 Task: Add detailed classification and care information to each plant card on the Trello board.
Action: Mouse moved to (800, 202)
Screenshot: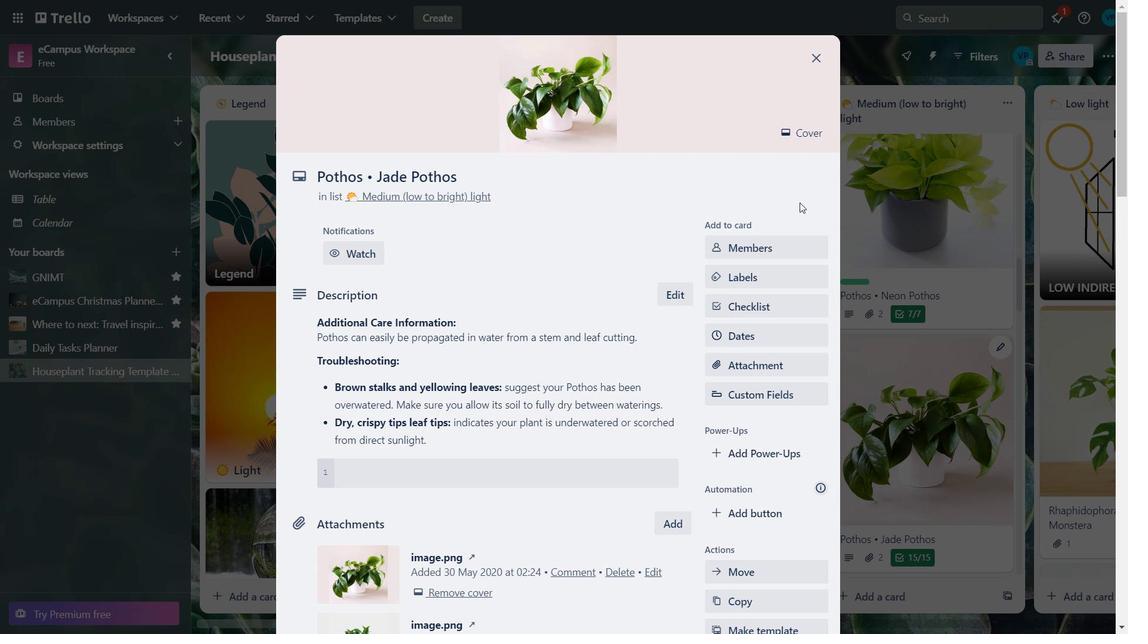 
Action: Mouse pressed left at (800, 202)
Screenshot: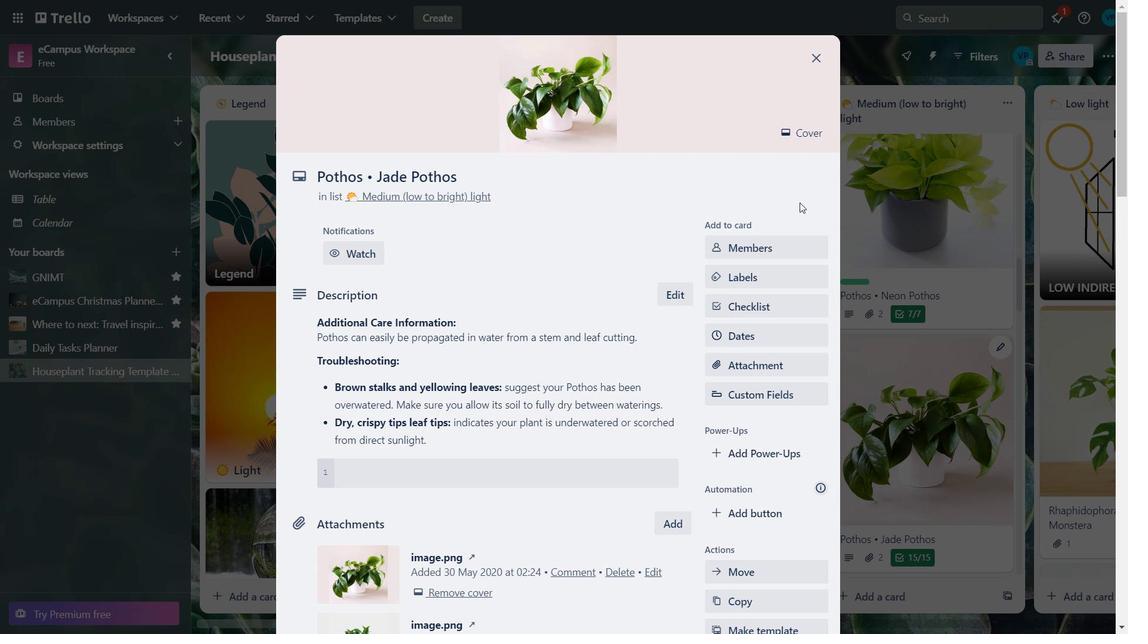 
Action: Key pressed <Key.down><Key.down><Key.down><Key.down><Key.down><Key.down><Key.down><Key.down><Key.down><Key.down><Key.down><Key.down><Key.down><Key.down><Key.down><Key.down><Key.up><Key.up><Key.up><Key.up><Key.up><Key.up><Key.up><Key.up><Key.up><Key.up><Key.up><Key.up><Key.up><Key.up><Key.up><Key.up><Key.up><Key.up><Key.up><Key.up><Key.up><Key.up>
Screenshot: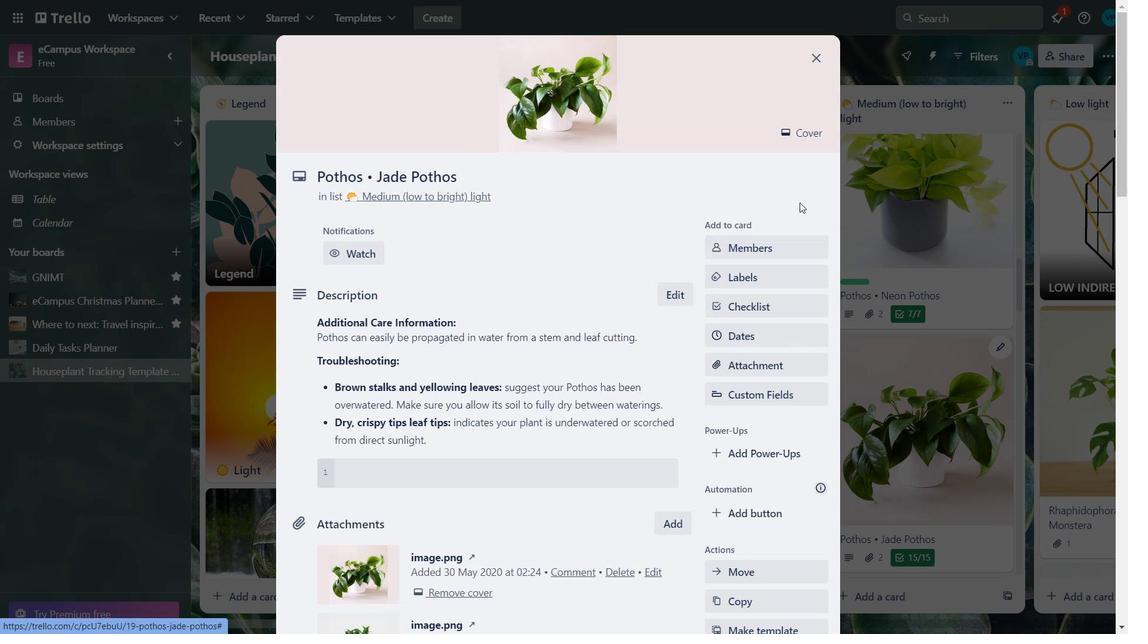 
Action: Mouse moved to (820, 55)
Screenshot: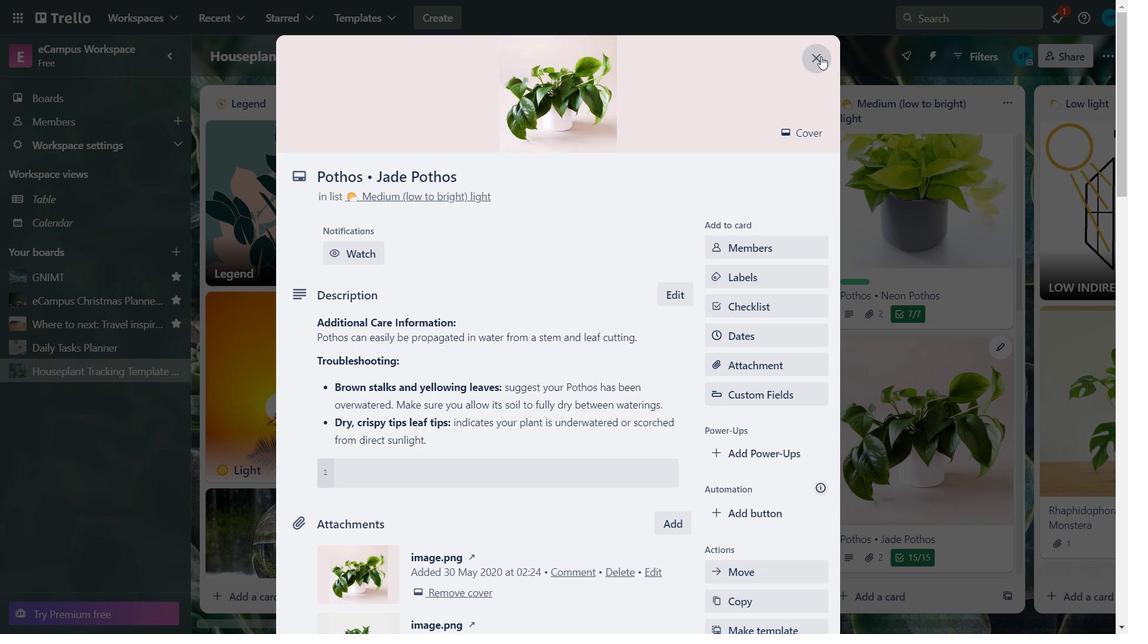 
Action: Mouse pressed left at (820, 55)
Screenshot: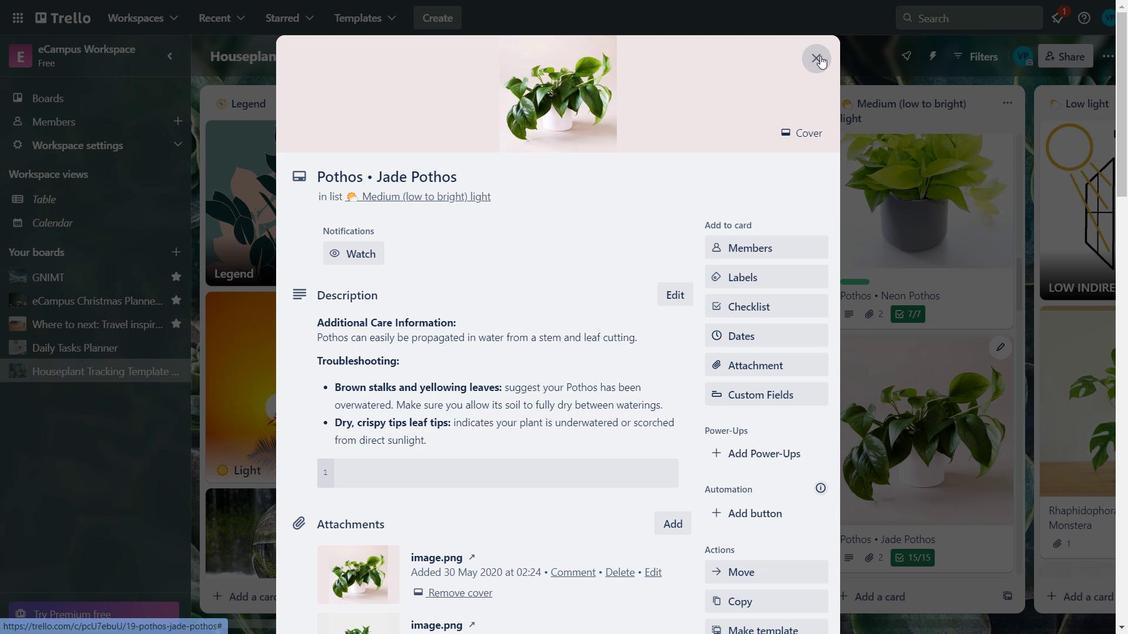 
Action: Mouse moved to (1019, 356)
Screenshot: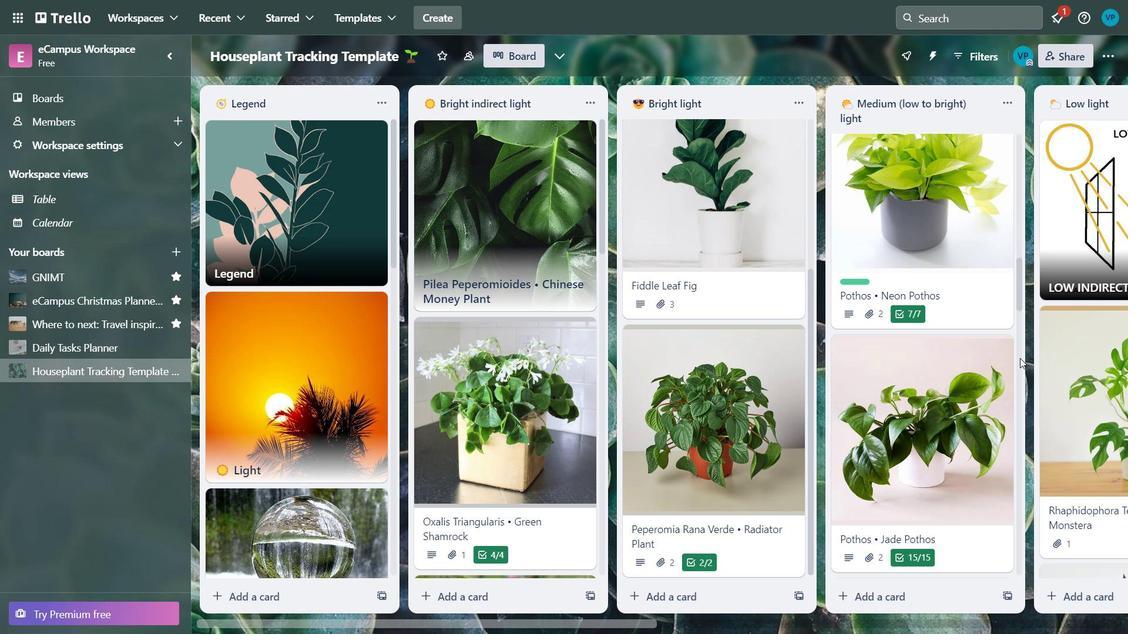 
Action: Mouse pressed left at (1019, 356)
Screenshot: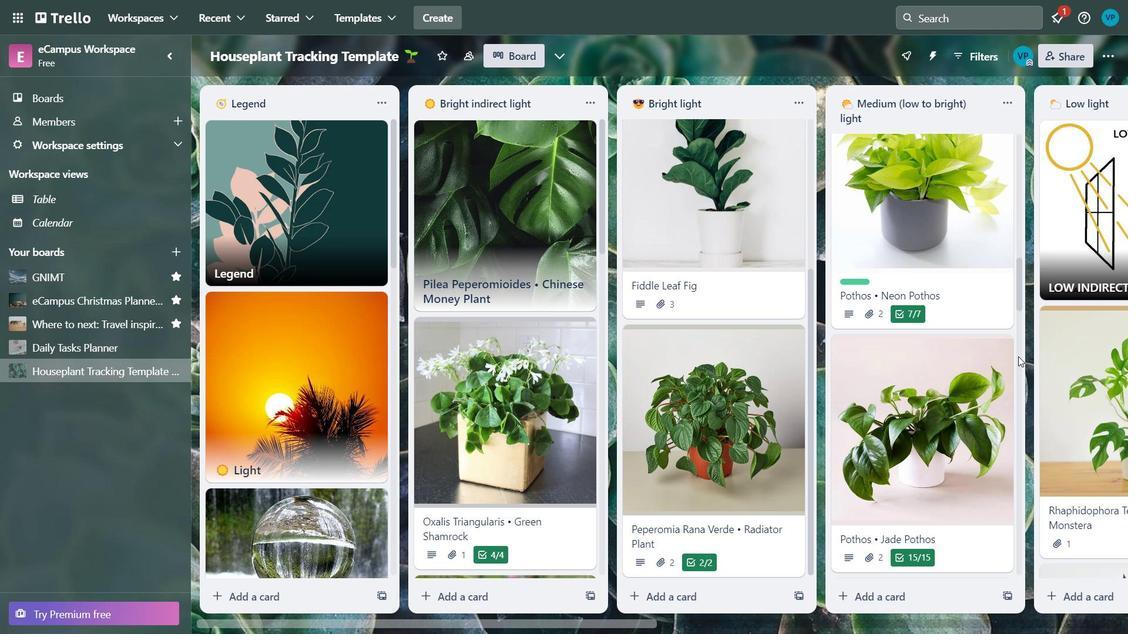 
Action: Mouse moved to (910, 249)
Screenshot: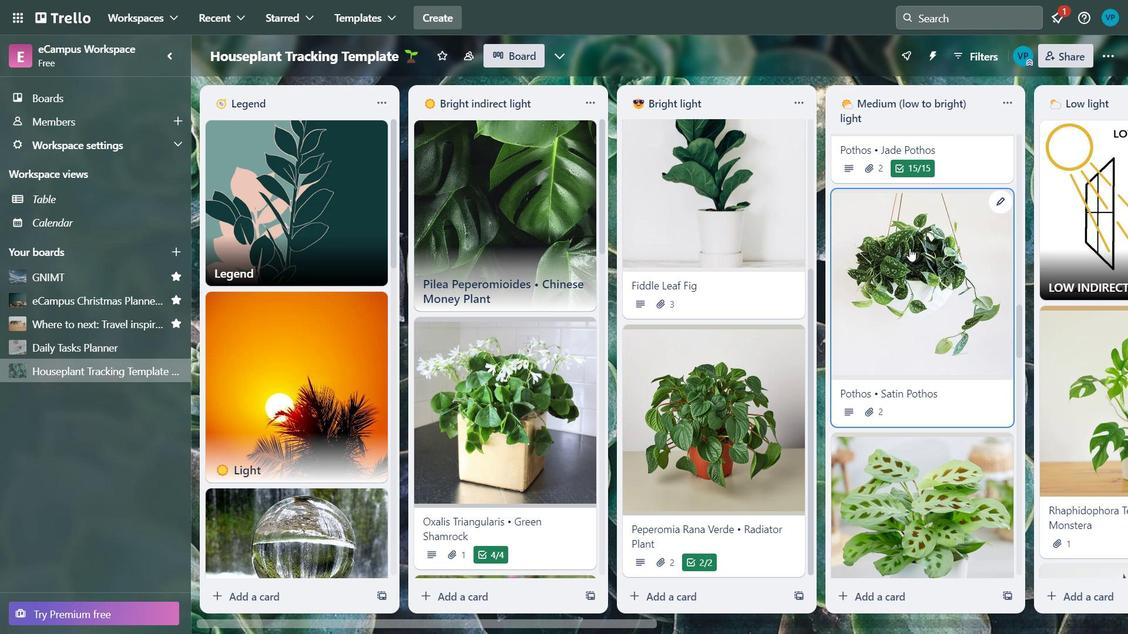 
Action: Mouse pressed left at (910, 249)
Screenshot: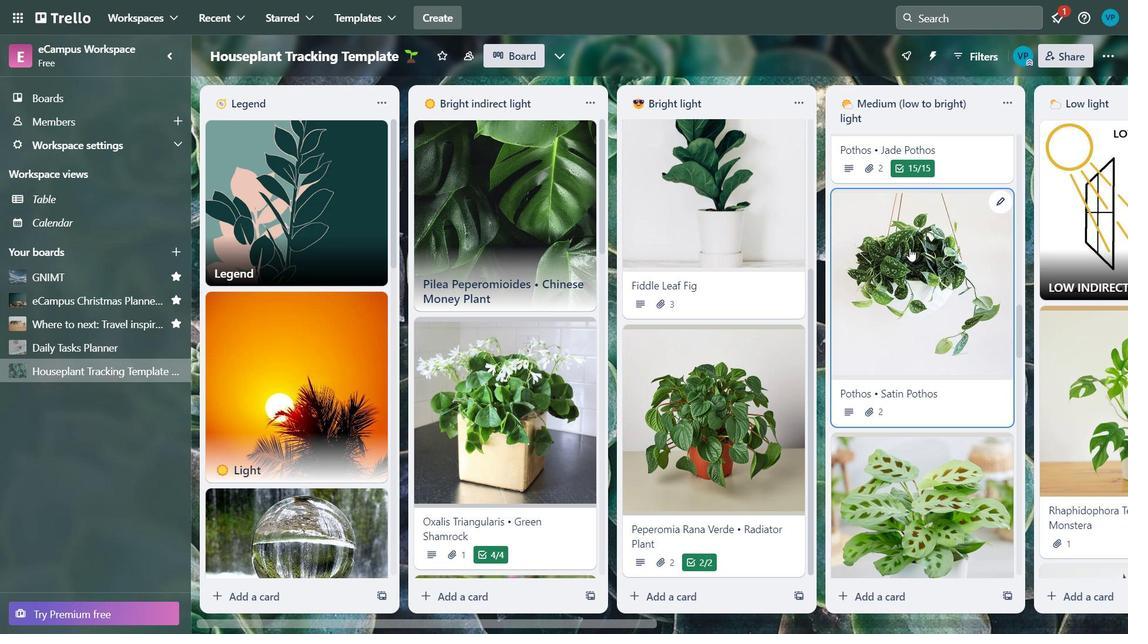 
Action: Mouse moved to (827, 219)
Screenshot: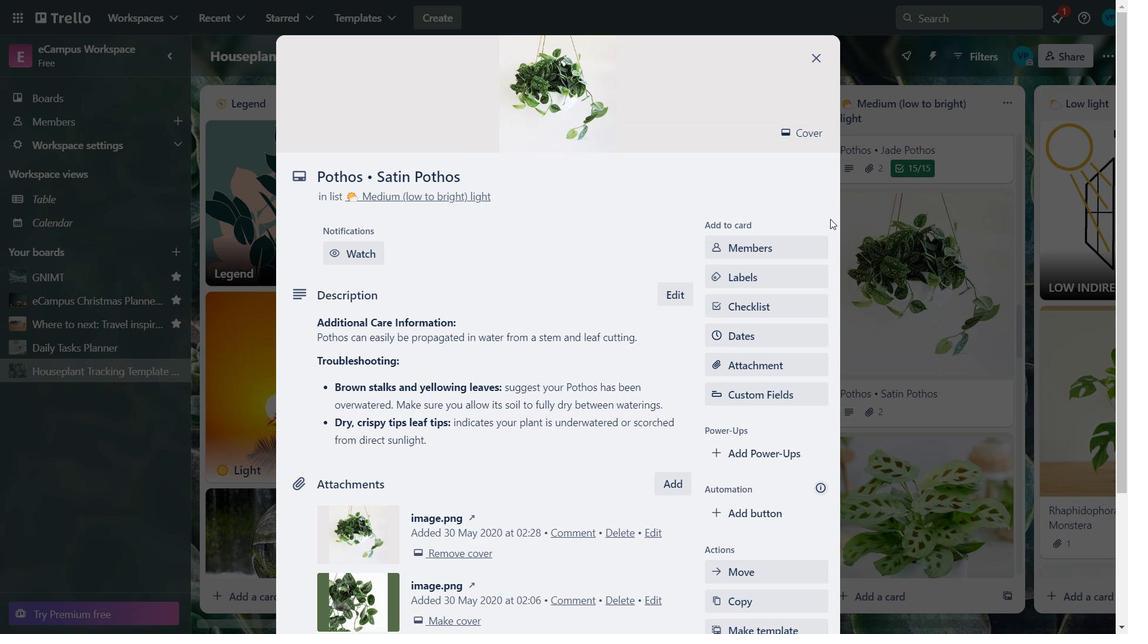 
Action: Mouse pressed left at (827, 219)
Screenshot: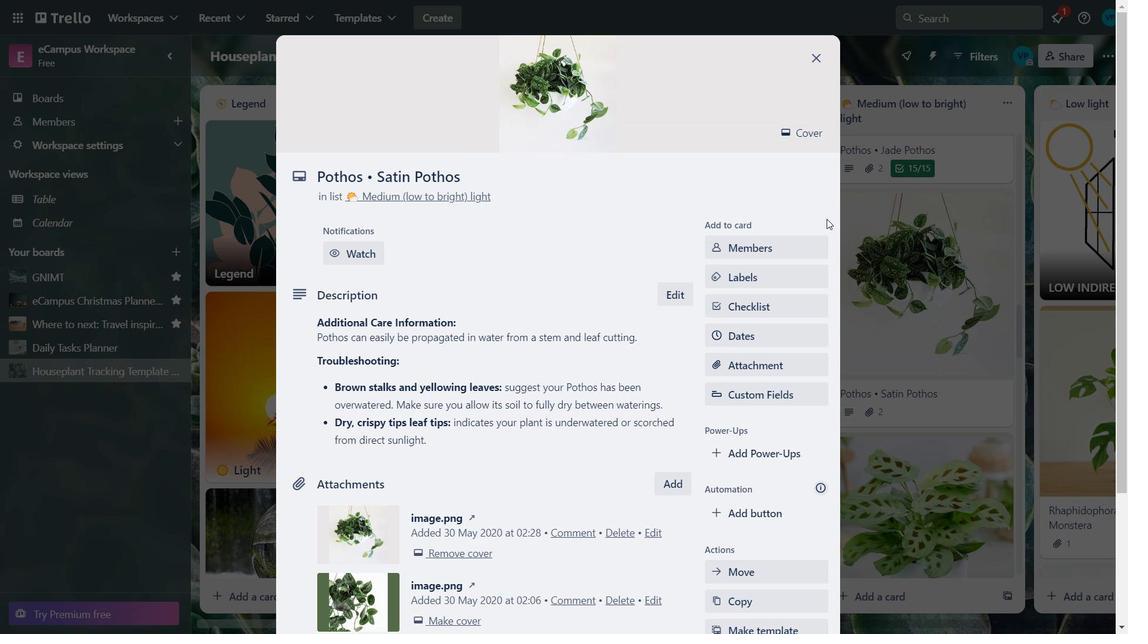 
Action: Mouse moved to (829, 219)
Screenshot: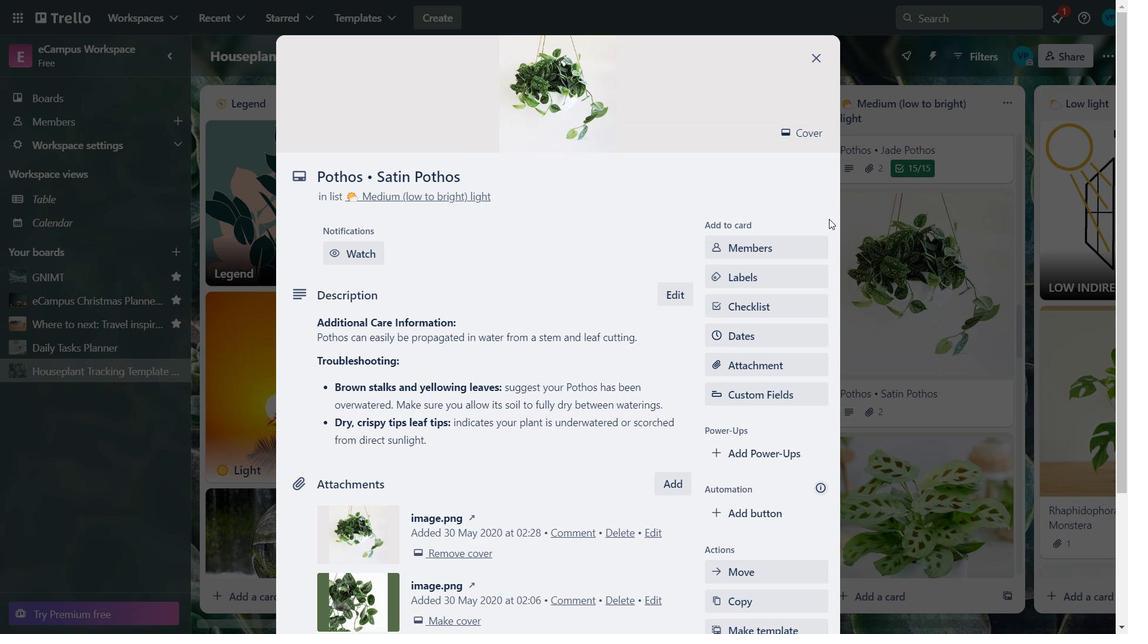 
Action: Mouse pressed left at (829, 219)
Screenshot: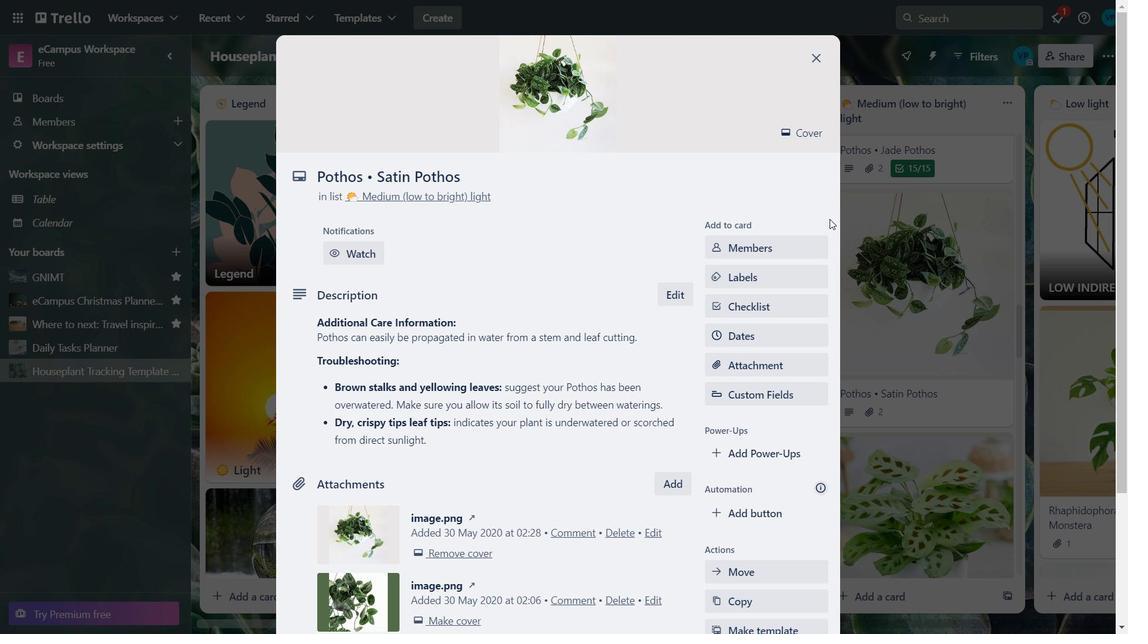 
Action: Key pressed <Key.down><Key.down><Key.down><Key.down><Key.down><Key.down><Key.down><Key.down><Key.down><Key.down><Key.down><Key.up><Key.up><Key.up><Key.up><Key.up><Key.up><Key.up><Key.up><Key.up><Key.up><Key.down><Key.down><Key.down>
Screenshot: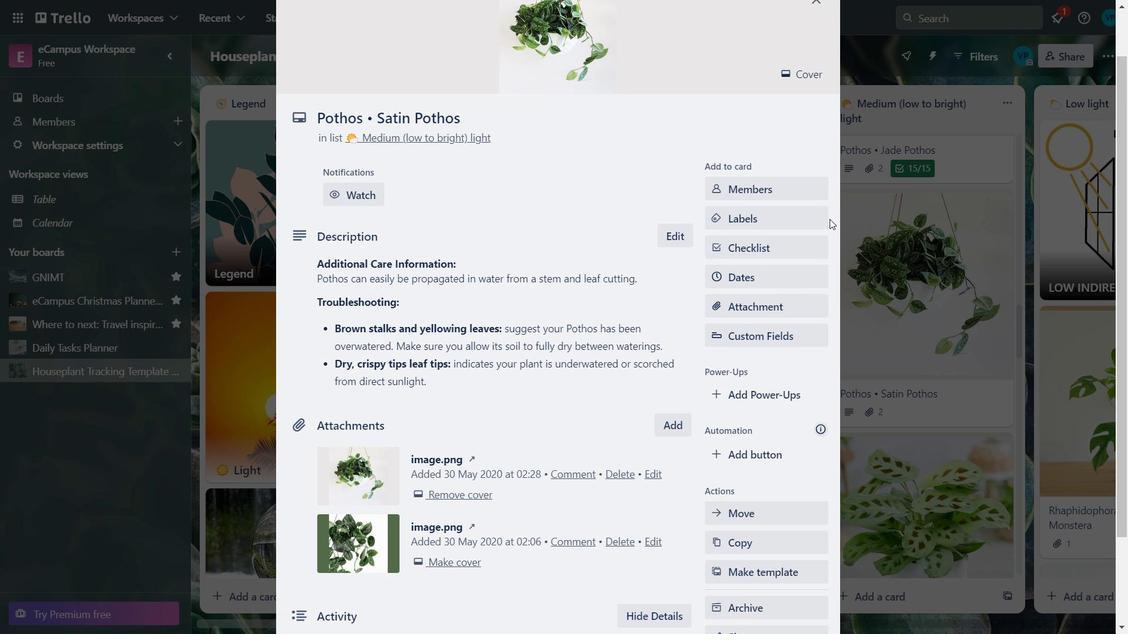 
Action: Mouse moved to (499, 327)
Screenshot: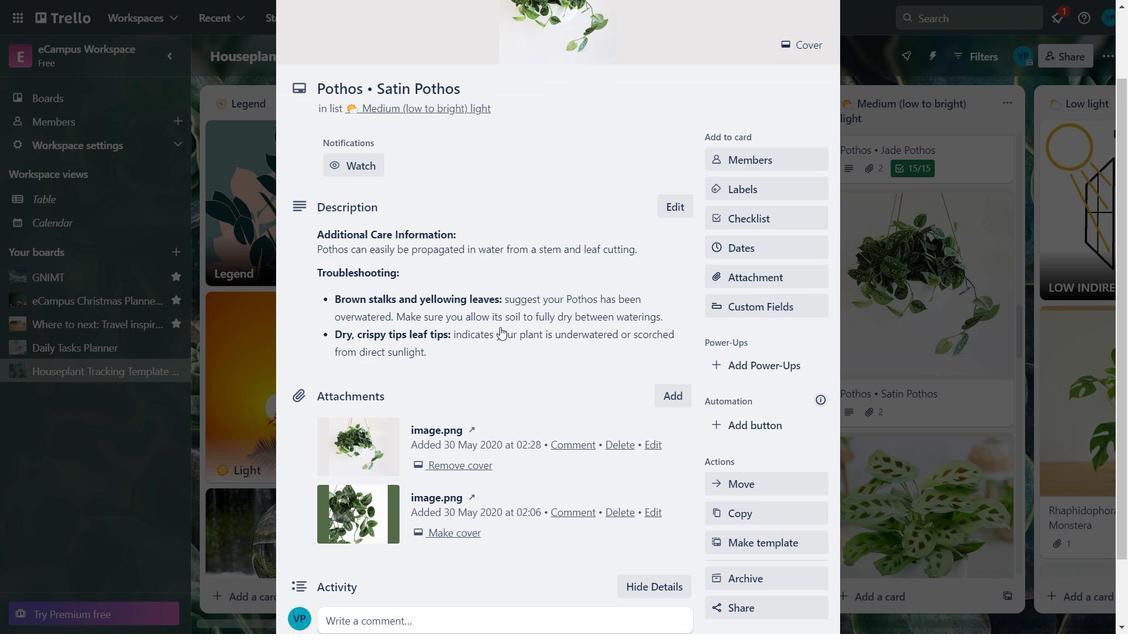 
Action: Mouse pressed left at (499, 327)
Screenshot: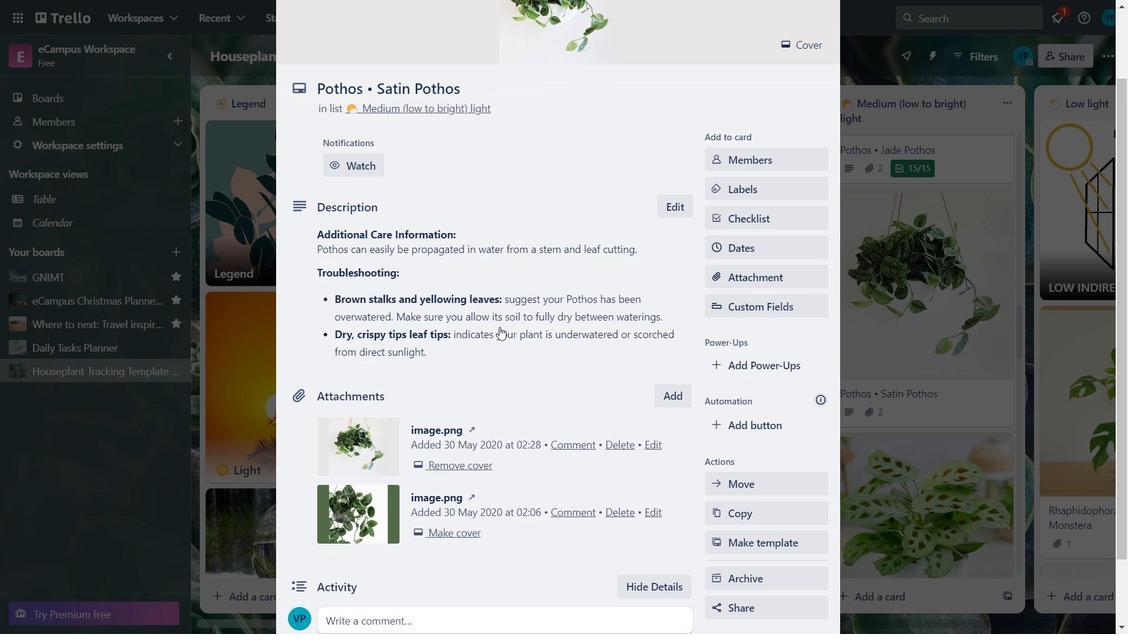 
Action: Mouse moved to (459, 248)
Screenshot: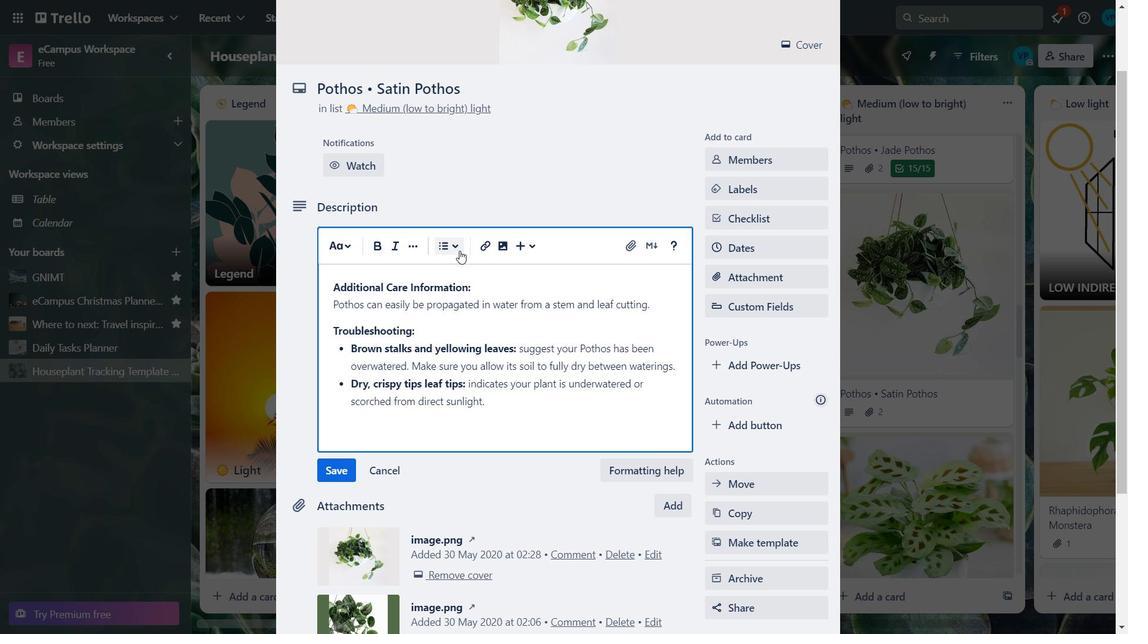 
Action: Mouse pressed left at (459, 248)
Screenshot: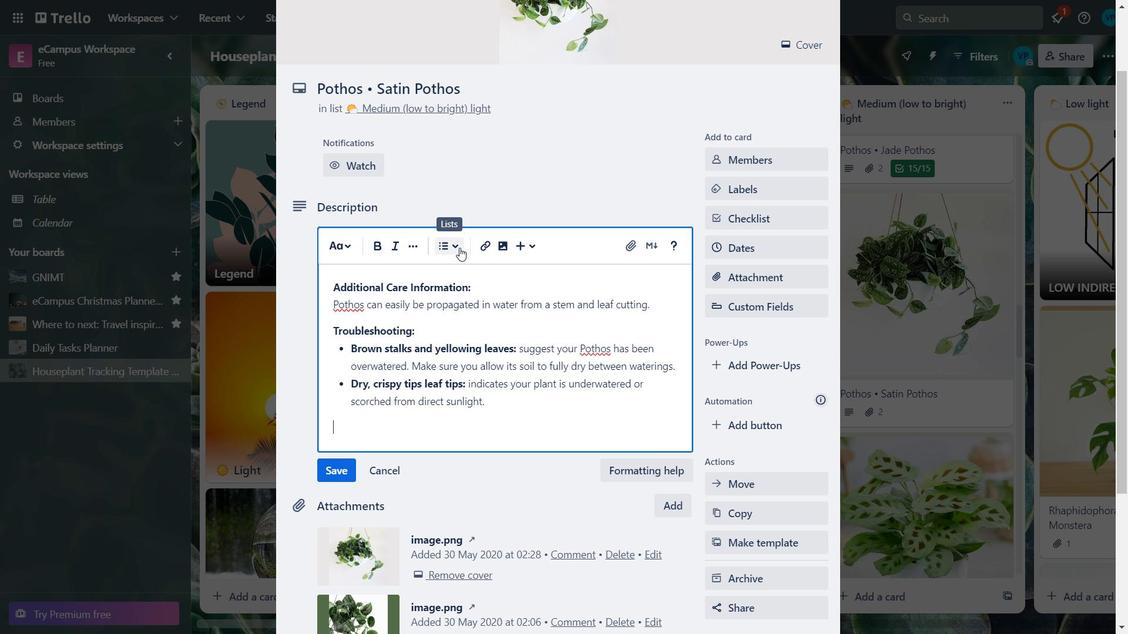 
Action: Mouse moved to (459, 250)
Screenshot: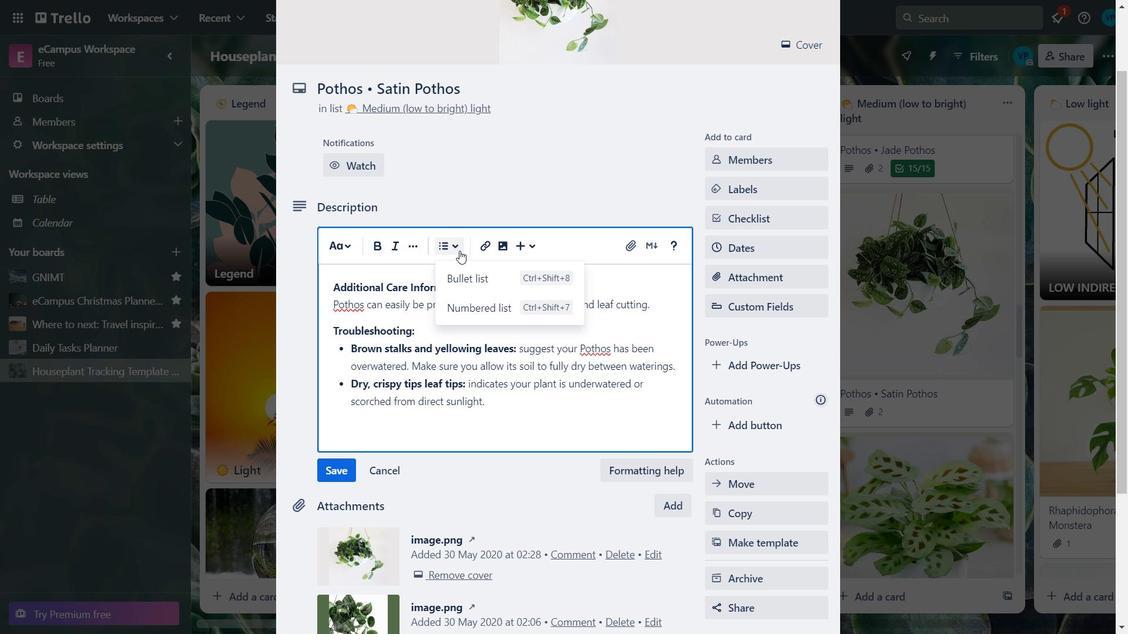 
Action: Mouse pressed left at (459, 250)
Screenshot: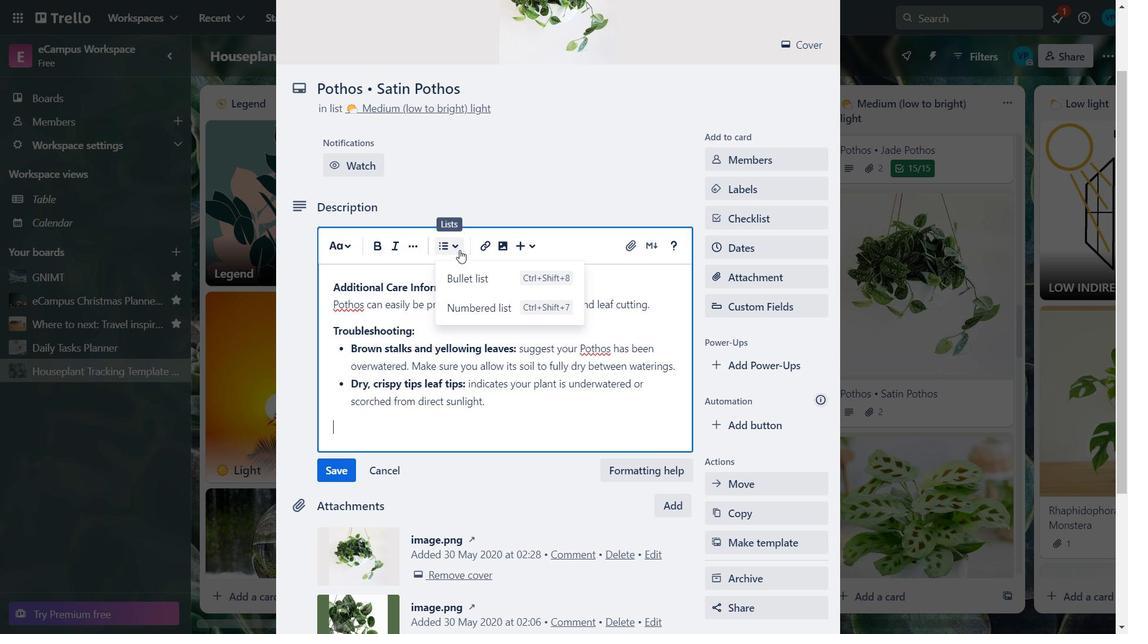 
Action: Mouse pressed left at (459, 250)
Screenshot: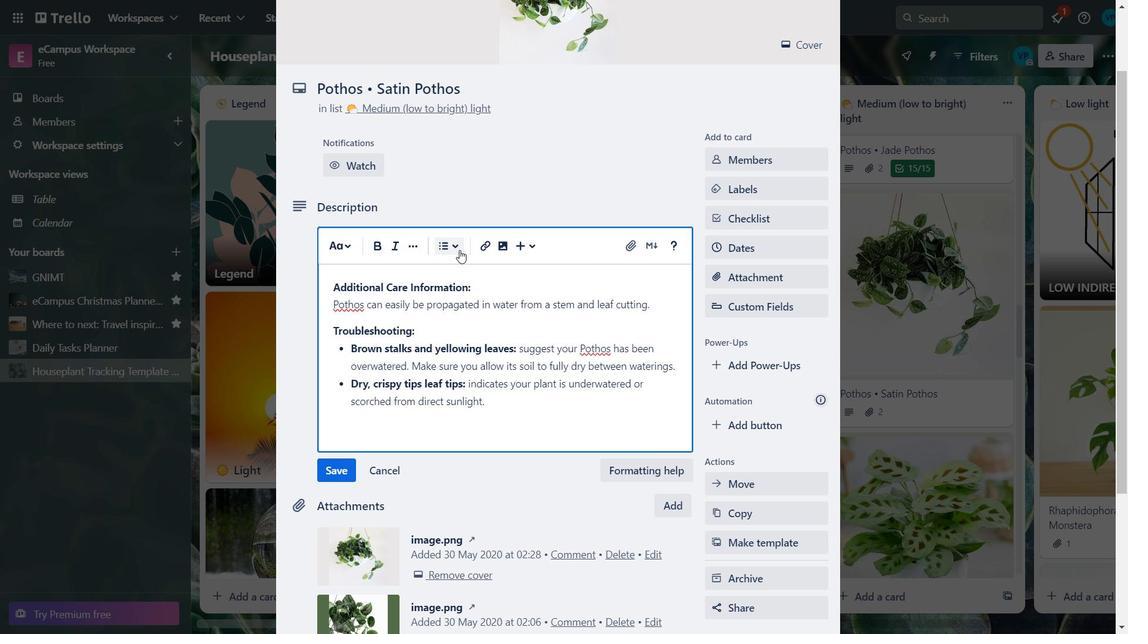 
Action: Mouse moved to (530, 253)
Screenshot: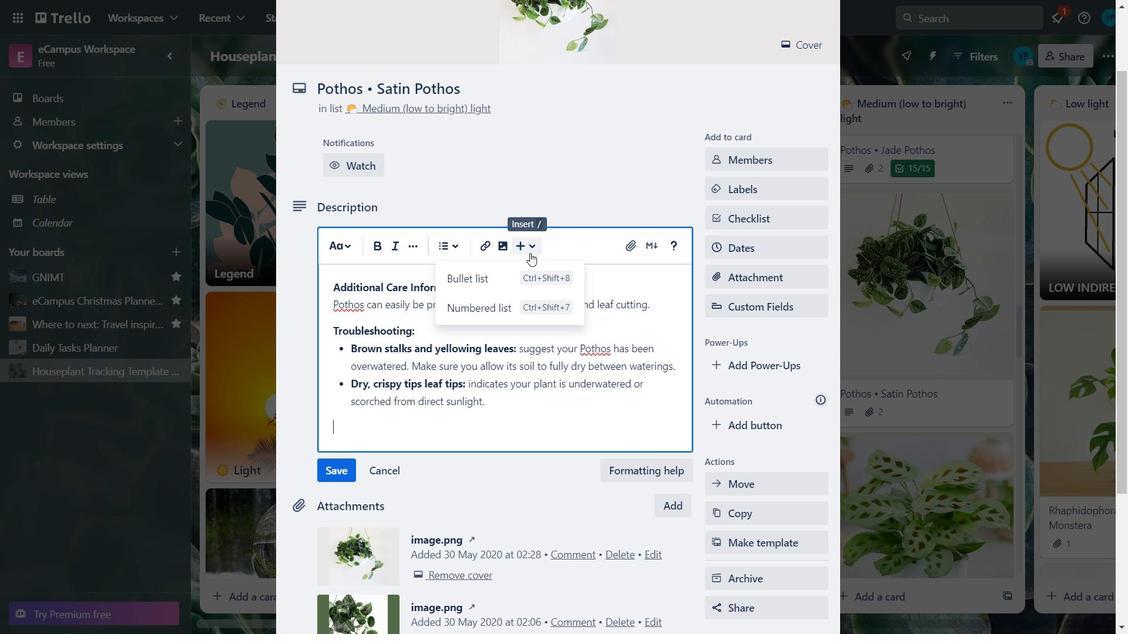
Action: Mouse pressed left at (530, 253)
Screenshot: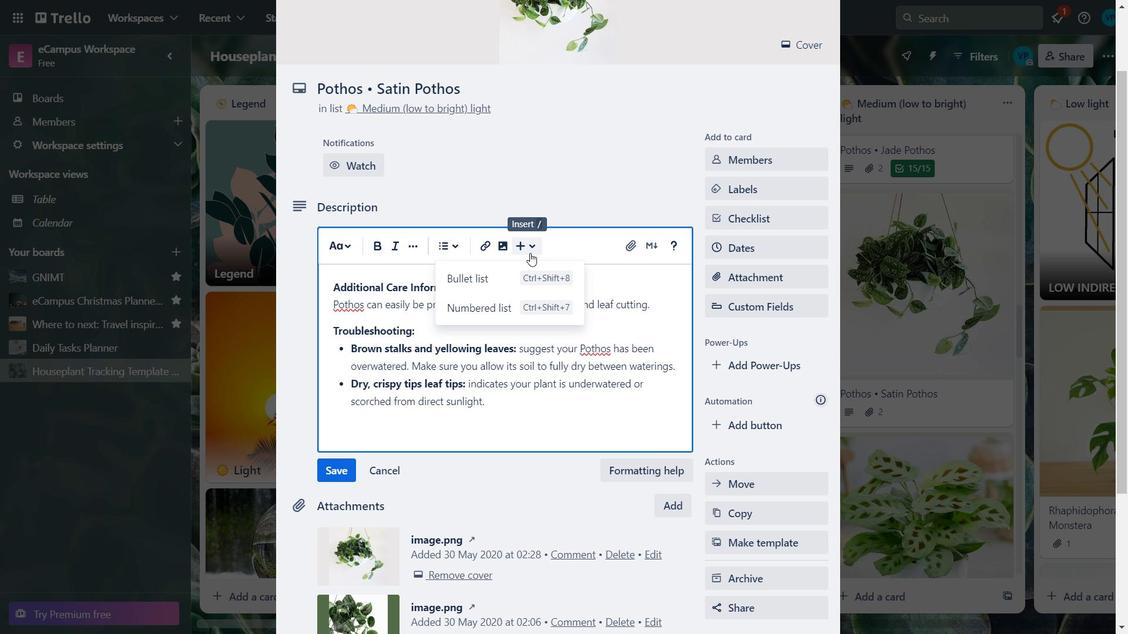 
Action: Mouse moved to (603, 279)
Screenshot: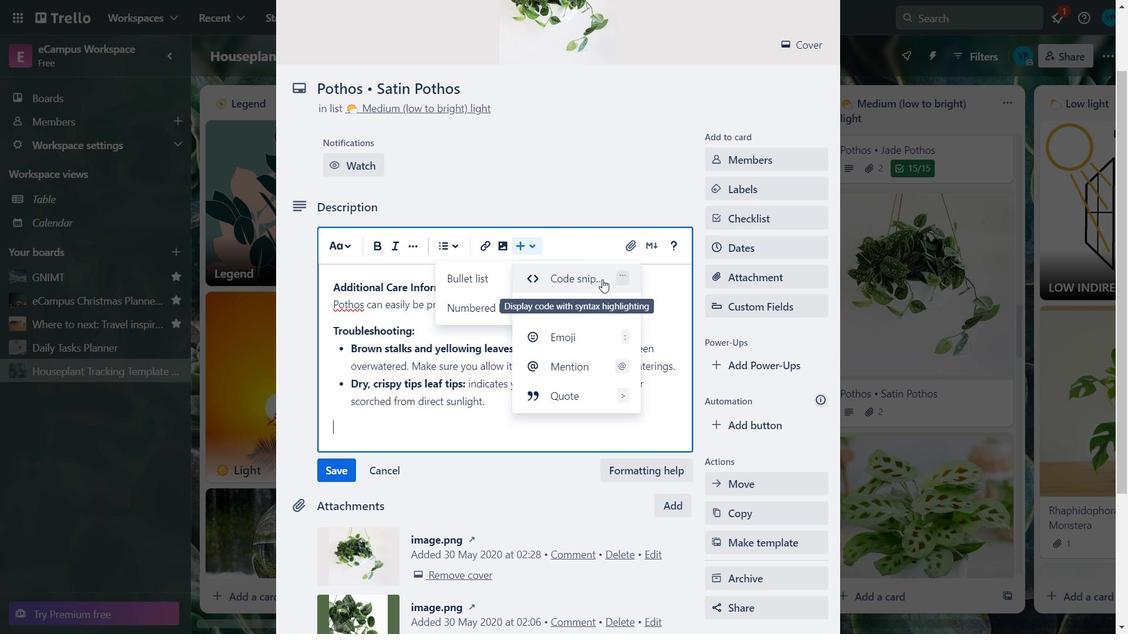 
Action: Mouse pressed left at (603, 279)
Screenshot: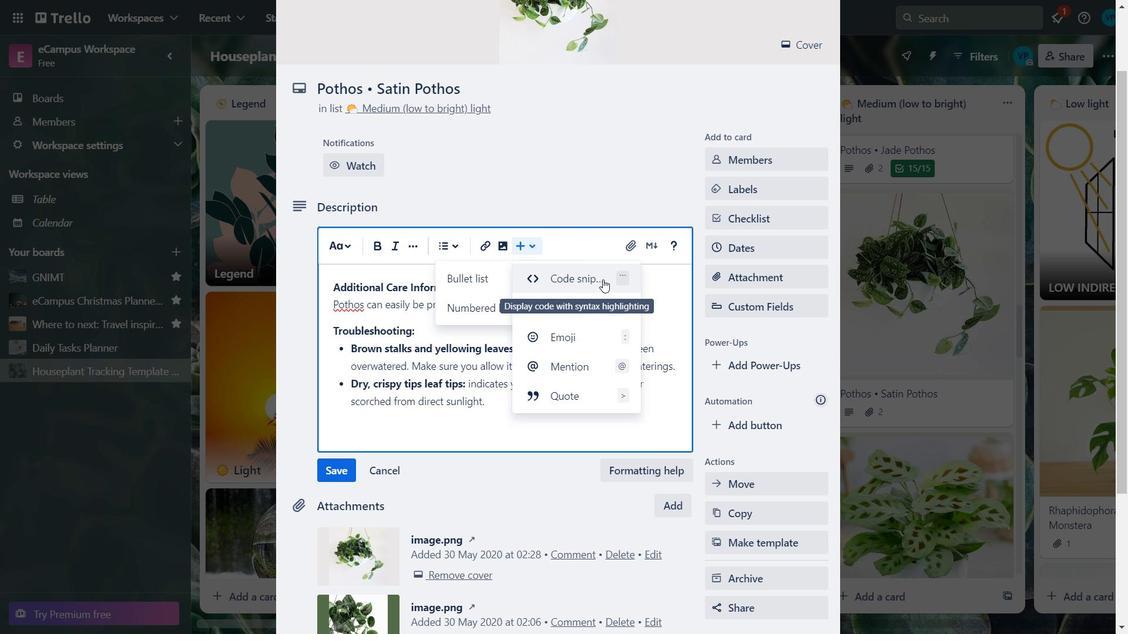 
Action: Mouse moved to (541, 465)
Screenshot: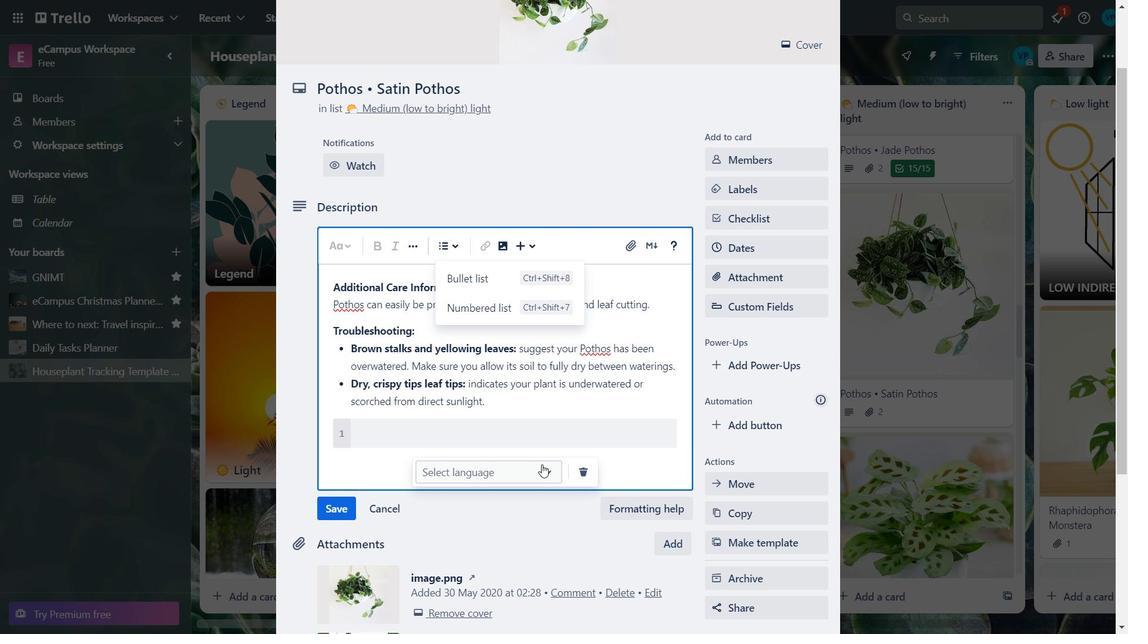 
Action: Mouse pressed left at (541, 465)
Screenshot: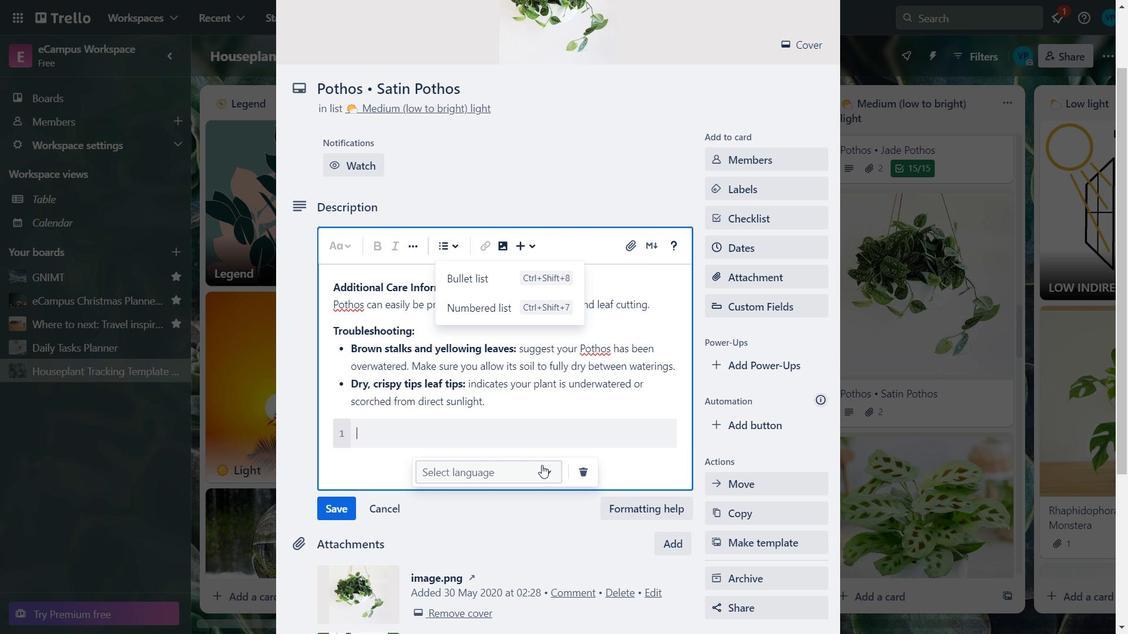 
Action: Mouse pressed left at (541, 465)
Screenshot: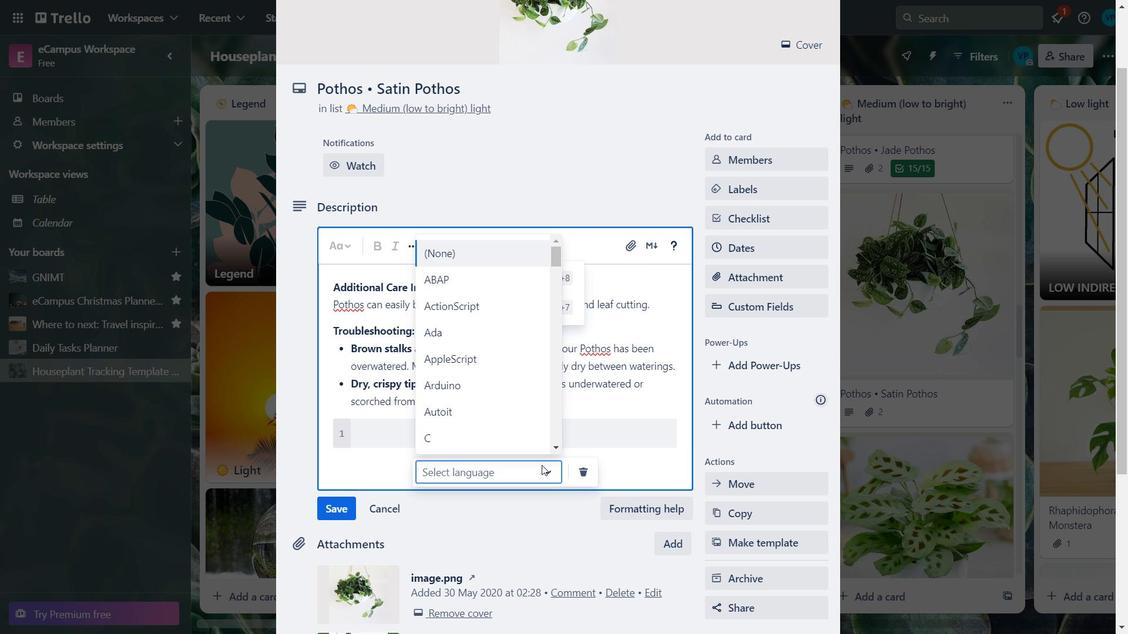 
Action: Mouse pressed left at (541, 465)
Screenshot: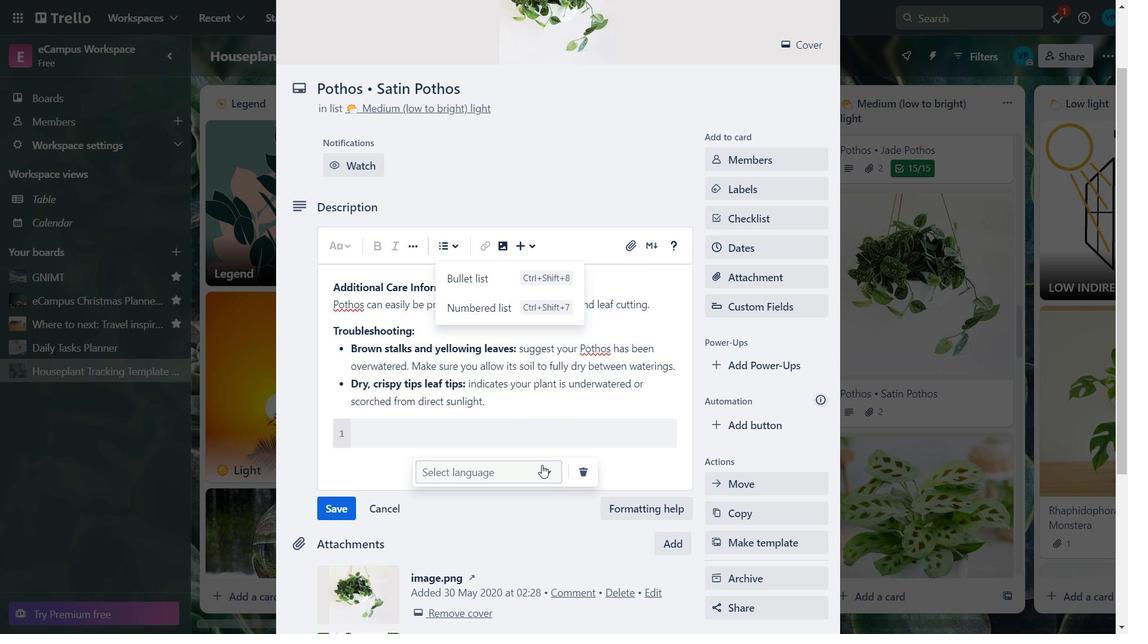 
Action: Mouse moved to (555, 282)
Screenshot: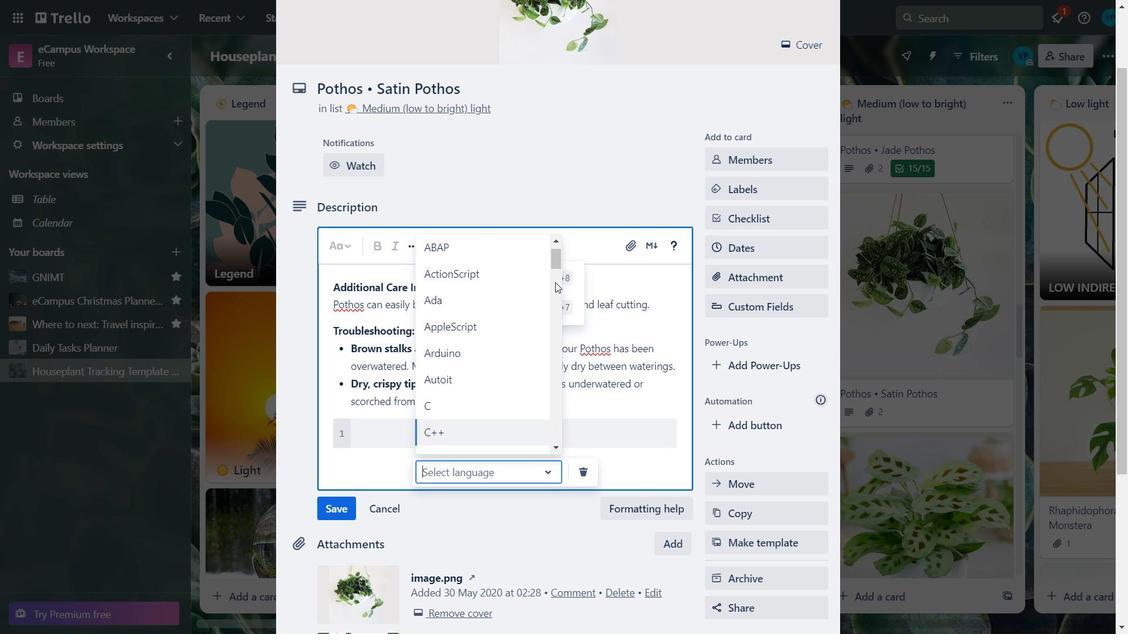 
Action: Mouse pressed left at (555, 282)
Screenshot: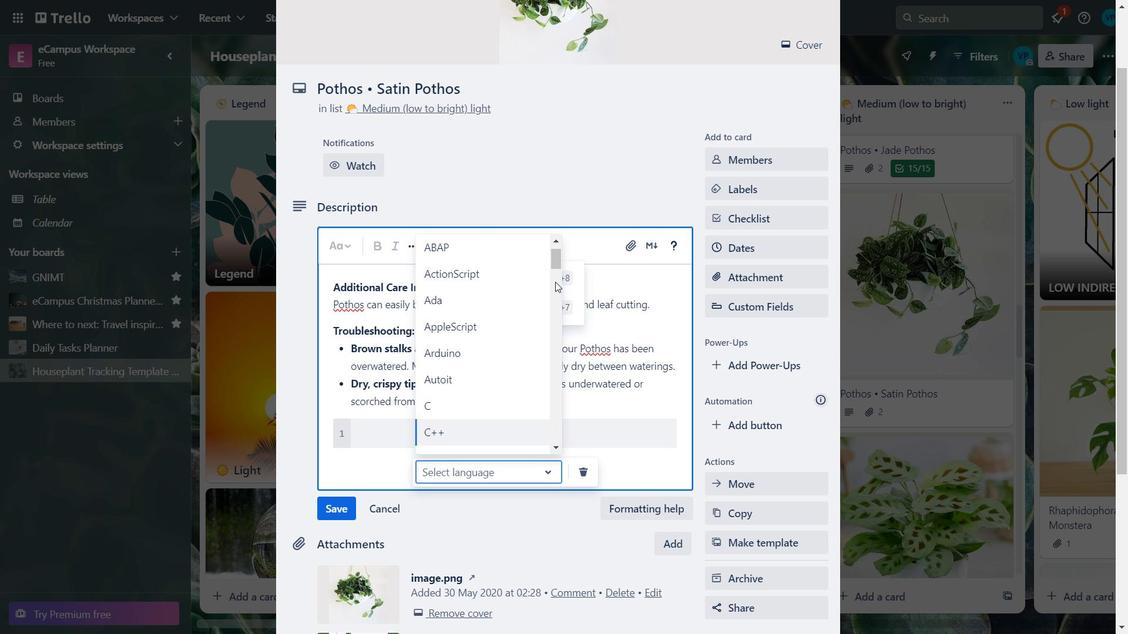 
Action: Mouse moved to (552, 287)
Screenshot: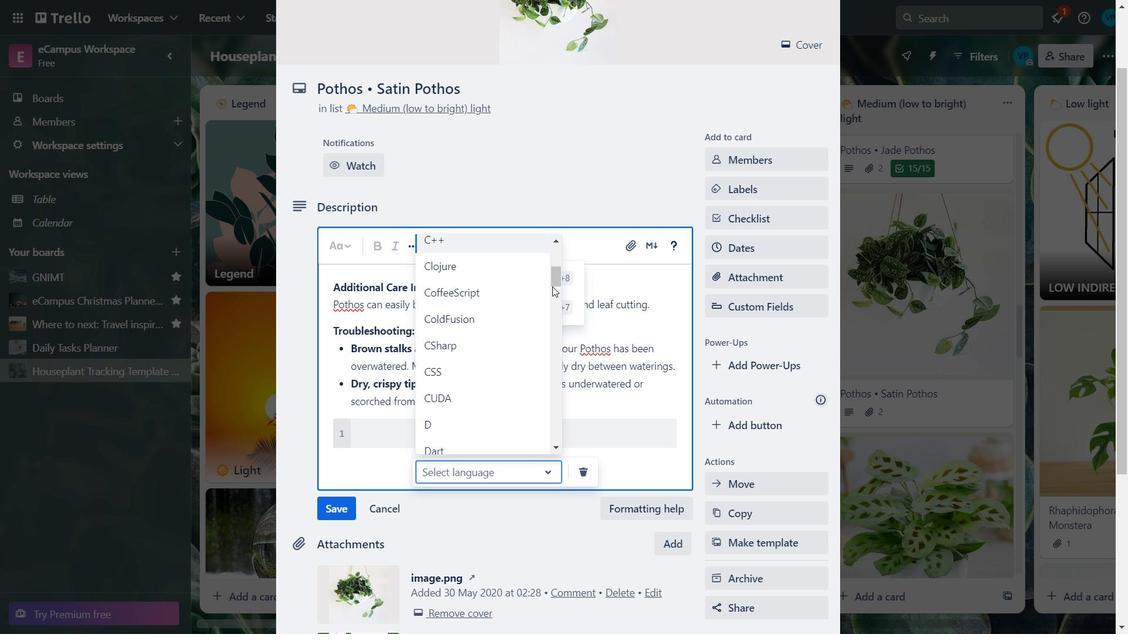 
Action: Mouse pressed left at (552, 287)
Screenshot: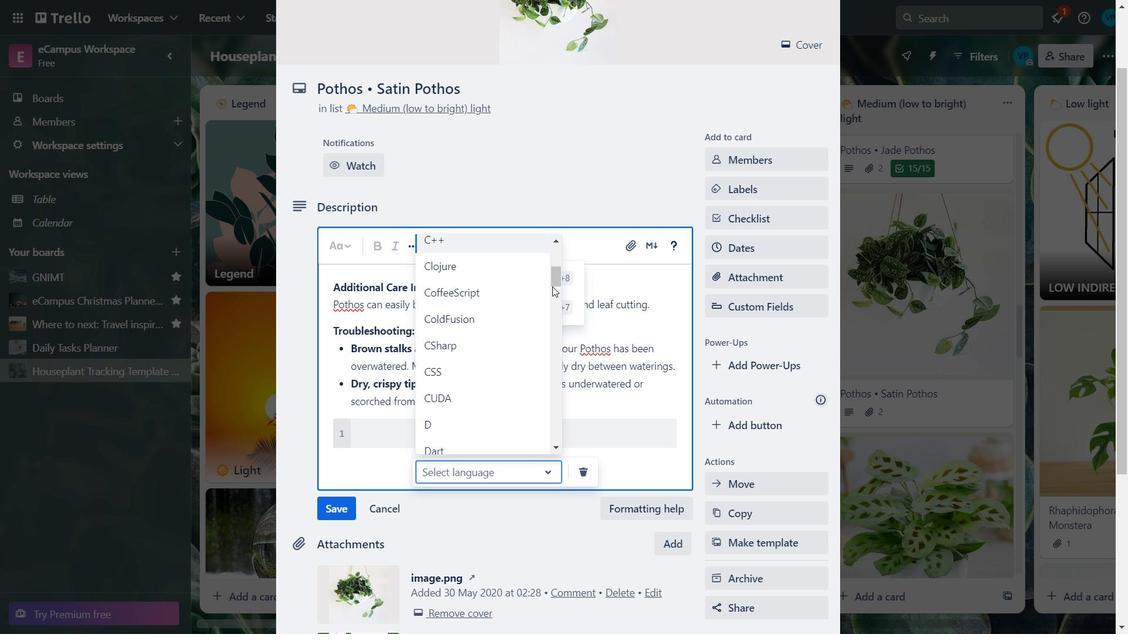 
Action: Mouse pressed left at (552, 287)
Screenshot: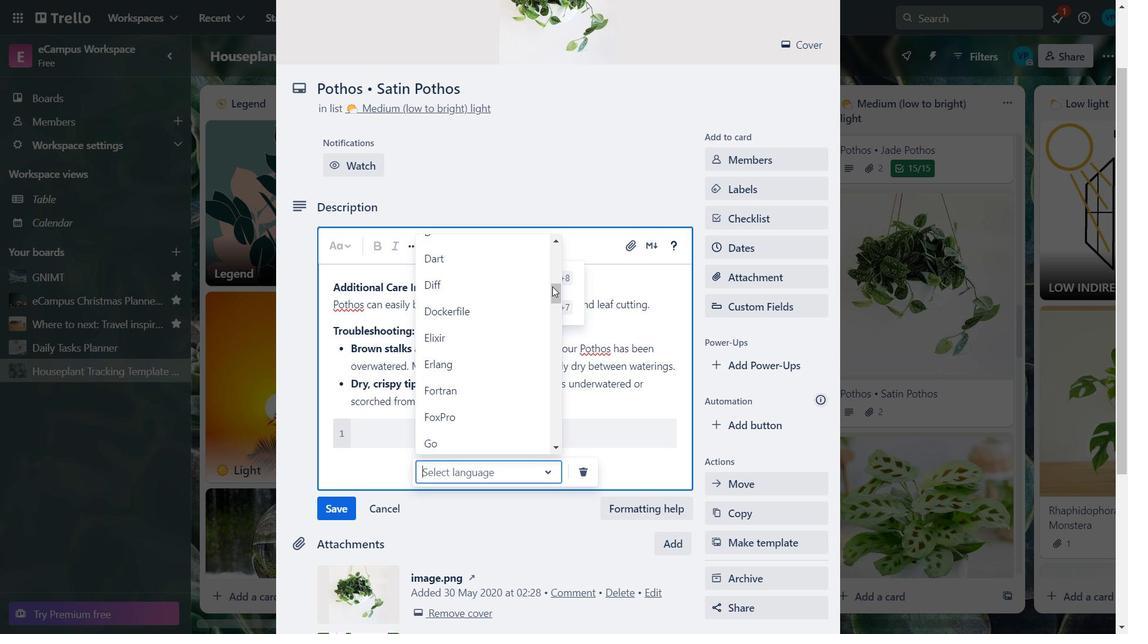 
Action: Mouse pressed left at (552, 287)
Screenshot: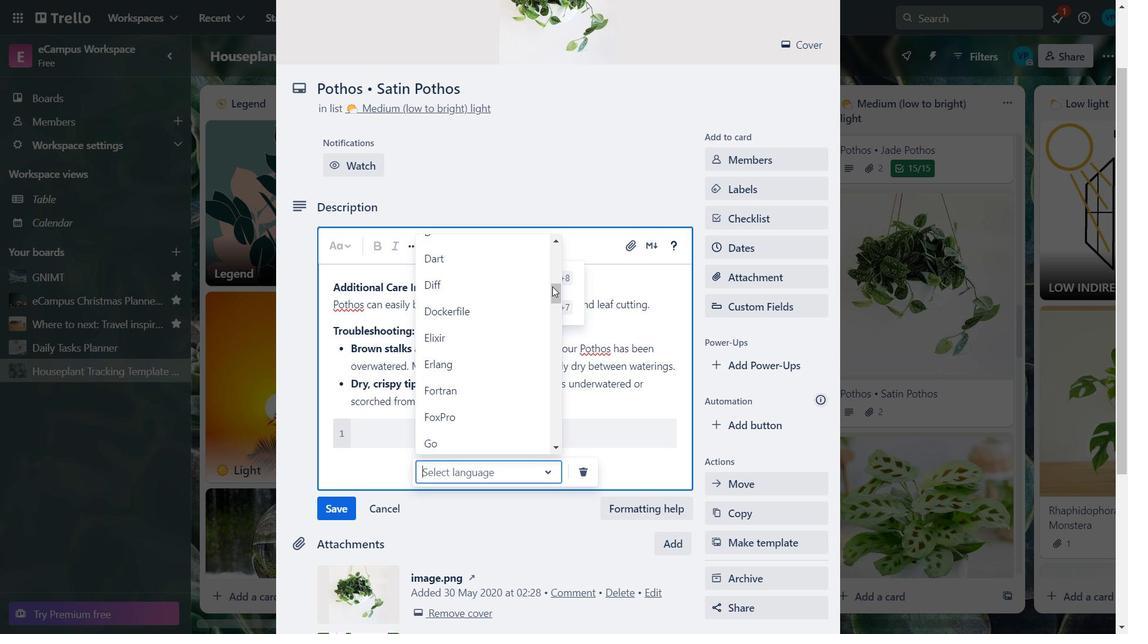 
Action: Mouse pressed left at (552, 287)
Screenshot: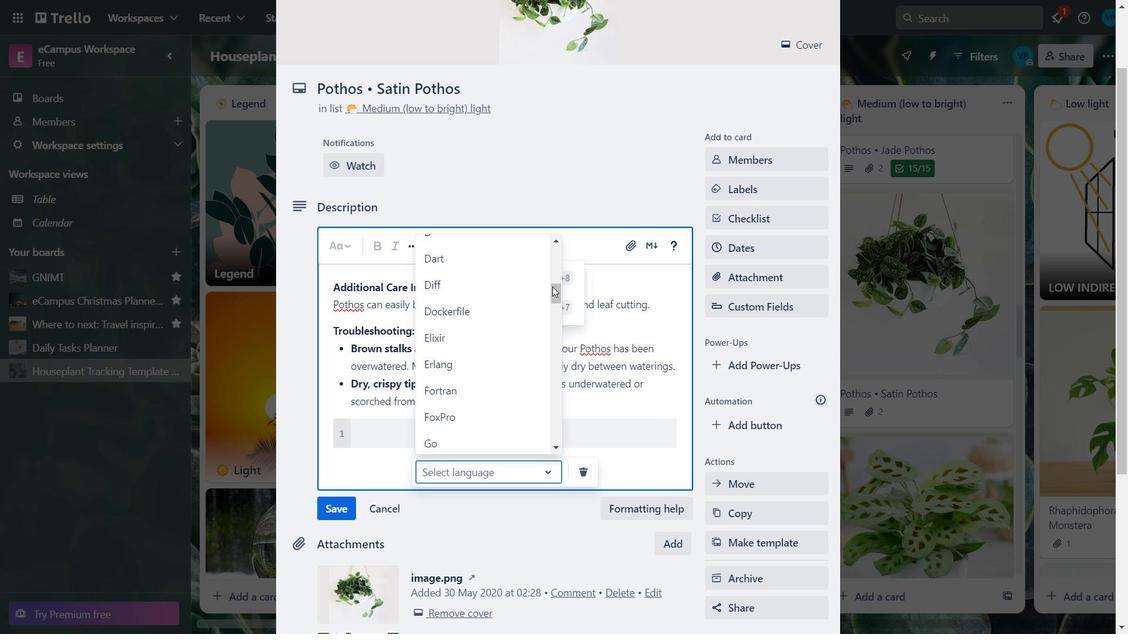 
Action: Mouse moved to (550, 309)
Screenshot: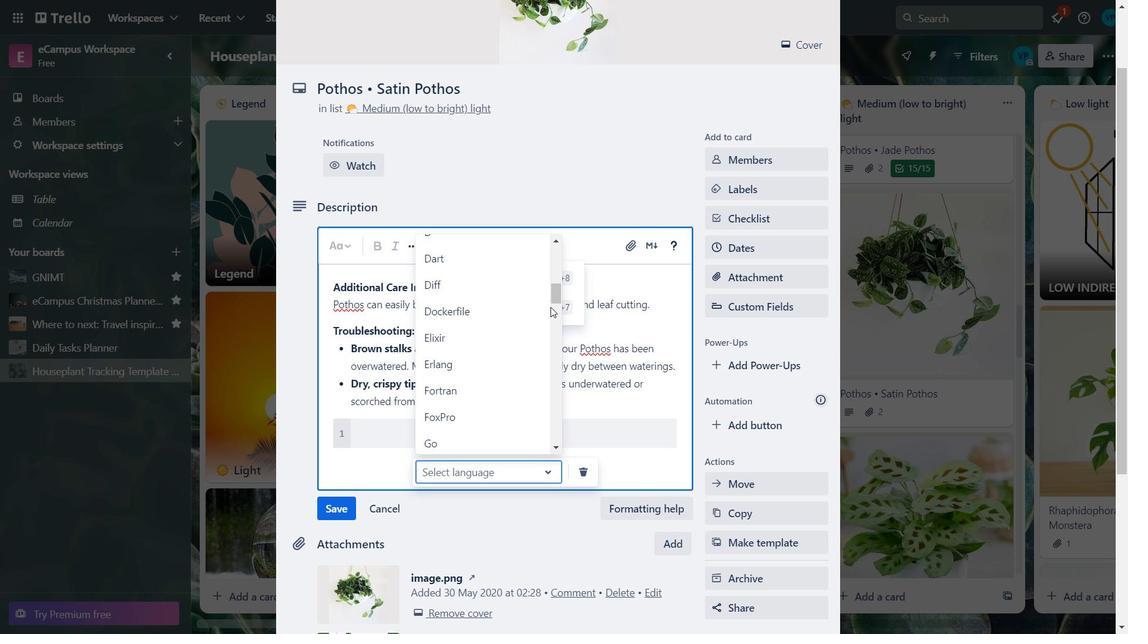 
Action: Mouse pressed left at (550, 309)
Screenshot: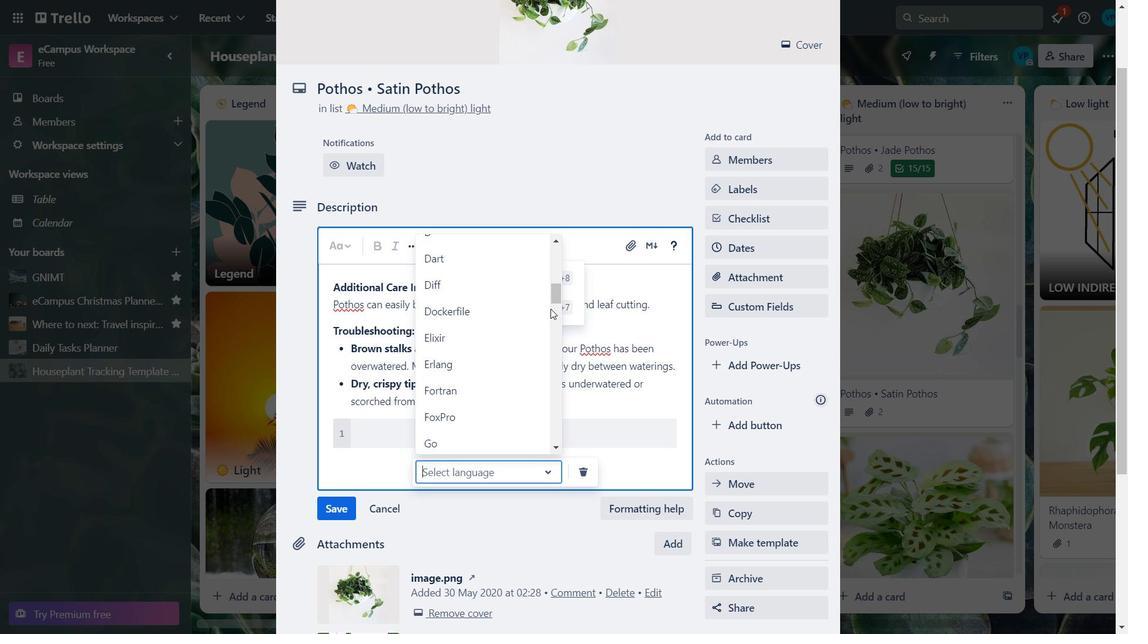 
Action: Mouse moved to (555, 331)
Screenshot: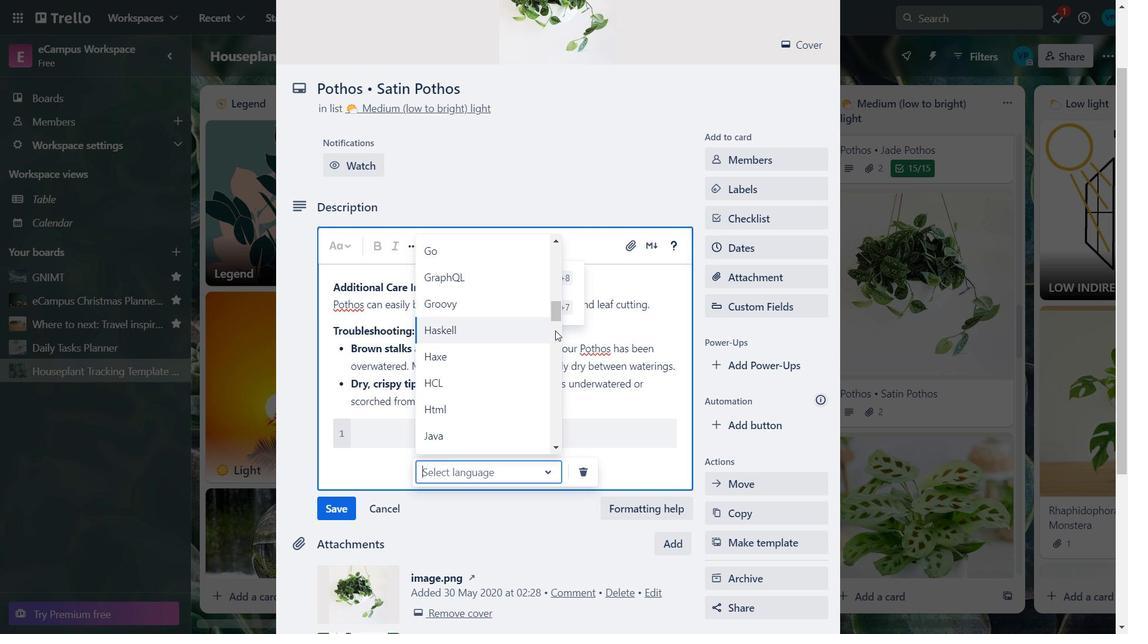 
Action: Mouse pressed left at (555, 331)
Screenshot: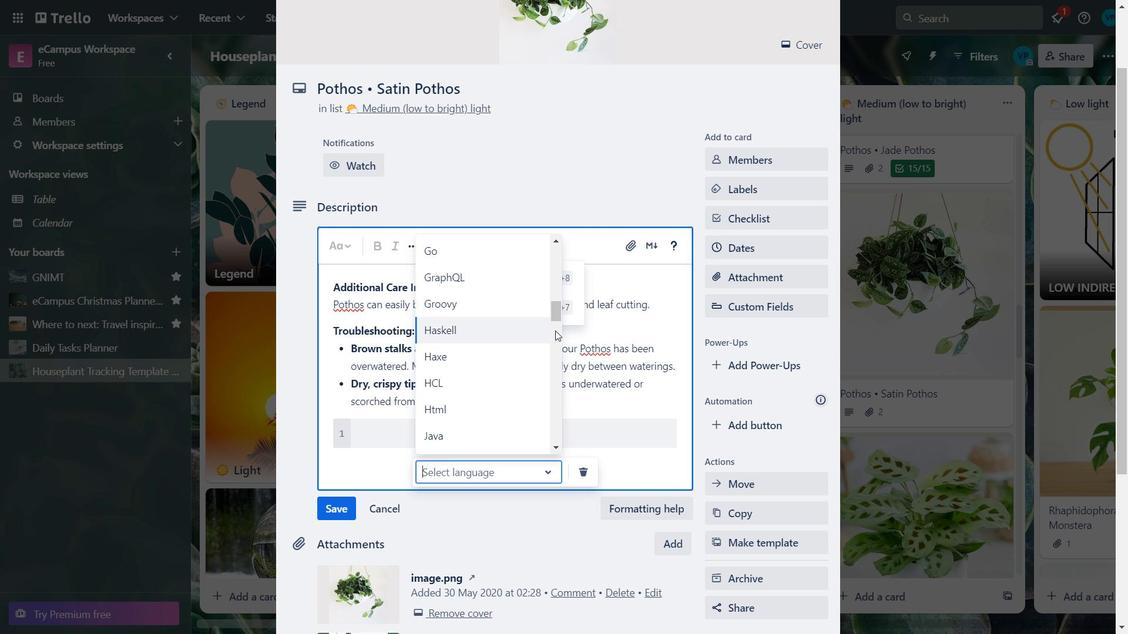 
Action: Mouse pressed left at (555, 331)
Screenshot: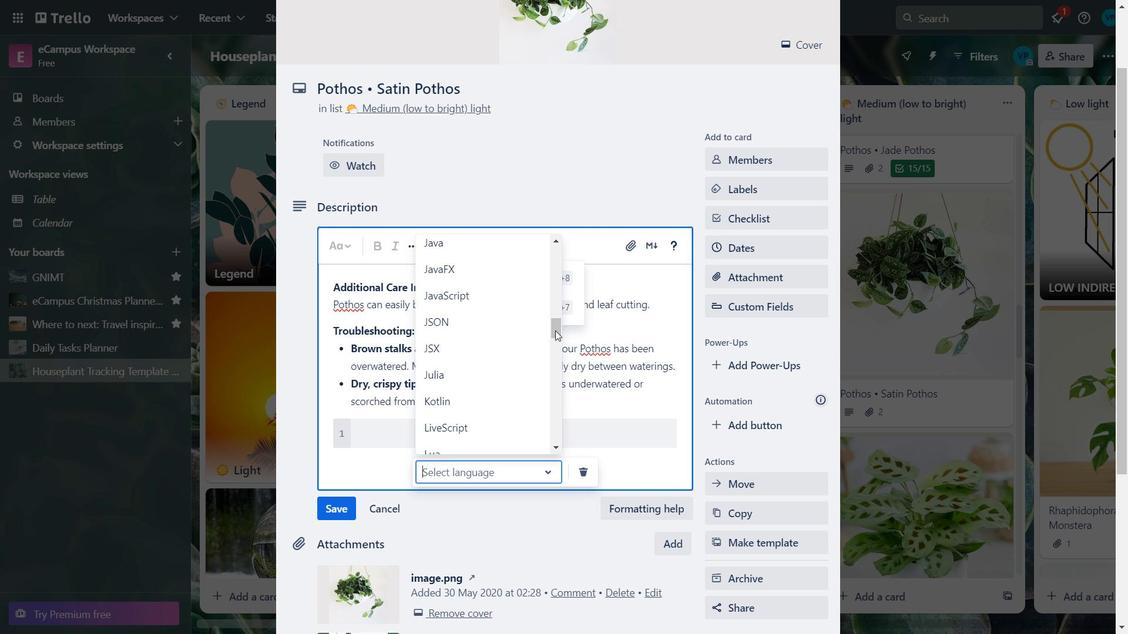 
Action: Mouse pressed left at (555, 331)
Screenshot: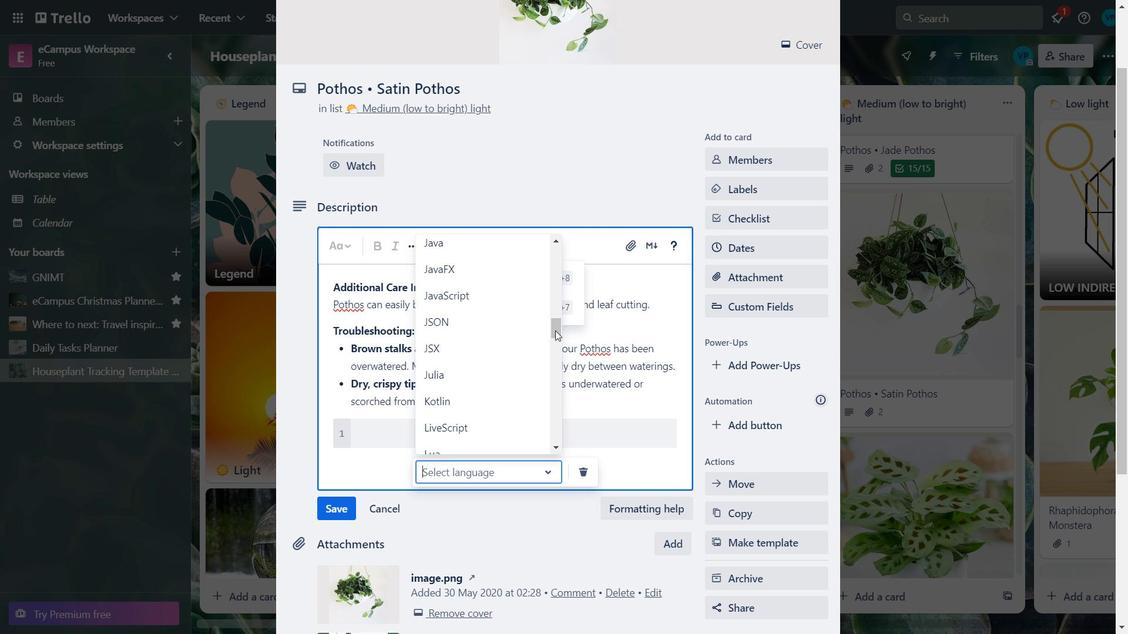 
Action: Mouse moved to (552, 342)
Screenshot: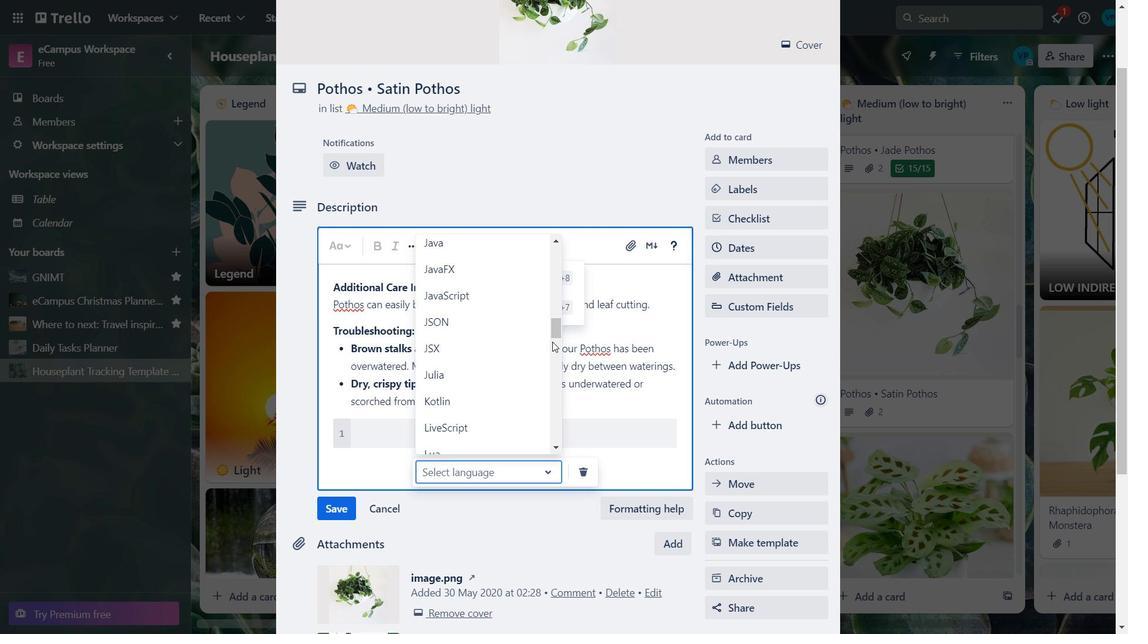 
Action: Mouse pressed left at (552, 342)
Screenshot: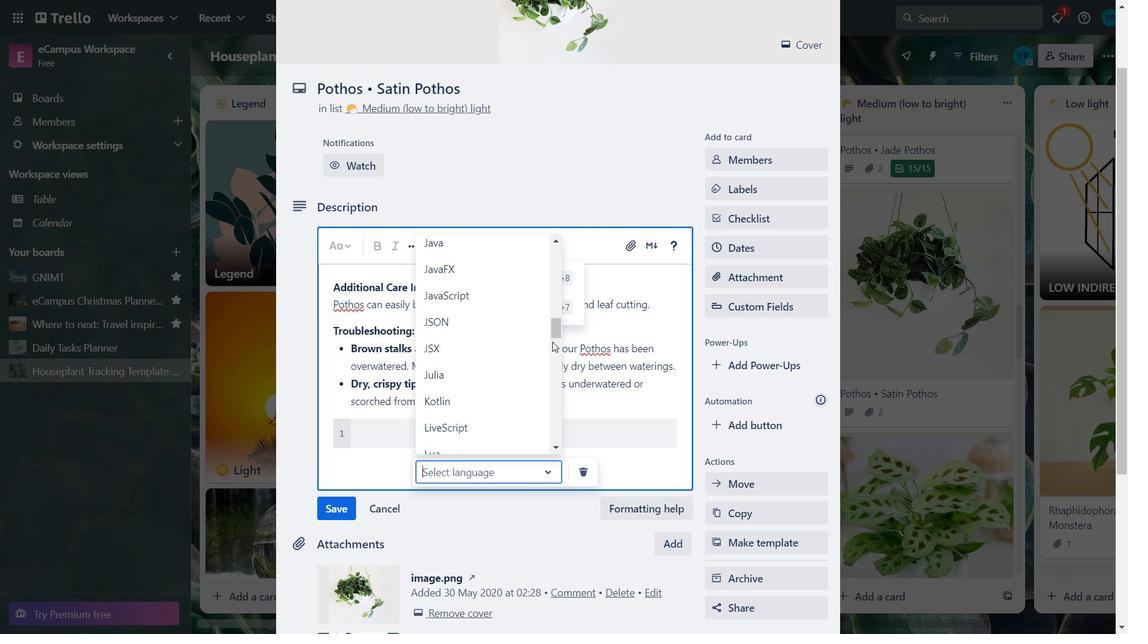 
Action: Mouse moved to (552, 343)
Screenshot: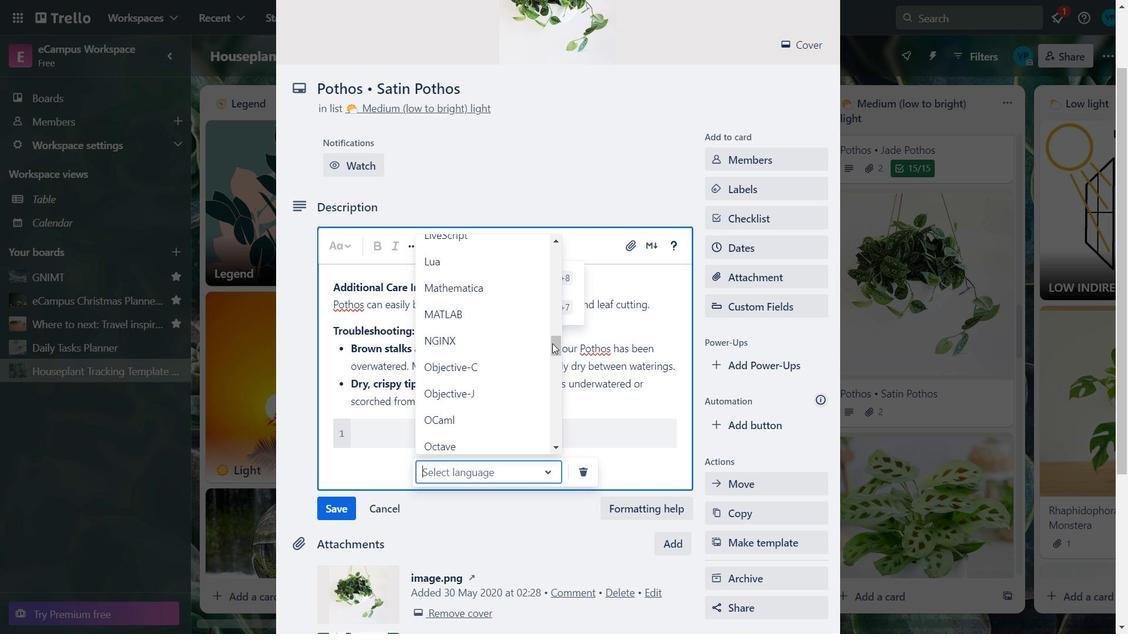 
Action: Mouse pressed left at (552, 343)
Screenshot: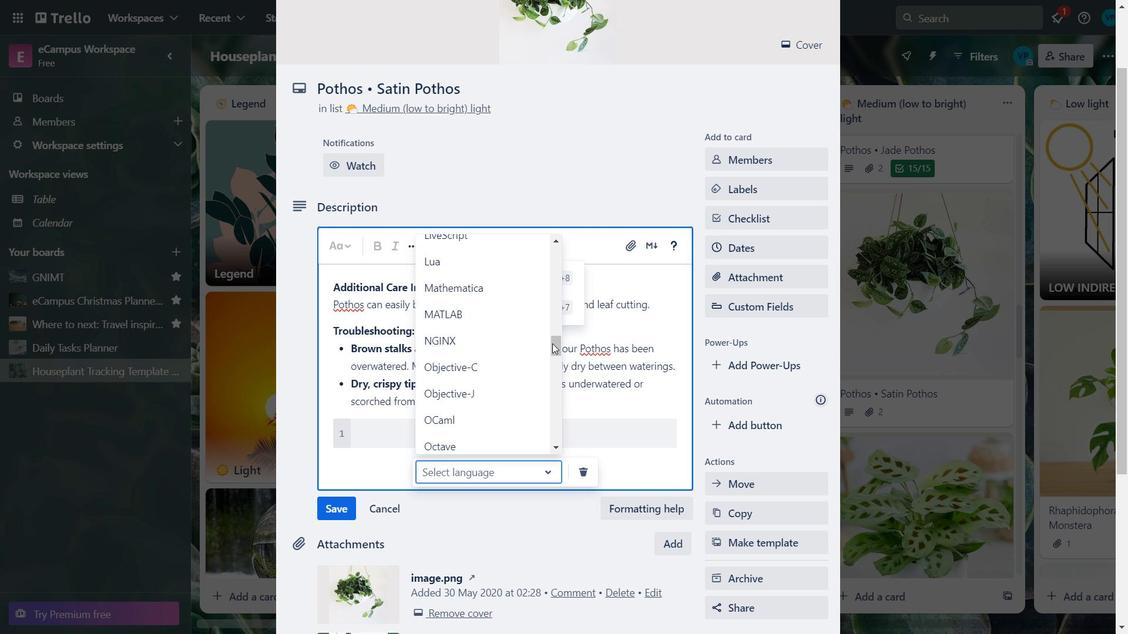 
Action: Mouse moved to (588, 141)
Screenshot: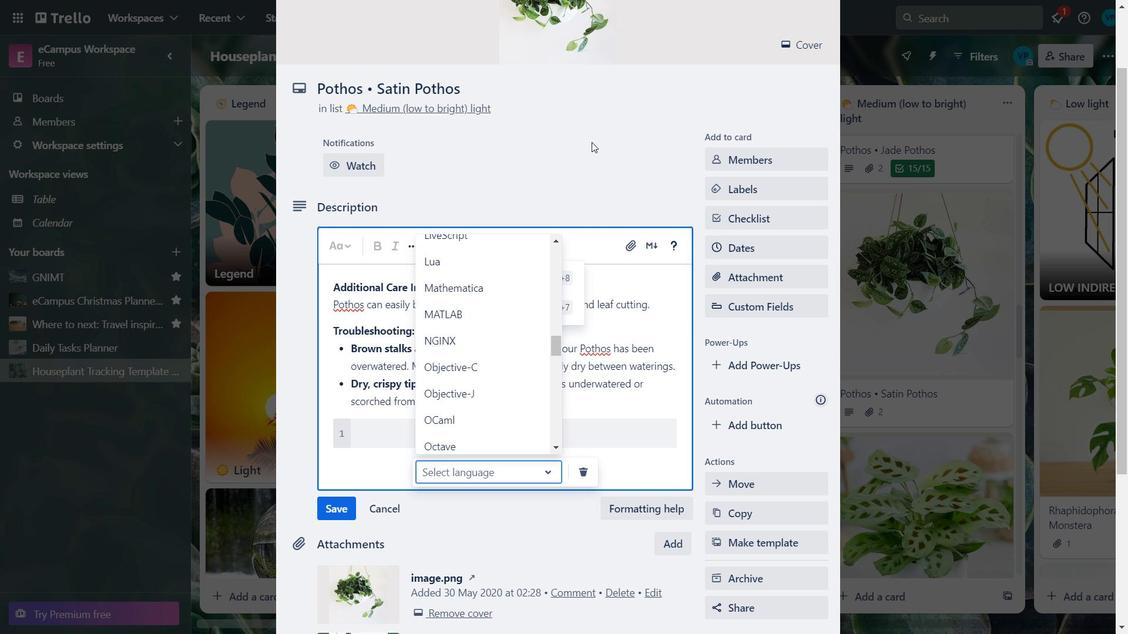 
Action: Mouse pressed left at (588, 141)
Screenshot: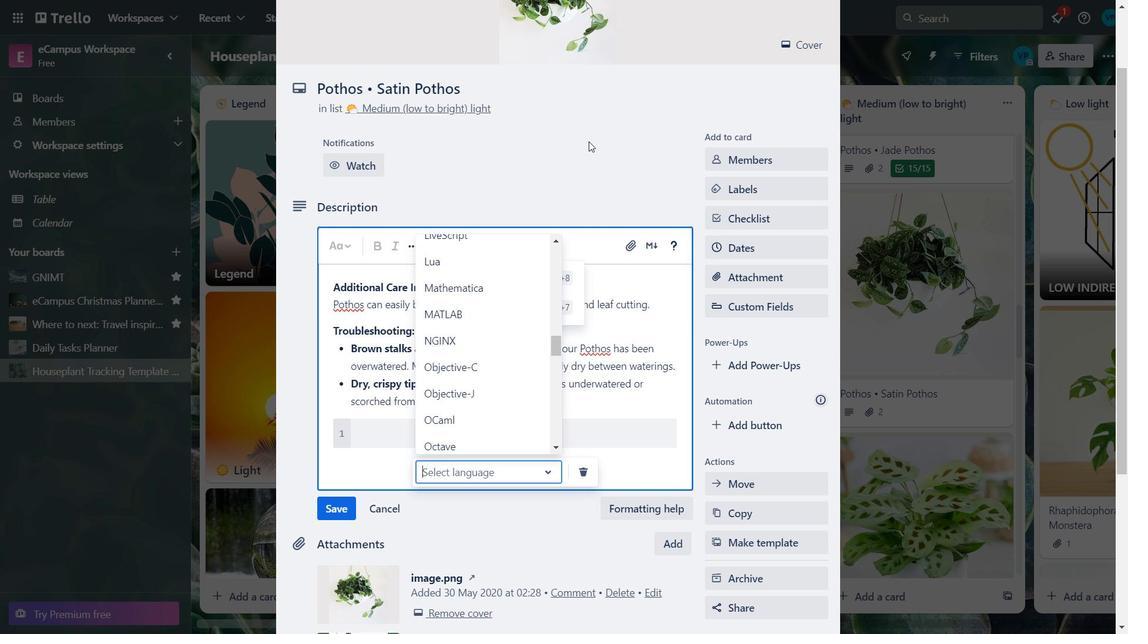 
Action: Mouse moved to (832, 317)
Screenshot: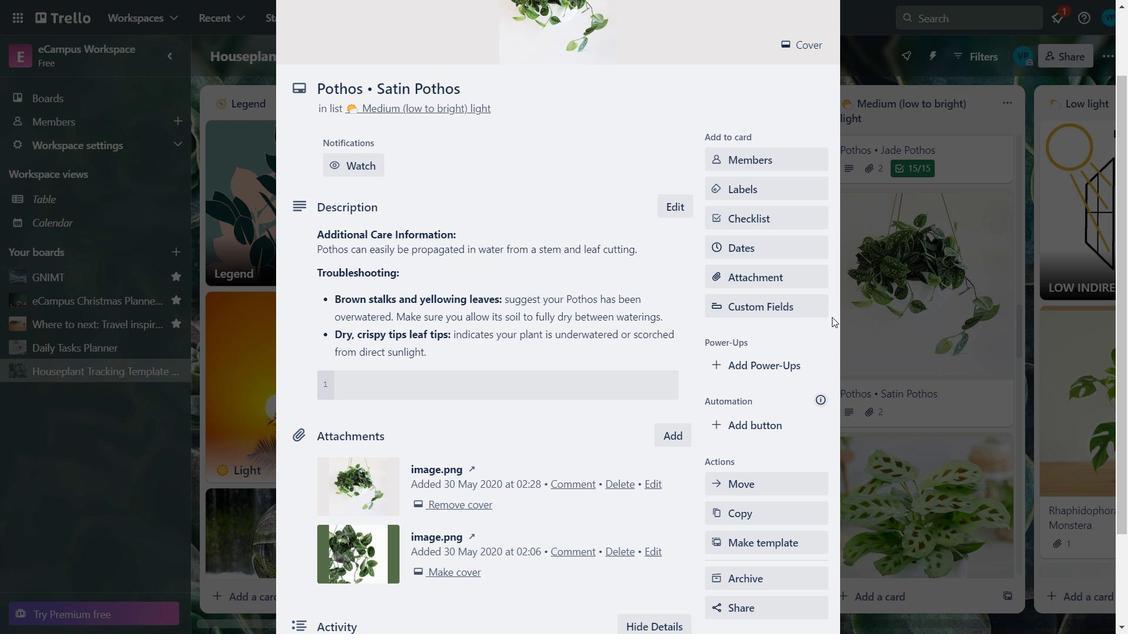 
Action: Mouse pressed left at (832, 317)
Screenshot: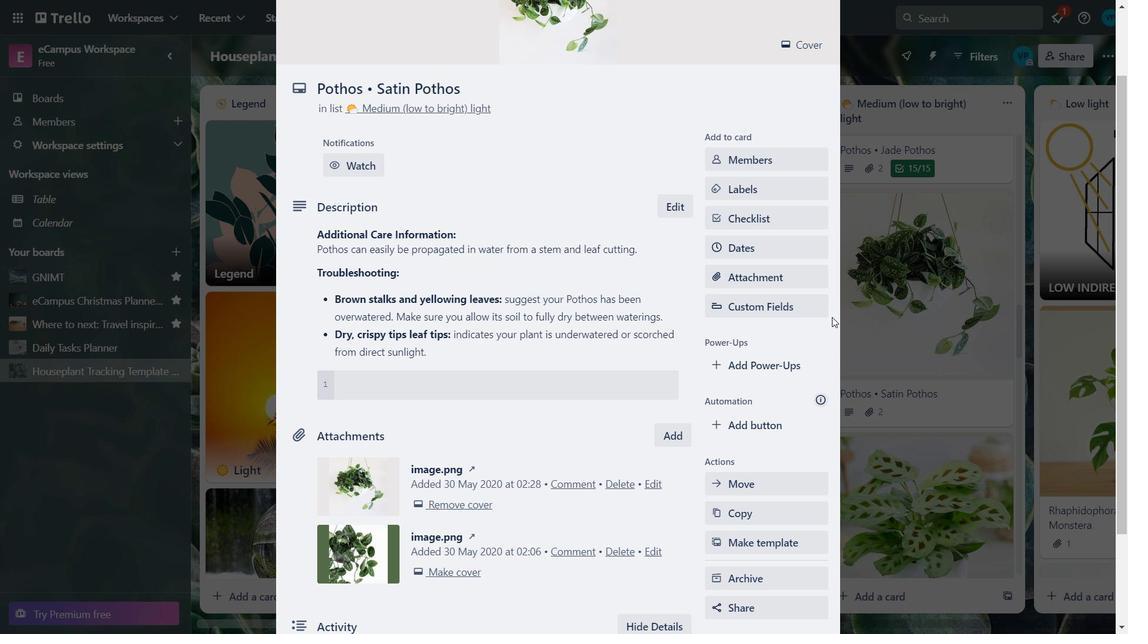 
Action: Mouse moved to (832, 336)
Screenshot: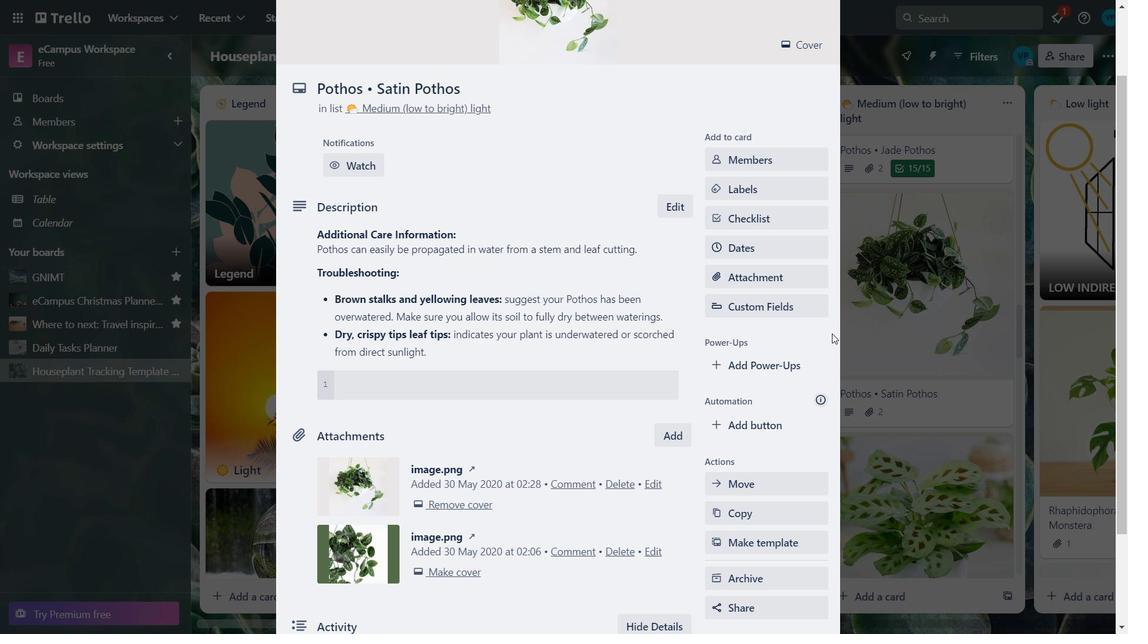 
Action: Mouse pressed left at (832, 336)
Screenshot: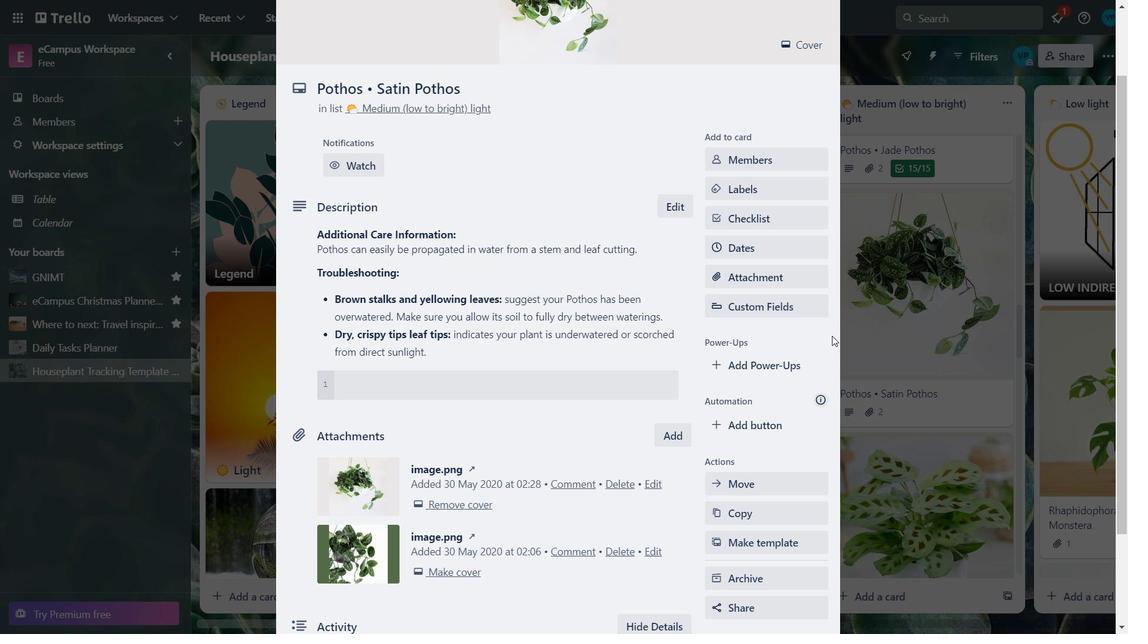 
Action: Mouse pressed left at (832, 336)
Screenshot: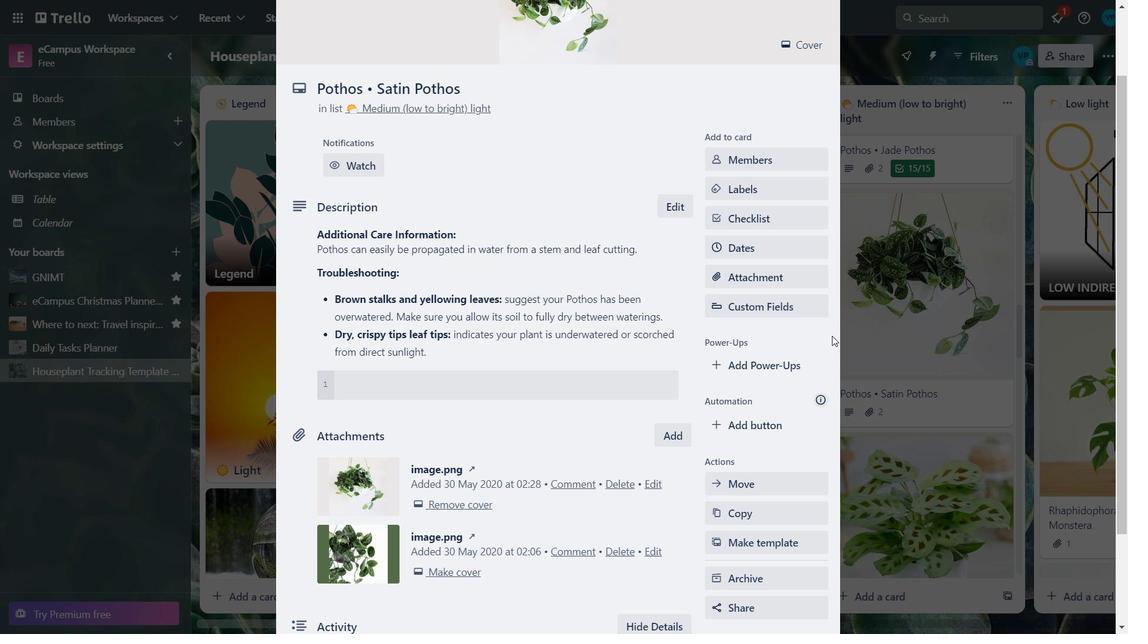 
Action: Mouse pressed left at (832, 336)
Screenshot: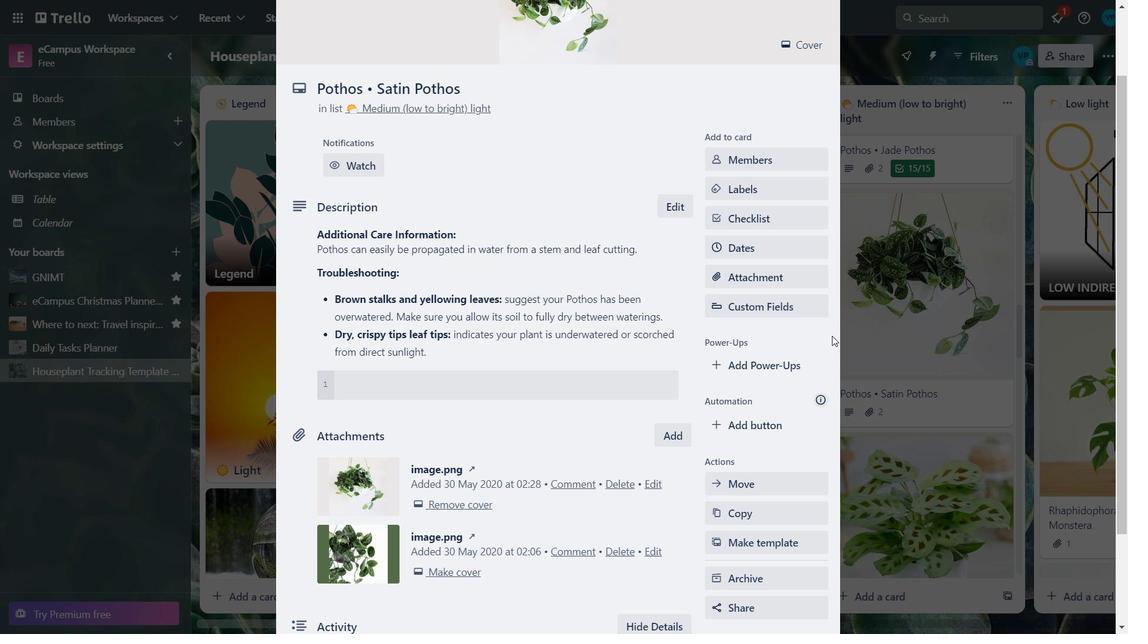 
Action: Mouse moved to (840, 336)
Screenshot: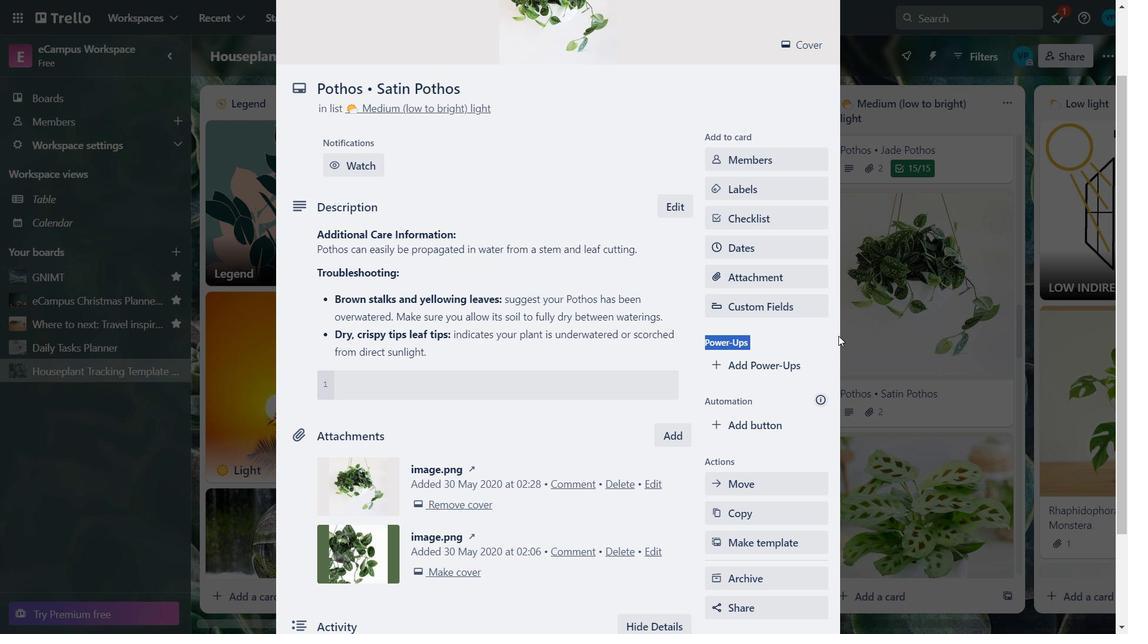 
Action: Mouse pressed left at (840, 336)
Screenshot: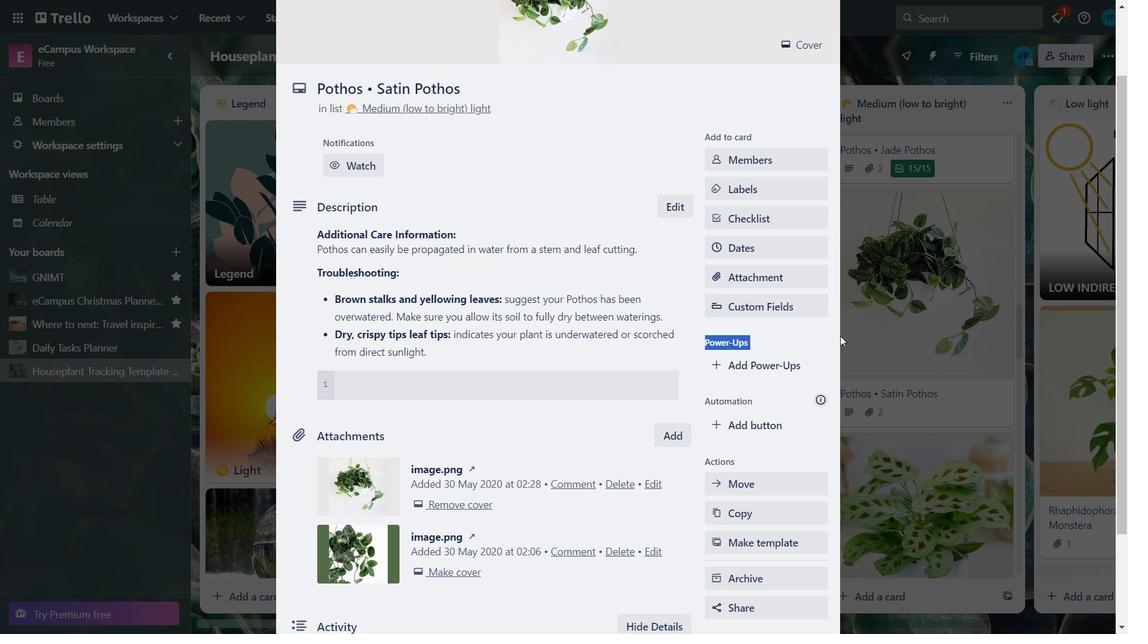 
Action: Mouse pressed left at (840, 336)
Screenshot: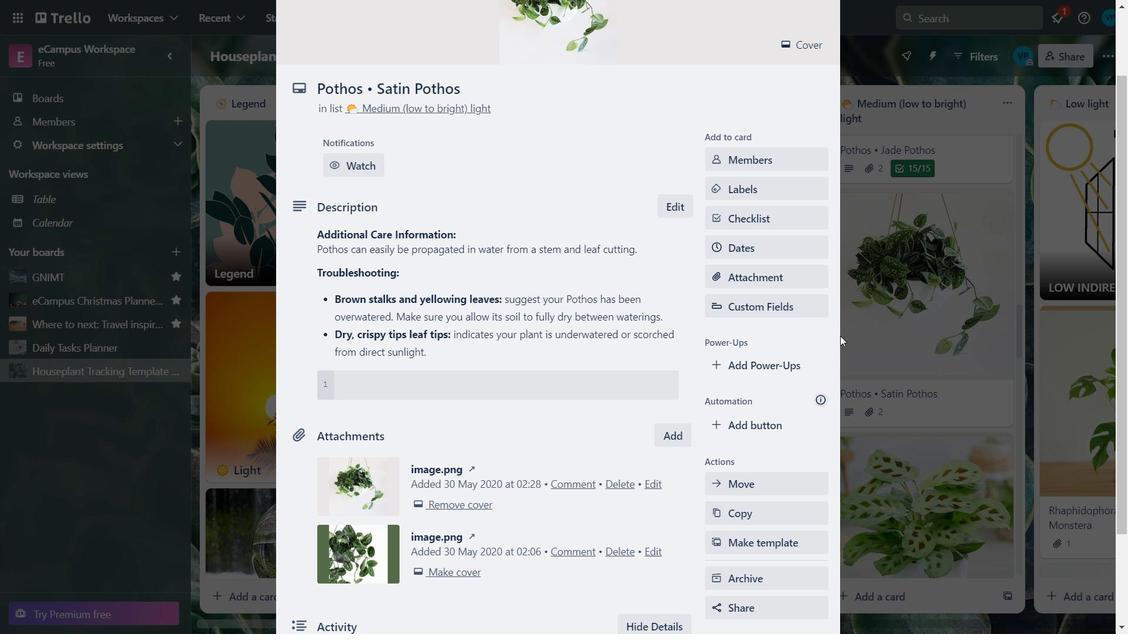 
Action: Mouse moved to (848, 336)
Screenshot: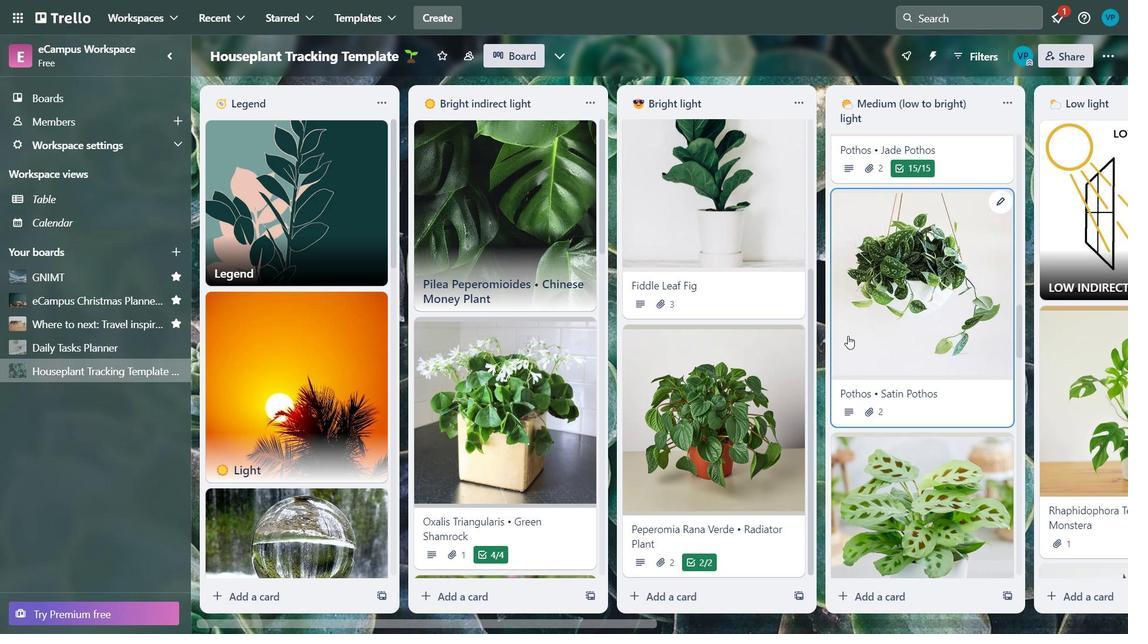 
Action: Mouse pressed left at (848, 336)
Screenshot: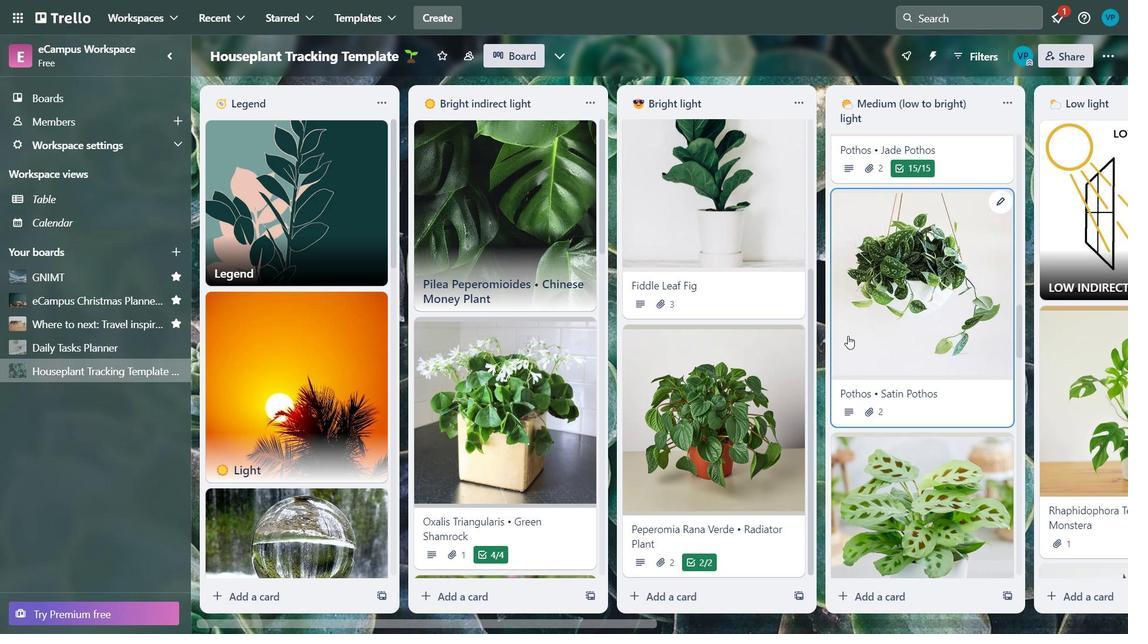 
Action: Mouse pressed left at (848, 336)
Screenshot: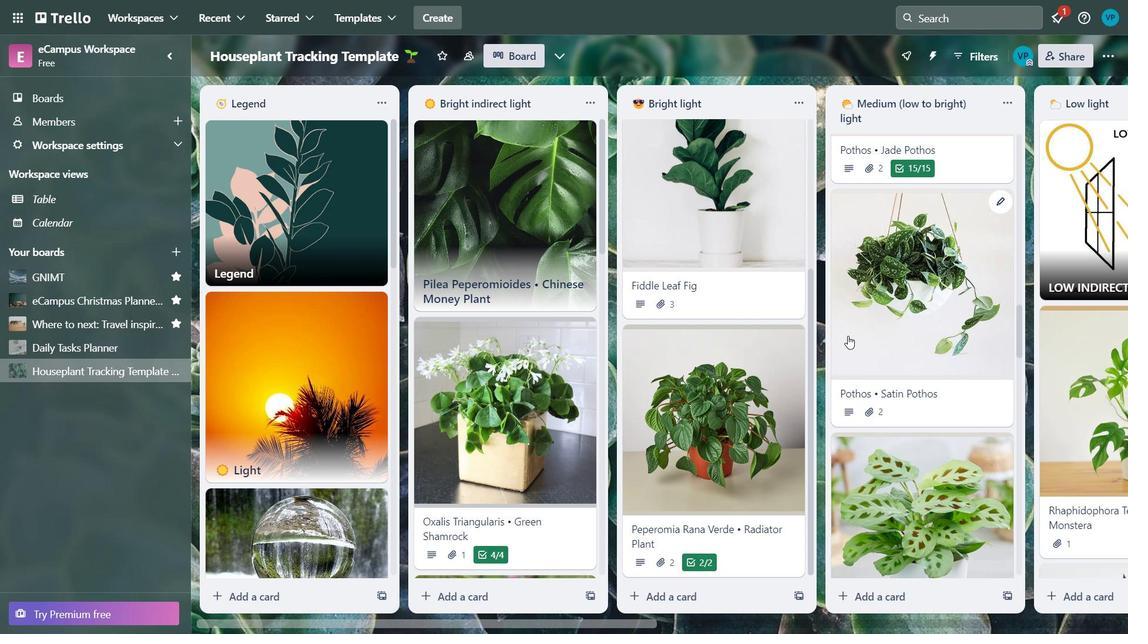 
Action: Mouse moved to (832, 355)
Screenshot: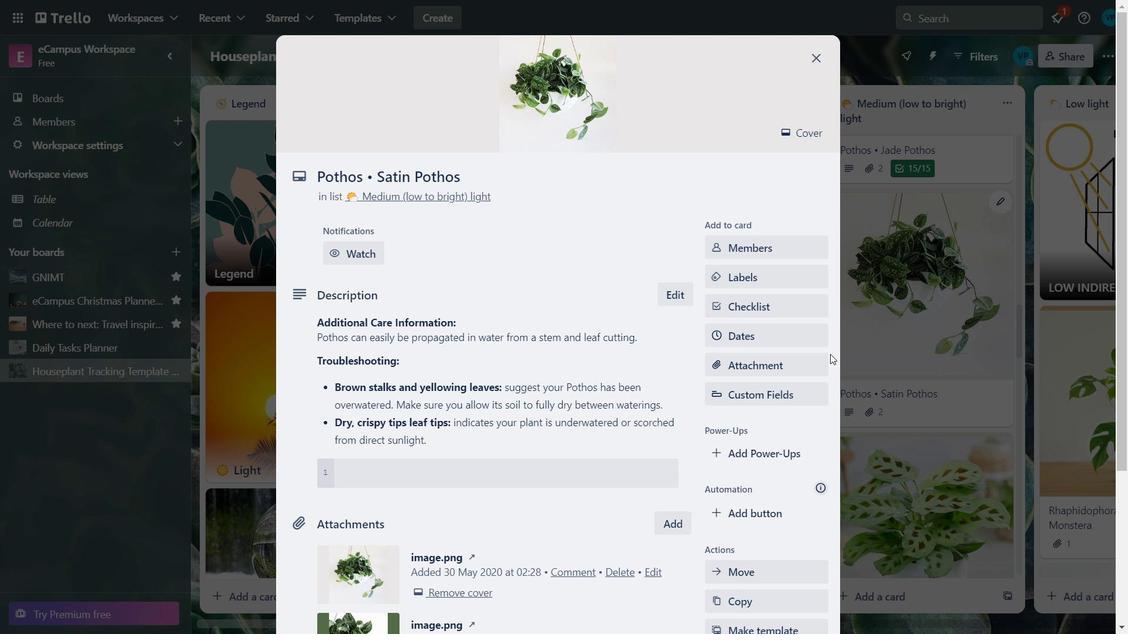 
Action: Mouse pressed left at (832, 355)
Screenshot: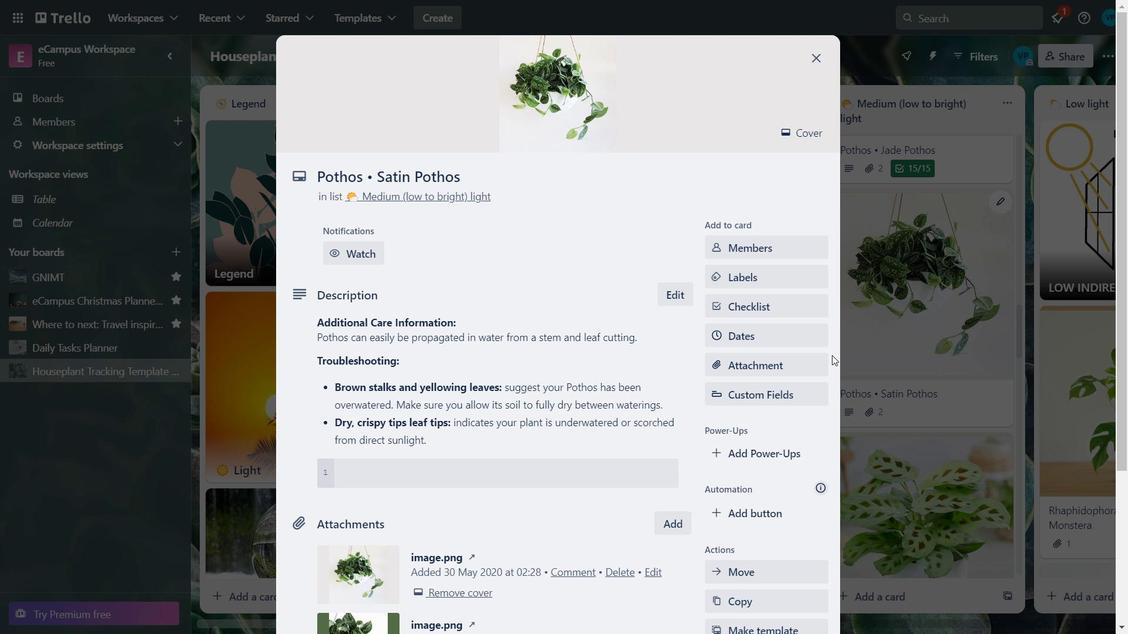 
Action: Mouse pressed left at (832, 355)
Screenshot: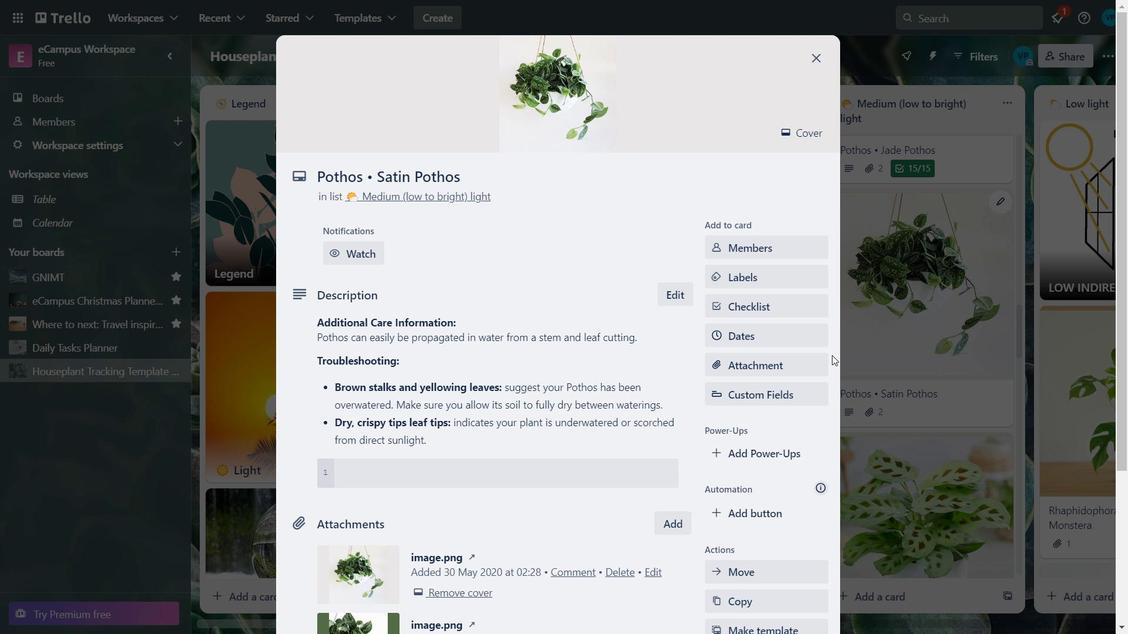 
Action: Mouse pressed left at (832, 355)
Screenshot: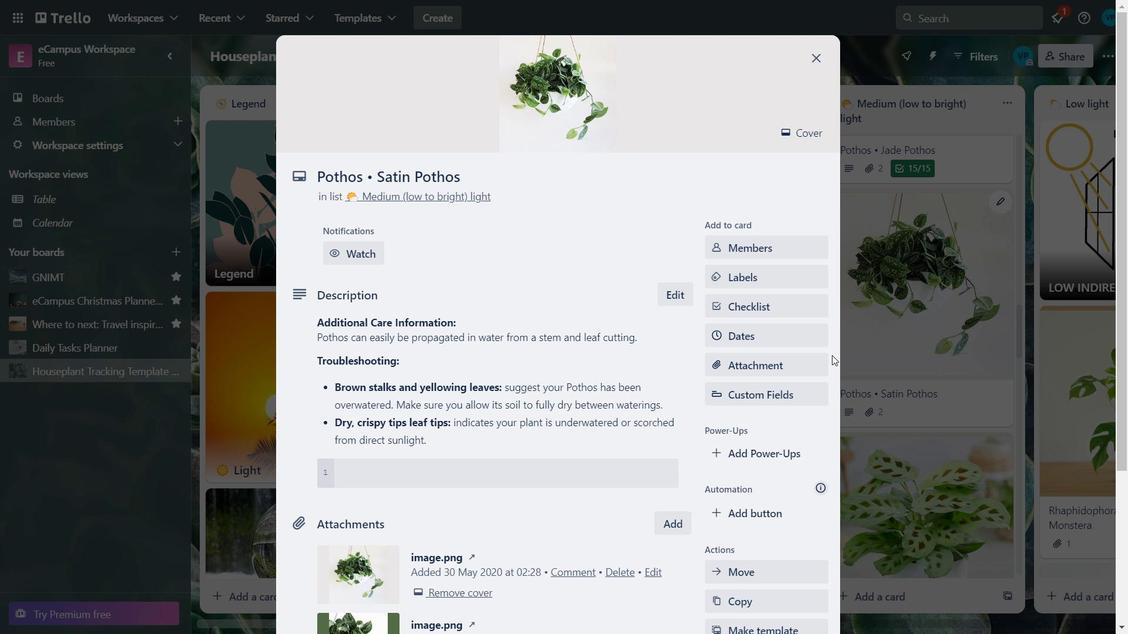 
Action: Mouse moved to (832, 406)
Screenshot: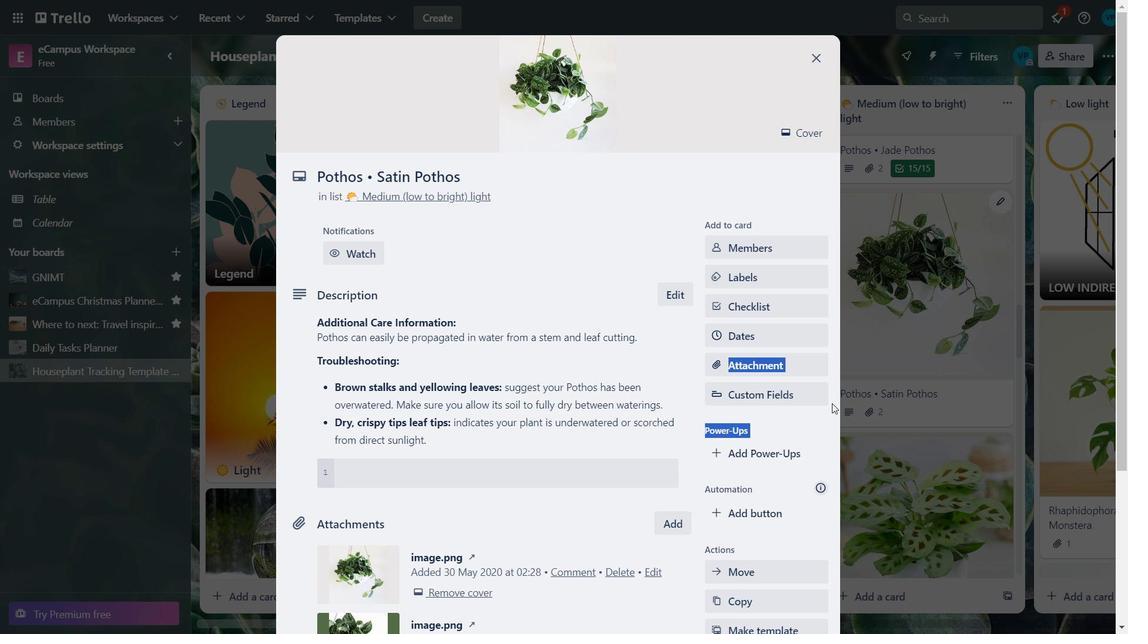 
Action: Mouse pressed left at (832, 406)
Screenshot: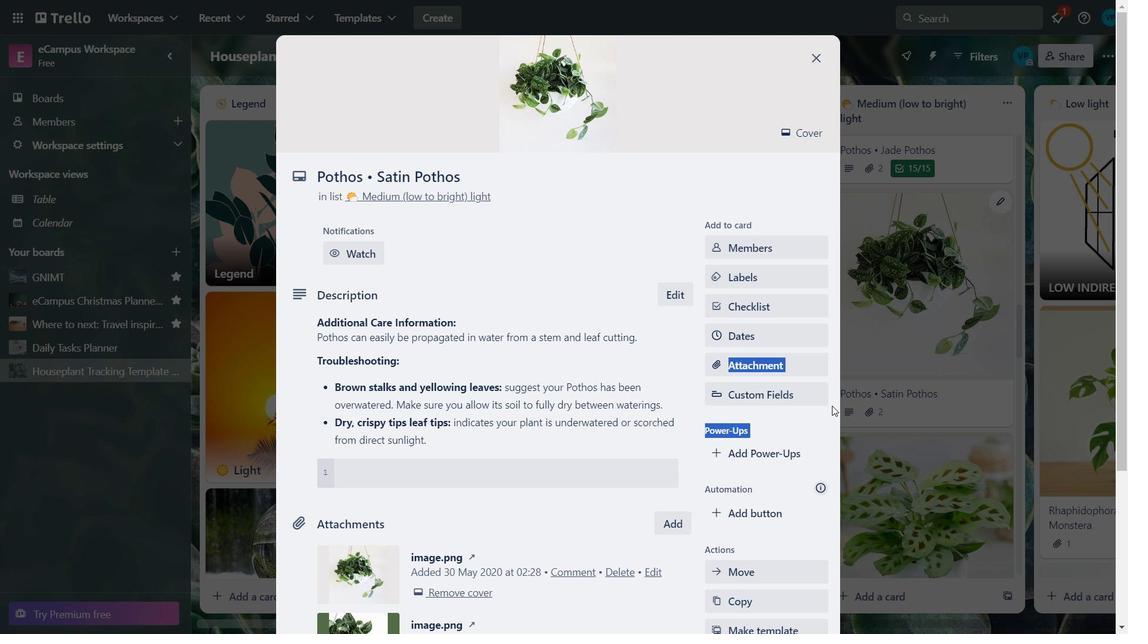 
Action: Key pressed <Key.down><Key.down><Key.down><Key.down><Key.down><Key.down><Key.down><Key.down><Key.down><Key.down><Key.down><Key.down><Key.down><Key.down><Key.down><Key.down><Key.down><Key.down><Key.down><Key.down><Key.down><Key.down><Key.down><Key.down><Key.down><Key.up><Key.up><Key.up><Key.up><Key.up><Key.up><Key.up><Key.up>
Screenshot: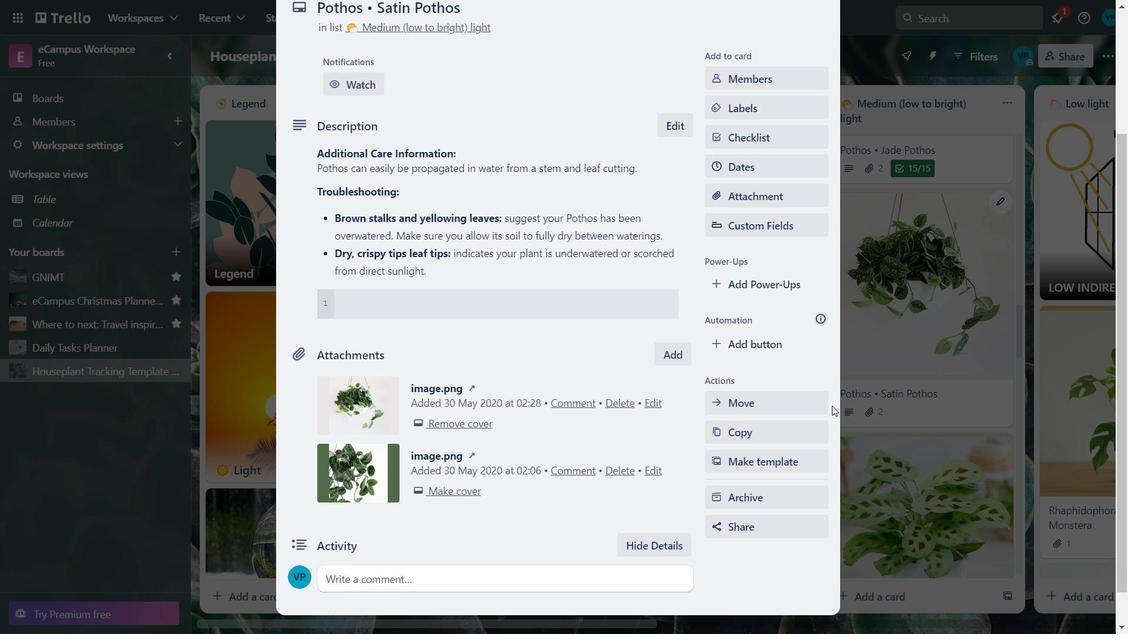 
Action: Mouse moved to (459, 385)
Screenshot: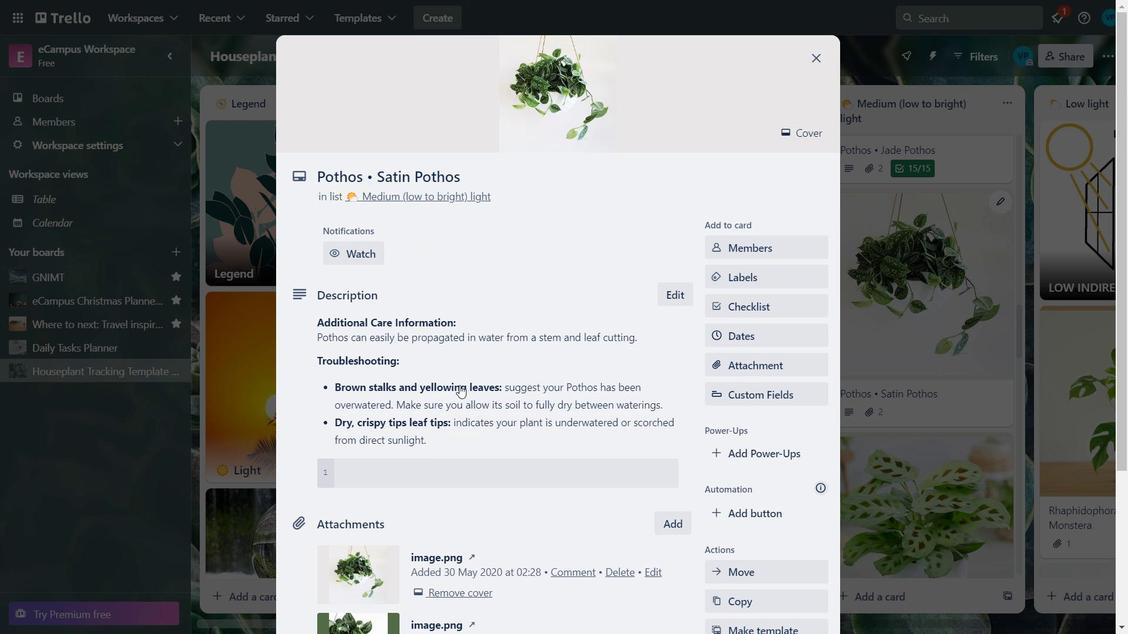 
Action: Mouse pressed left at (459, 385)
Screenshot: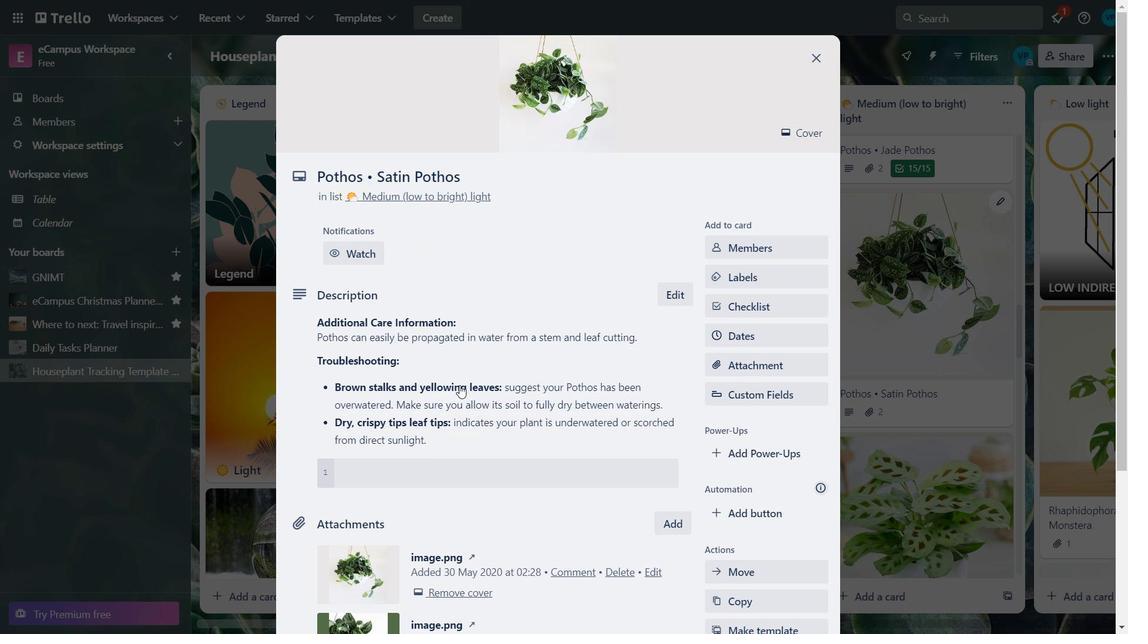 
Action: Mouse moved to (454, 332)
Screenshot: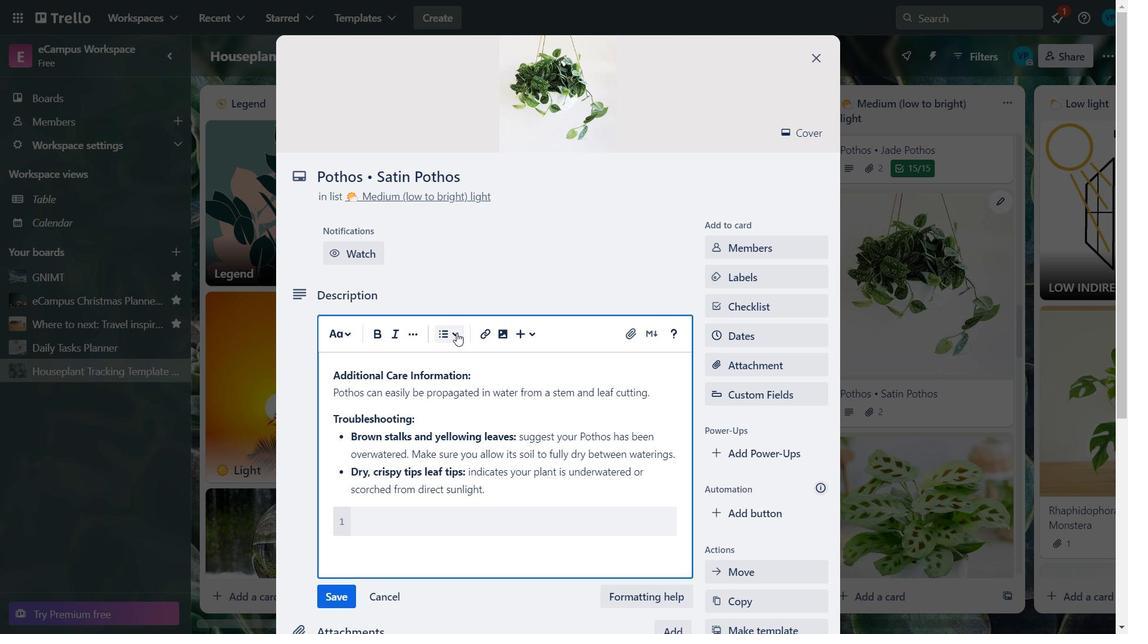 
Action: Mouse pressed left at (454, 332)
Screenshot: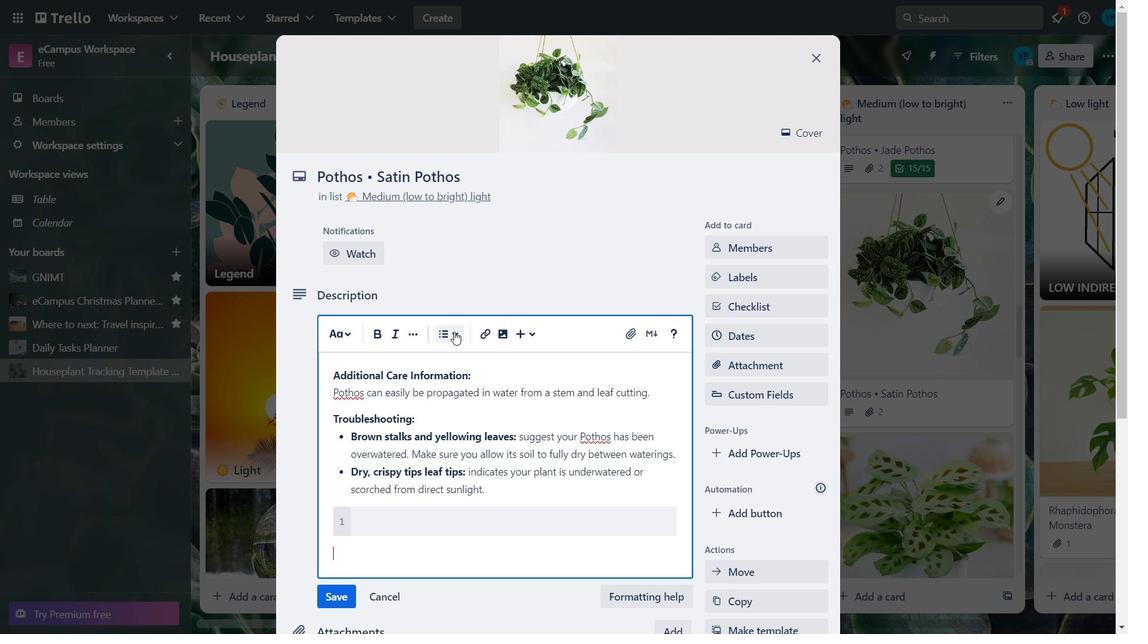 
Action: Mouse moved to (531, 335)
Screenshot: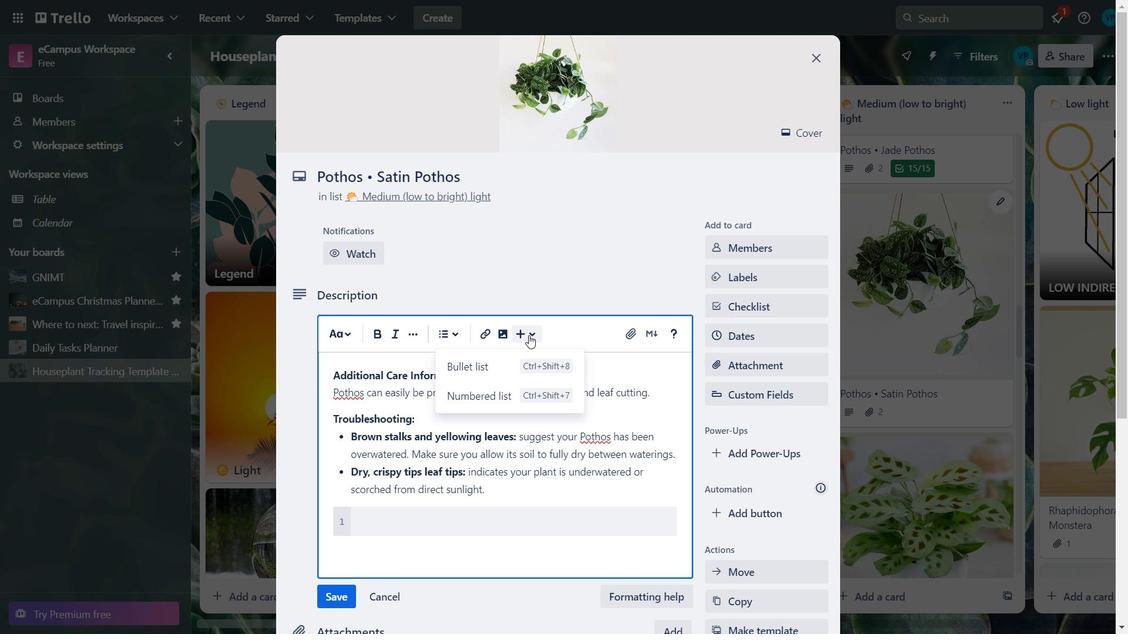 
Action: Mouse pressed left at (531, 335)
Screenshot: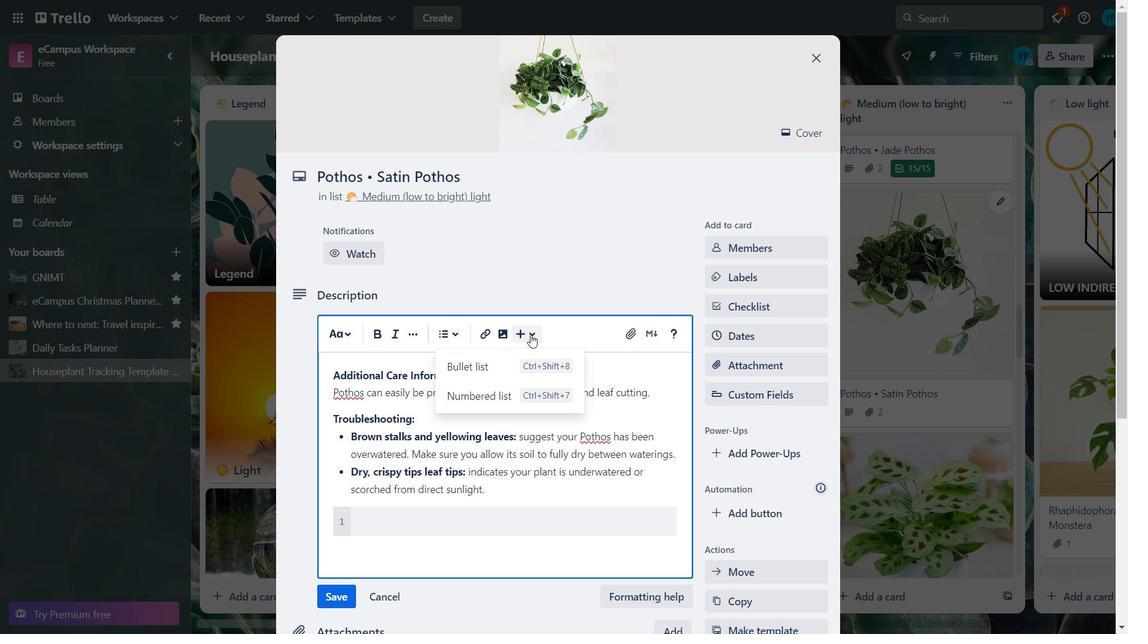 
Action: Mouse moved to (579, 369)
Screenshot: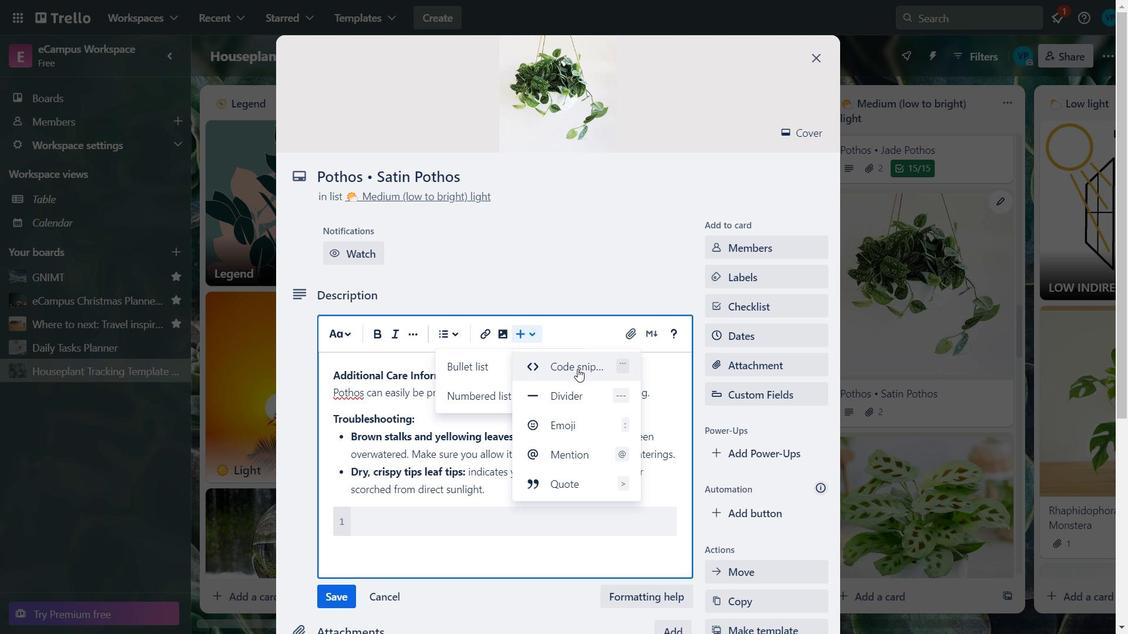 
Action: Mouse pressed left at (579, 369)
Screenshot: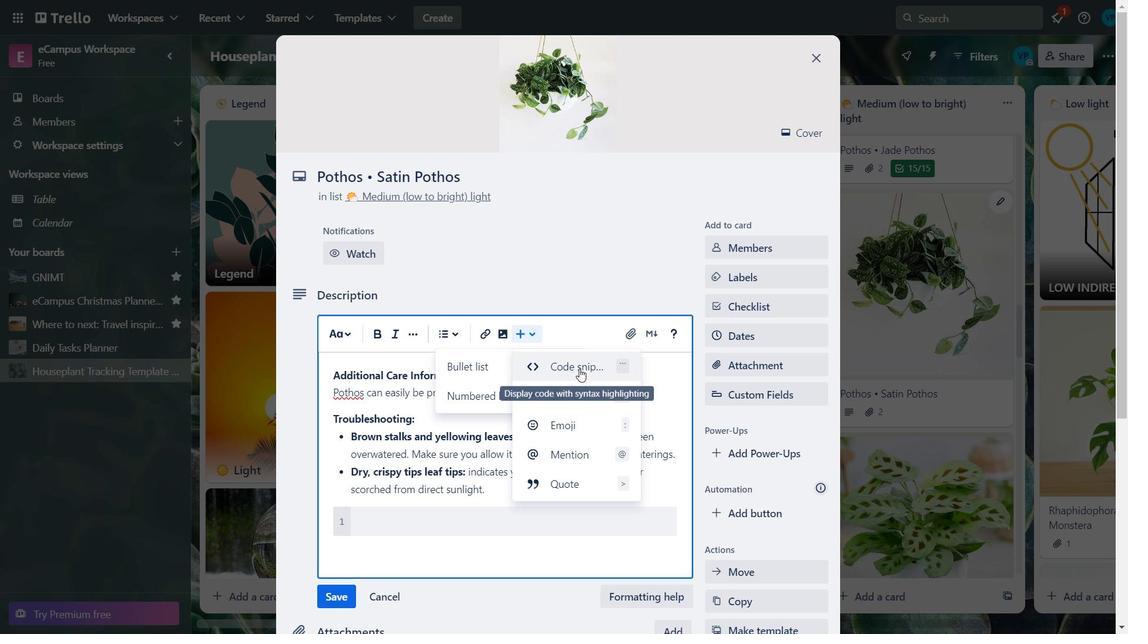 
Action: Mouse moved to (551, 596)
Screenshot: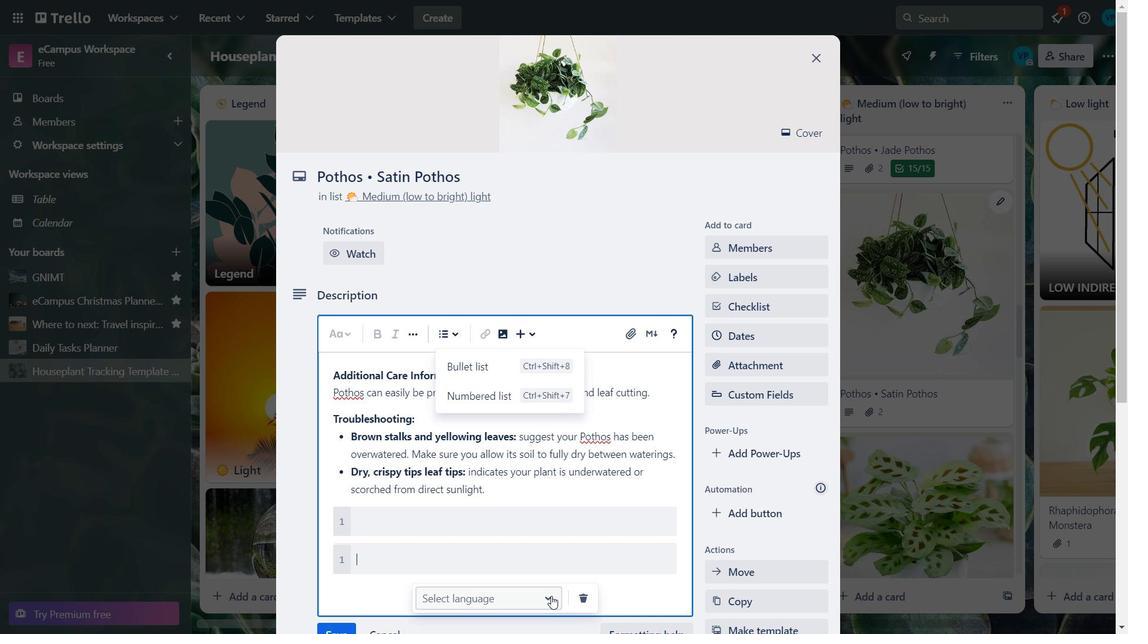
Action: Mouse pressed left at (551, 596)
Screenshot: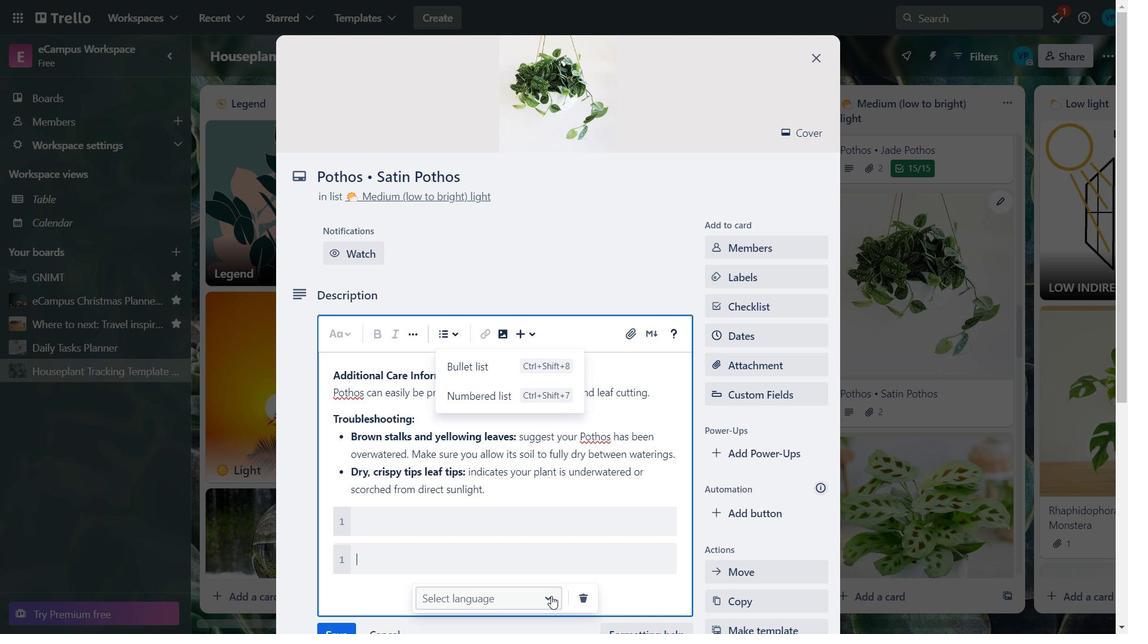 
Action: Mouse pressed left at (551, 596)
Screenshot: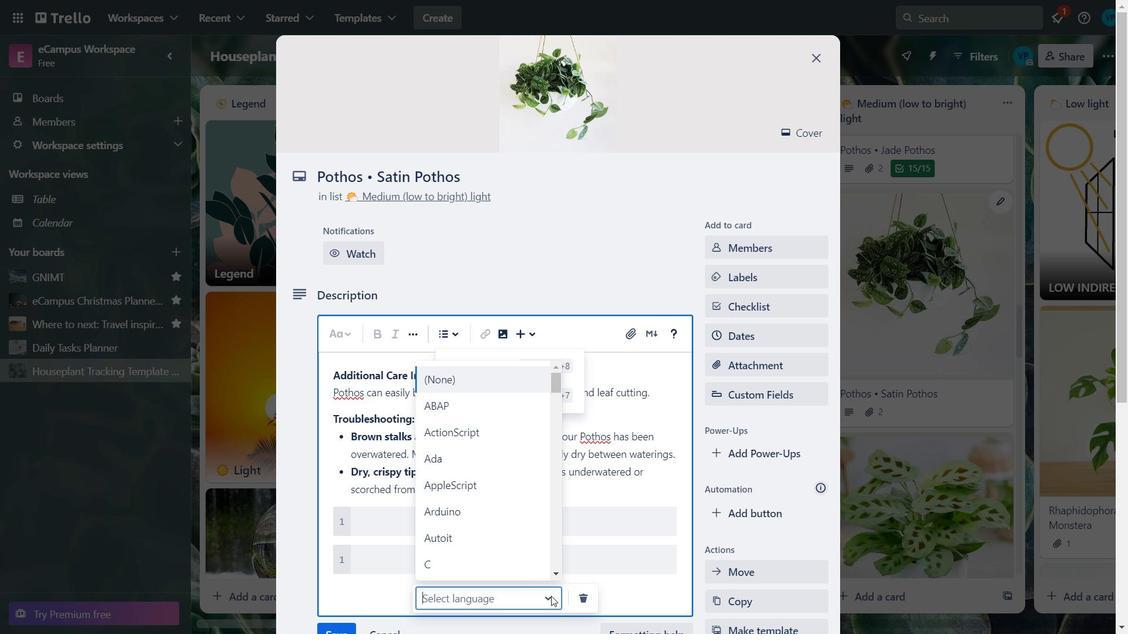 
Action: Mouse pressed left at (551, 596)
Screenshot: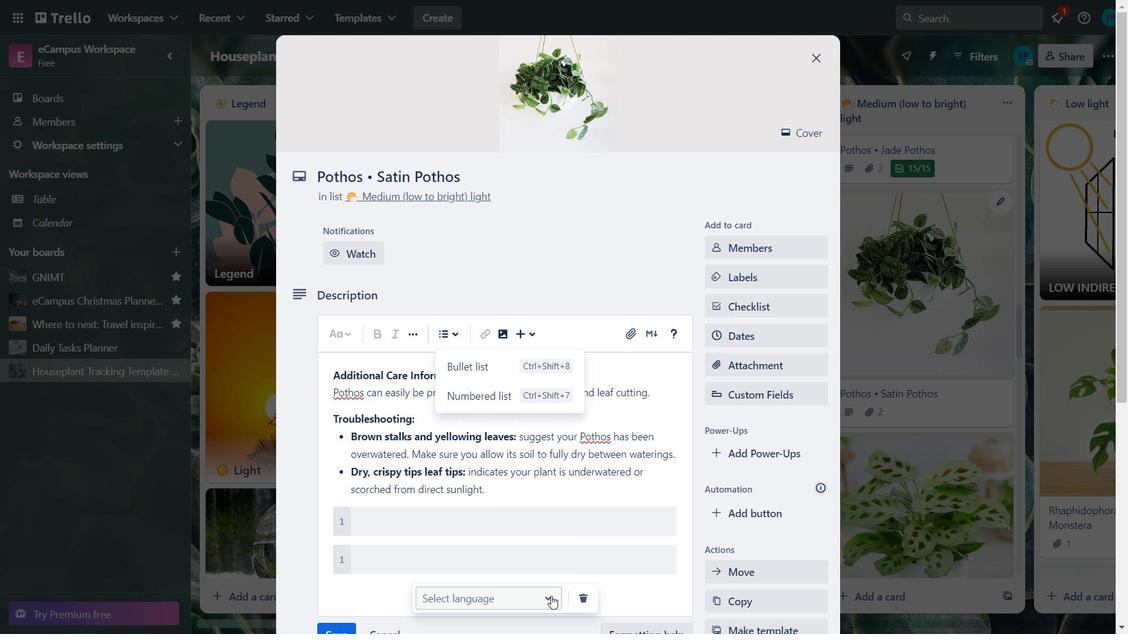 
Action: Mouse moved to (558, 575)
Screenshot: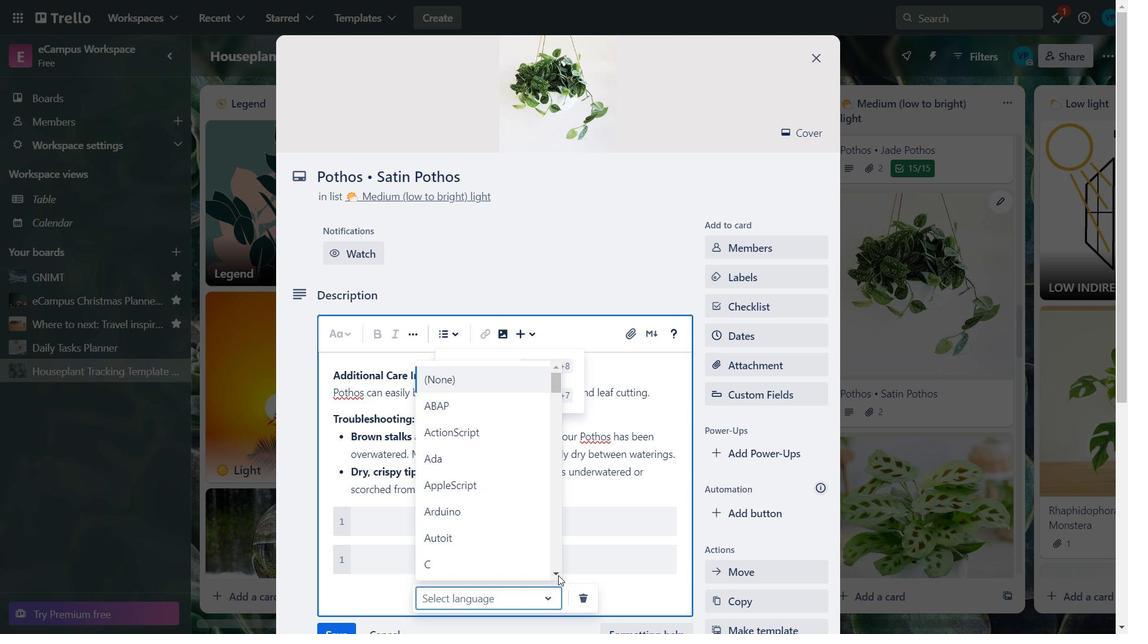 
Action: Mouse pressed left at (558, 575)
Screenshot: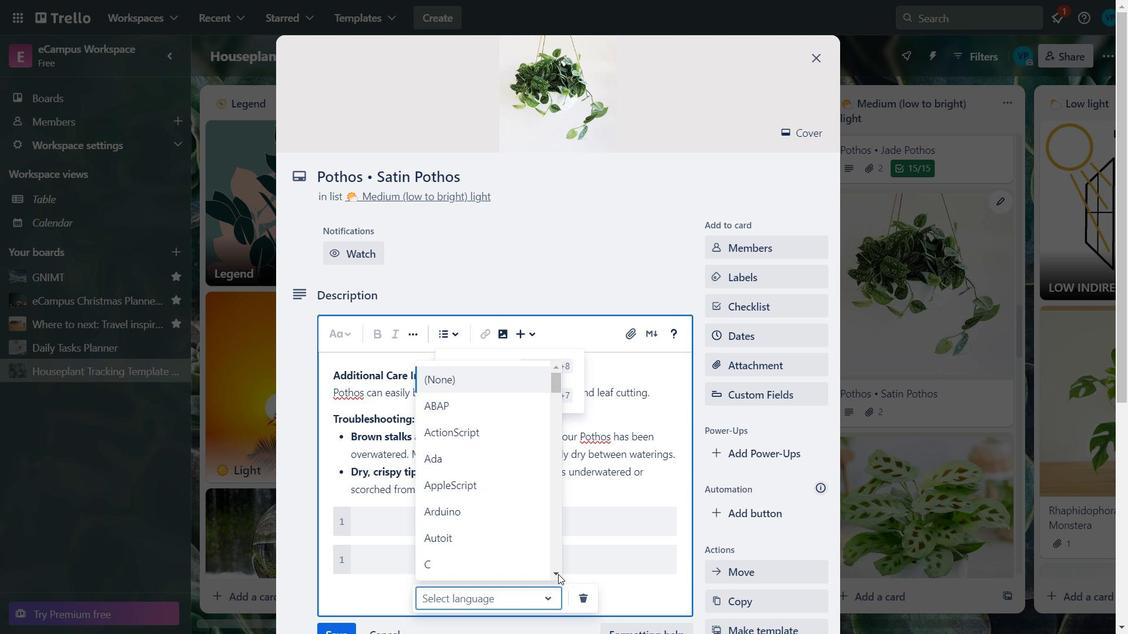 
Action: Mouse pressed left at (558, 575)
Screenshot: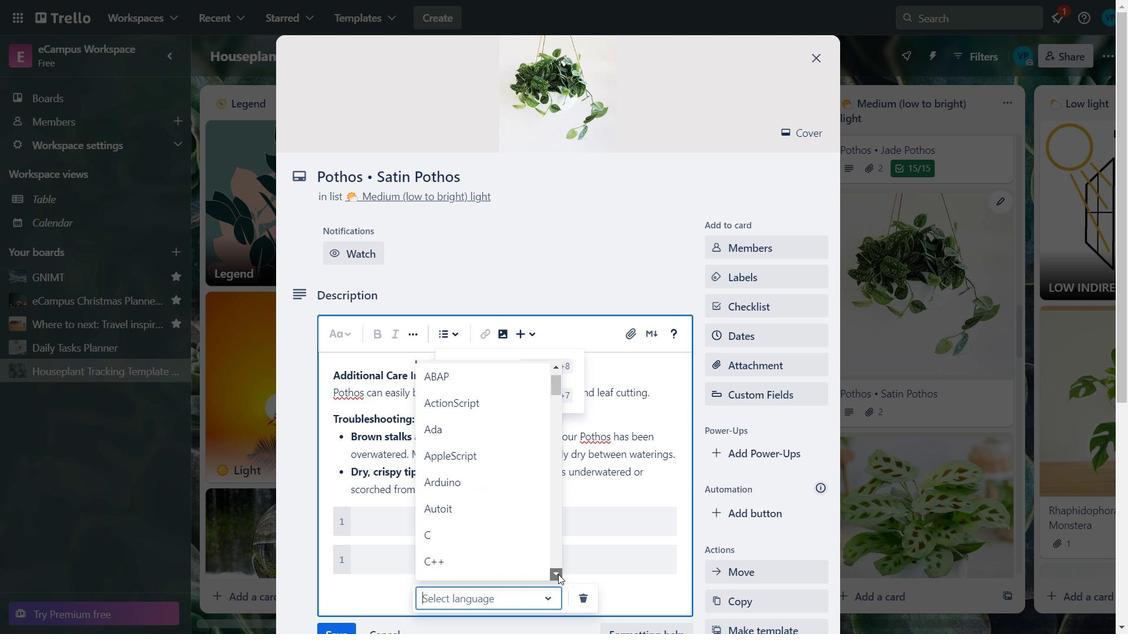 
Action: Mouse pressed left at (558, 575)
Screenshot: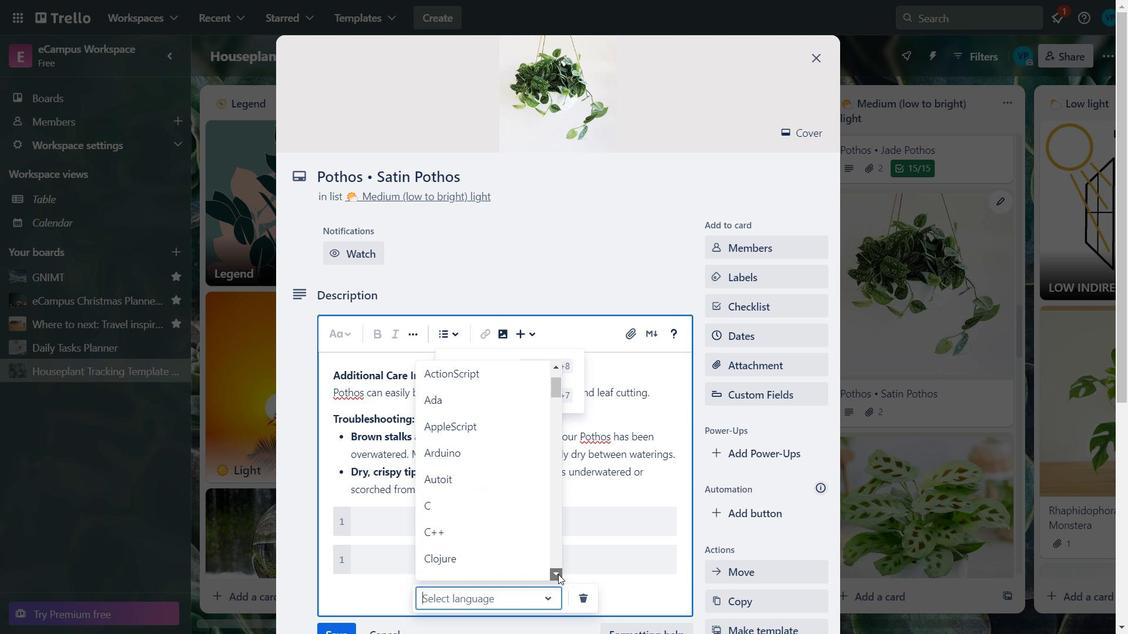 
Action: Mouse pressed left at (558, 575)
Screenshot: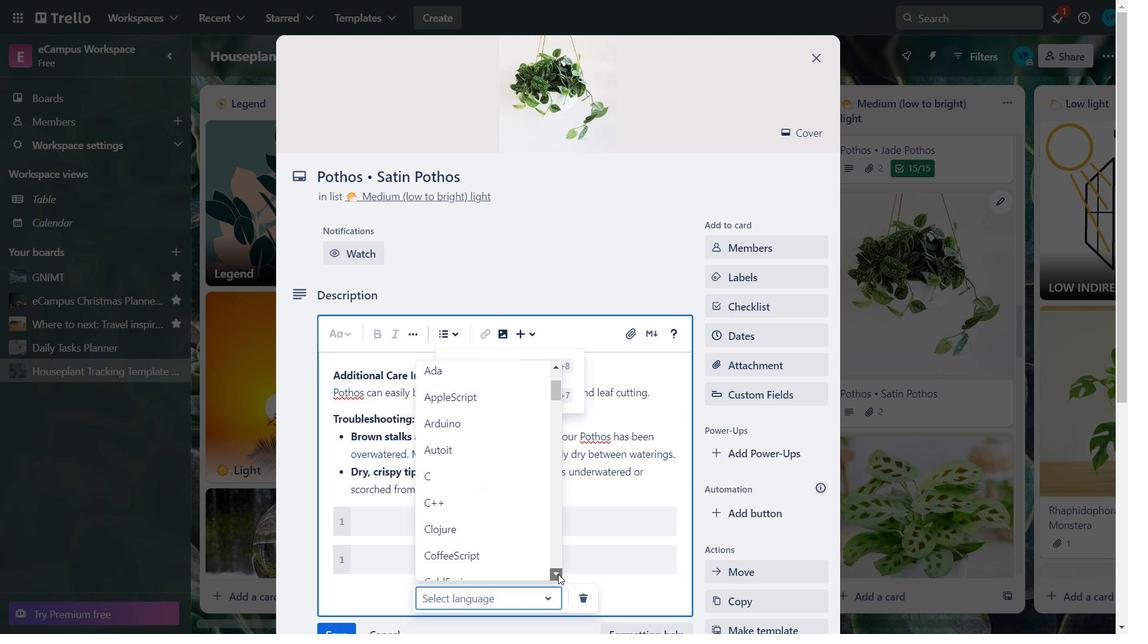 
Action: Mouse pressed left at (558, 575)
Screenshot: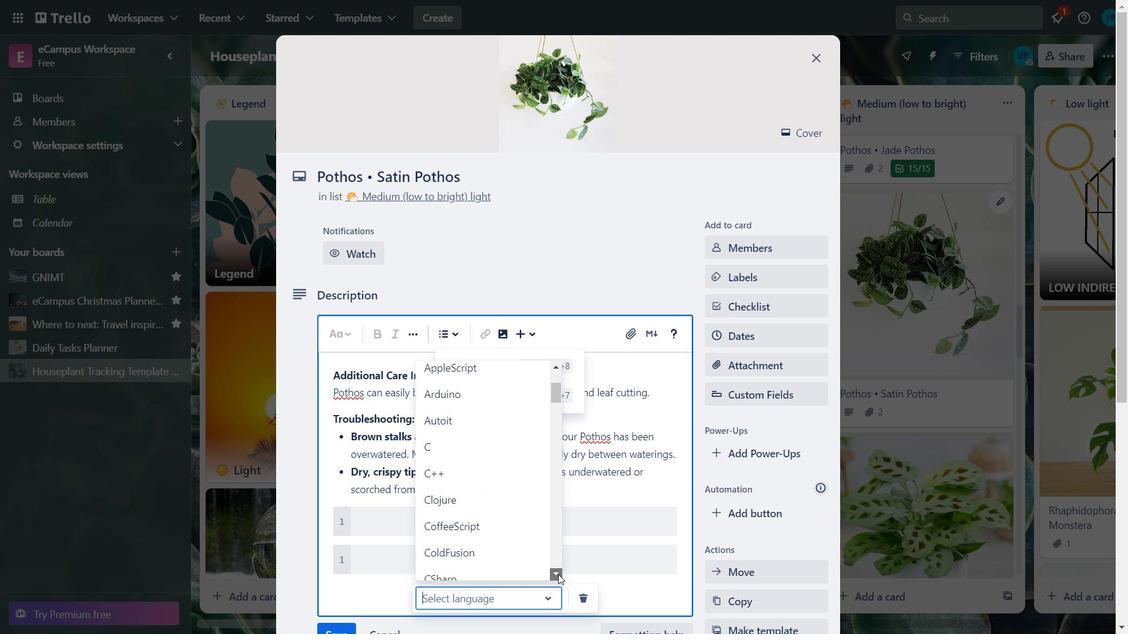 
Action: Mouse pressed left at (558, 575)
Screenshot: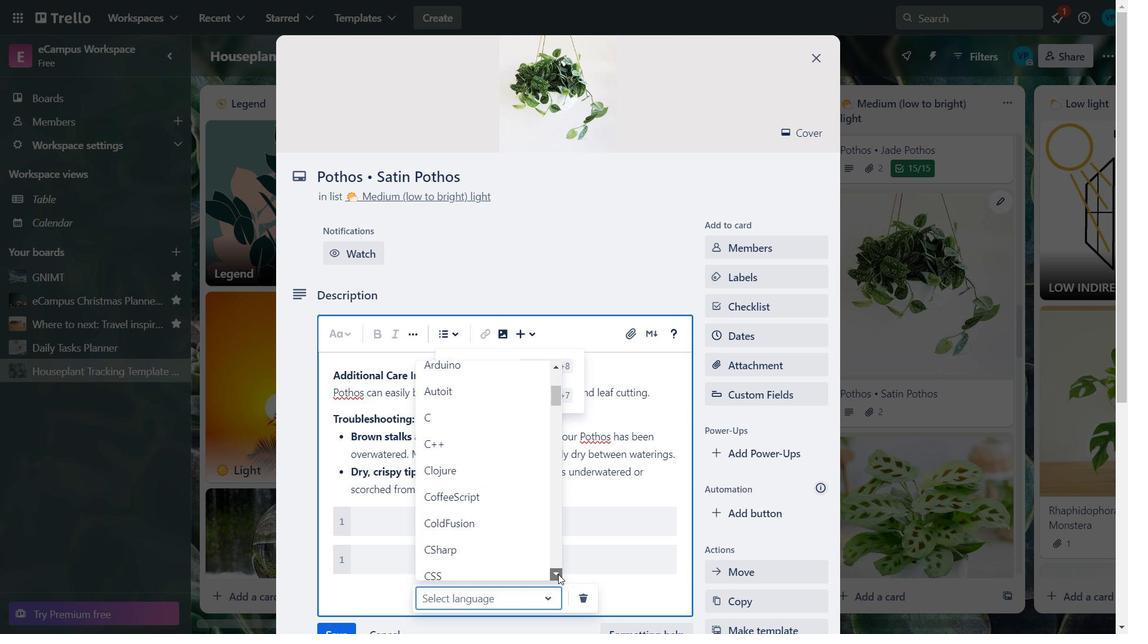 
Action: Mouse pressed left at (558, 575)
Screenshot: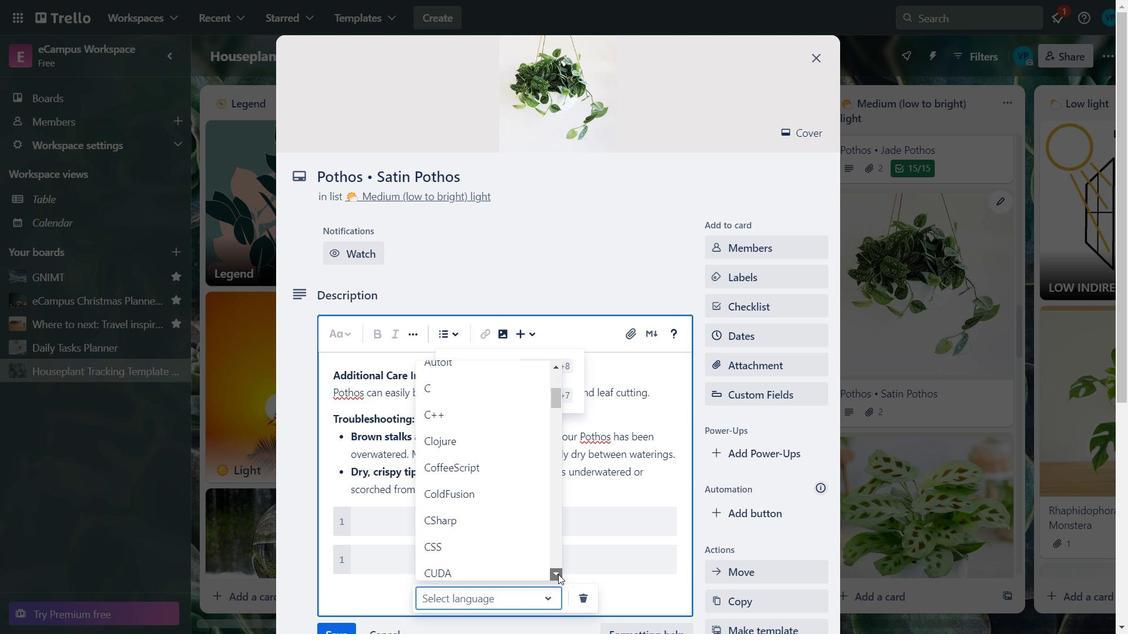 
Action: Mouse pressed left at (558, 575)
Screenshot: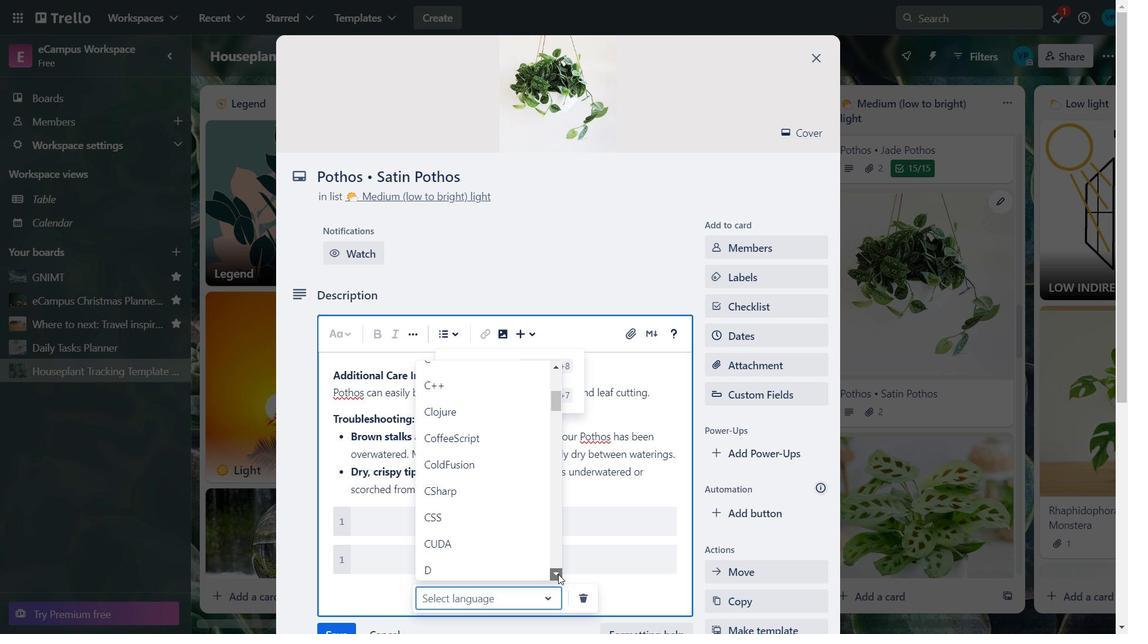 
Action: Mouse pressed left at (558, 575)
Screenshot: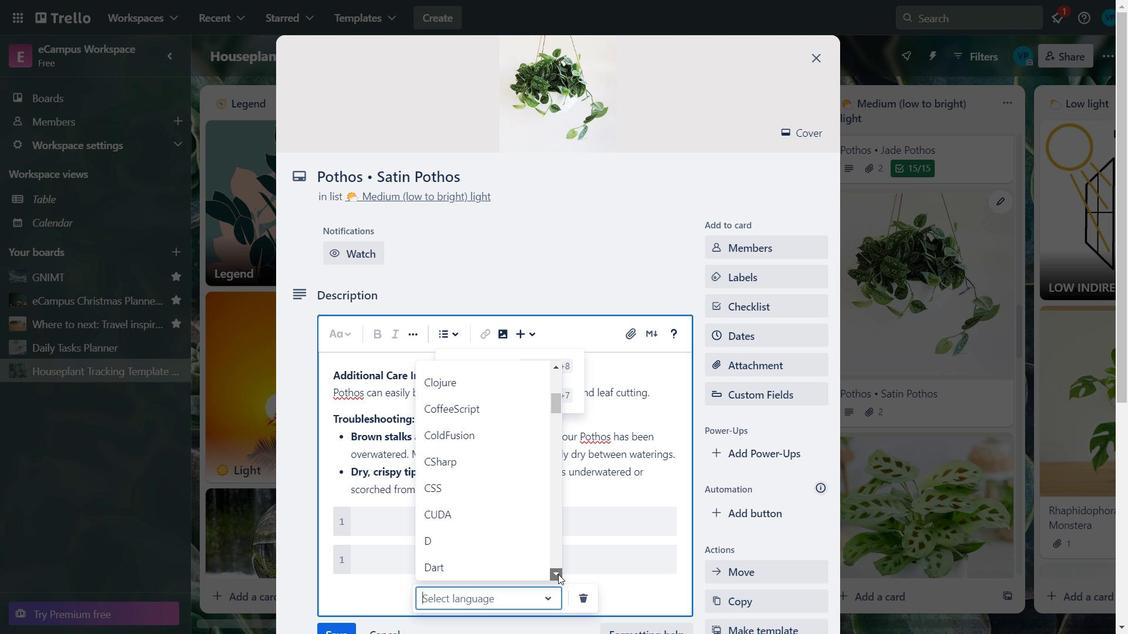 
Action: Mouse pressed left at (558, 575)
Screenshot: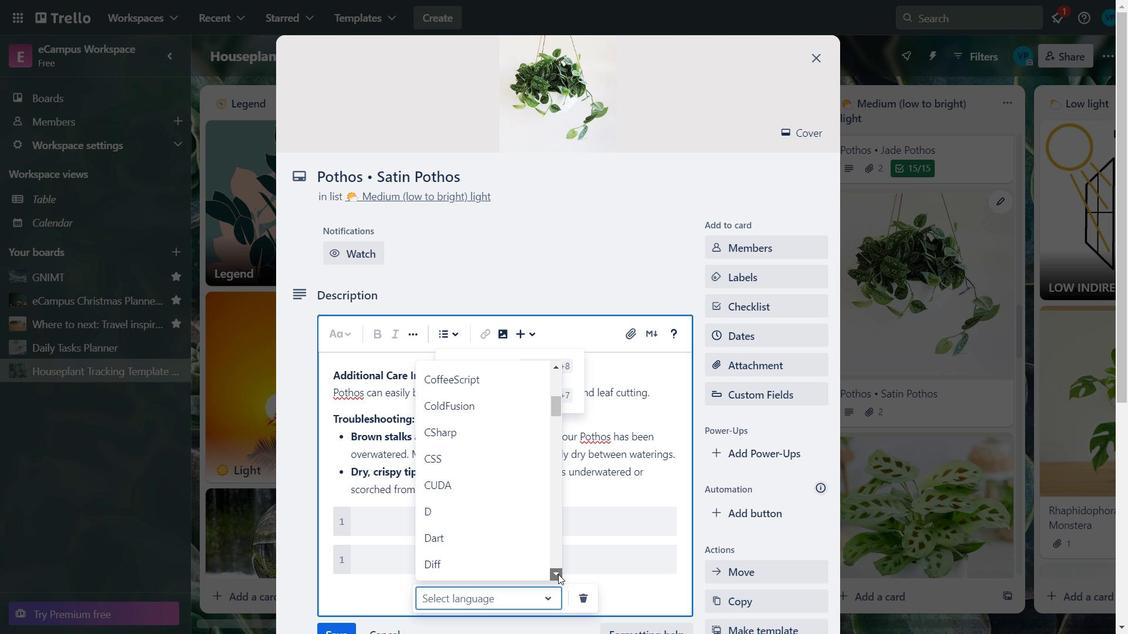 
Action: Mouse pressed left at (558, 575)
Screenshot: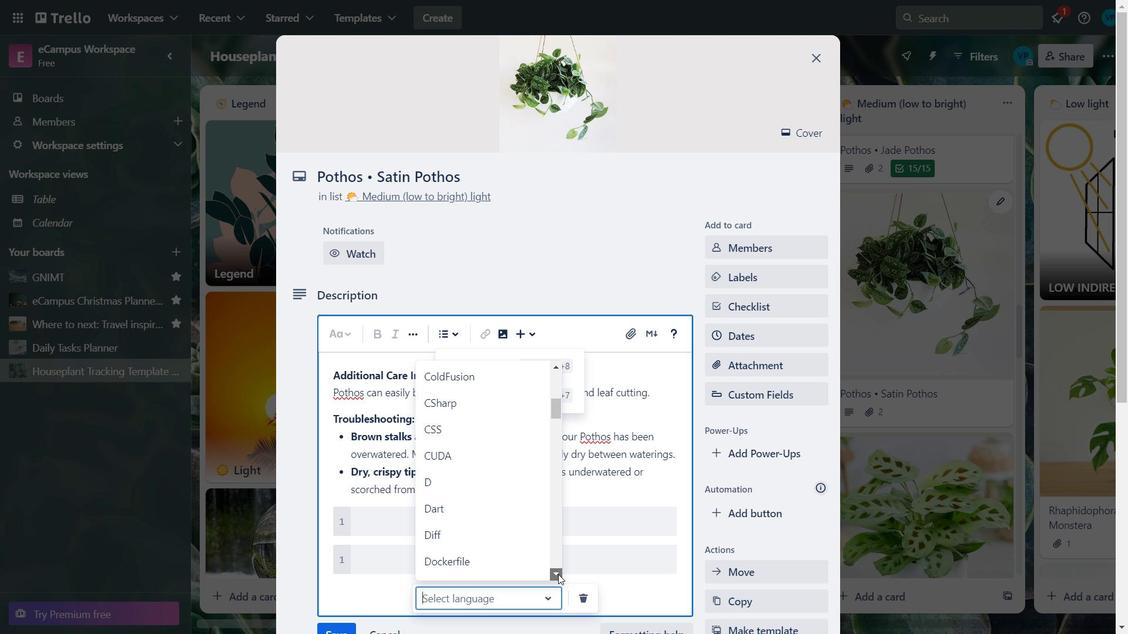 
Action: Mouse pressed left at (558, 575)
Screenshot: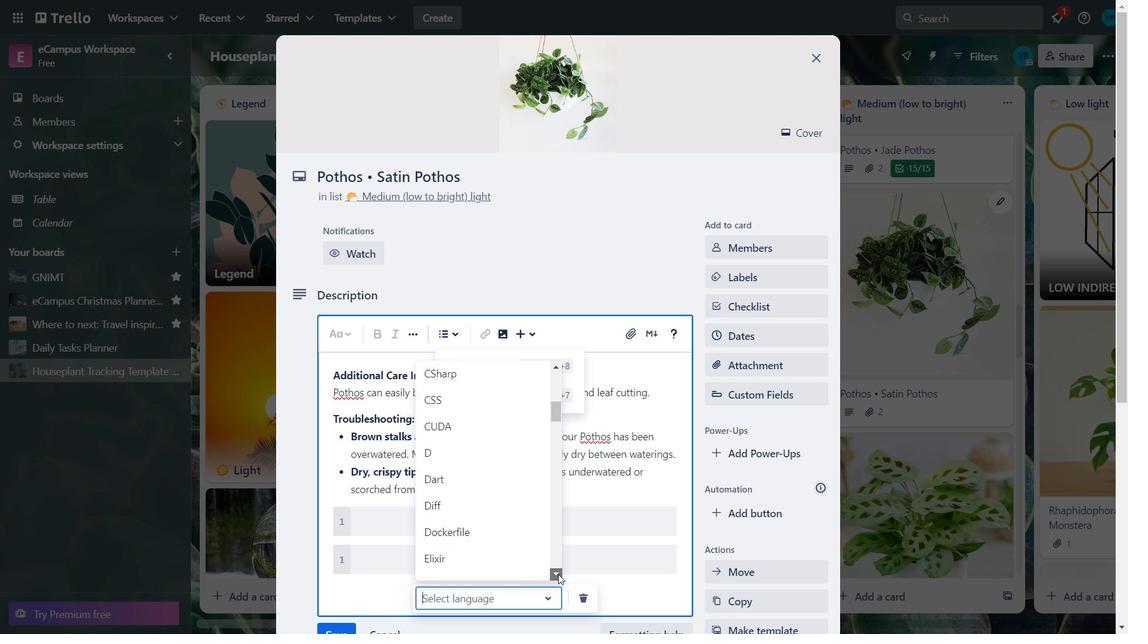 
Action: Mouse pressed left at (558, 575)
Screenshot: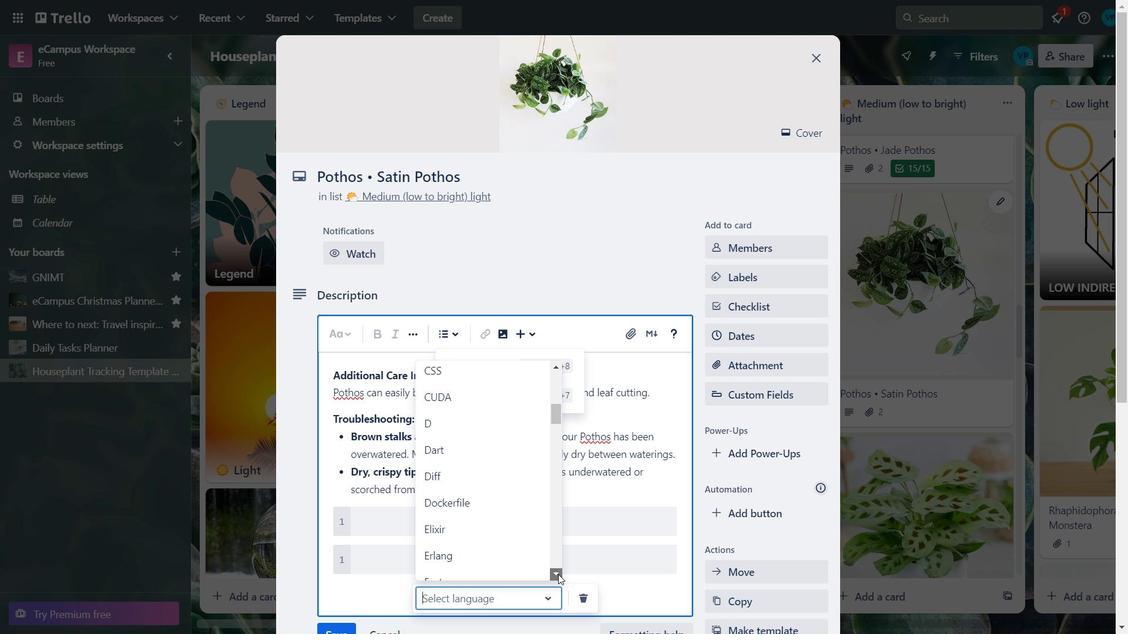 
Action: Mouse pressed left at (558, 575)
Screenshot: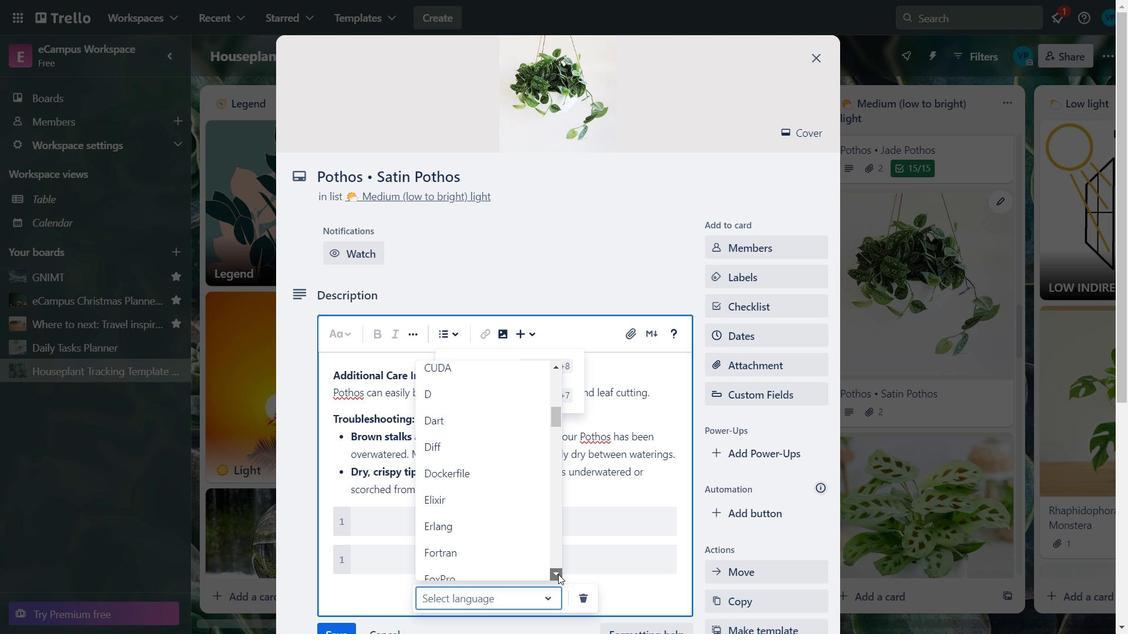
Action: Mouse pressed left at (558, 575)
Screenshot: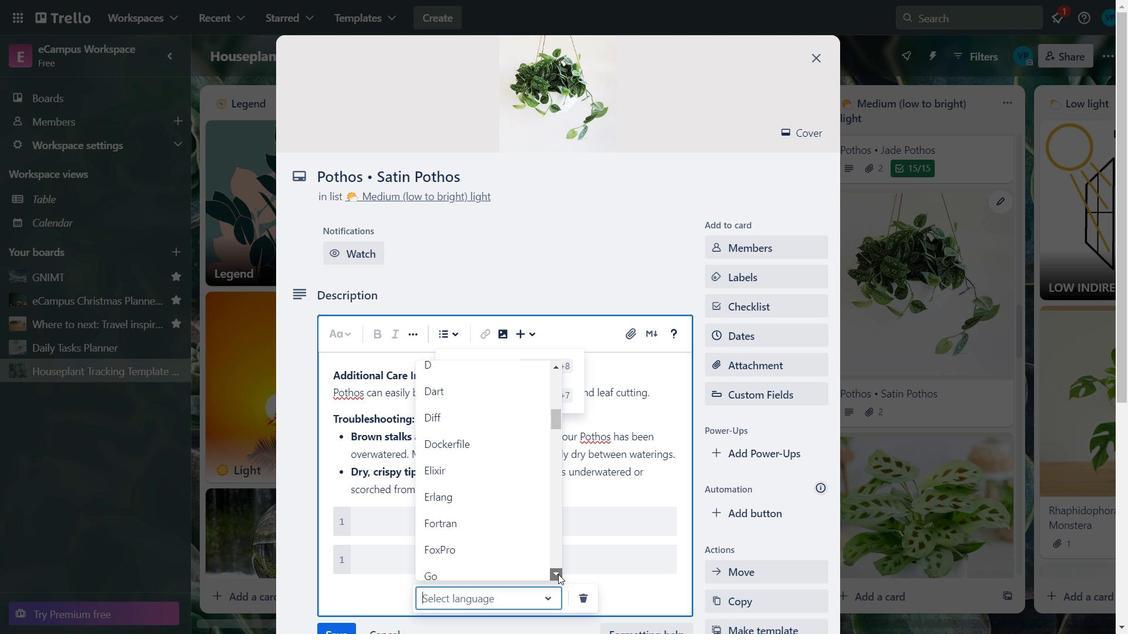 
Action: Mouse pressed left at (558, 575)
Screenshot: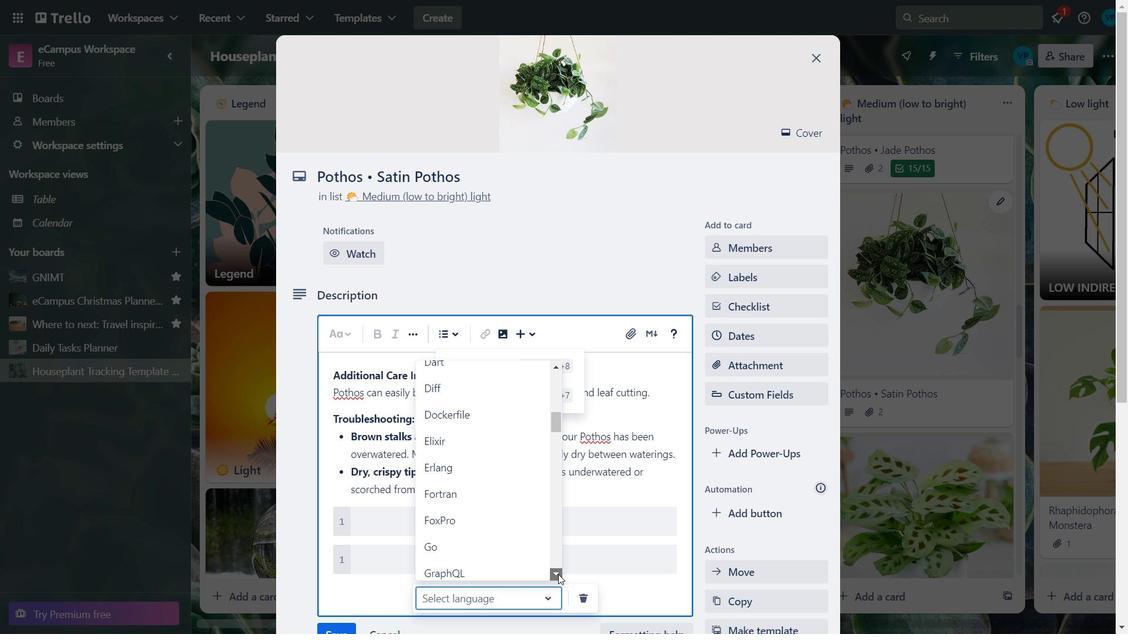 
Action: Mouse pressed left at (558, 575)
Screenshot: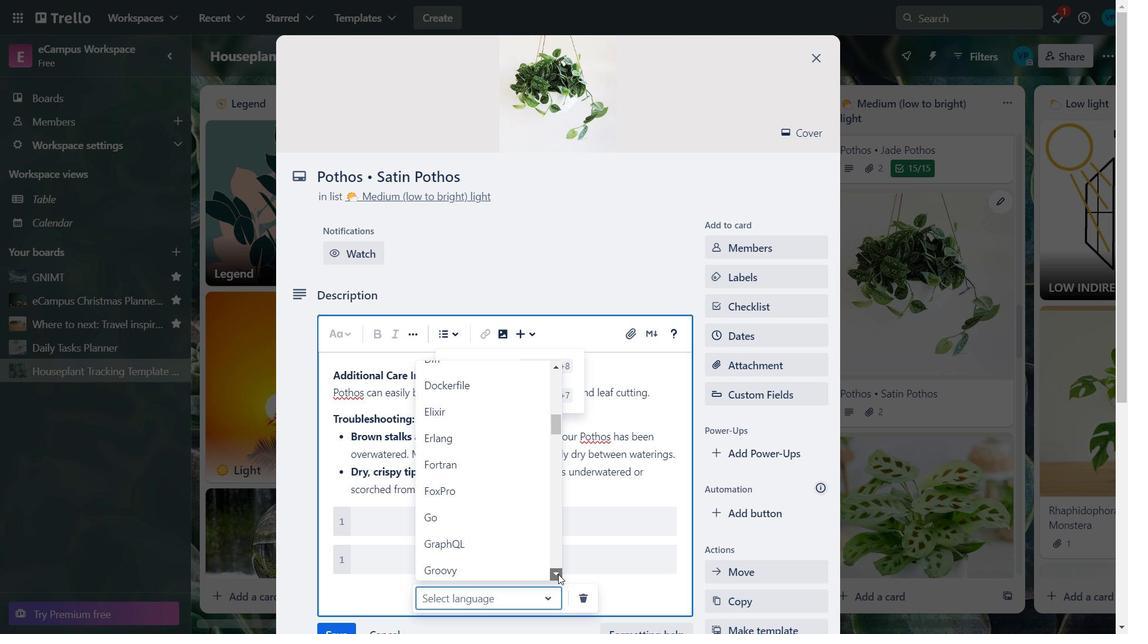 
Action: Mouse pressed left at (558, 575)
Screenshot: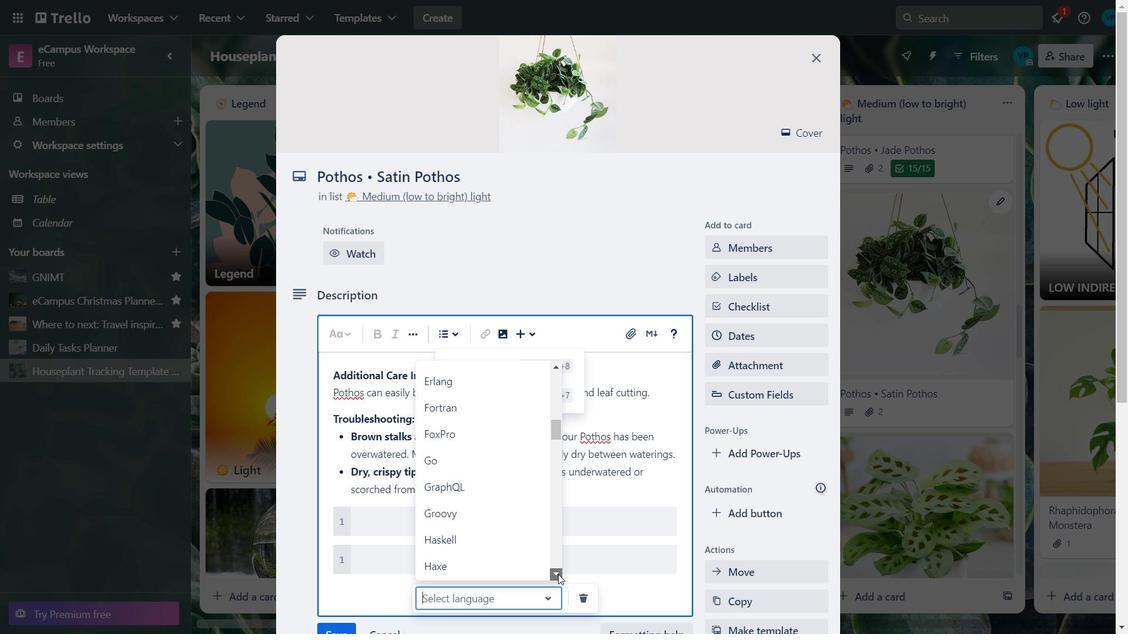 
Action: Mouse pressed left at (558, 575)
Screenshot: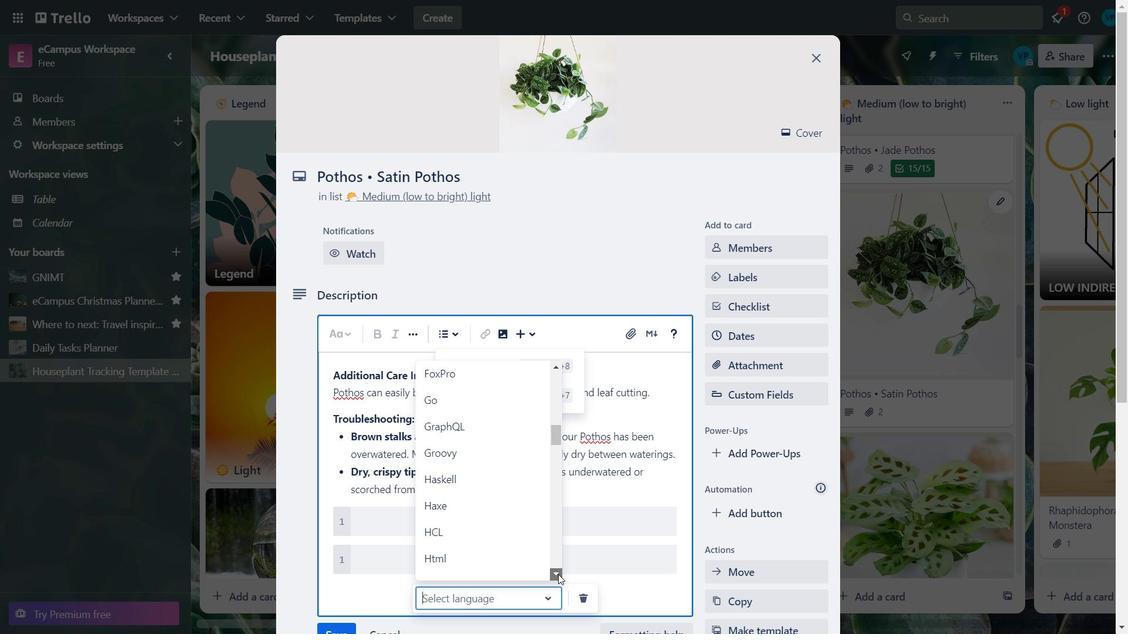 
Action: Mouse pressed left at (558, 575)
Screenshot: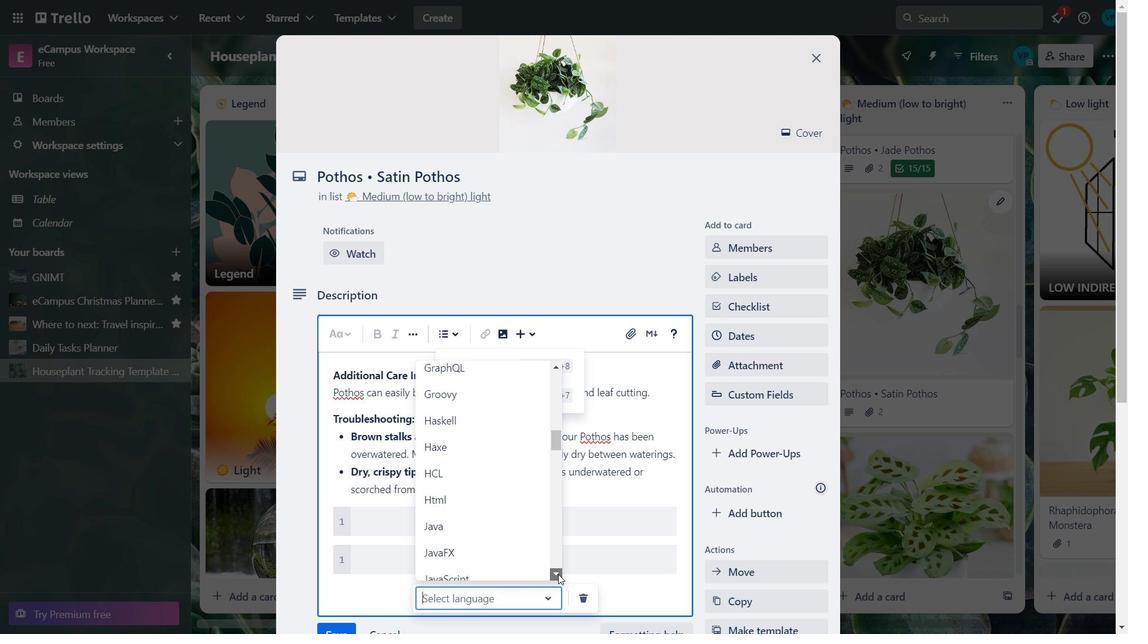 
Action: Mouse pressed left at (558, 575)
Screenshot: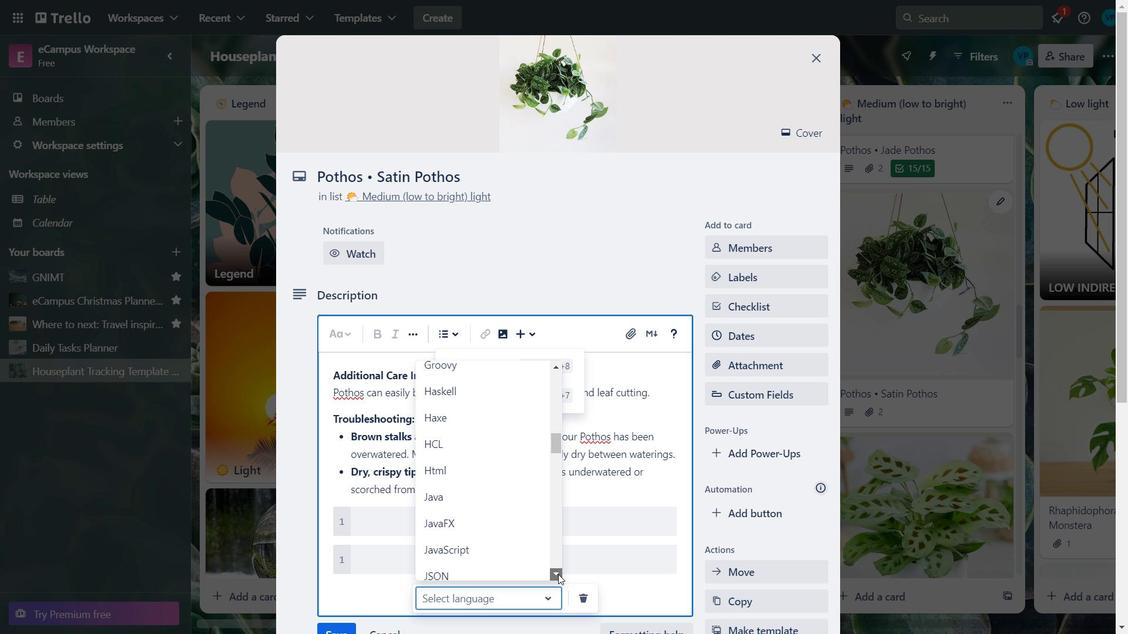 
Action: Mouse pressed left at (558, 575)
Screenshot: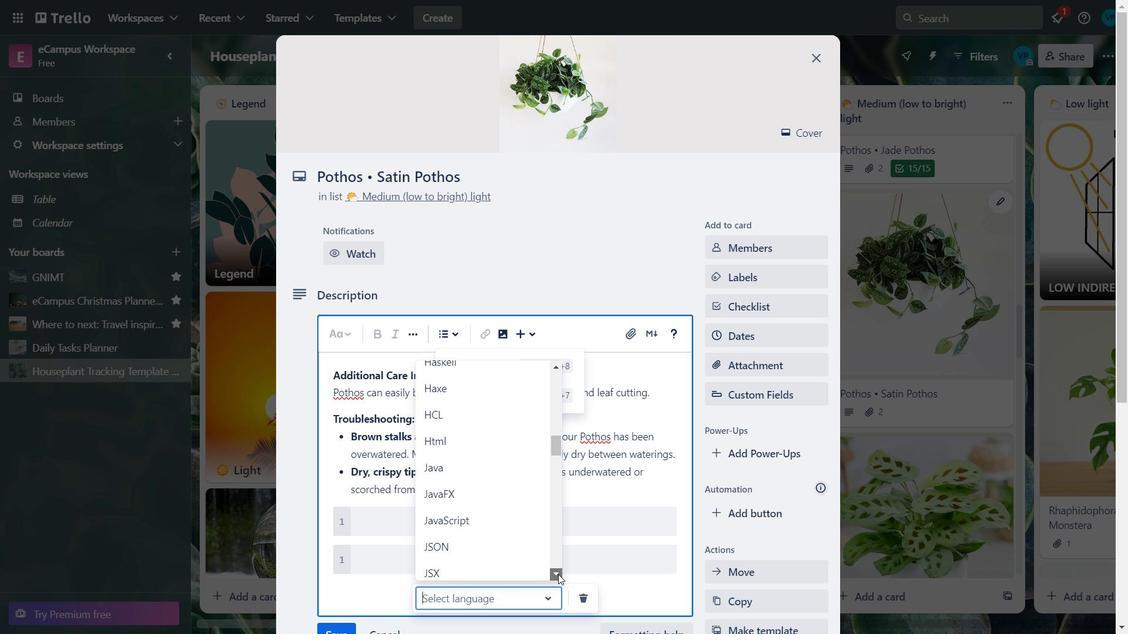 
Action: Mouse pressed left at (558, 575)
Screenshot: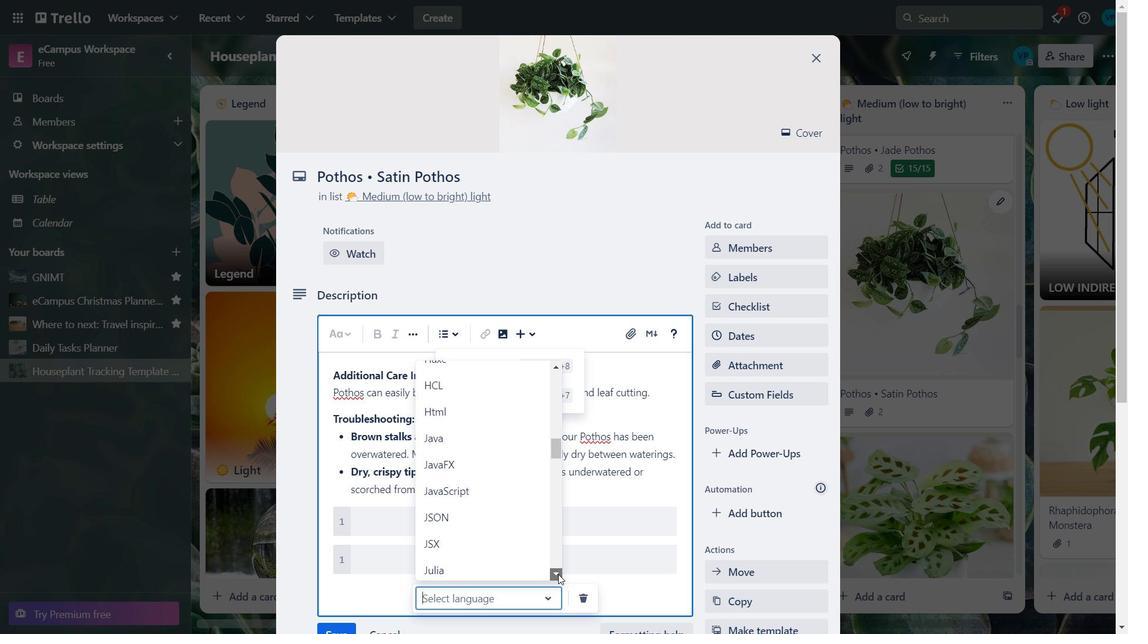 
Action: Mouse pressed left at (558, 575)
Screenshot: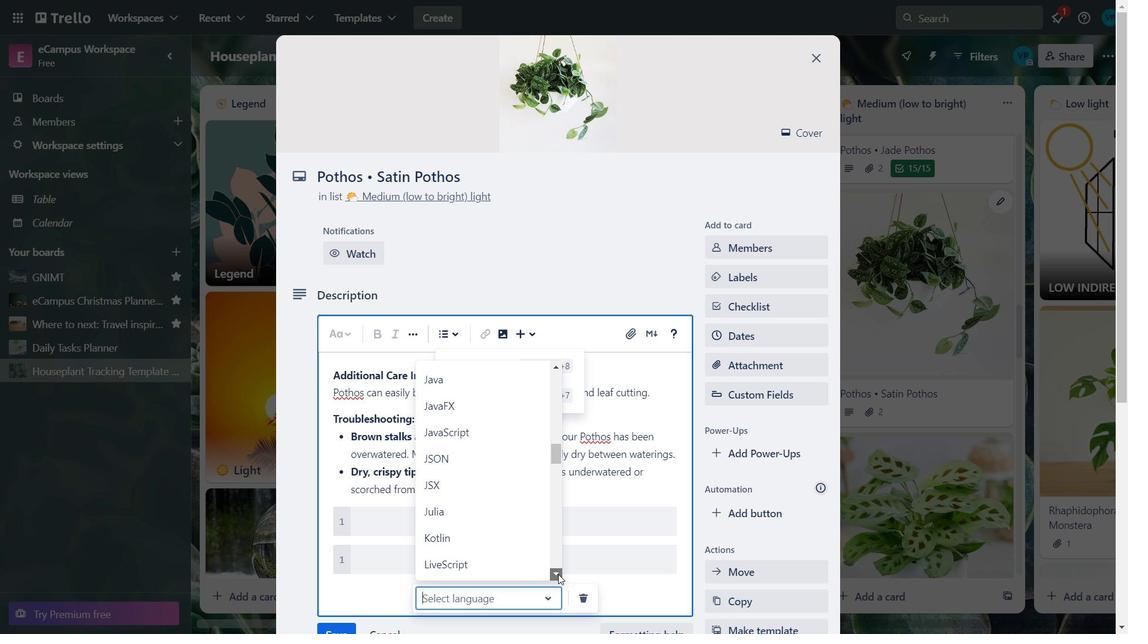 
Action: Mouse pressed left at (558, 575)
Screenshot: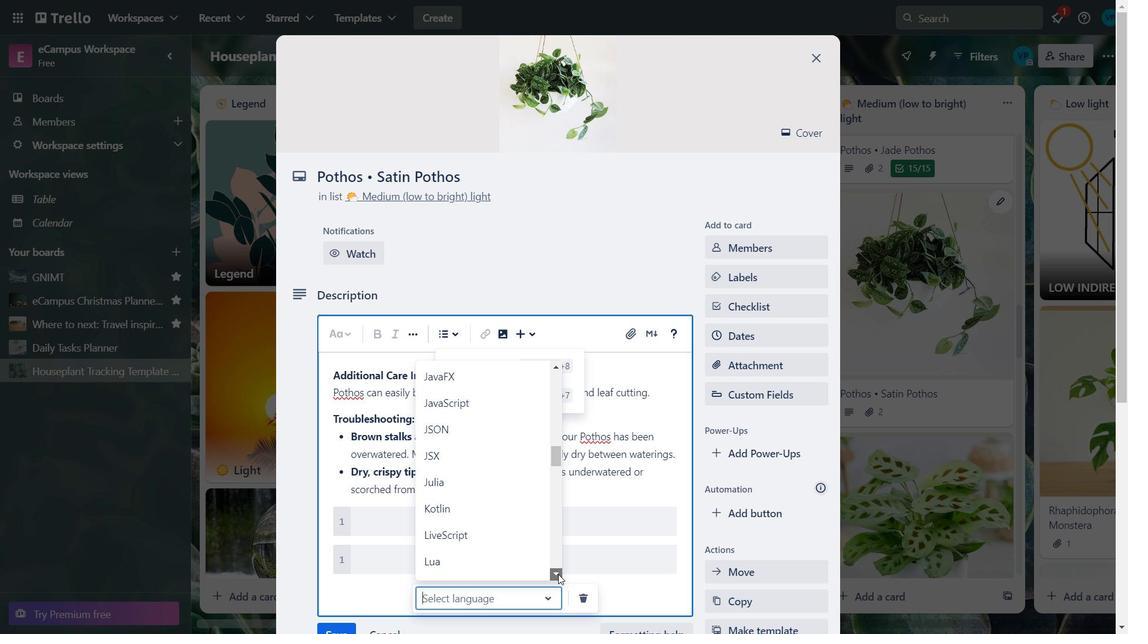 
Action: Mouse pressed left at (558, 575)
Screenshot: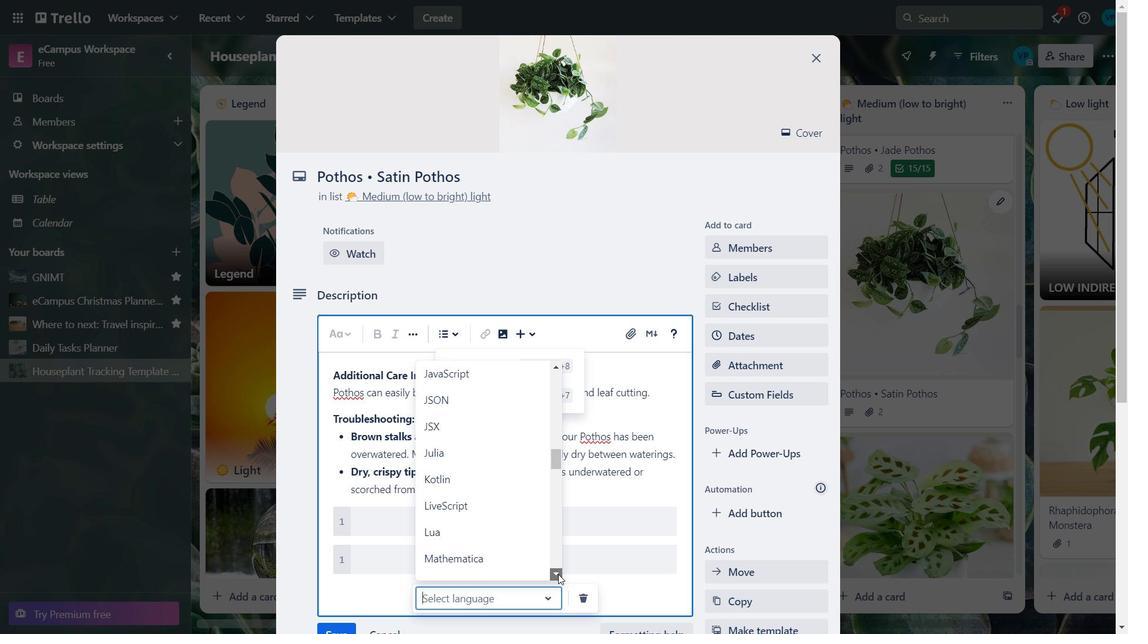 
Action: Mouse pressed left at (558, 575)
Screenshot: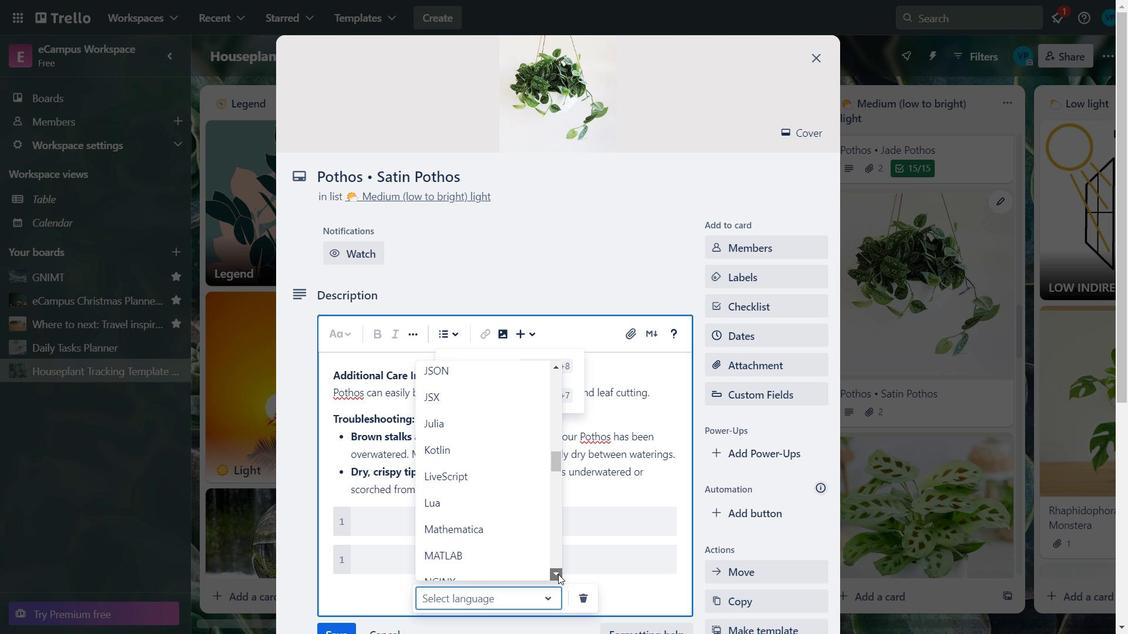 
Action: Mouse pressed left at (558, 575)
Screenshot: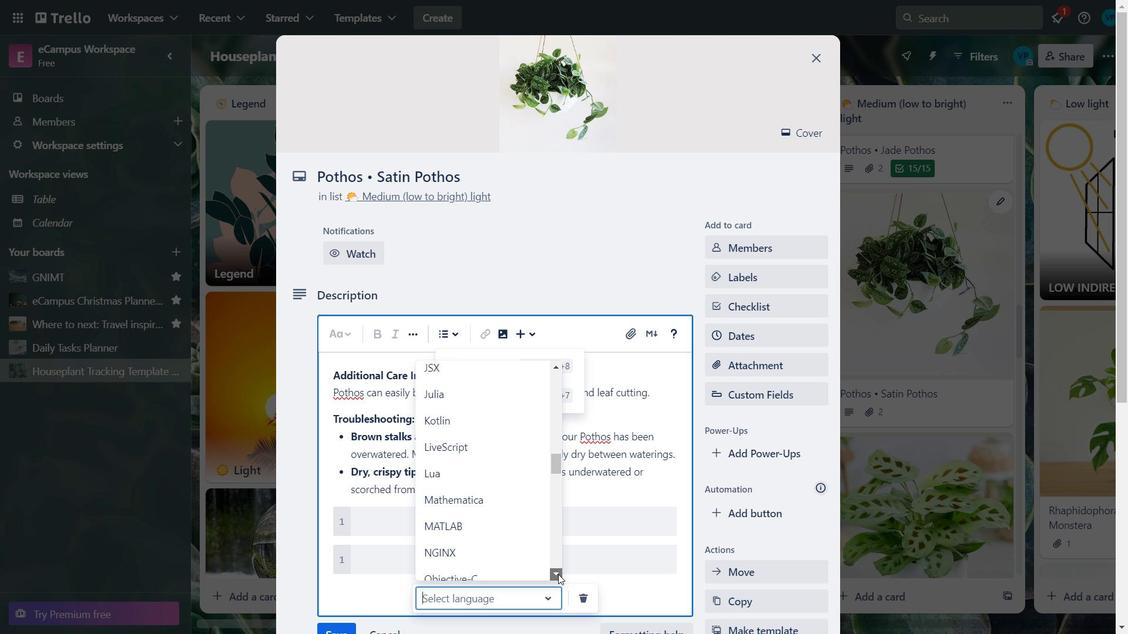 
Action: Mouse pressed left at (558, 575)
Screenshot: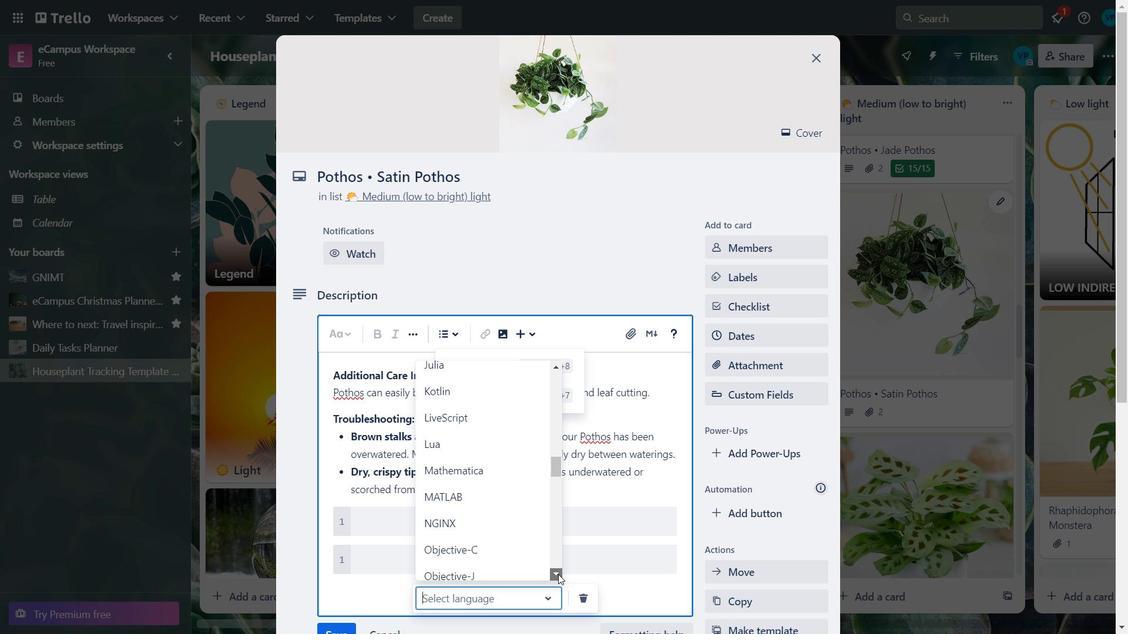 
Action: Mouse pressed left at (558, 575)
Screenshot: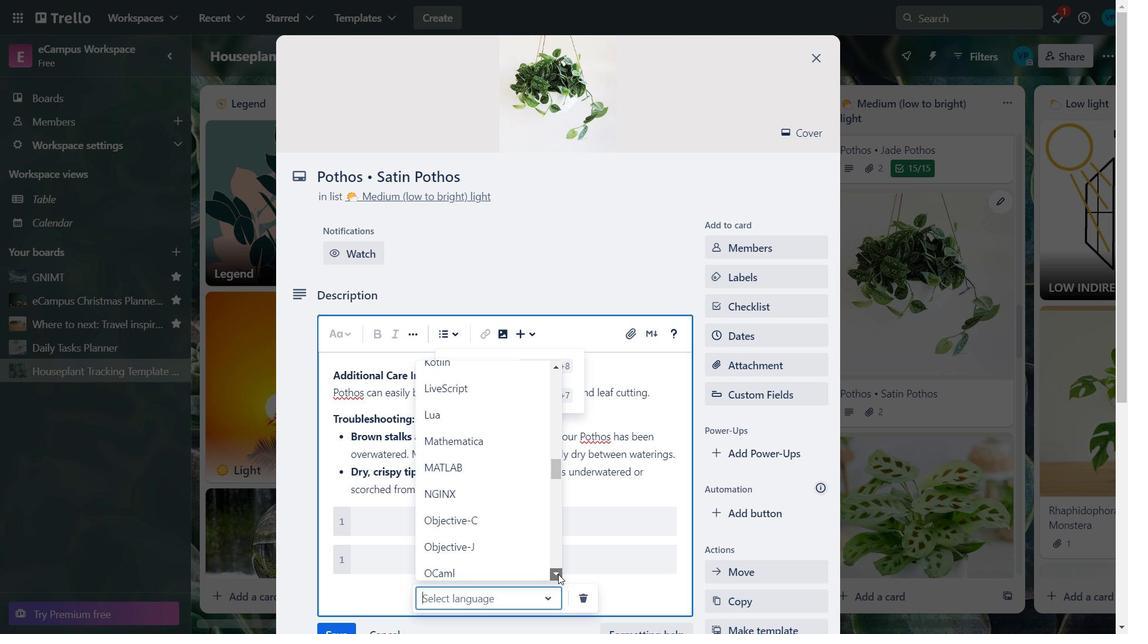 
Action: Mouse pressed left at (558, 575)
Screenshot: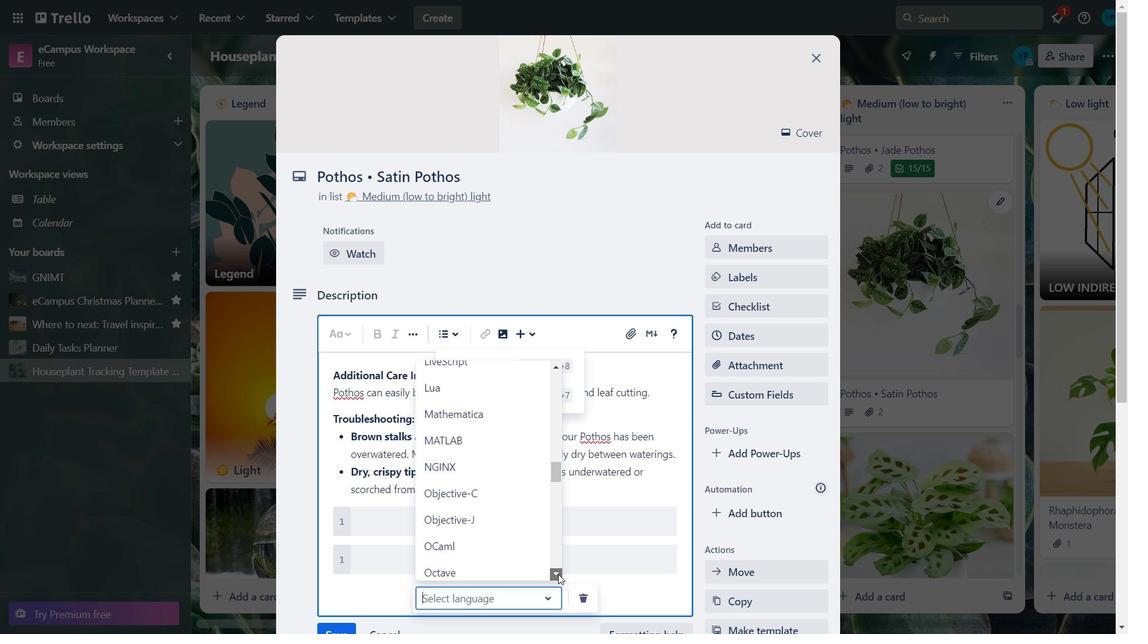 
Action: Mouse pressed left at (558, 575)
Screenshot: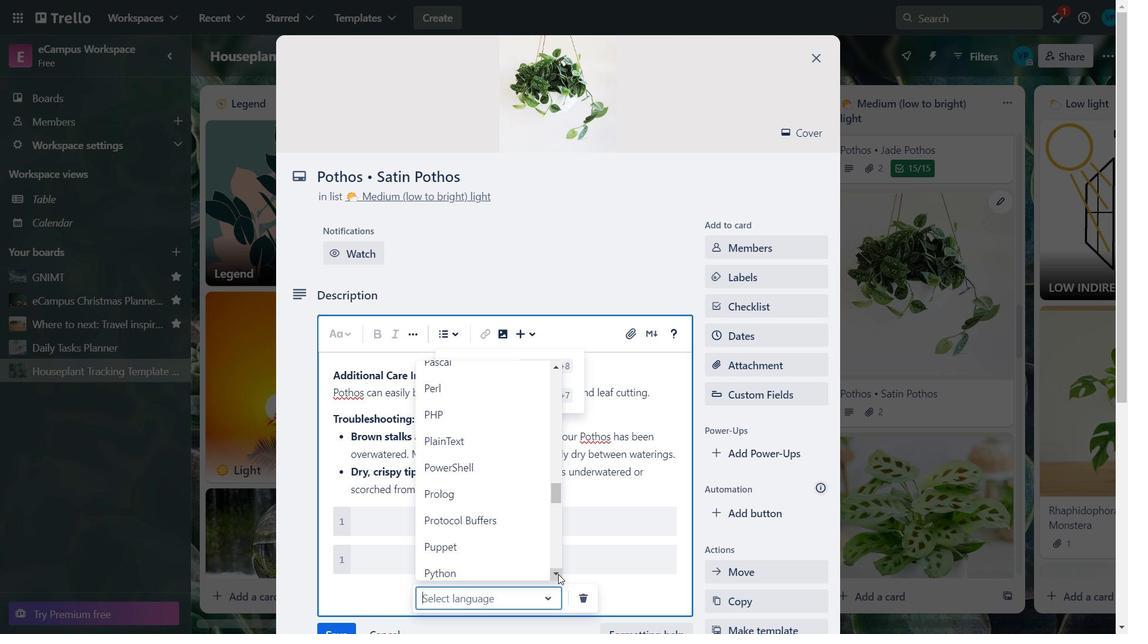 
Action: Mouse moved to (637, 256)
Screenshot: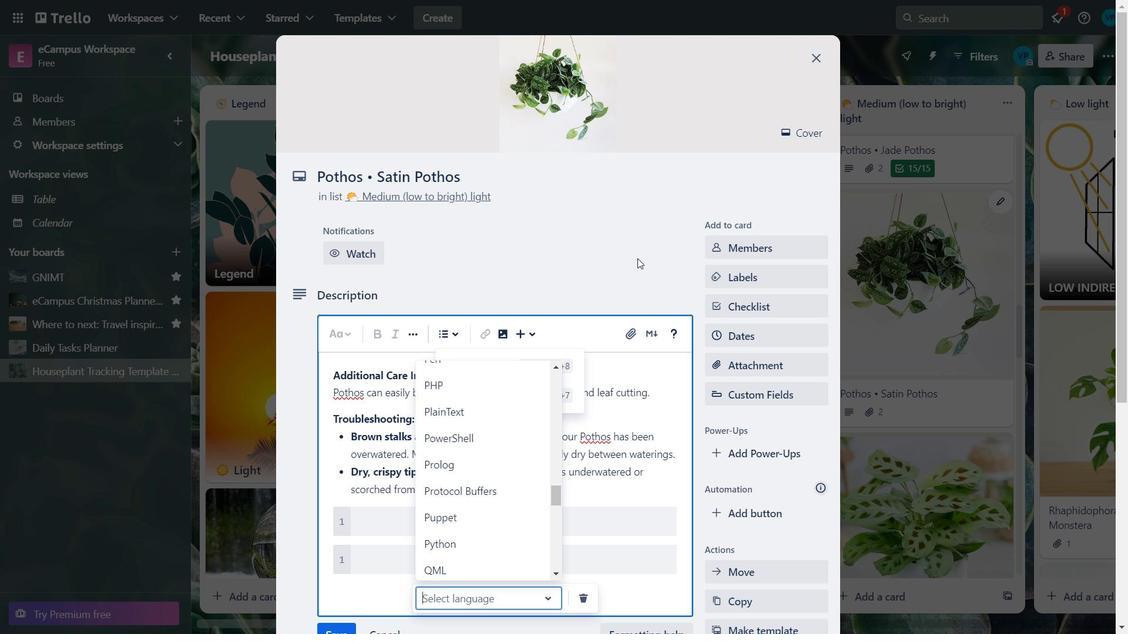 
Action: Mouse pressed left at (637, 256)
Screenshot: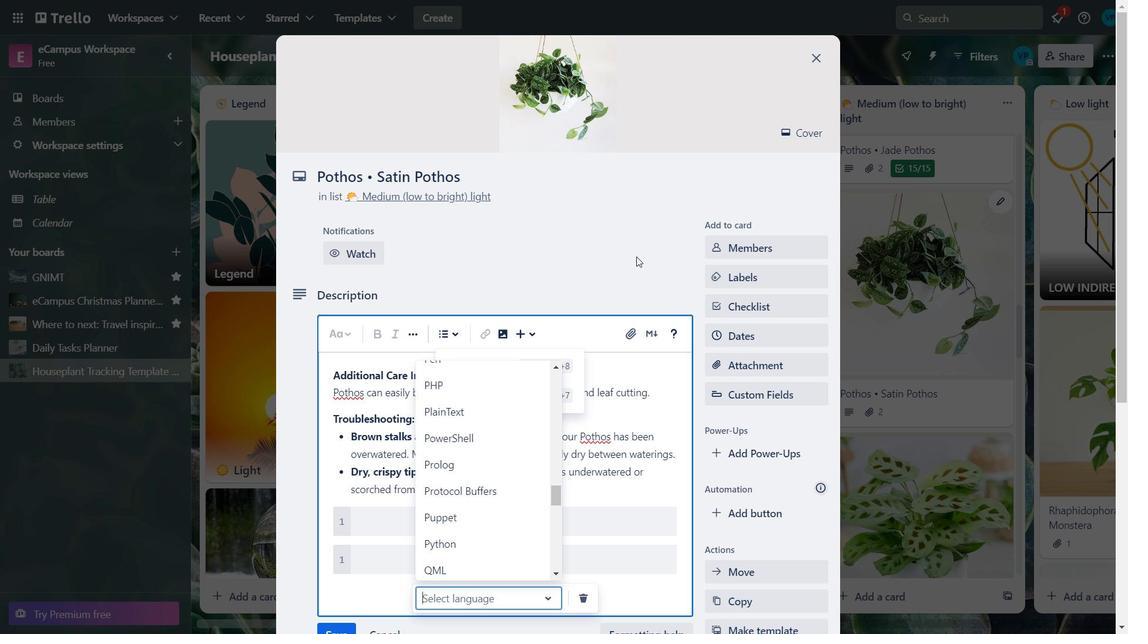 
Action: Mouse moved to (557, 476)
Screenshot: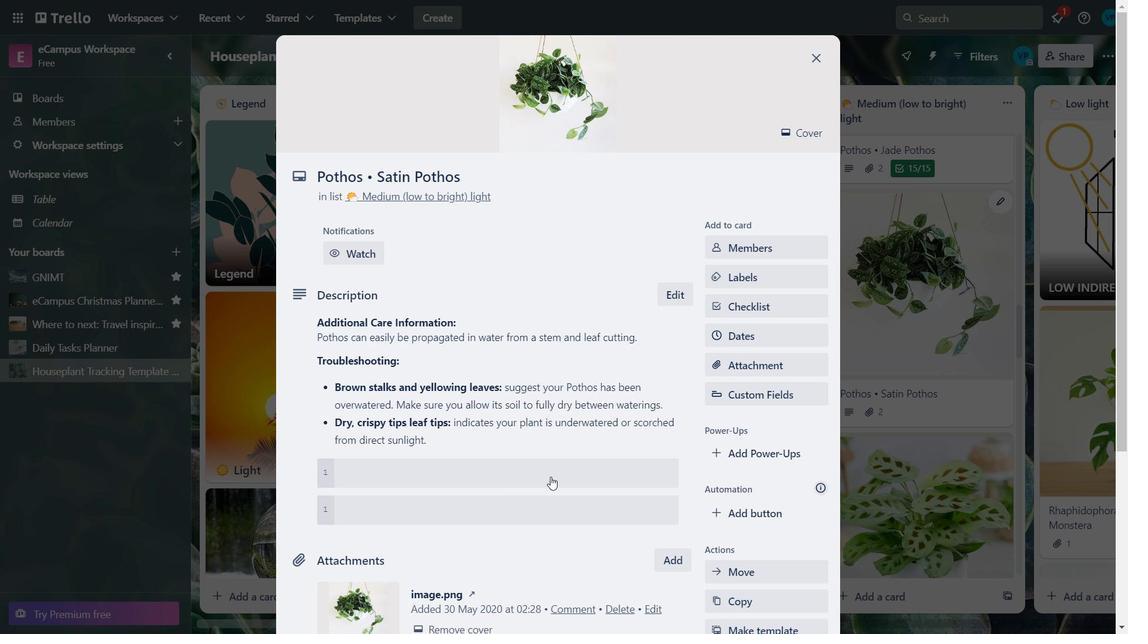 
Action: Mouse pressed left at (557, 476)
Screenshot: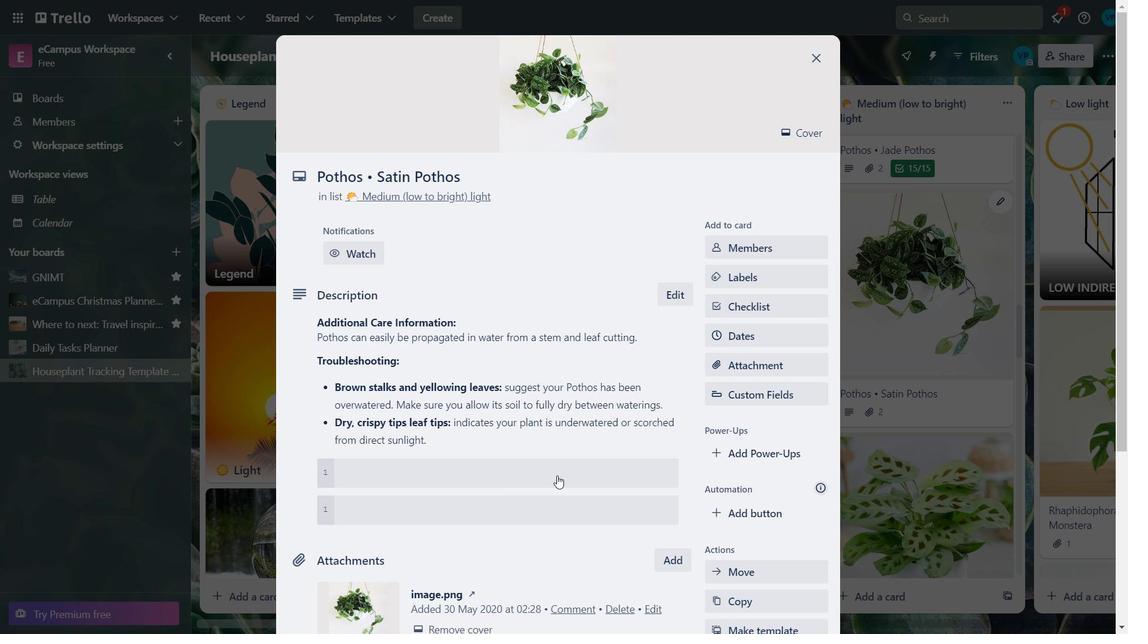 
Action: Mouse moved to (543, 567)
Screenshot: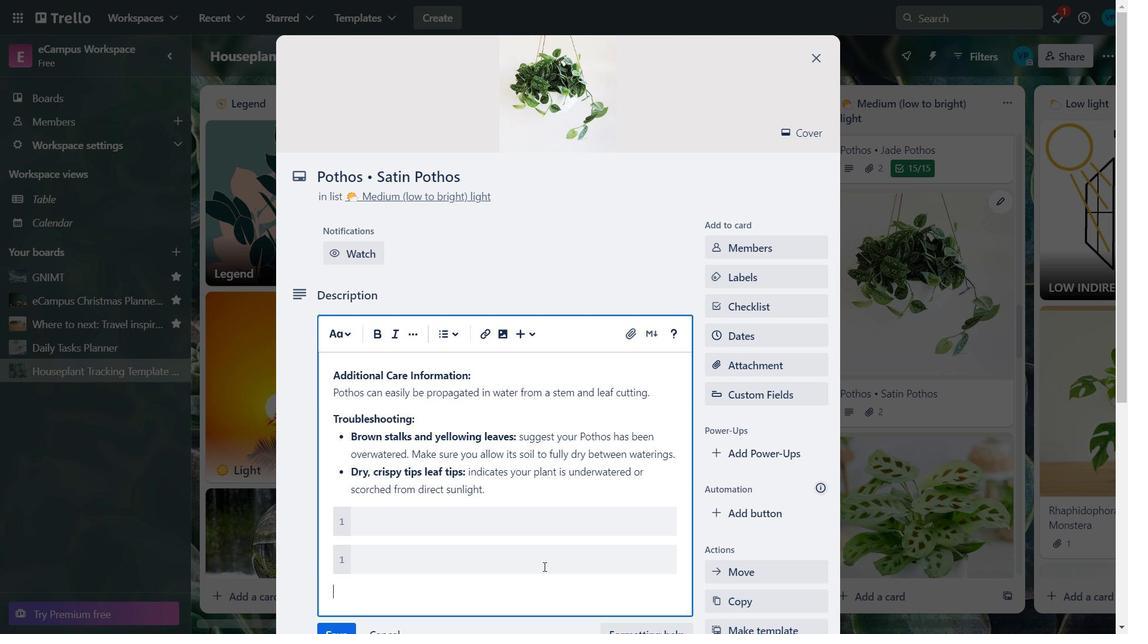 
Action: Mouse pressed left at (543, 567)
Screenshot: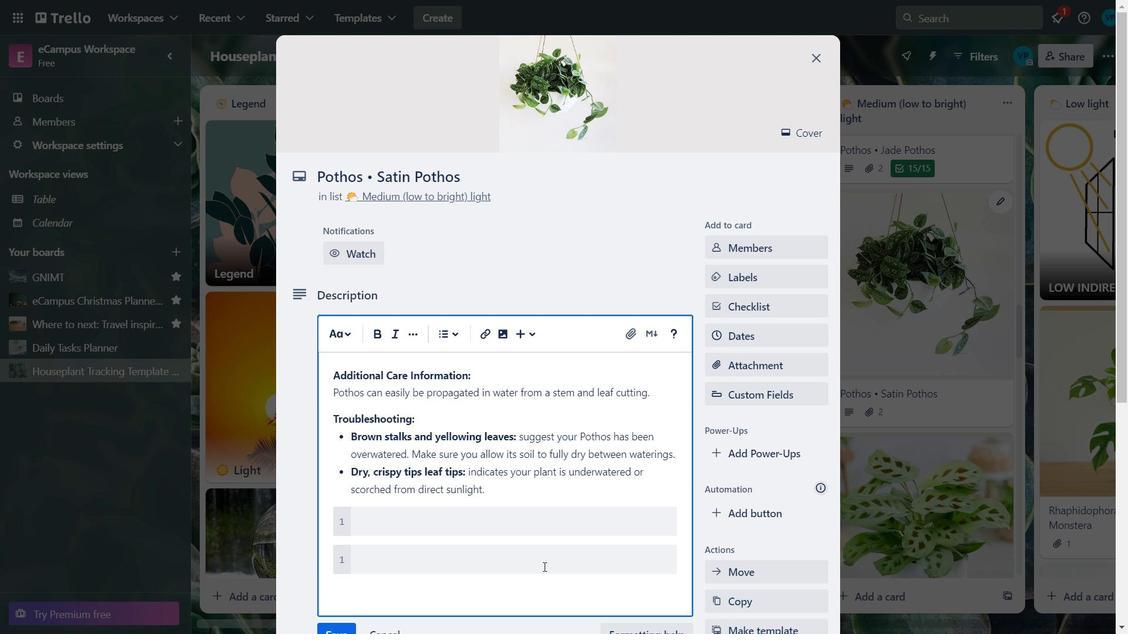 
Action: Key pressed <Key.backspace>
Screenshot: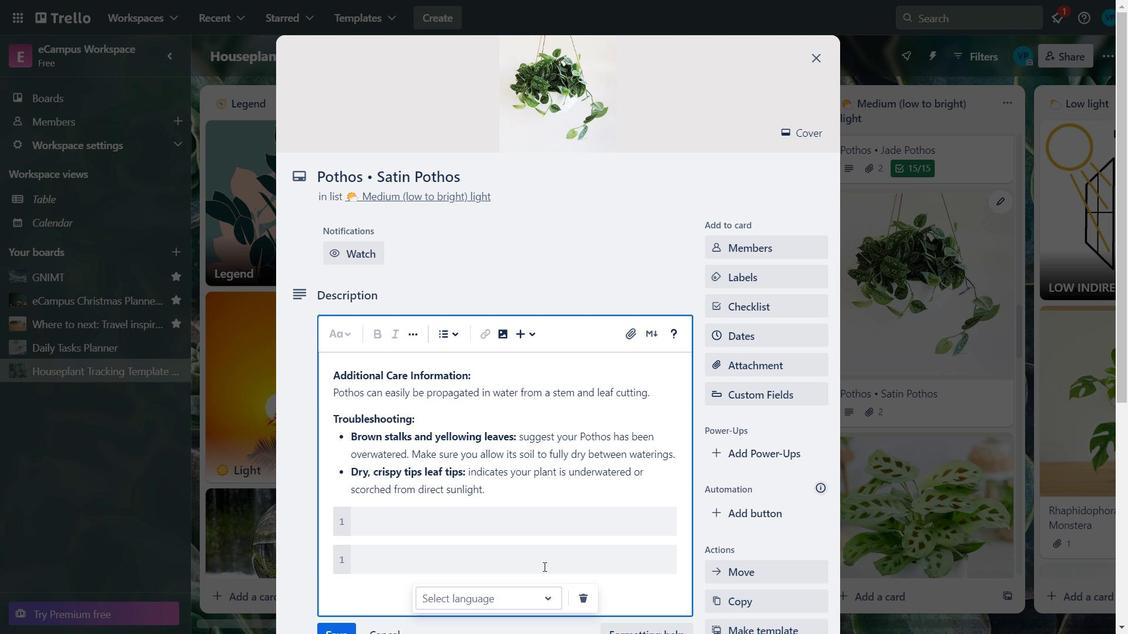 
Action: Mouse moved to (582, 606)
Screenshot: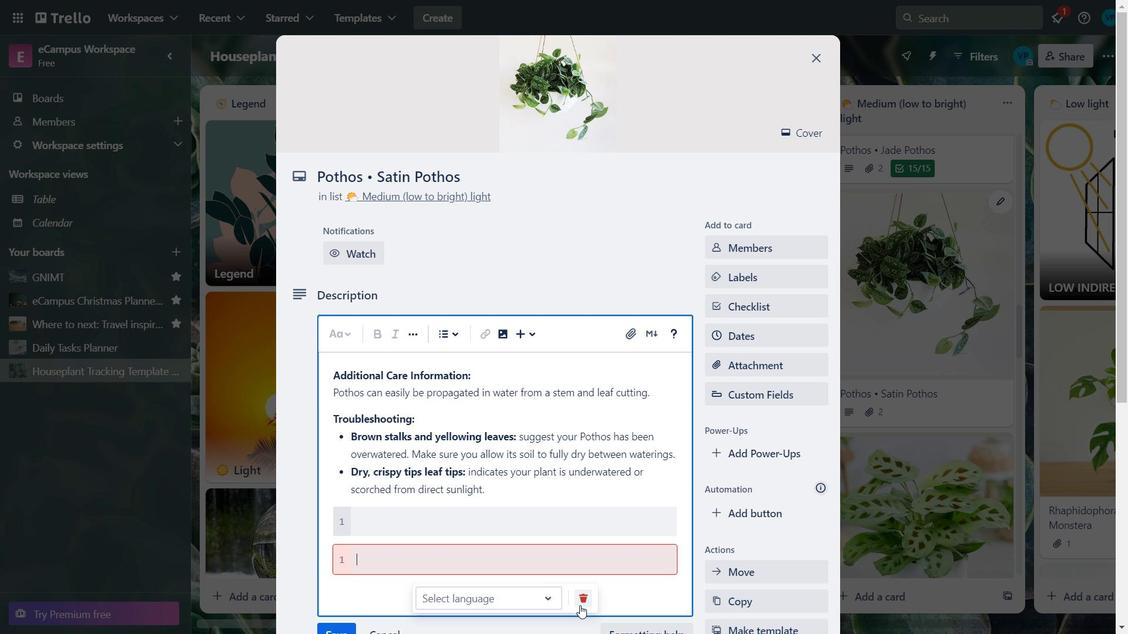 
Action: Mouse pressed left at (582, 606)
Screenshot: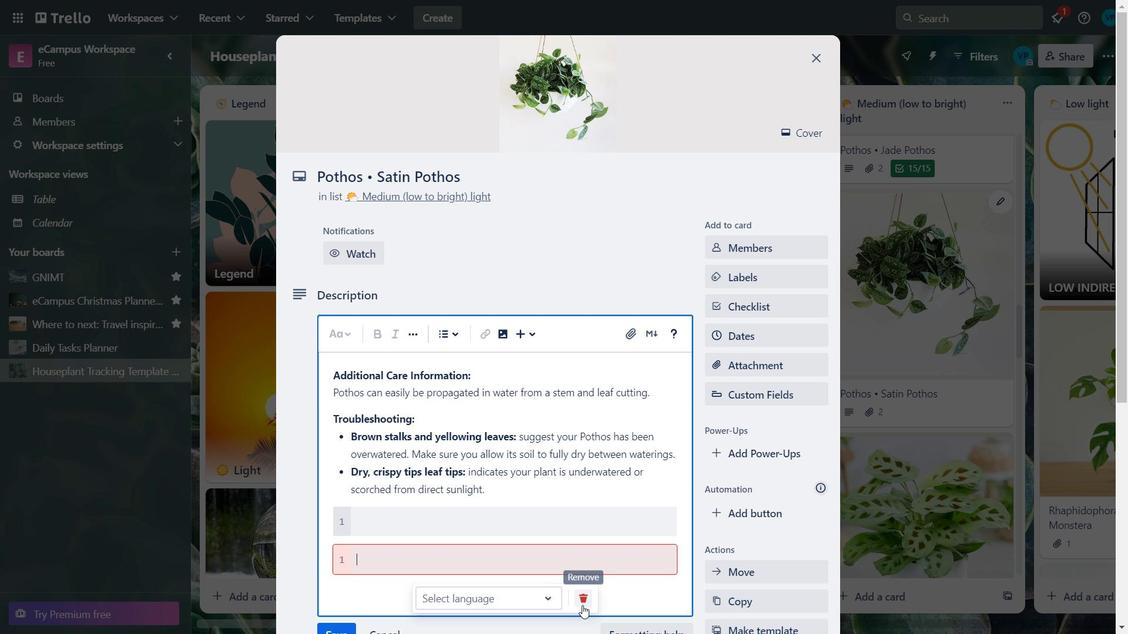 
Action: Mouse moved to (576, 527)
Screenshot: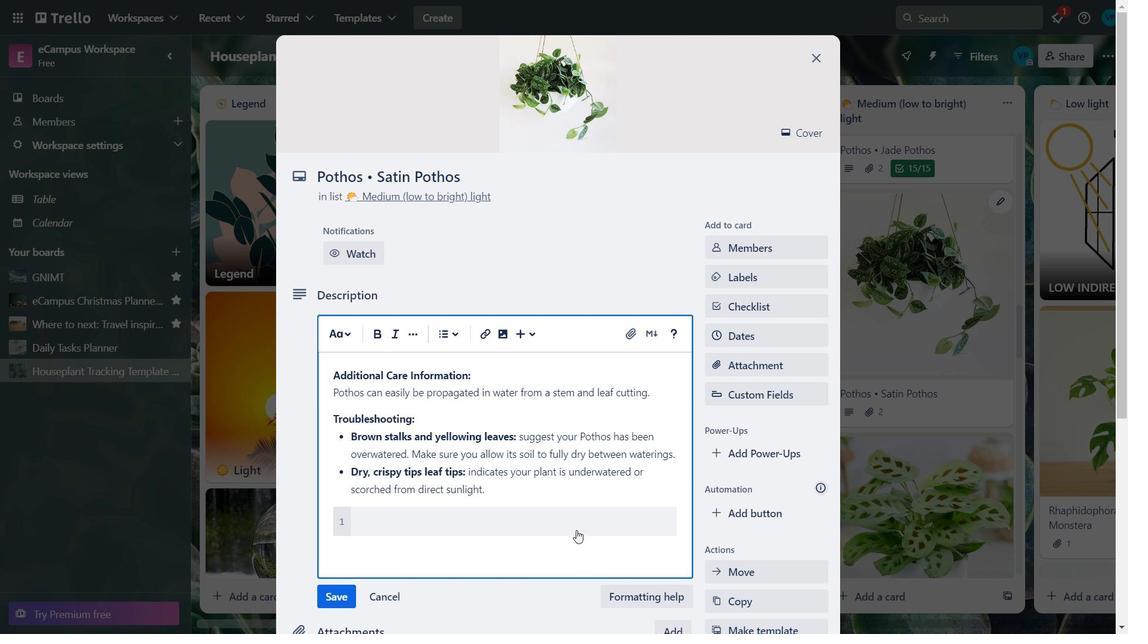 
Action: Mouse pressed left at (576, 527)
Screenshot: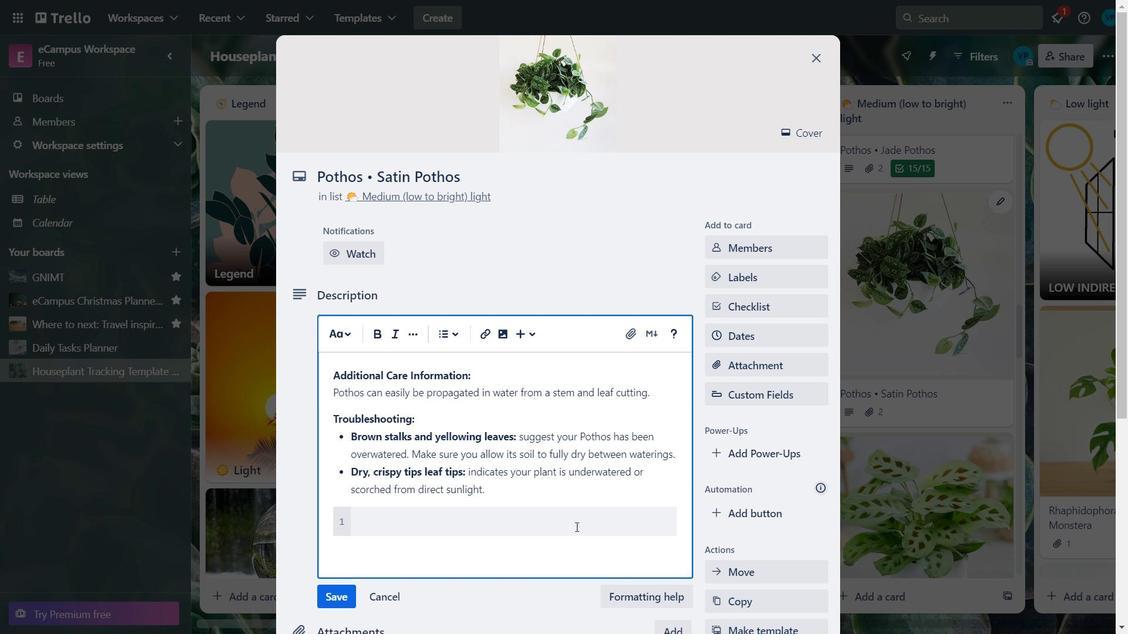 
Action: Mouse moved to (586, 559)
Screenshot: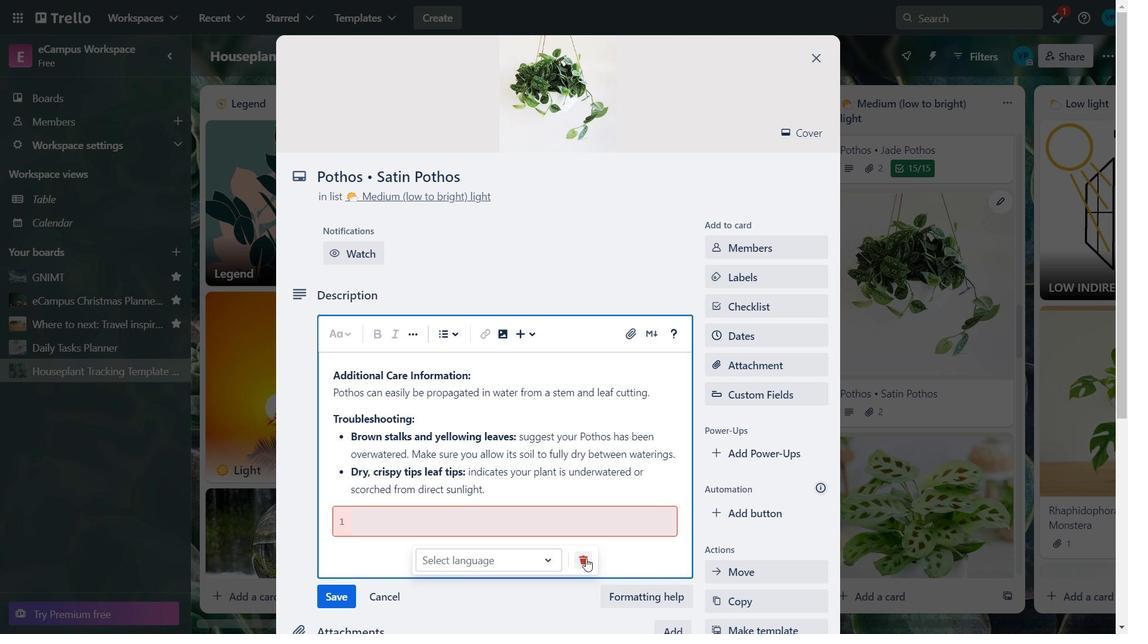 
Action: Mouse pressed left at (586, 559)
Screenshot: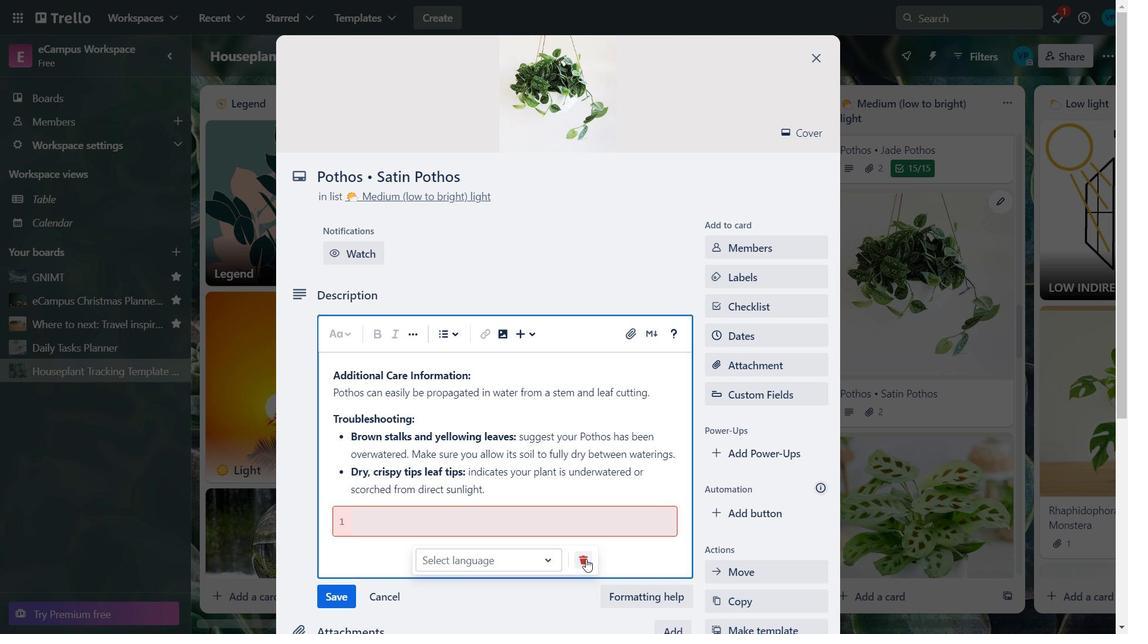 
Action: Mouse moved to (641, 234)
Screenshot: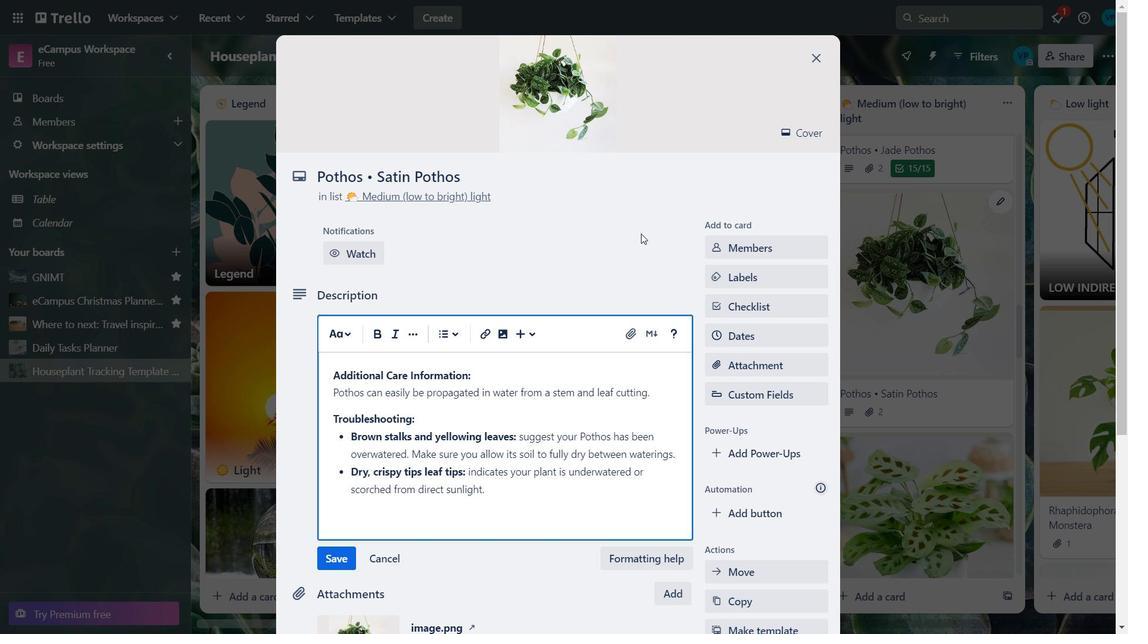 
Action: Mouse pressed left at (641, 234)
Screenshot: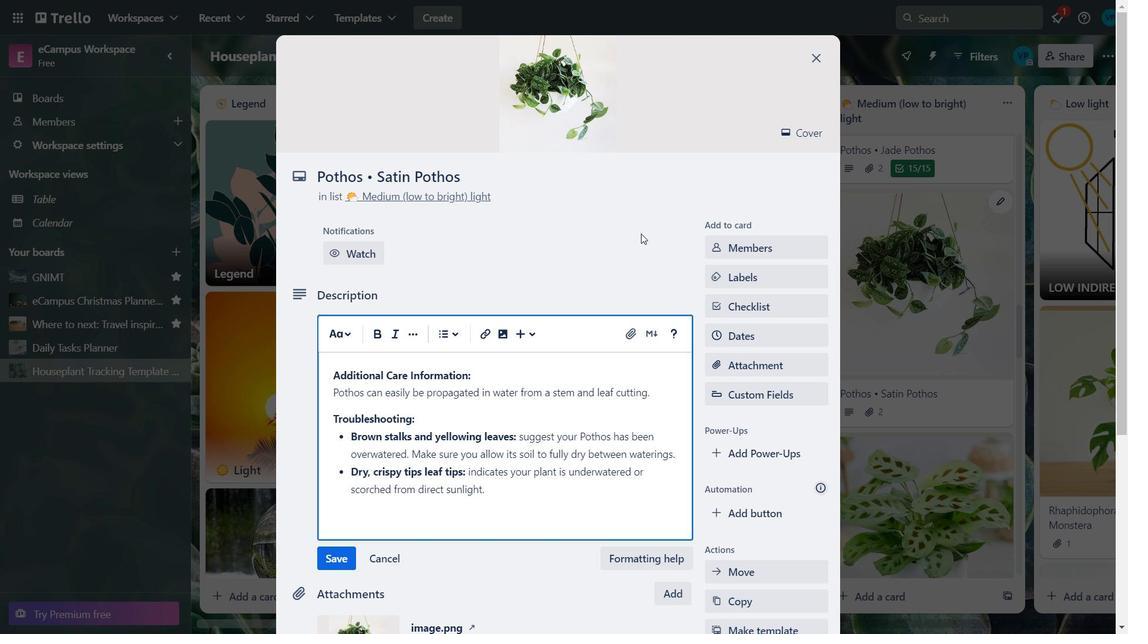 
Action: Mouse moved to (554, 491)
Screenshot: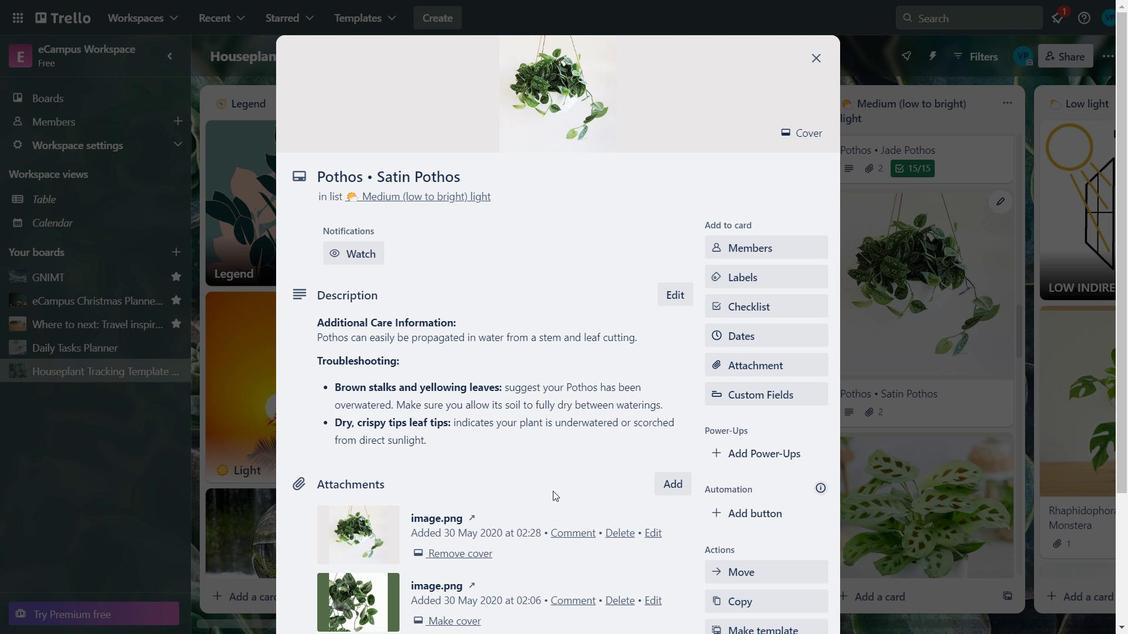 
Action: Mouse pressed left at (554, 491)
Screenshot: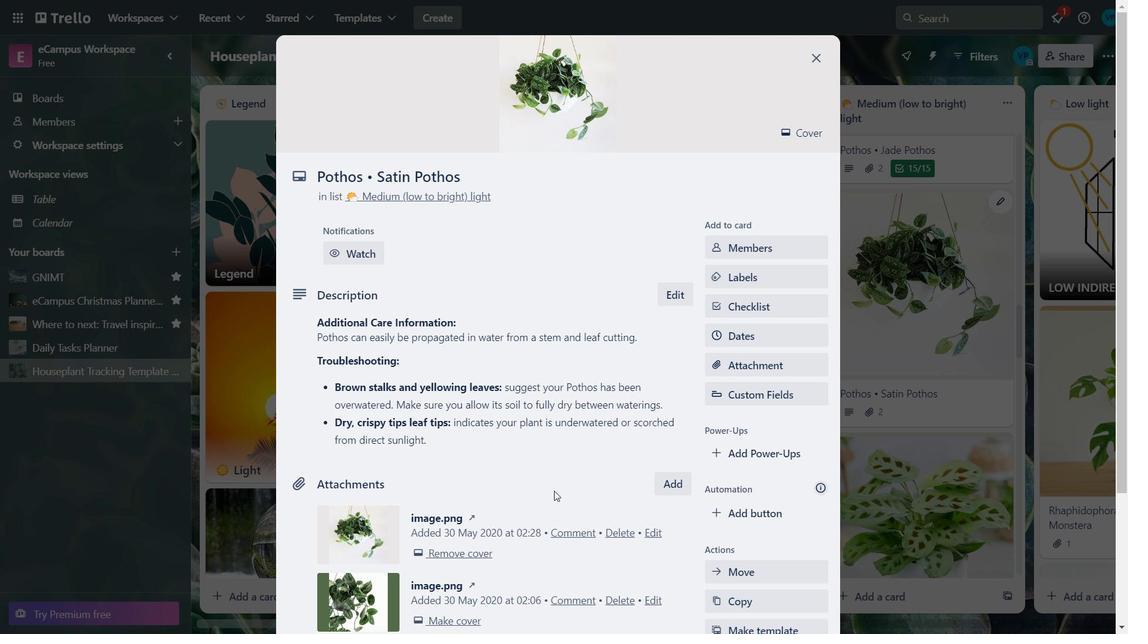 
Action: Mouse moved to (835, 402)
Screenshot: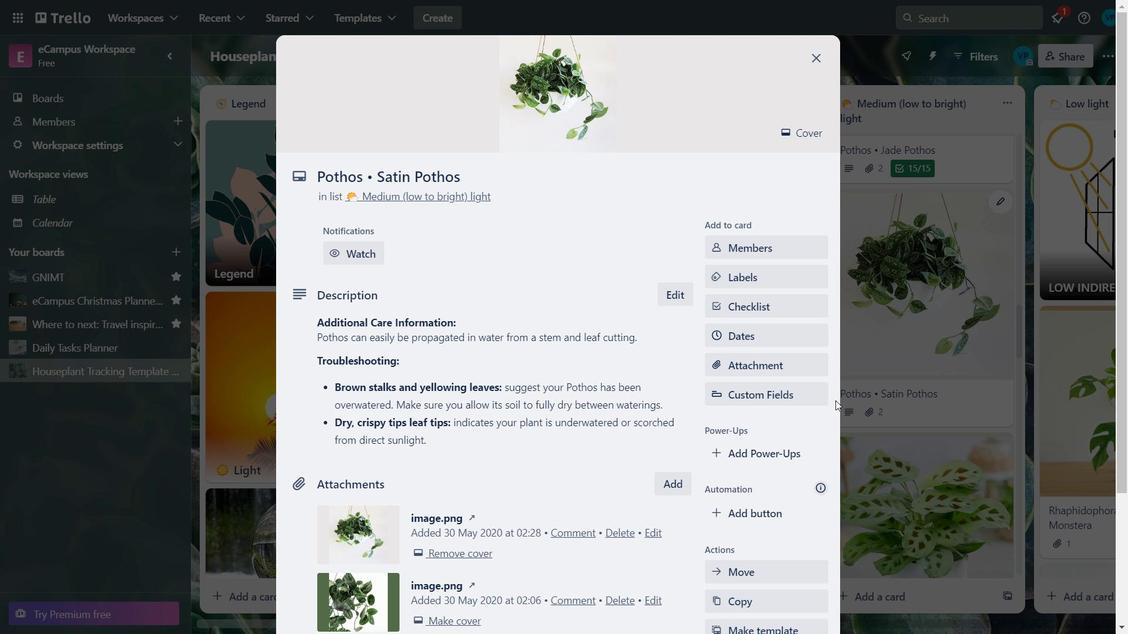 
Action: Mouse pressed left at (835, 402)
Screenshot: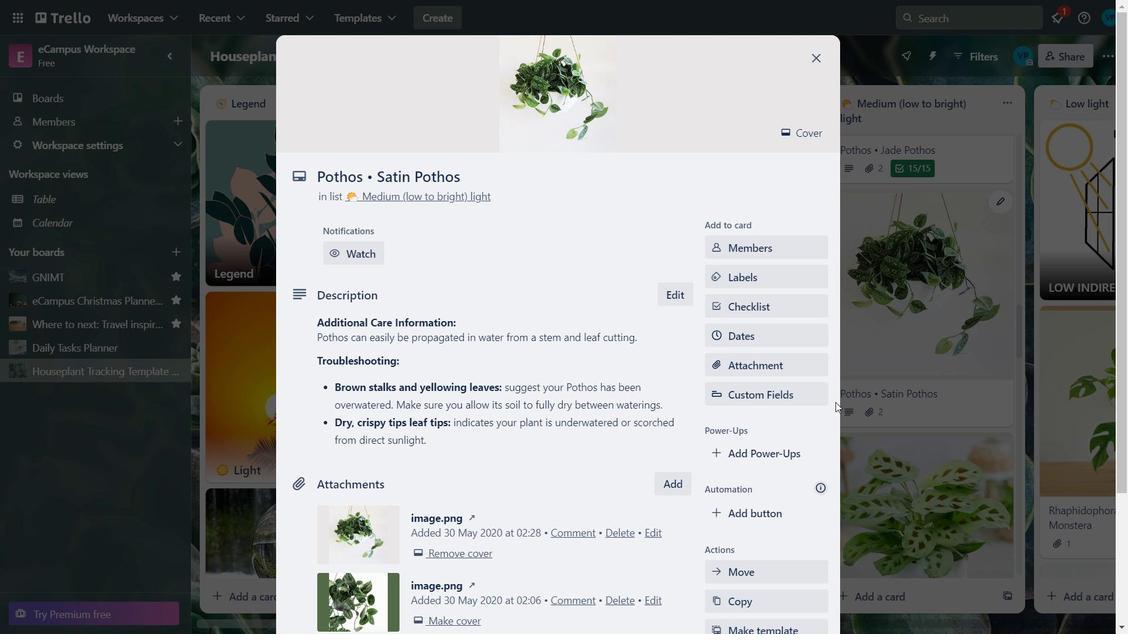 
Action: Mouse moved to (820, 412)
Screenshot: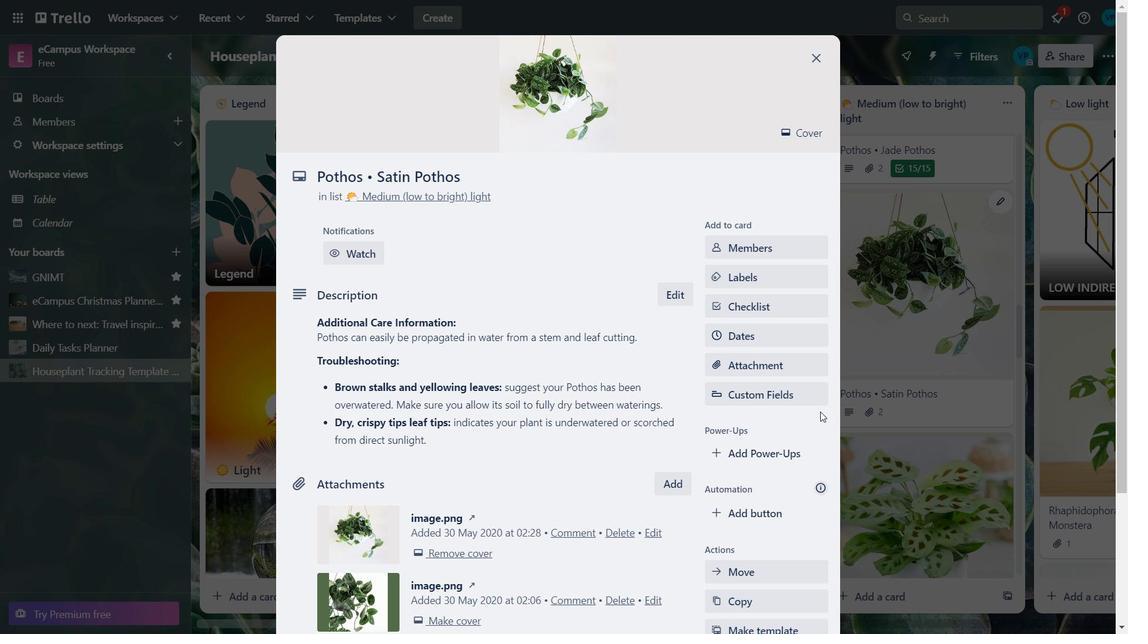 
Action: Mouse pressed left at (820, 412)
Screenshot: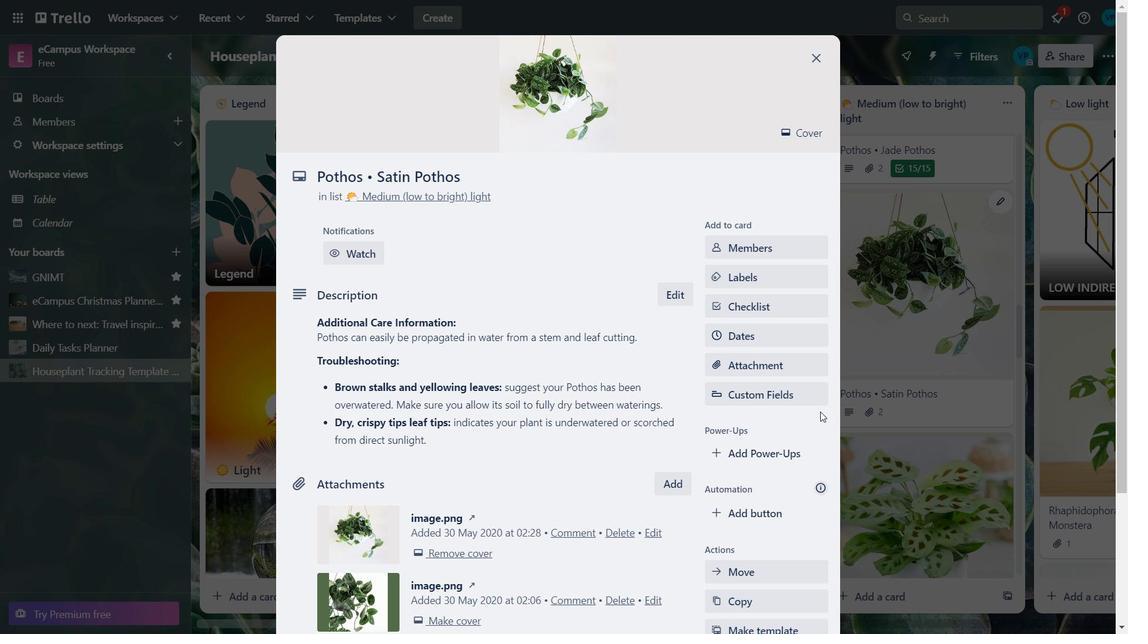 
Action: Key pressed <Key.down><Key.down><Key.down><Key.down><Key.down><Key.down><Key.down><Key.down><Key.down><Key.down><Key.down><Key.down><Key.down><Key.down><Key.down><Key.down><Key.down><Key.down>
Screenshot: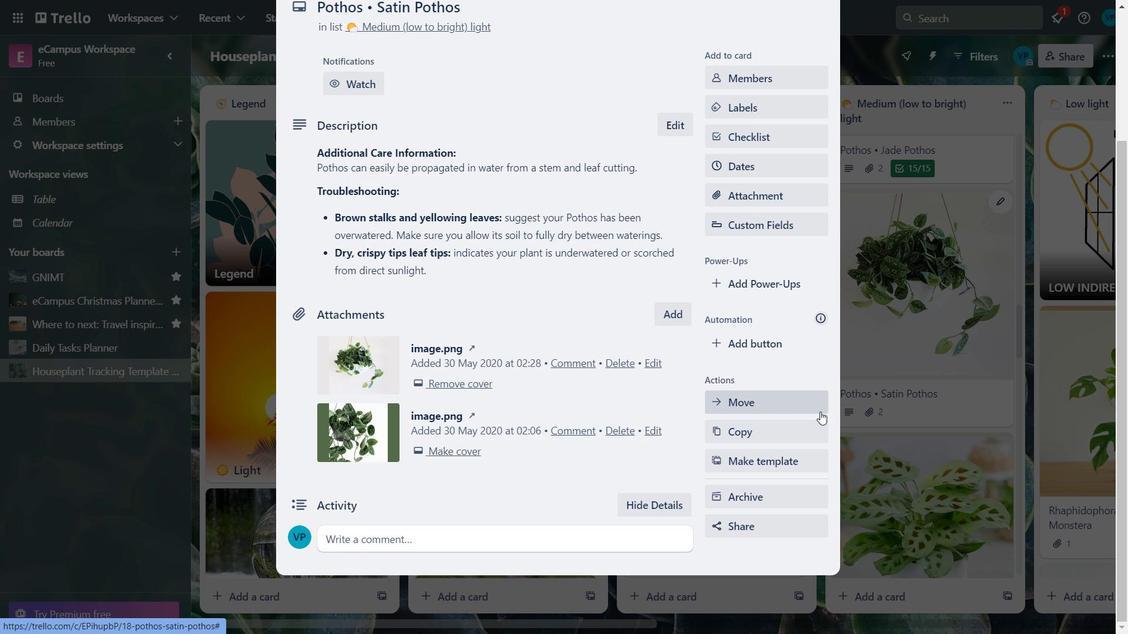 
Action: Mouse moved to (315, 7)
Screenshot: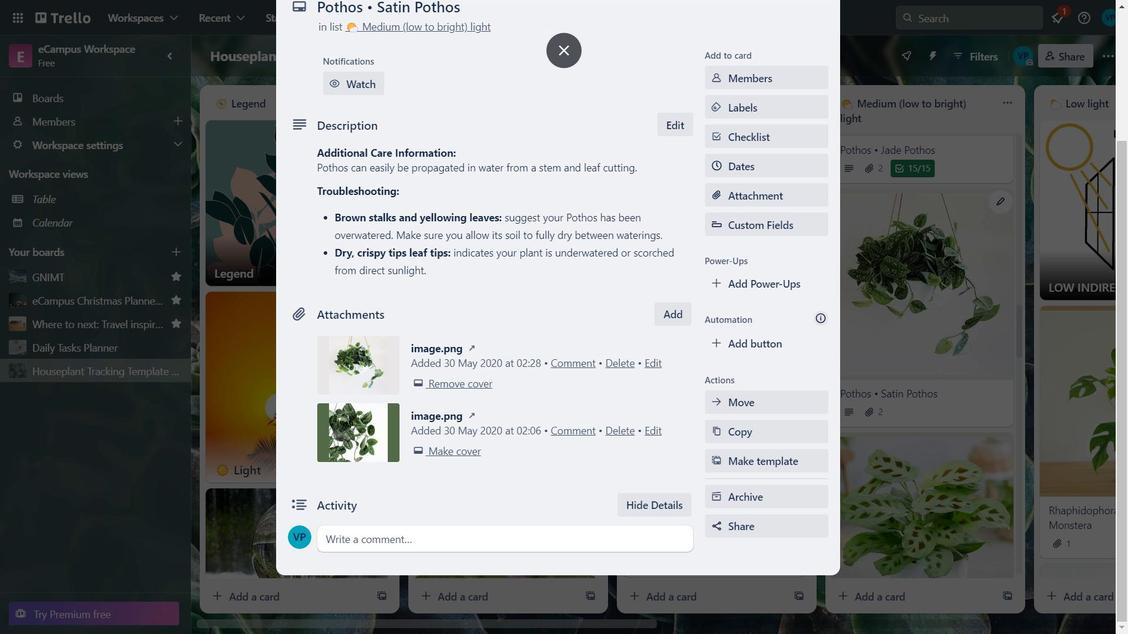 
Action: Mouse pressed left at (315, 7)
Screenshot: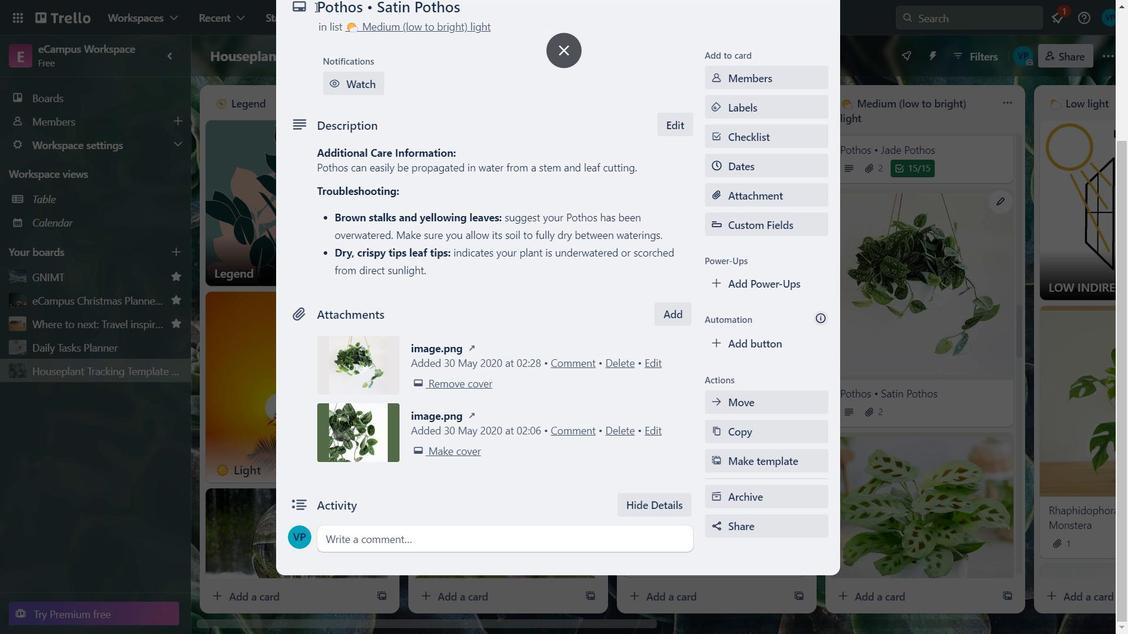 
Action: Mouse moved to (504, 95)
Screenshot: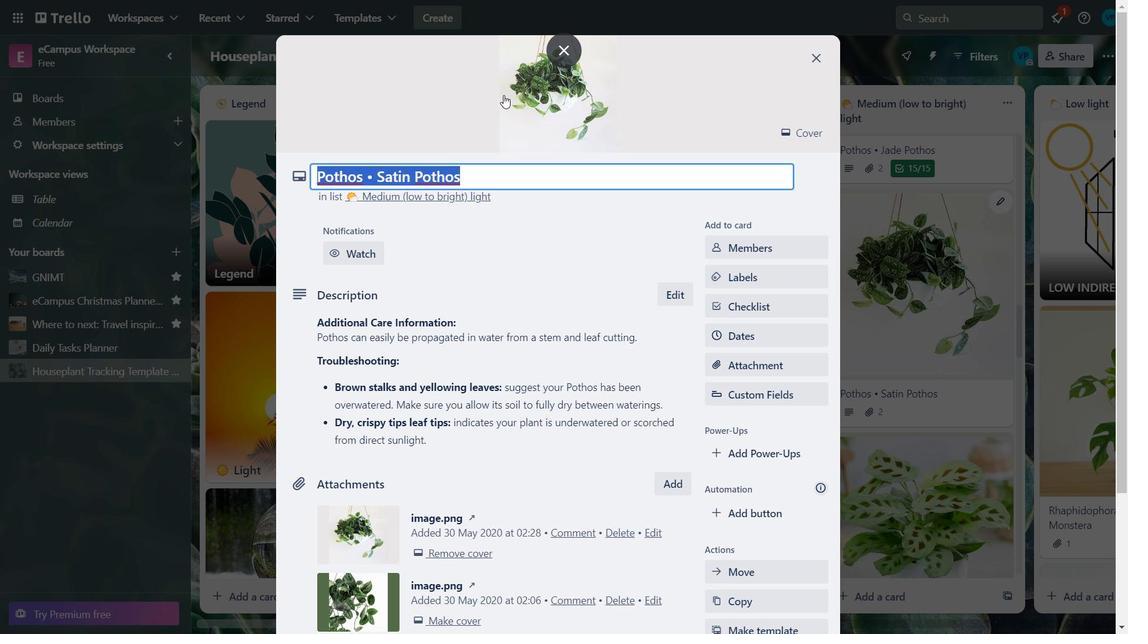 
Action: Key pressed ctrl+C
Screenshot: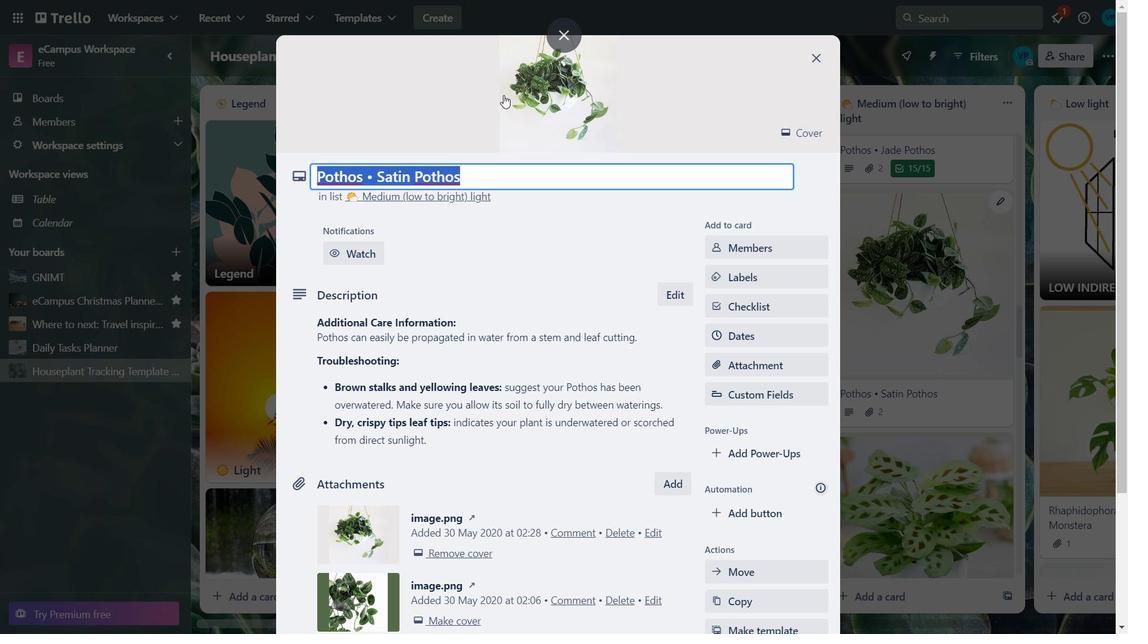 
Action: Mouse moved to (744, 305)
Screenshot: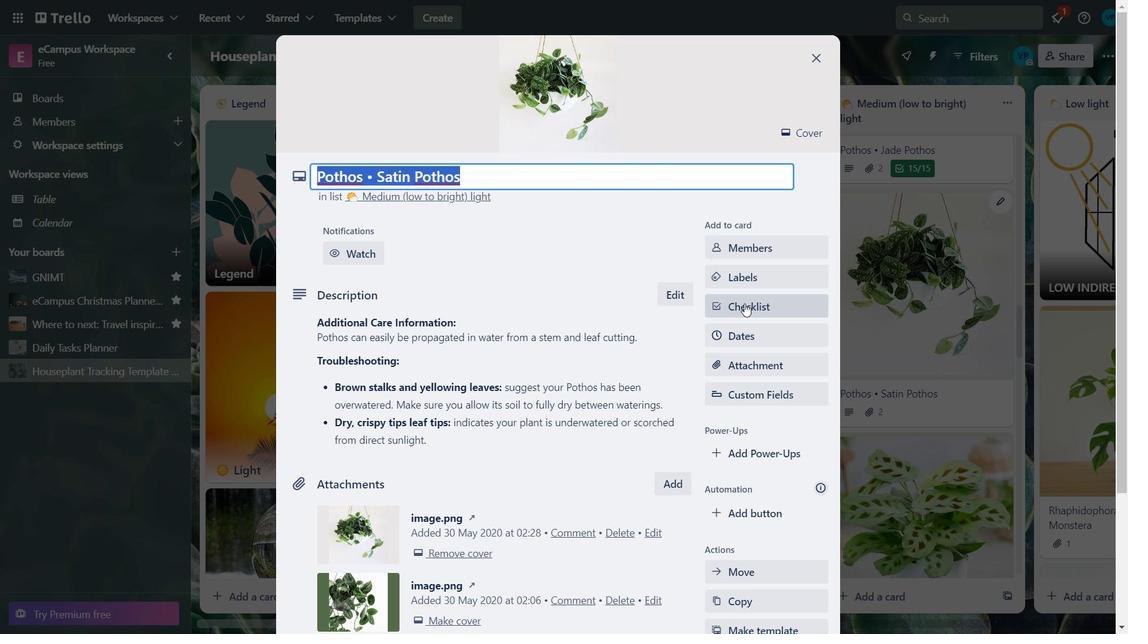
Action: Mouse pressed left at (744, 305)
Screenshot: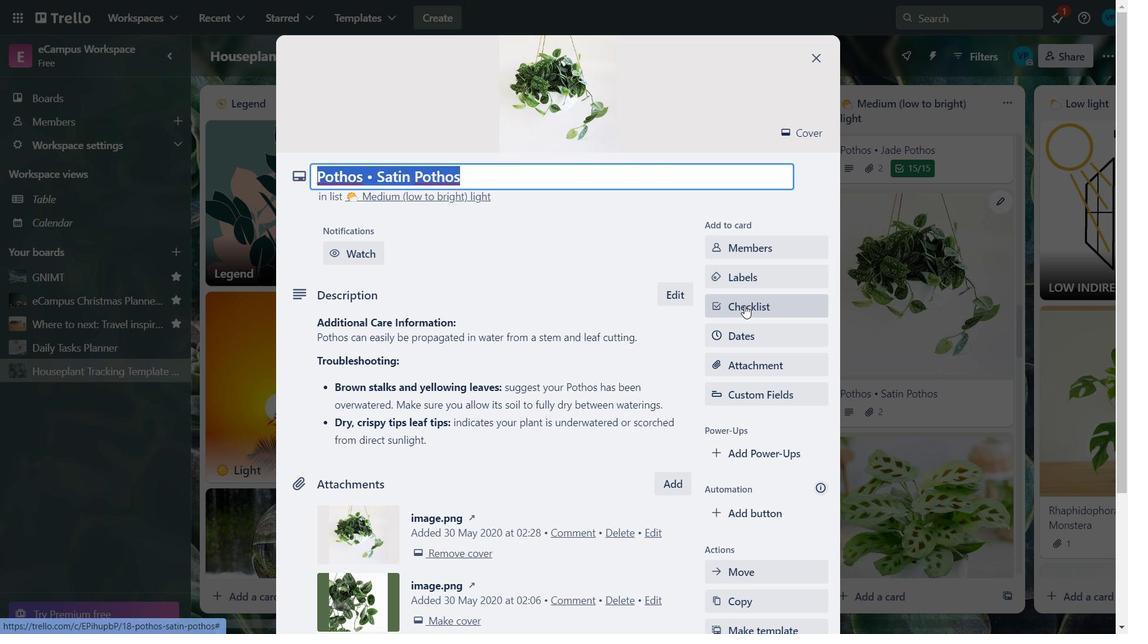 
Action: Key pressed <Key.backspace>ctrl+V
Screenshot: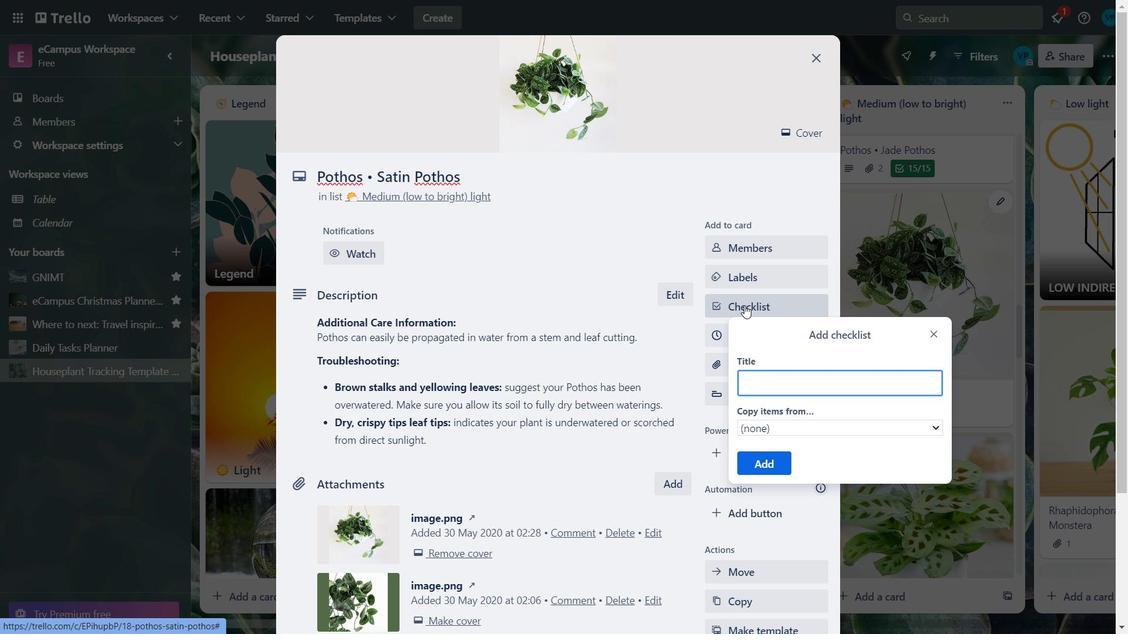 
Action: Mouse moved to (774, 461)
Screenshot: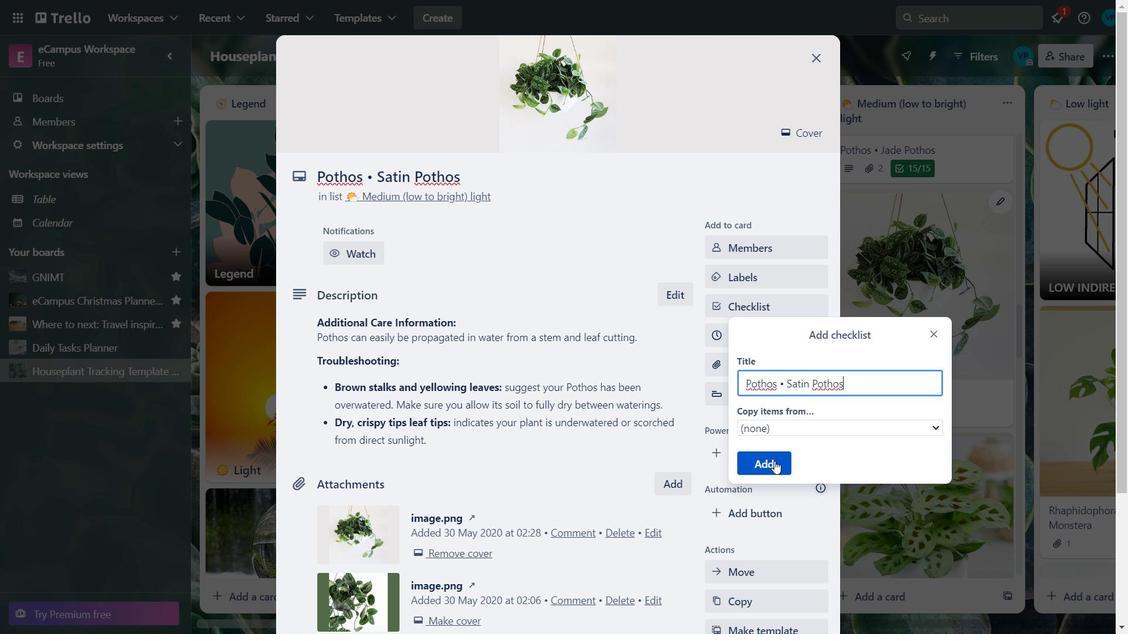 
Action: Mouse pressed left at (774, 461)
Screenshot: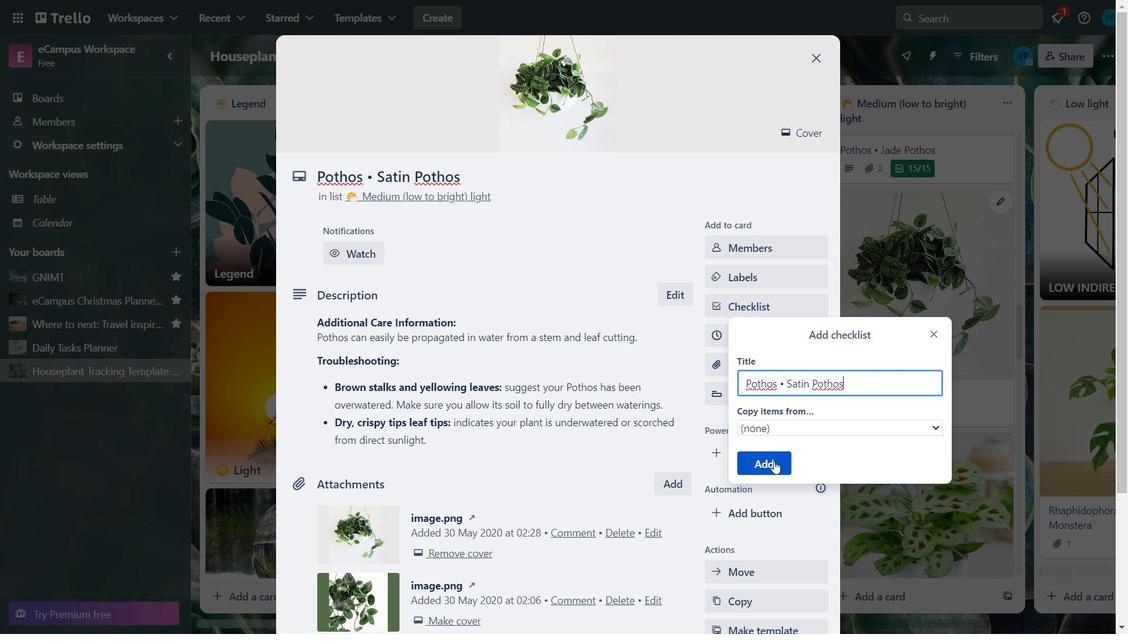 
Action: Mouse moved to (436, 408)
Screenshot: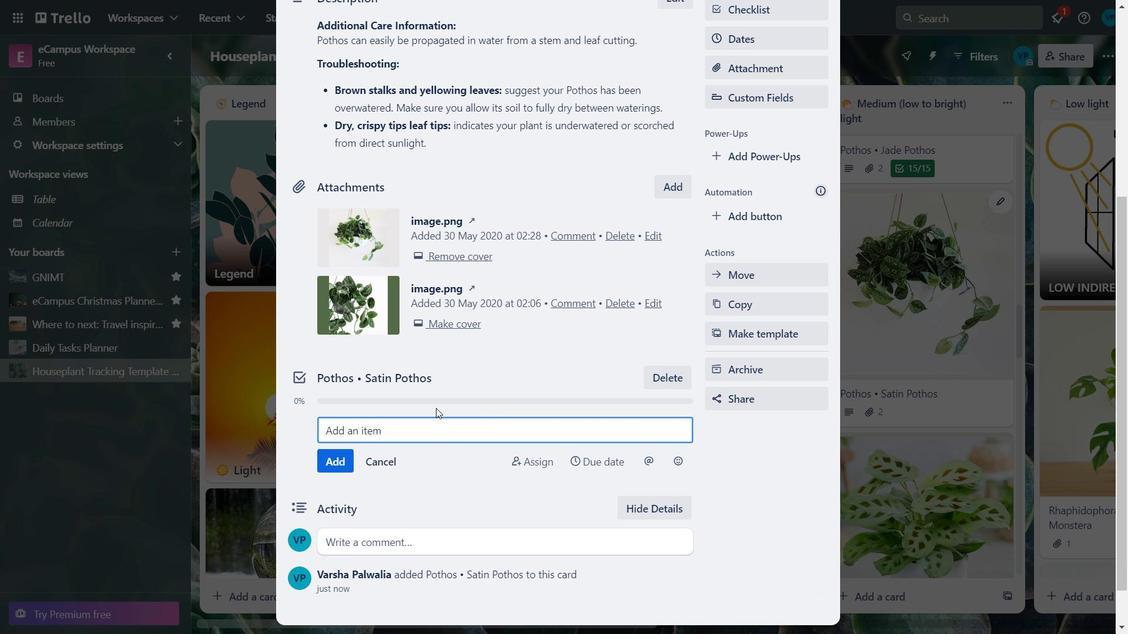 
Action: Key pressed <Key.caps_lock>ctrl+S<Key.caps_lock>cindapsus<Key.space>pictus<Key.backspace>s,<Key.space>or<Key.space>silver<Key.space>vine<Key.space>is<Key.space>a<Key.space>species<Key.space>of<Key.space>floweing<Key.space><Key.left><Key.left><Key.left><Key.left>r
Screenshot: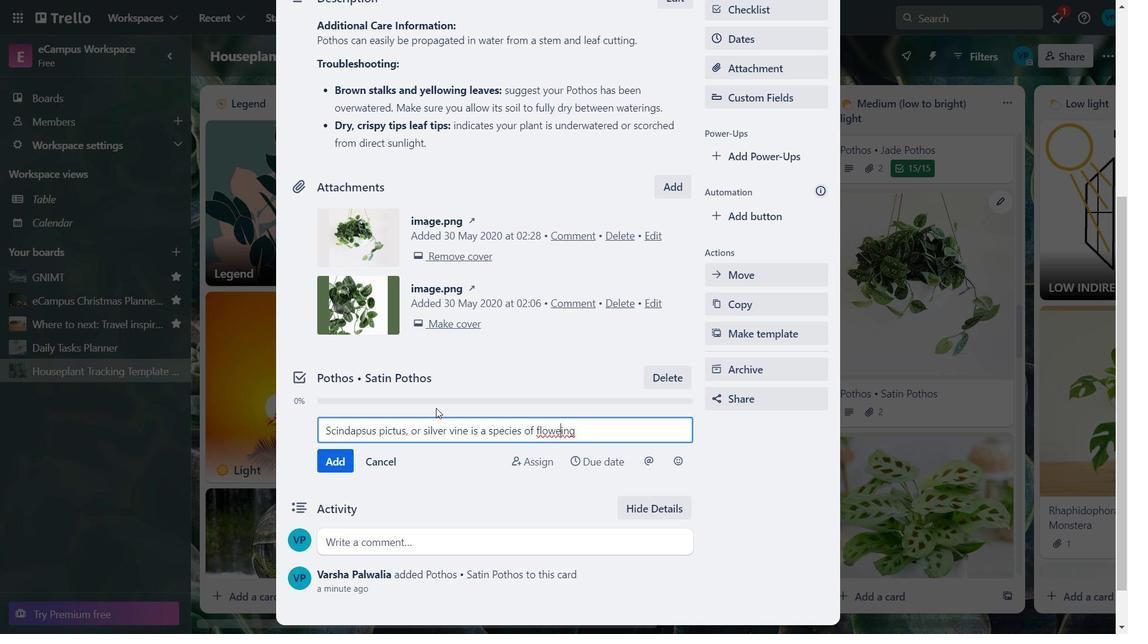 
Action: Mouse moved to (607, 433)
Screenshot: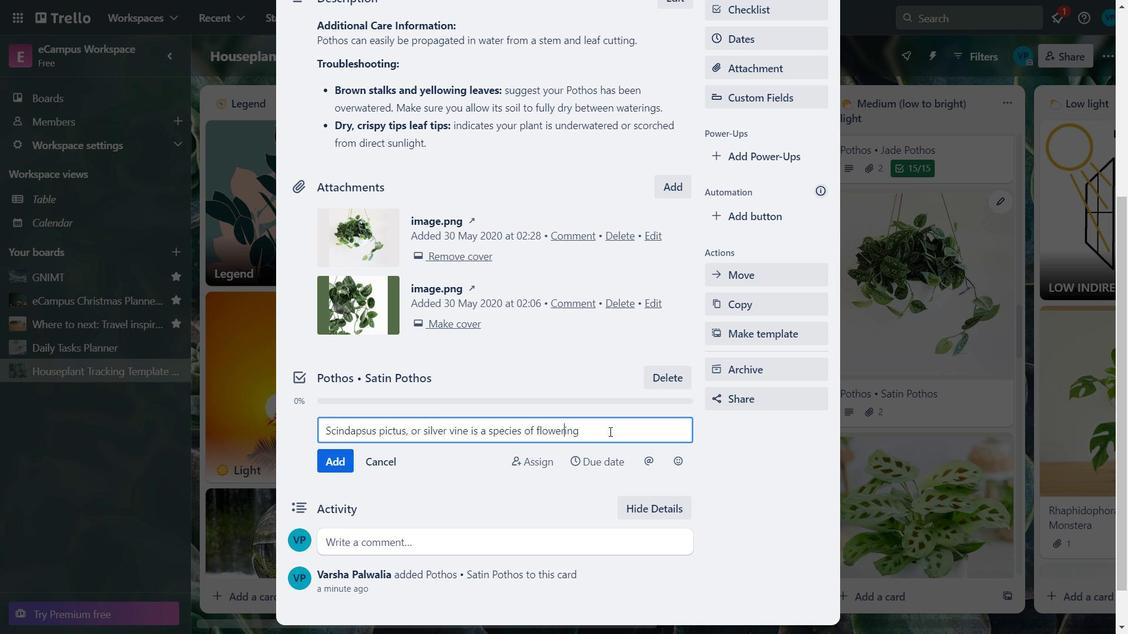 
Action: Mouse pressed left at (607, 433)
Screenshot: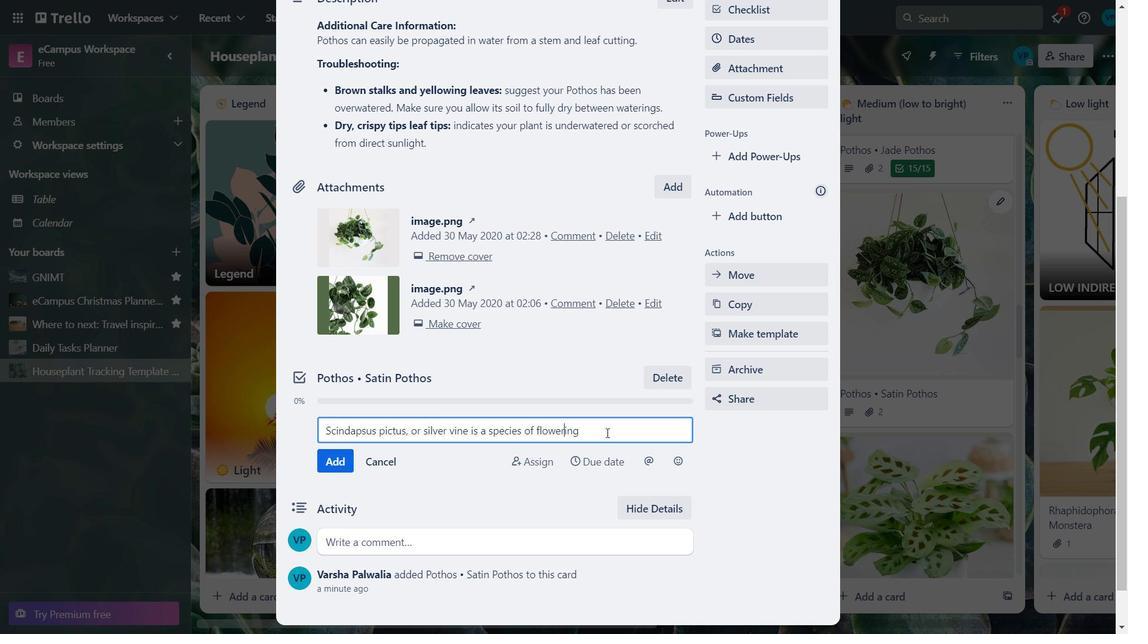 
Action: Key pressed plant<Key.space>in<Key.space>the<Key.space>arum<Key.space>of<Key.space>the<Key.space>plant<Key.space>pj<Key.backspace>hotos<Key.space>
Screenshot: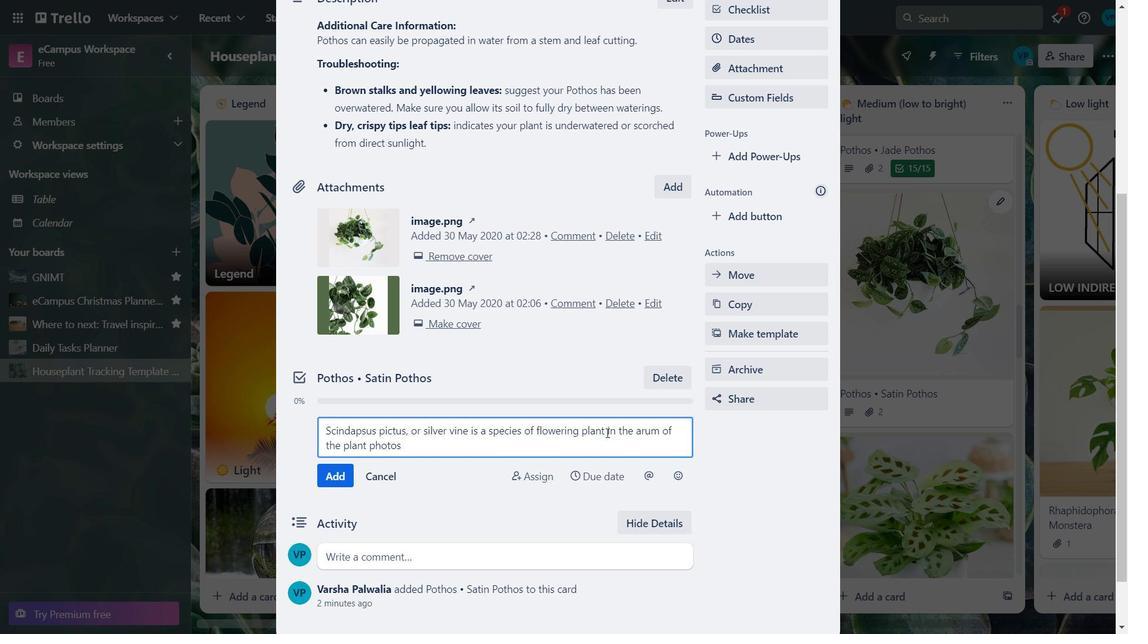 
Action: Mouse moved to (341, 474)
Screenshot: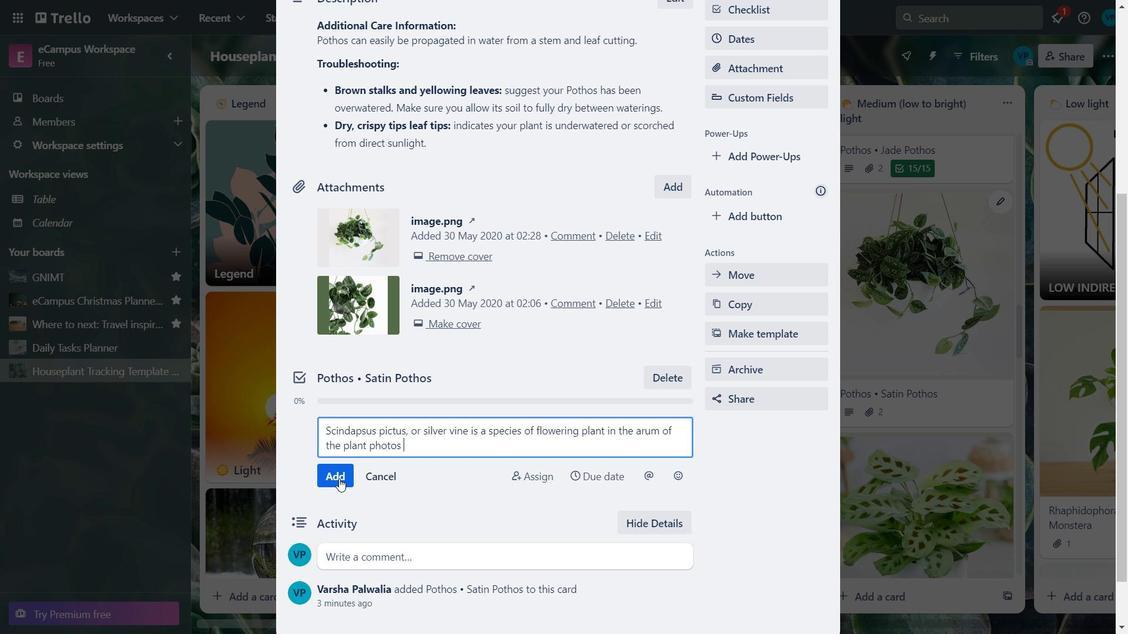 
Action: Mouse pressed left at (341, 474)
Screenshot: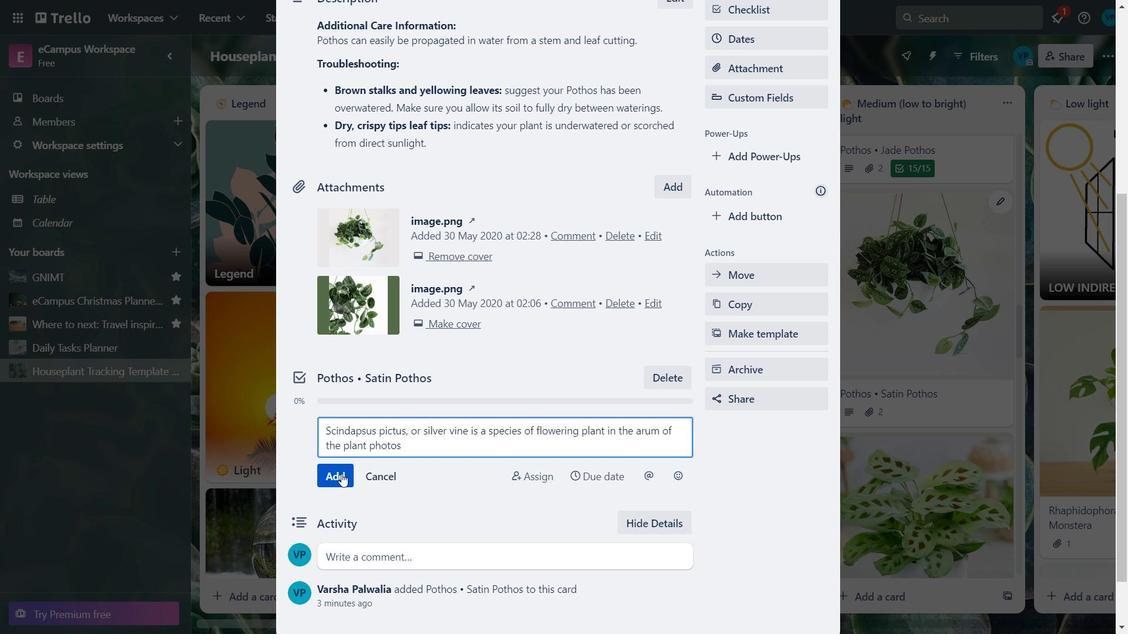 
Action: Key pressed <Key.caps_lock>K<Key.caps_lock>ngdi<Key.backspace>om<Key.left><Key.left><Key.left><Key.left><Key.left>i<Key.right><Key.right><Key.right><Key.right><Key.right><Key.right><Key.right><Key.right>-<Key.space><Key.caps_lock>P<Key.caps_lock>lantae
Screenshot: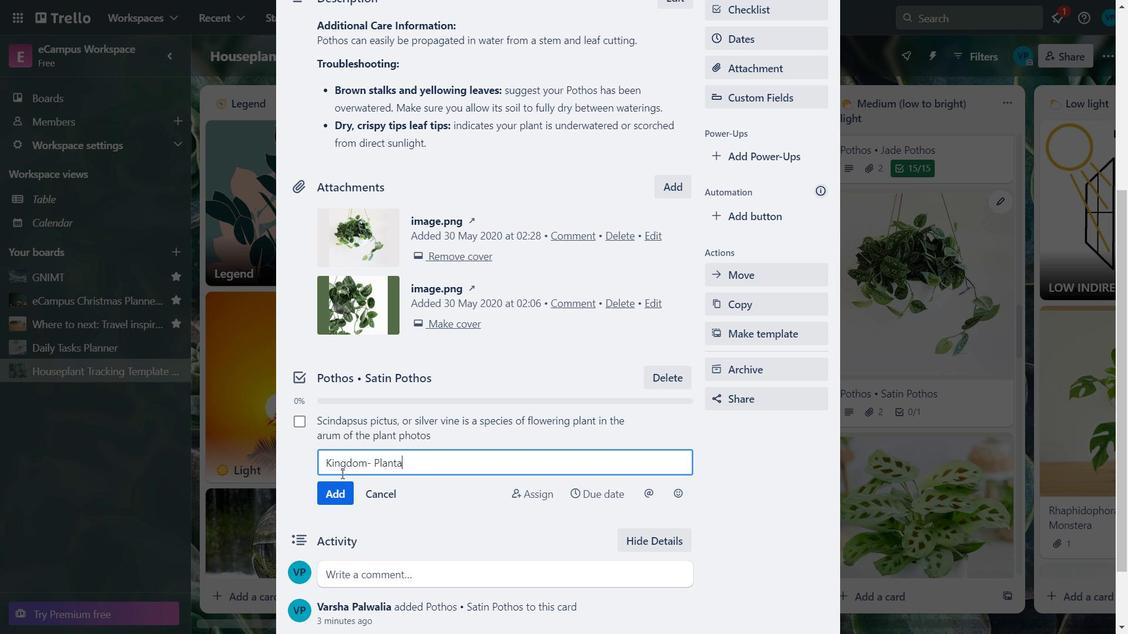 
Action: Mouse moved to (342, 497)
Screenshot: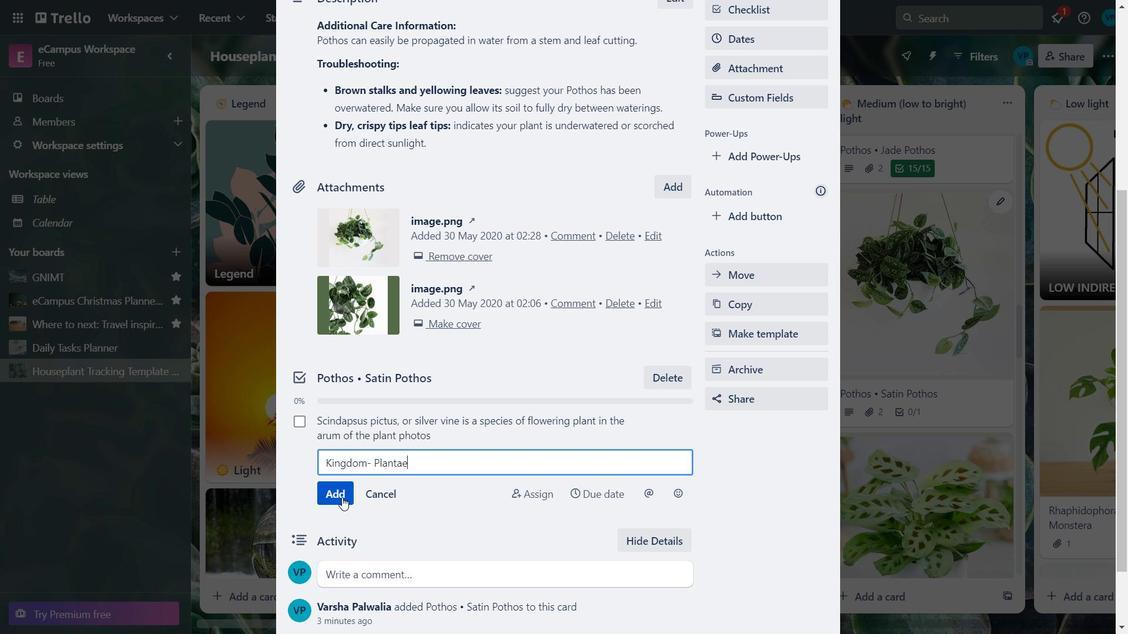 
Action: Mouse pressed left at (342, 497)
Screenshot: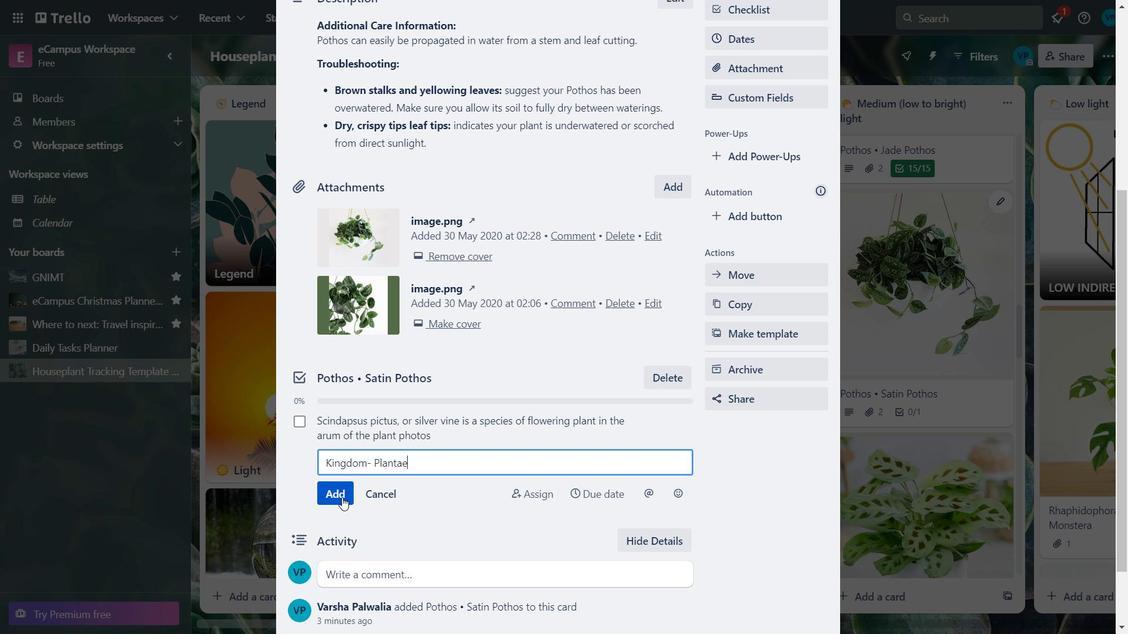 
Action: Key pressed c<Key.backspace><Key.caps_lock>C<Key.caps_lock>lade-<Key.space><Key.shift><Key.shift><Key.caps_lock>T<Key.caps_lock>racheophytes
Screenshot: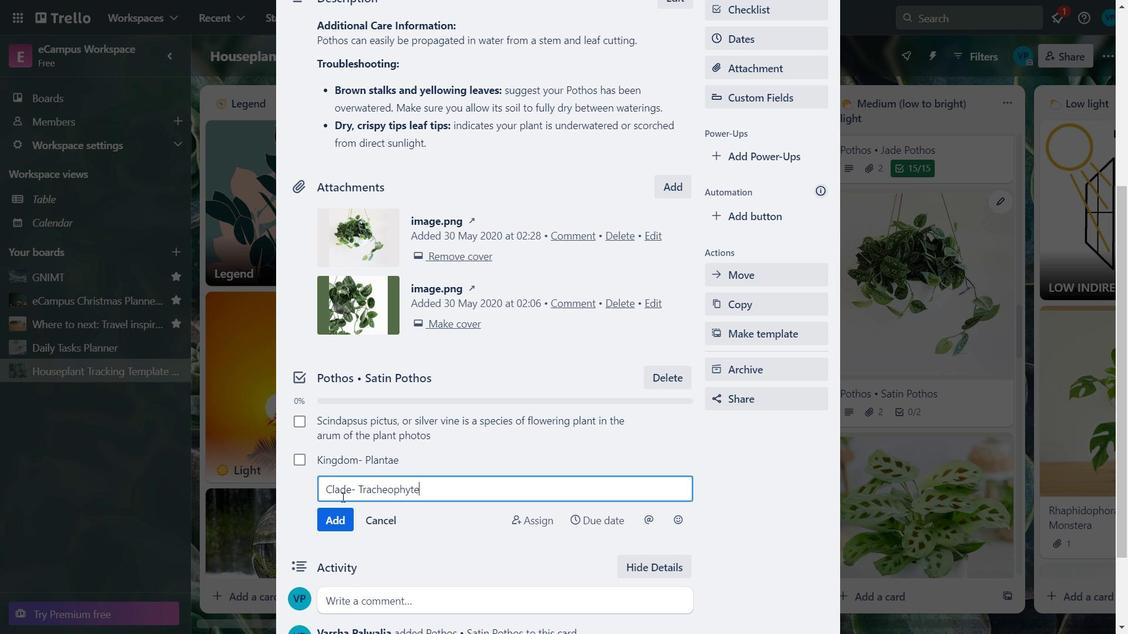 
Action: Mouse moved to (345, 525)
Screenshot: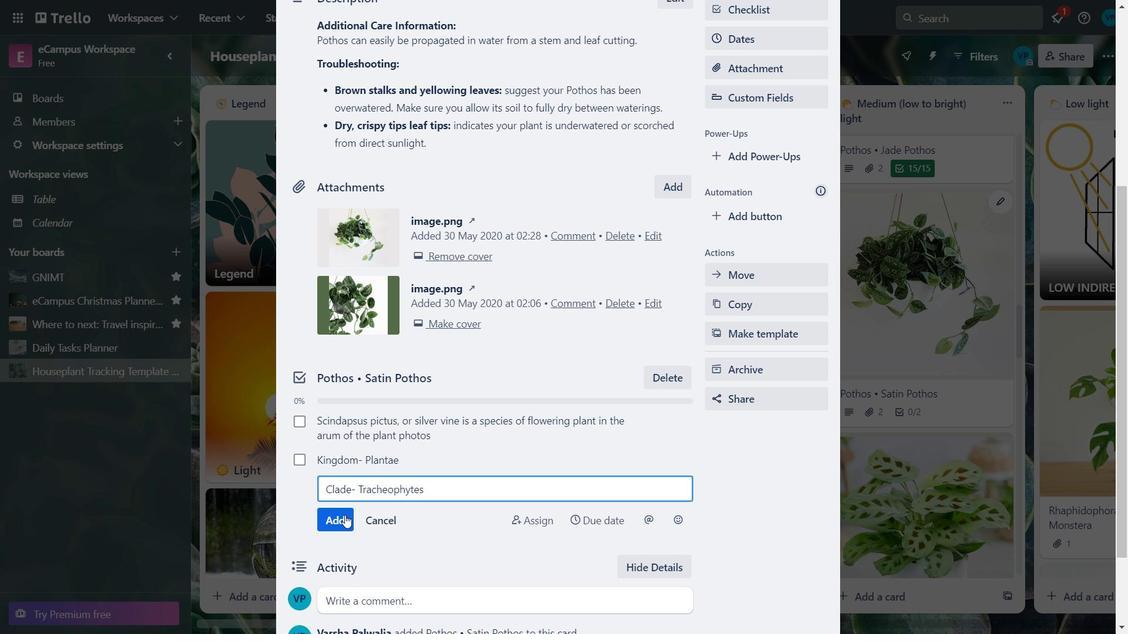 
Action: Mouse pressed left at (345, 525)
Screenshot: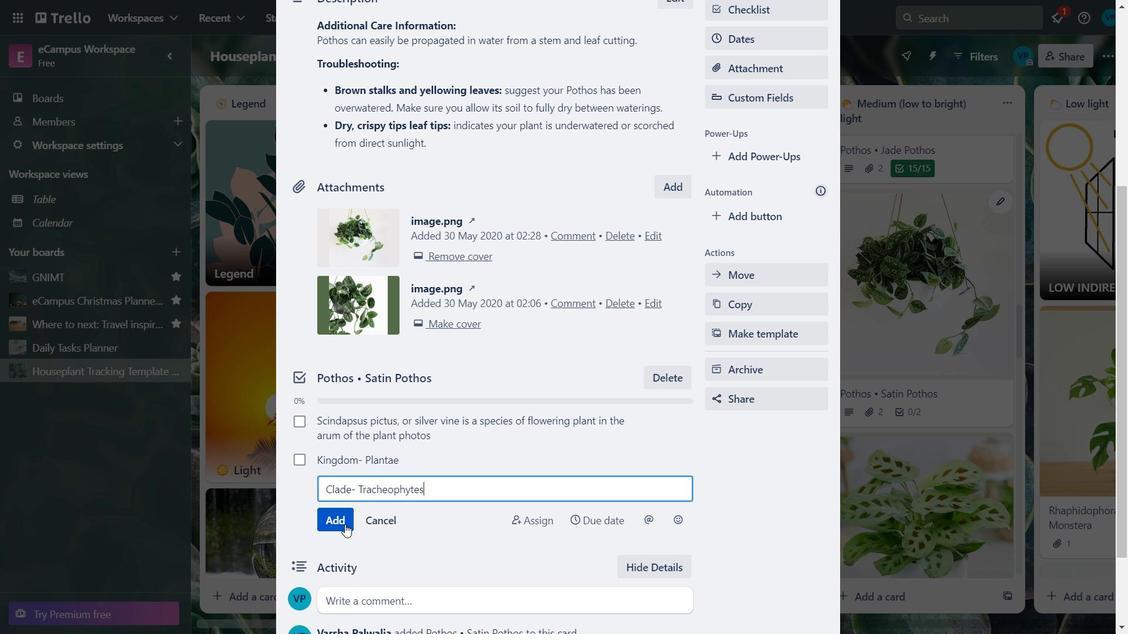 
Action: Key pressed <Key.caps_lock>C<Key.caps_lock>lade<Key.space>-<Key.space><Key.caps_lock>A<Key.caps_lock>ngiosperms
Screenshot: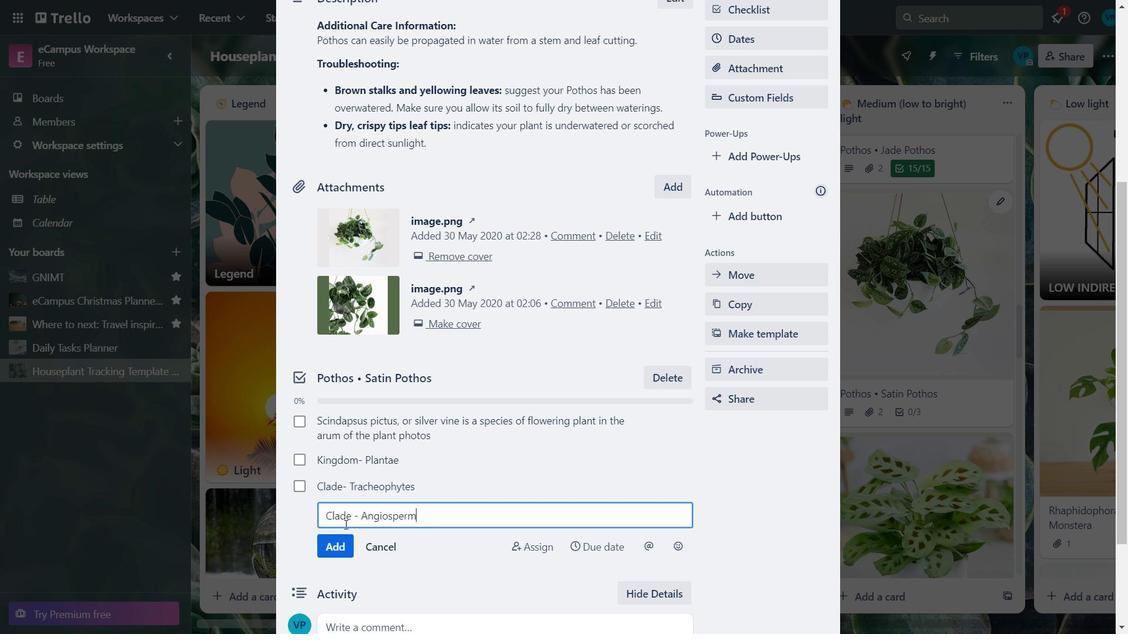 
Action: Mouse moved to (346, 554)
Screenshot: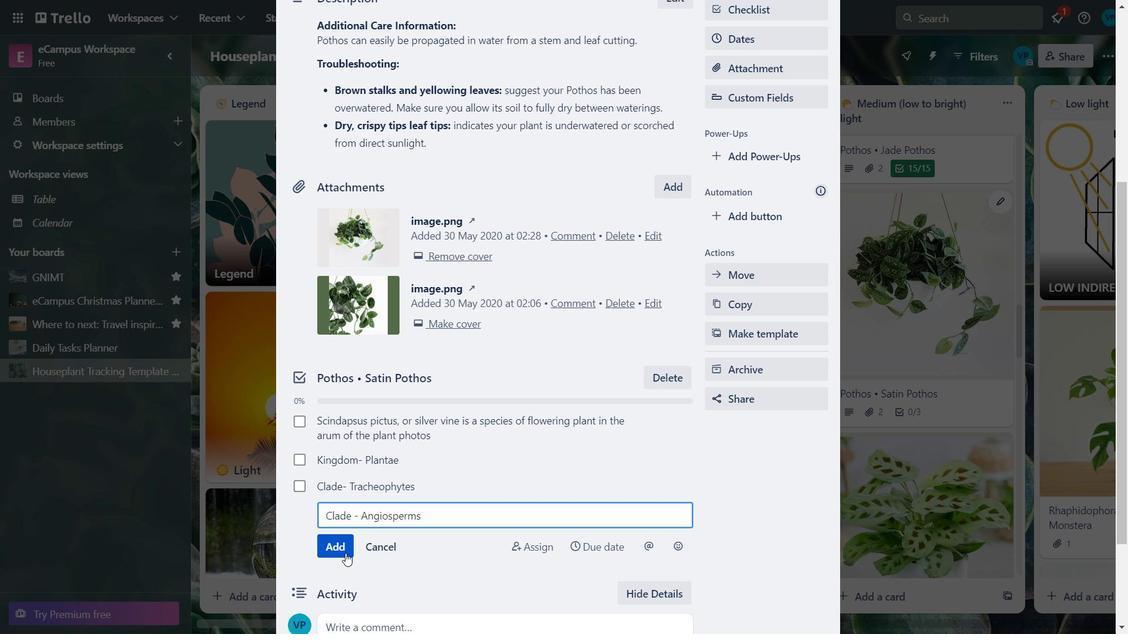 
Action: Mouse pressed left at (346, 554)
Screenshot: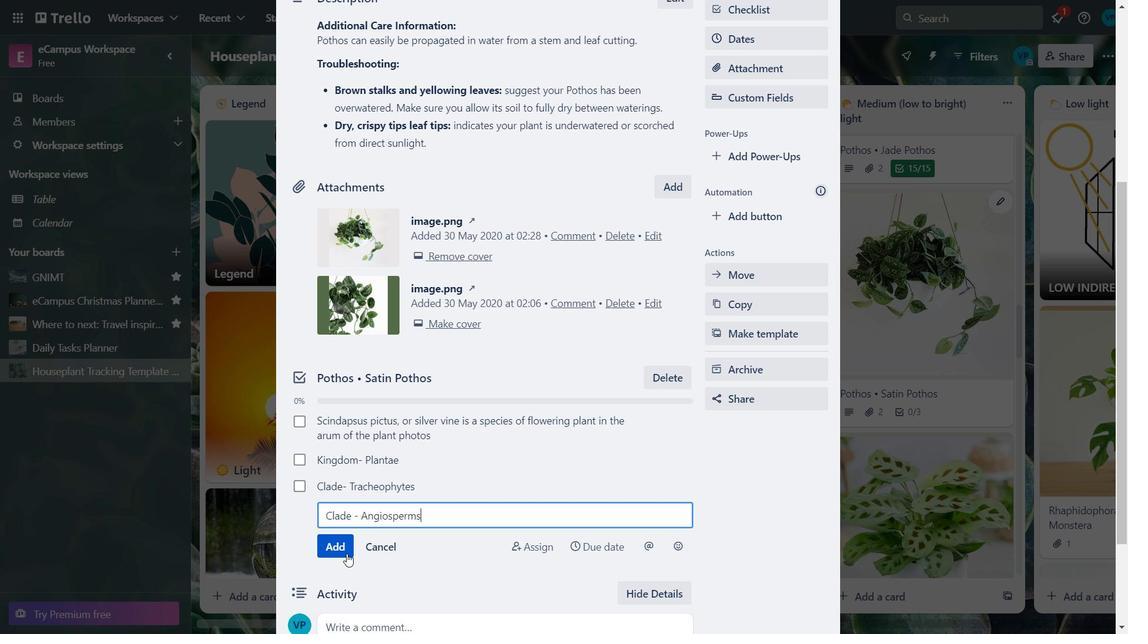 
Action: Key pressed <Key.caps_lock>C<Key.caps_lock>lade<Key.space>-<Key.space><Key.caps_lock>M<Key.caps_lock>onocots
Screenshot: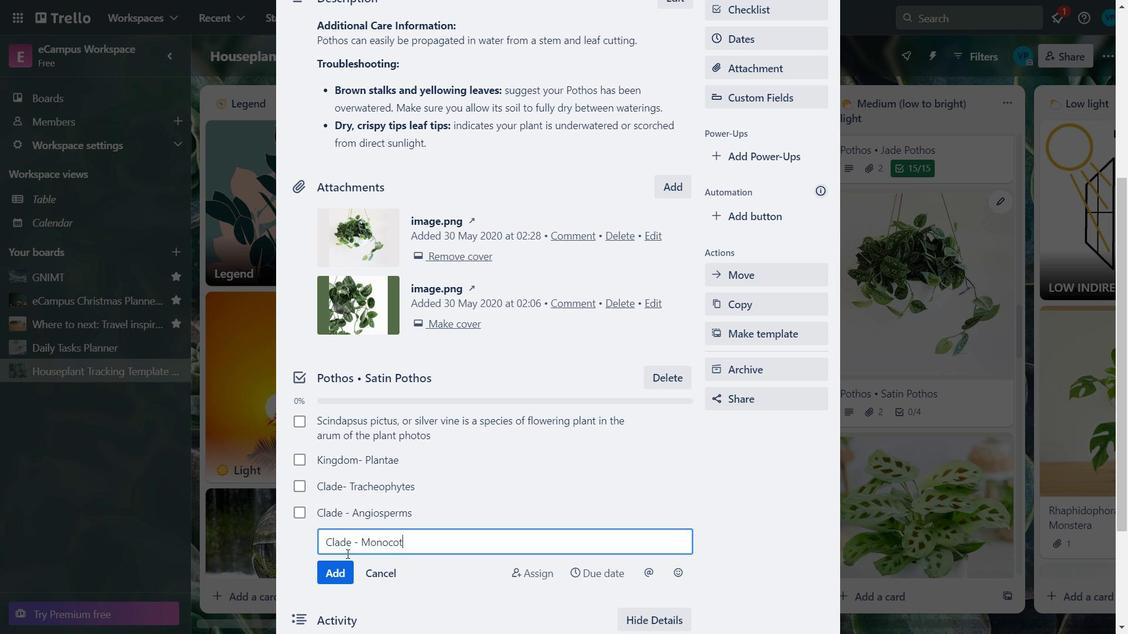 
Action: Mouse moved to (340, 576)
Screenshot: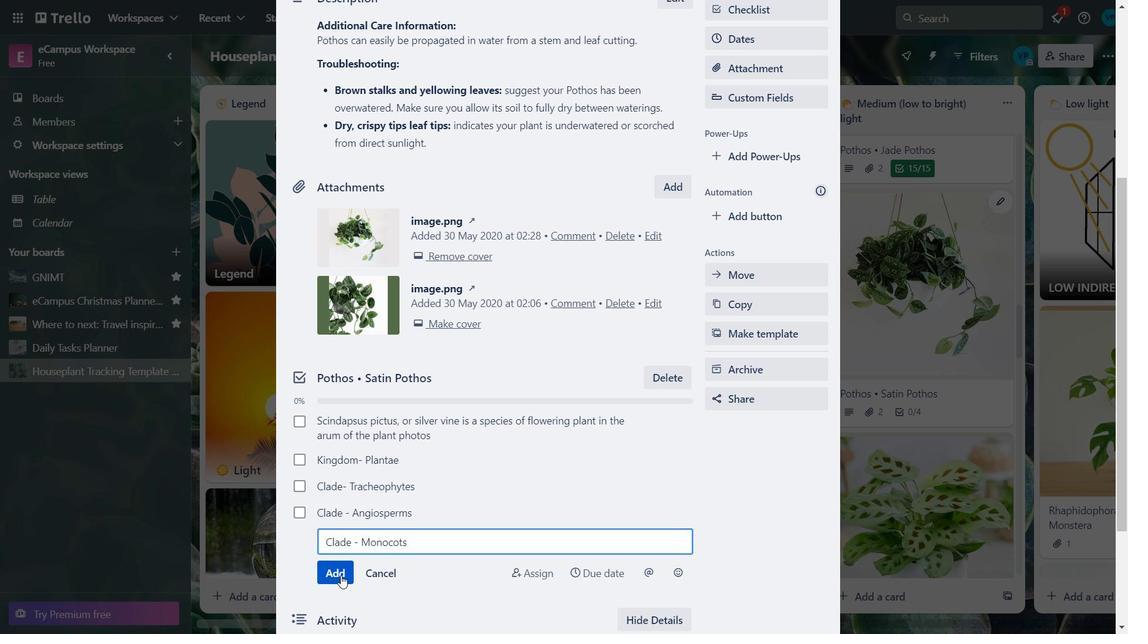 
Action: Mouse pressed left at (340, 576)
Screenshot: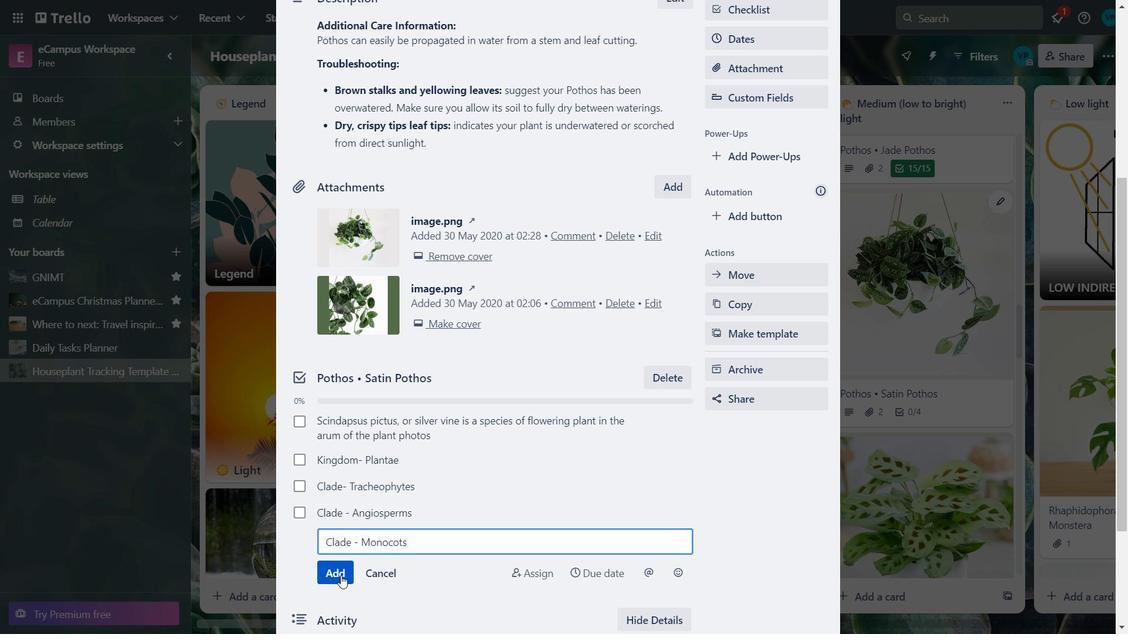 
Action: Key pressed <Key.caps_lock>O<Key.caps_lock>rder-<Key.space><Key.caps_lock>A<Key.caps_lock>lismatales
Screenshot: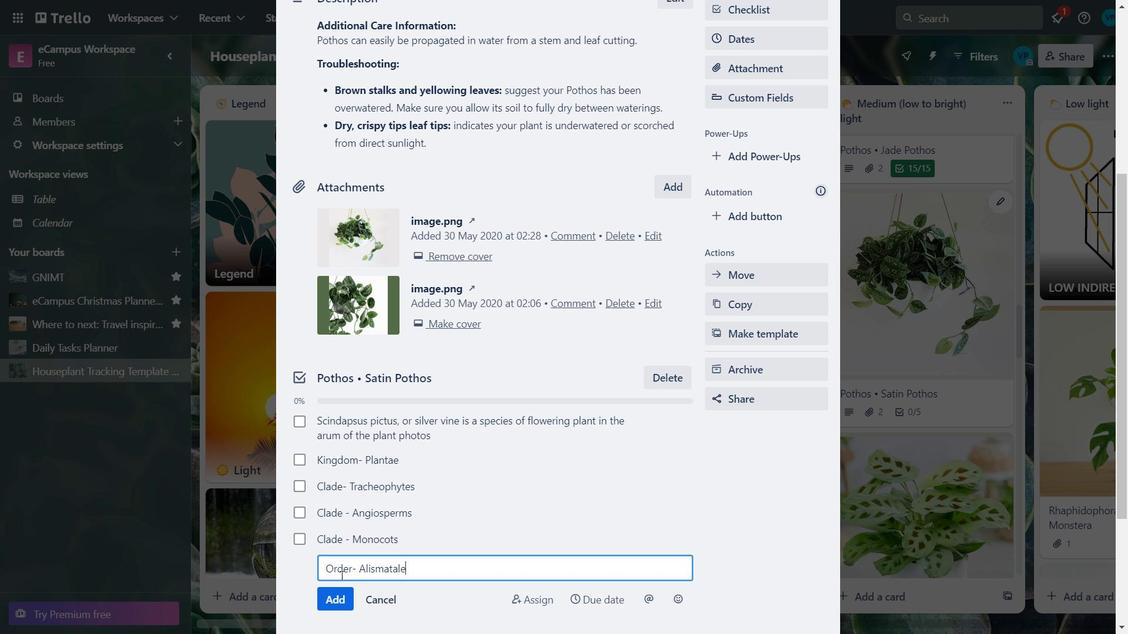 
Action: Mouse moved to (340, 595)
Screenshot: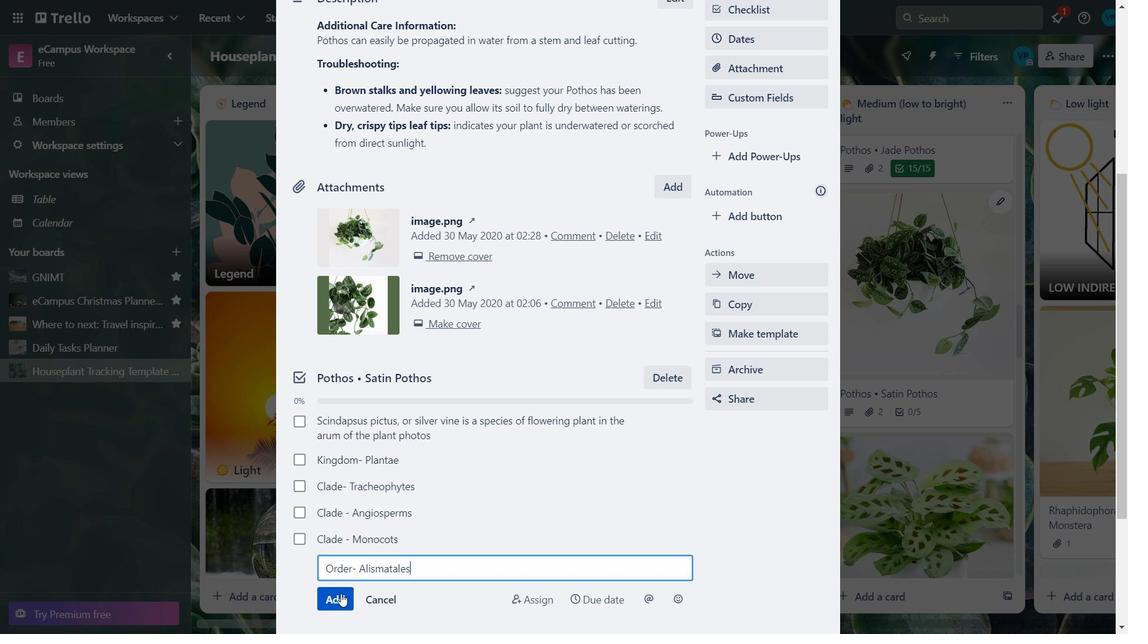 
Action: Mouse pressed left at (340, 595)
Screenshot: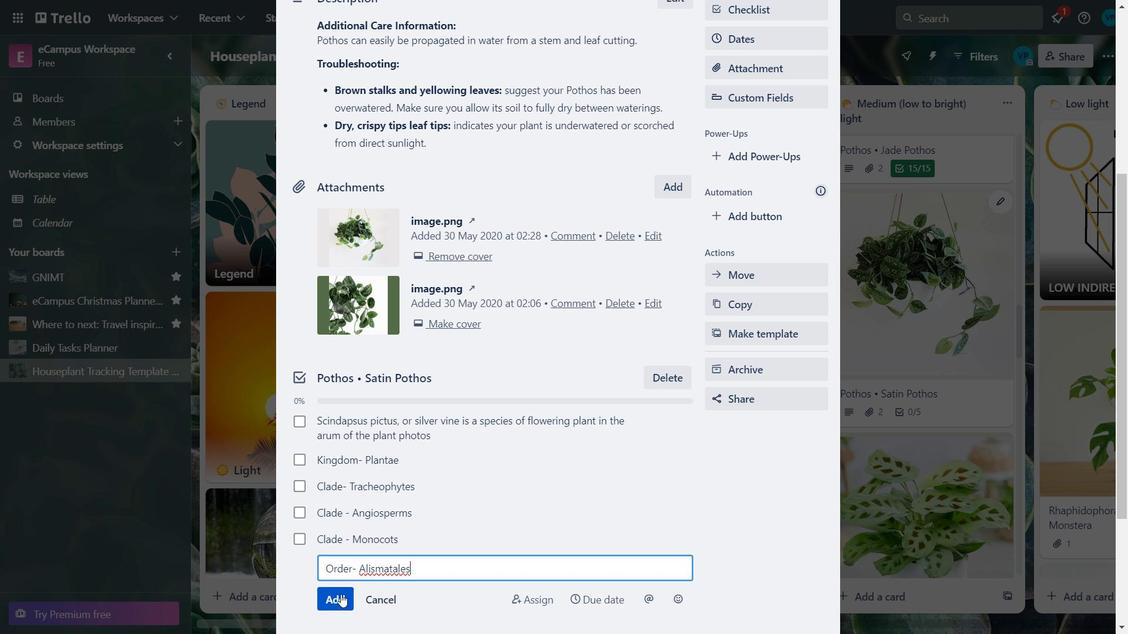 
Action: Mouse moved to (836, 484)
Screenshot: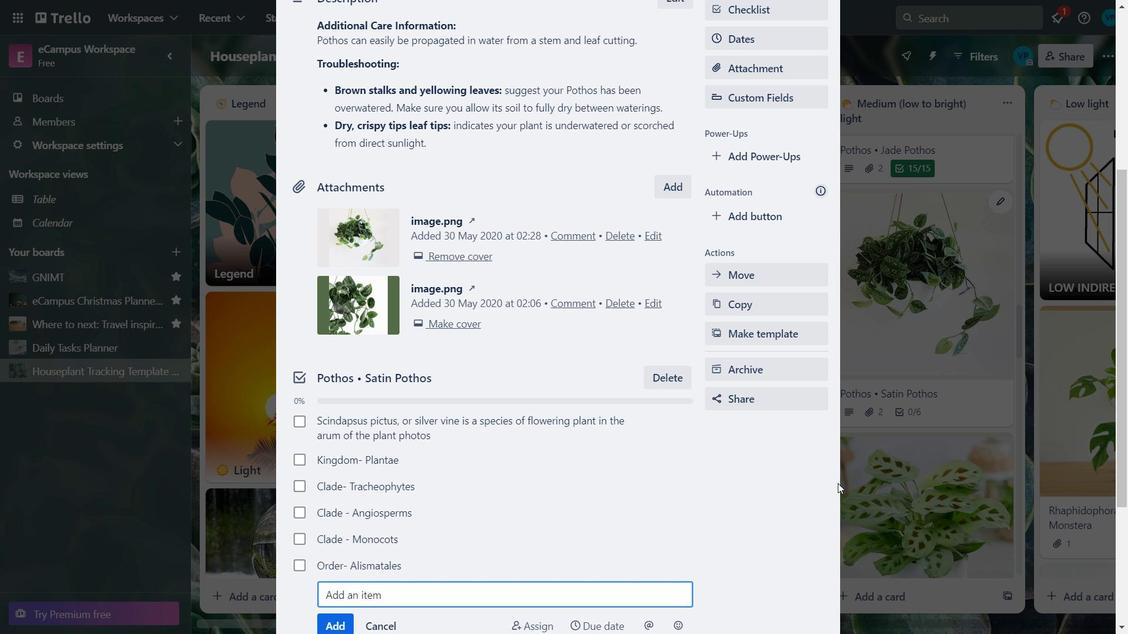 
Action: Mouse pressed left at (836, 484)
Screenshot: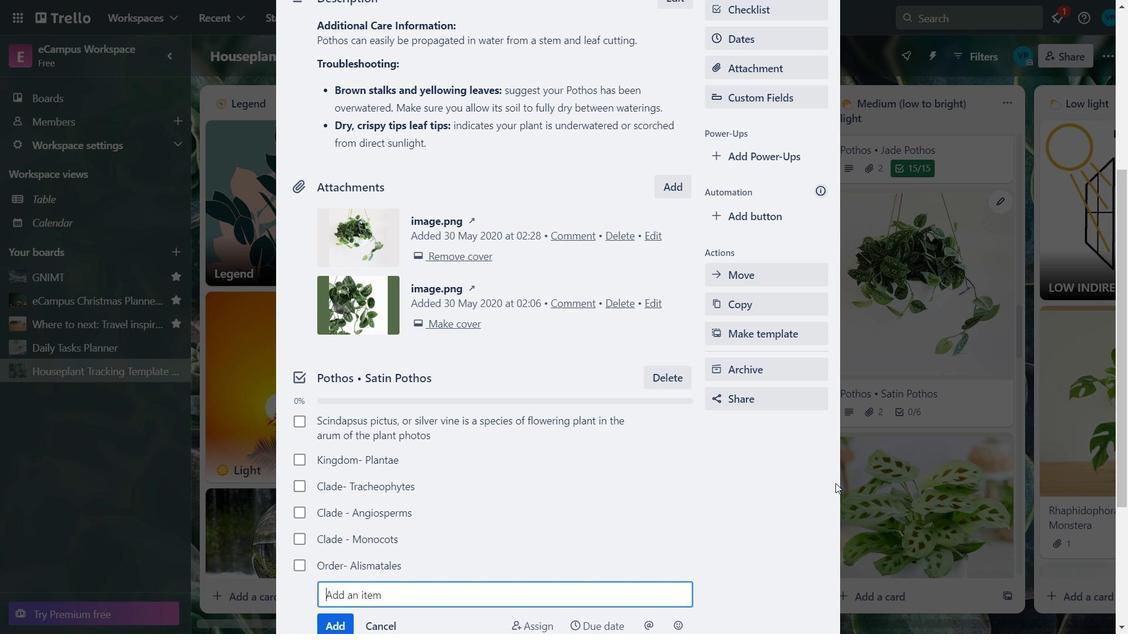 
Action: Mouse moved to (828, 456)
Screenshot: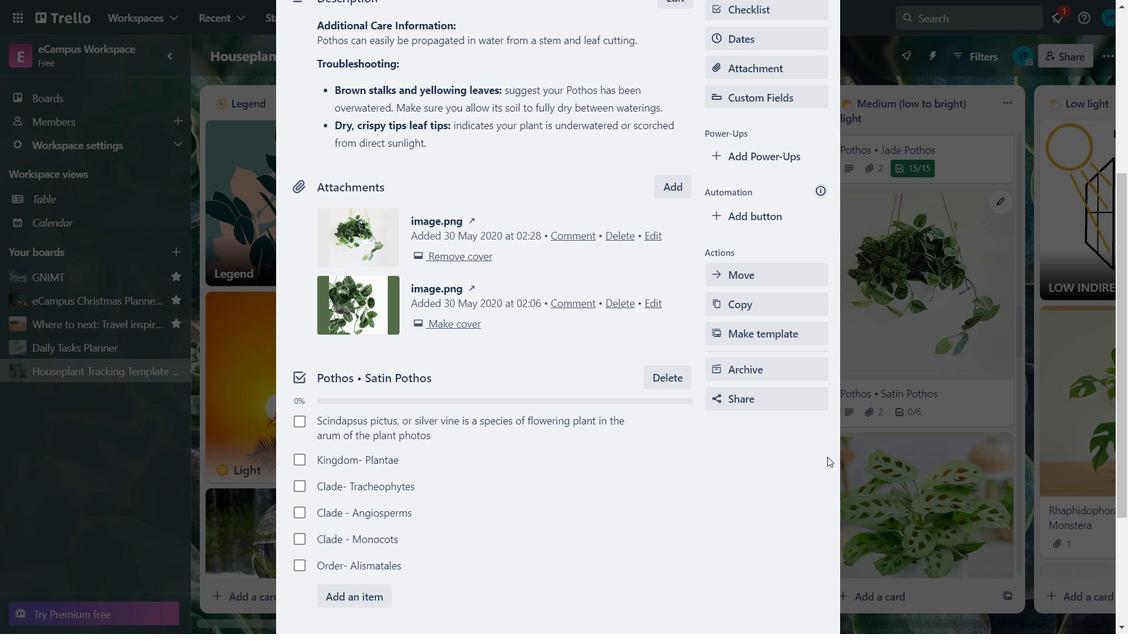 
Action: Mouse pressed left at (828, 456)
Screenshot: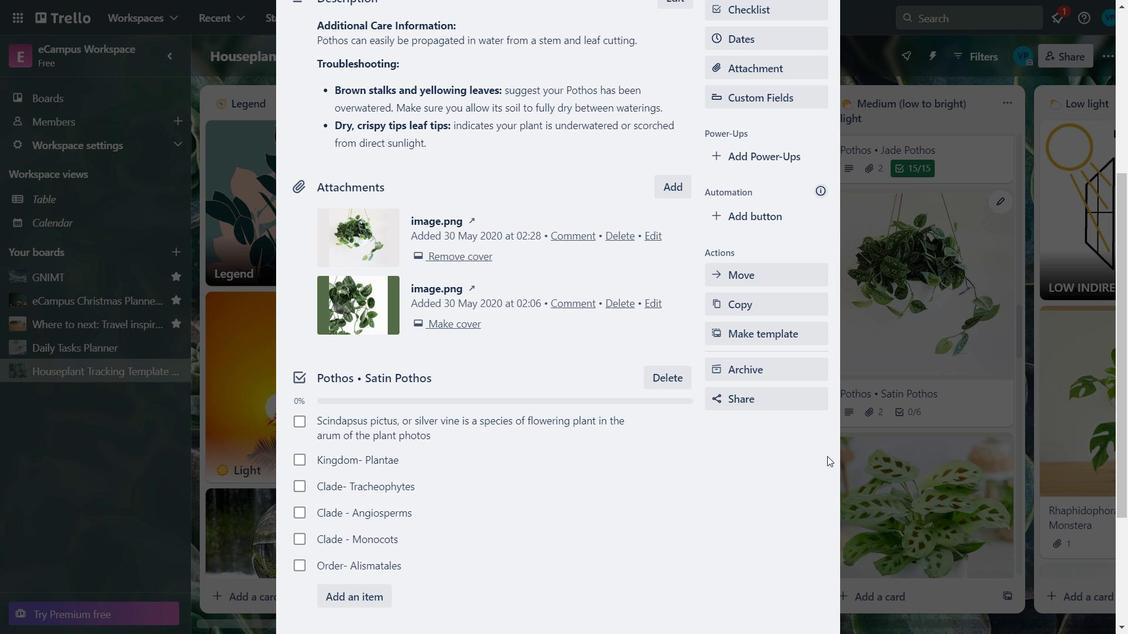 
Action: Key pressed <Key.down><Key.down><Key.down><Key.down><Key.down><Key.down><Key.down>
Screenshot: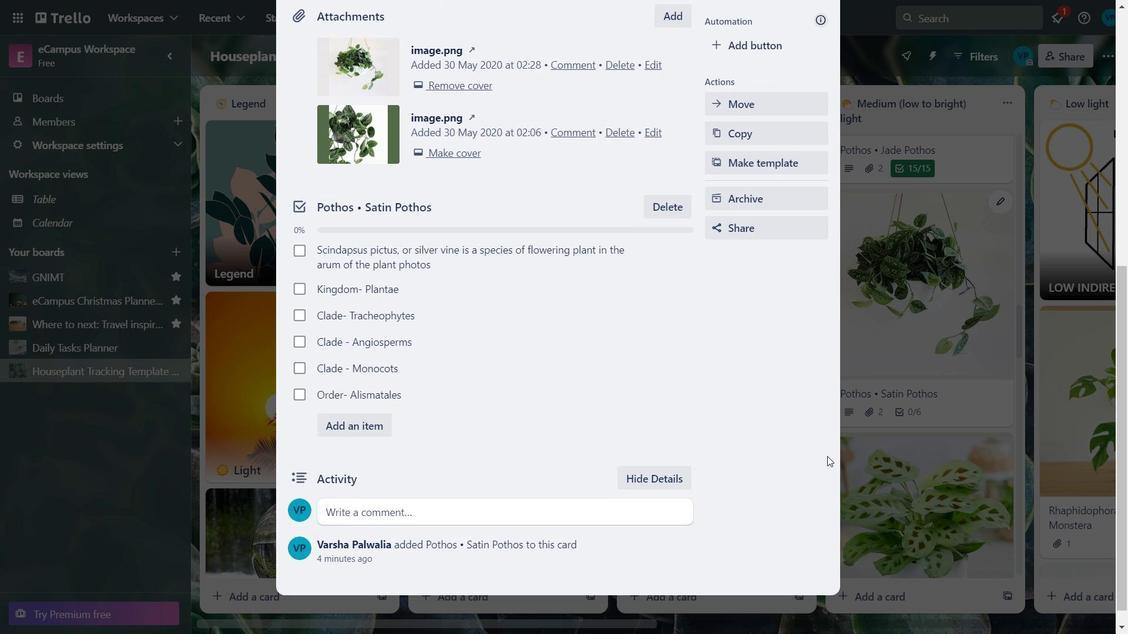 
Action: Mouse moved to (372, 409)
Screenshot: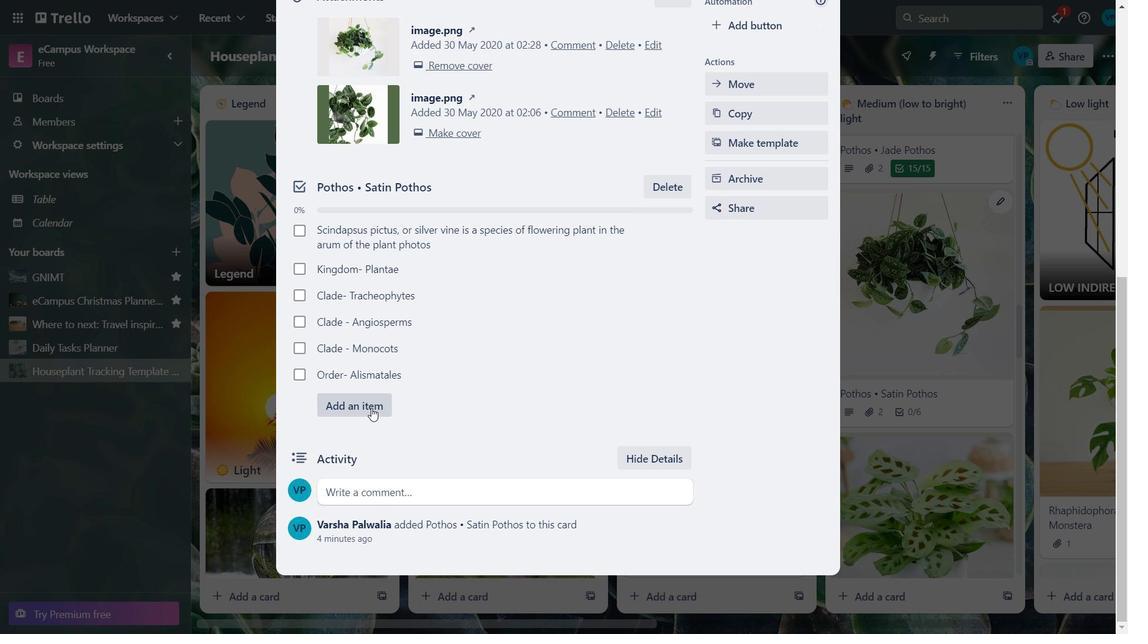 
Action: Mouse pressed left at (372, 409)
Screenshot: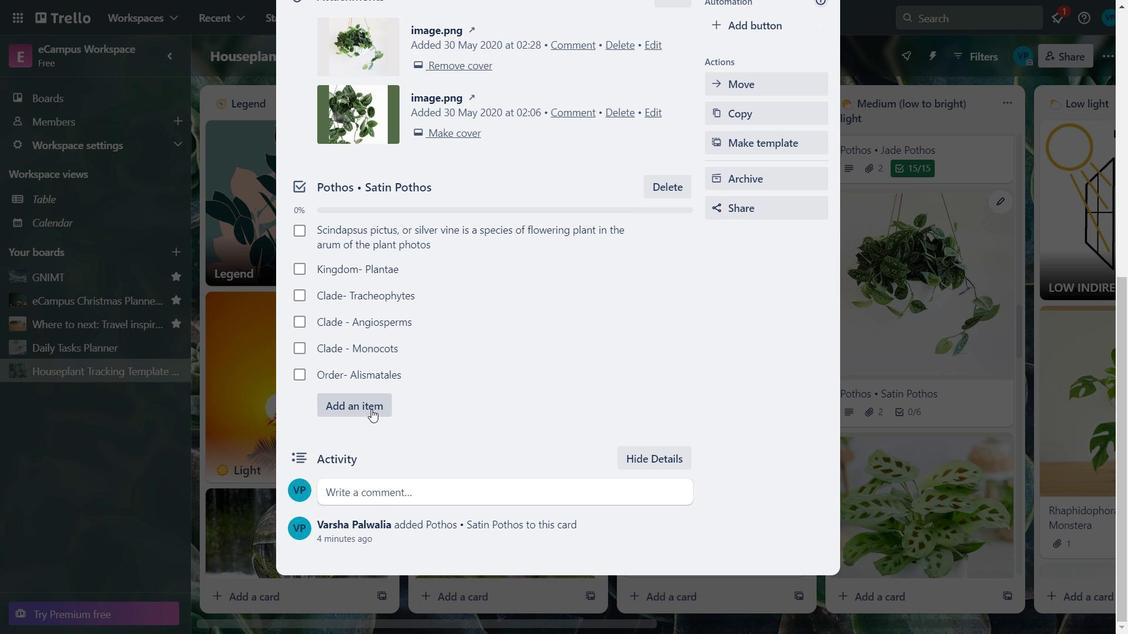 
Action: Key pressed <Key.caps_lock>F<Key.caps_lock>amily<Key.space>-<Key.space><Key.caps_lock>A<Key.caps_lock>raceae
Screenshot: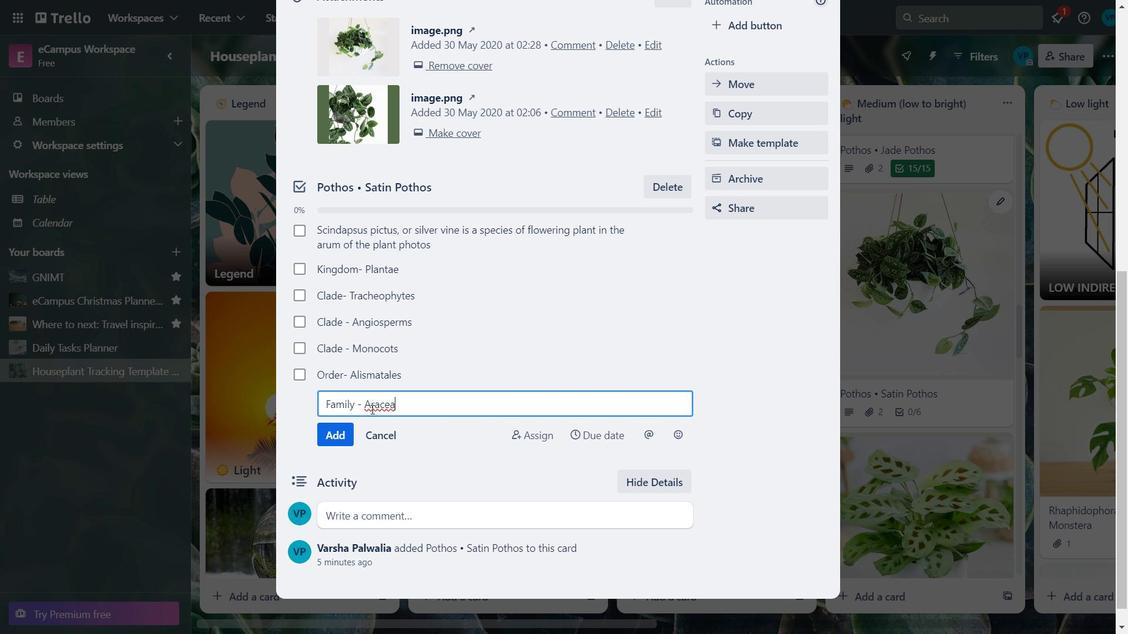 
Action: Mouse moved to (325, 437)
Screenshot: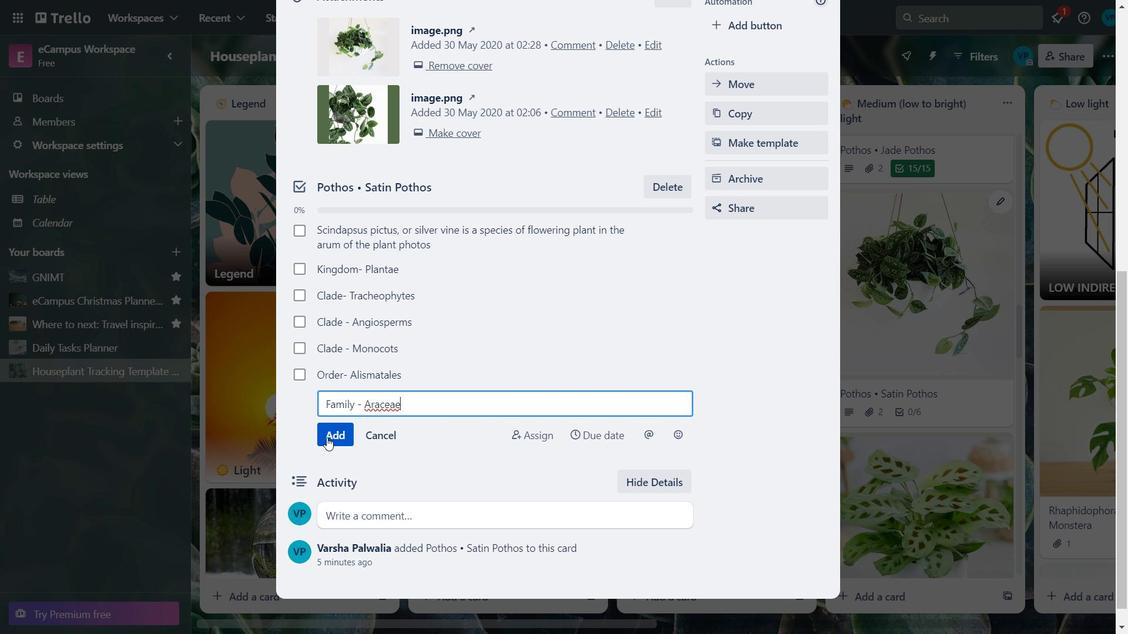 
Action: Mouse pressed left at (325, 437)
Screenshot: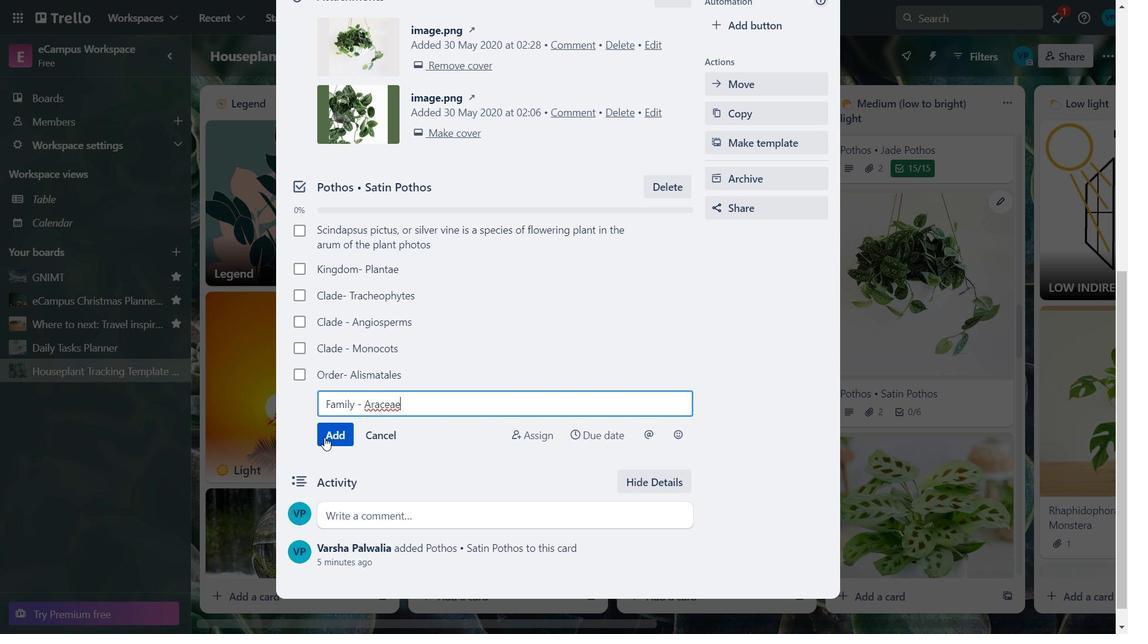 
Action: Key pressed <Key.caps_lock>G<Key.caps_lock>enus<Key.space>-<Key.caps_lock>S<Key.caps_lock>cindapsus
Screenshot: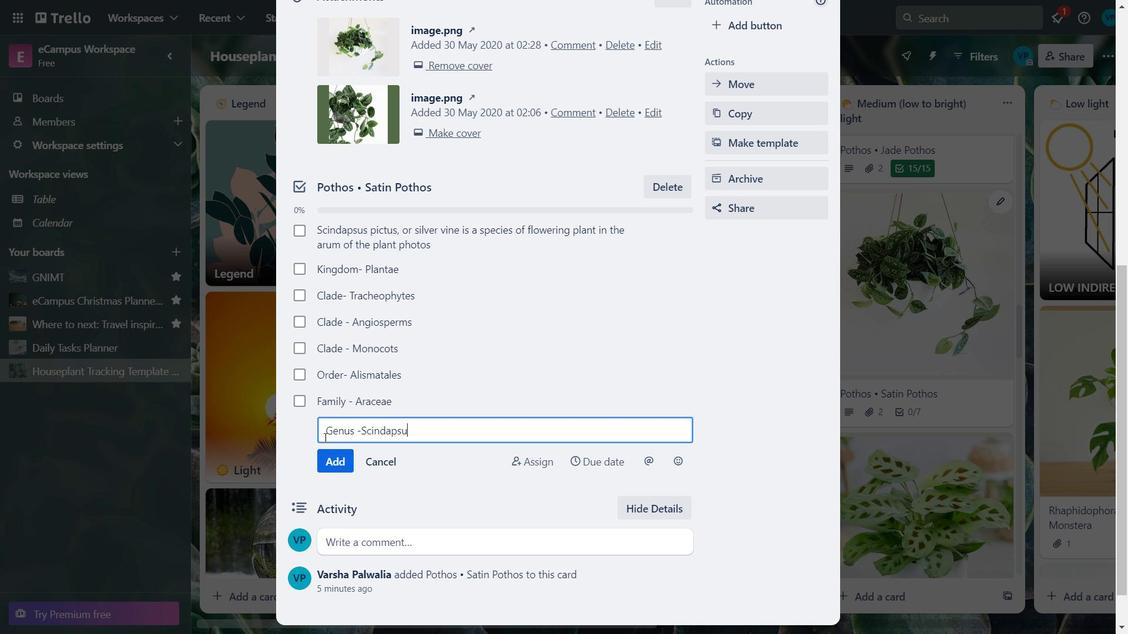 
Action: Mouse moved to (335, 464)
Screenshot: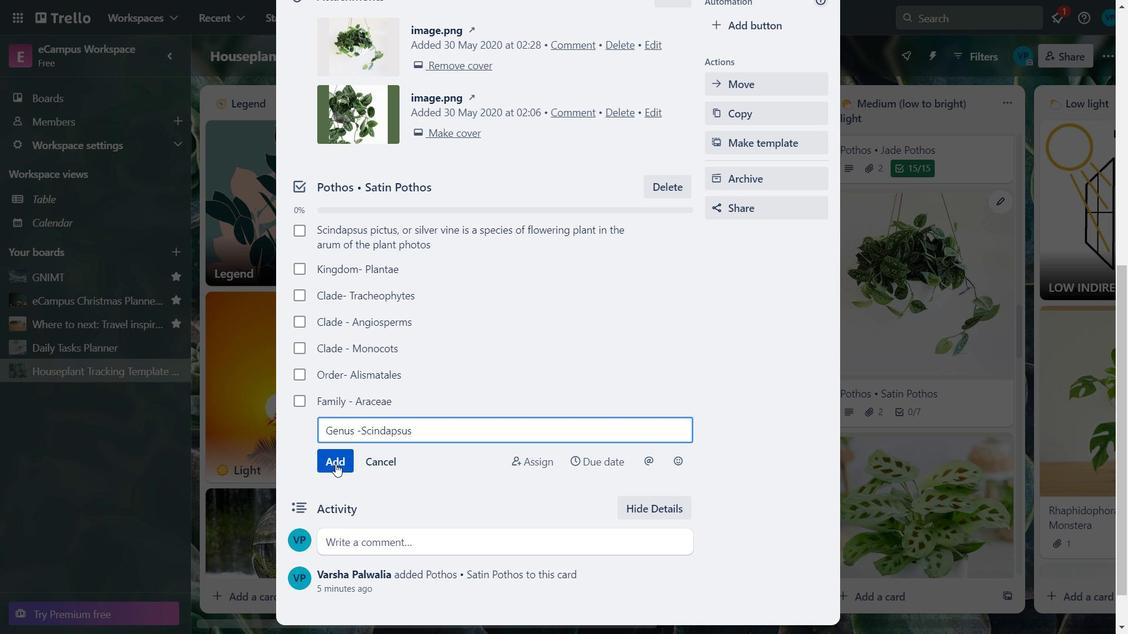 
Action: Mouse pressed left at (335, 464)
Screenshot: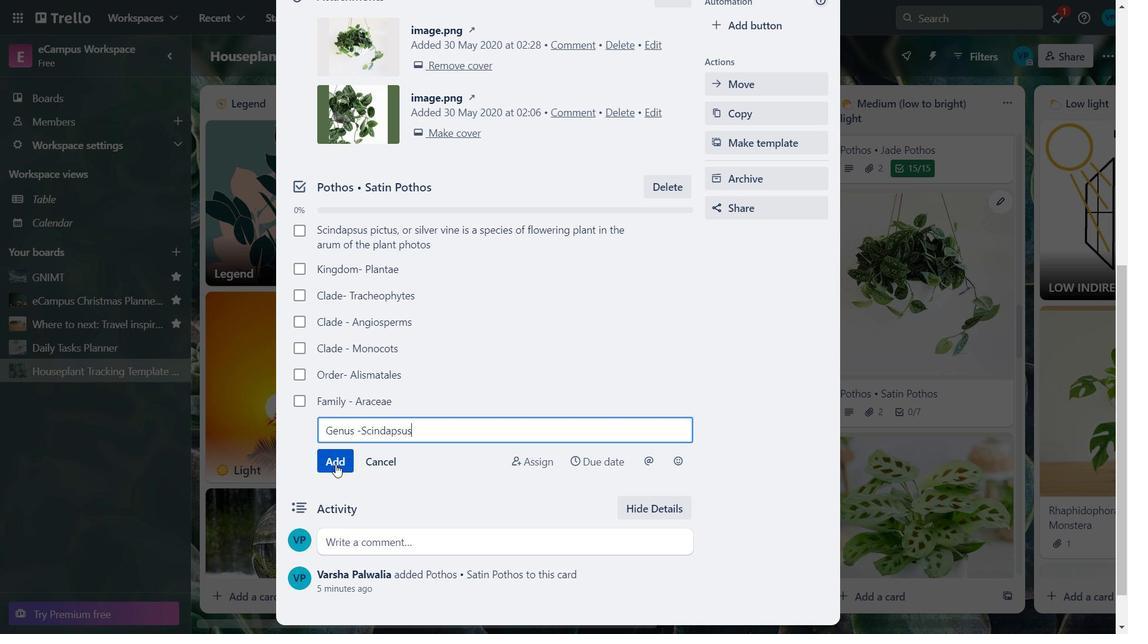 
Action: Key pressed <Key.caps_lock>S<Key.caps_lock>pecies<Key.space>-<Key.space><Key.caps_lock>S<Key.caps_lock>.<Key.caps_lock>P<Key.caps_lock>ictus
Screenshot: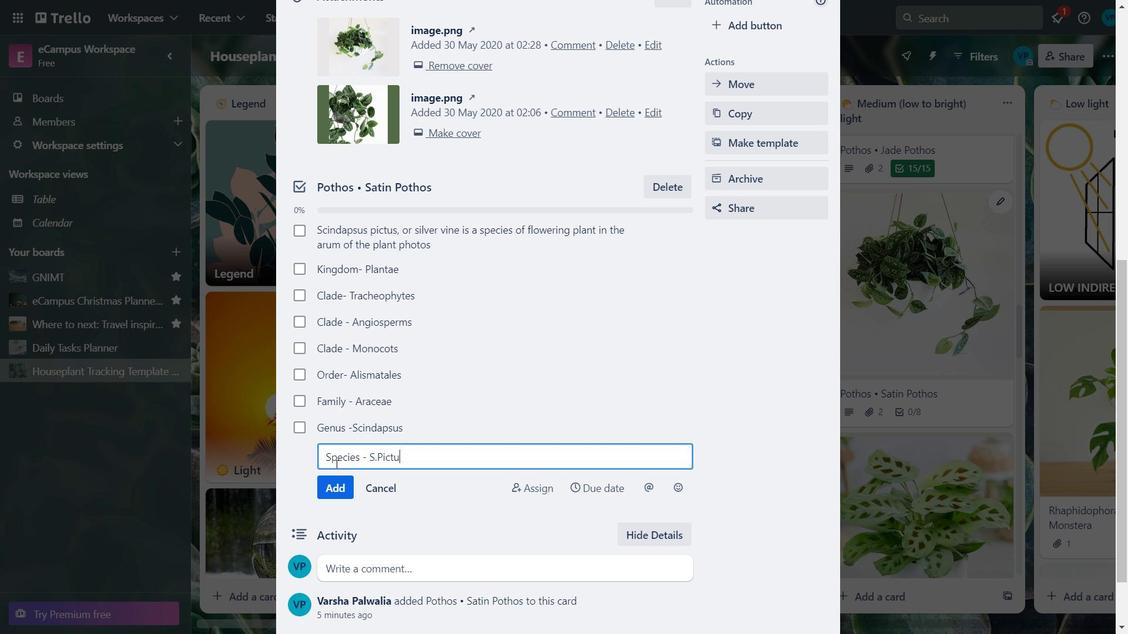 
Action: Mouse moved to (337, 484)
Screenshot: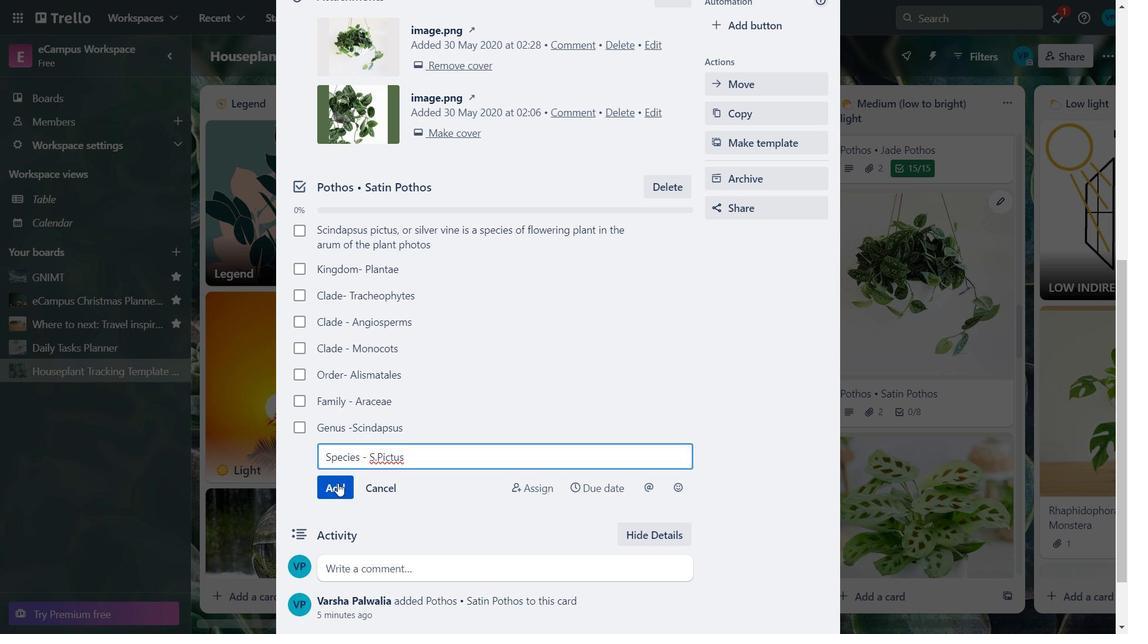
Action: Mouse pressed left at (337, 484)
Screenshot: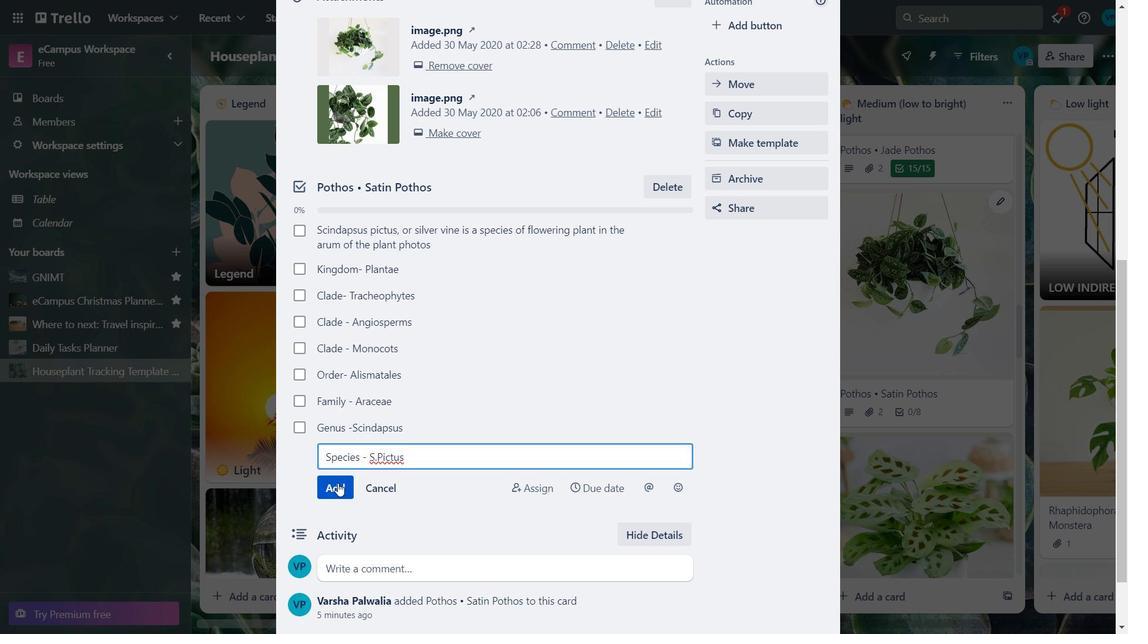 
Action: Key pressed <Key.caps_lock>T<Key.caps_lock>he<Key.space><Key.caps_lock>L<Key.caps_lock>atin<Key.space>specefic<Key.space>epithet<Key.space>o<Key.backspace>pictus<Key.space>means<Key.space><Key.shift>"painted<Key.shift>"<Key.space>referring<Key.space>to<Key.space>the<Key.space>variegation<Key.space>on<Key.space>the<Key.space>leaves.
Screenshot: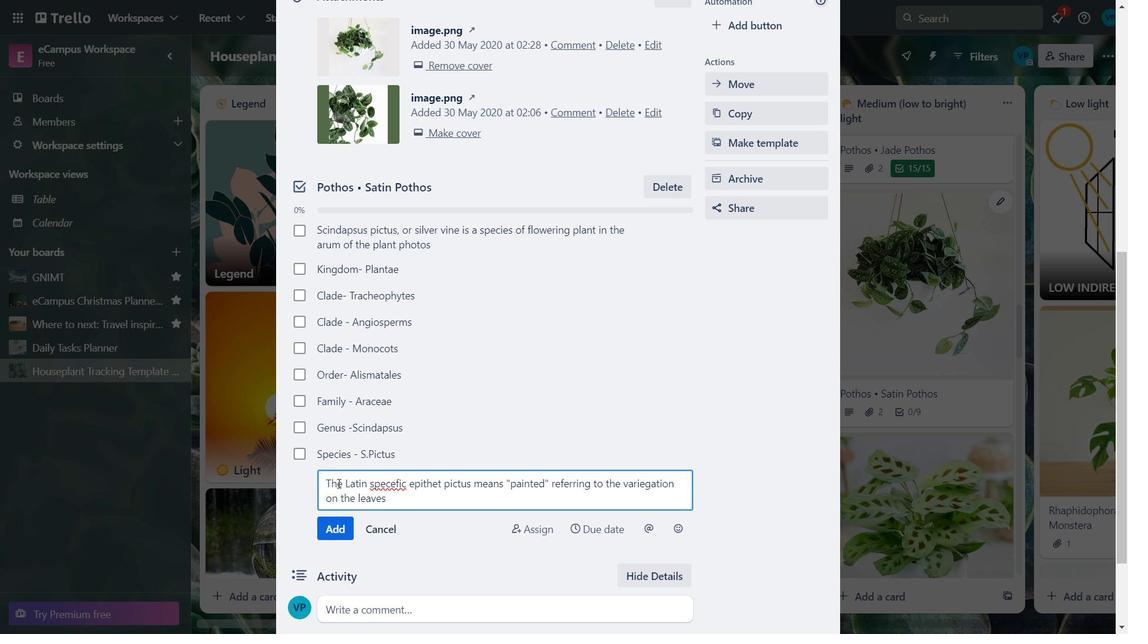 
Action: Mouse moved to (341, 530)
Screenshot: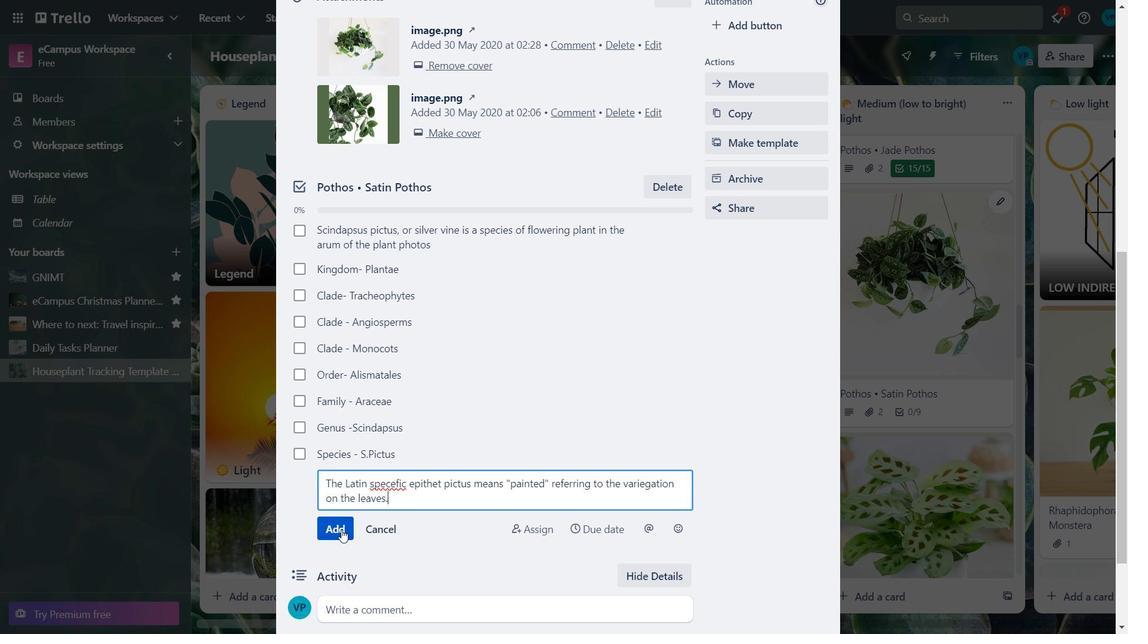 
Action: Mouse pressed left at (341, 530)
Screenshot: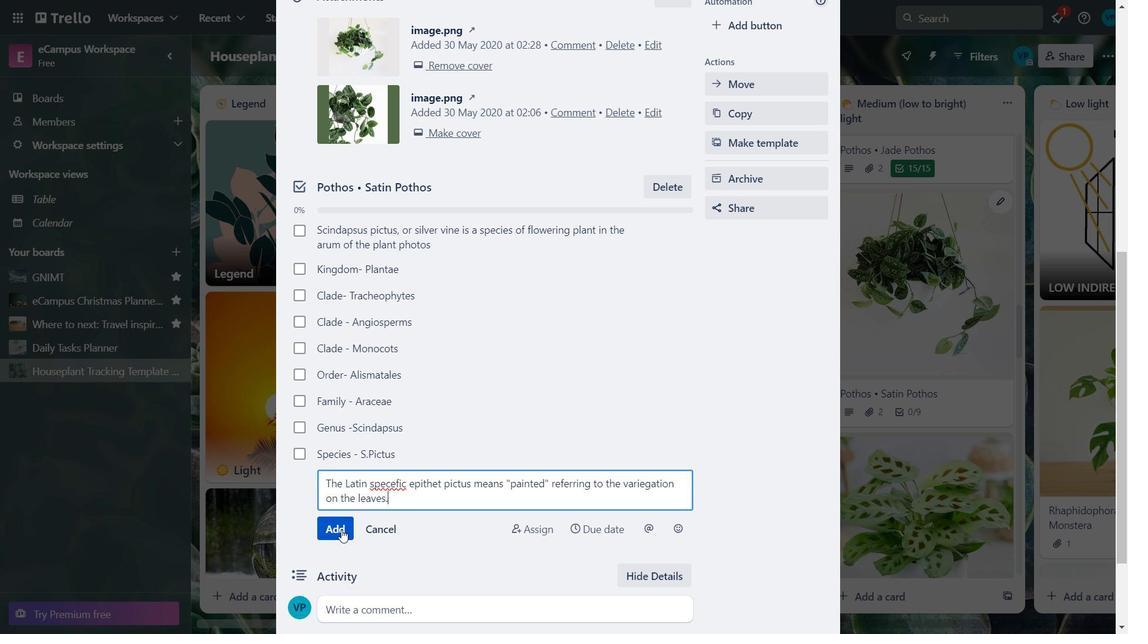 
Action: Mouse moved to (299, 229)
Screenshot: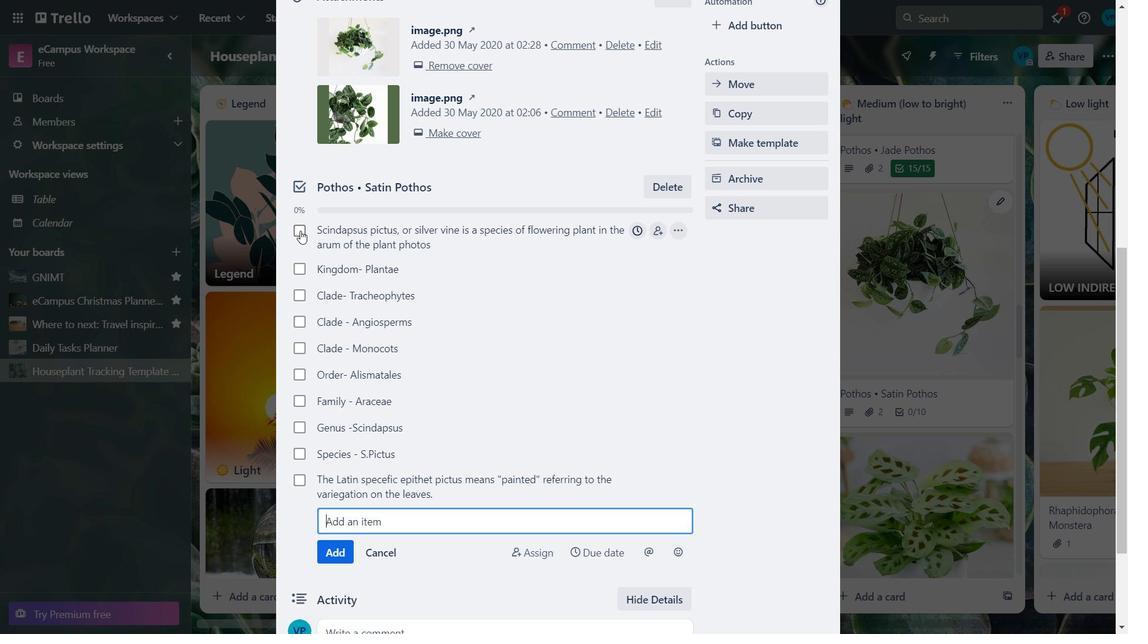 
Action: Mouse pressed left at (299, 229)
Screenshot: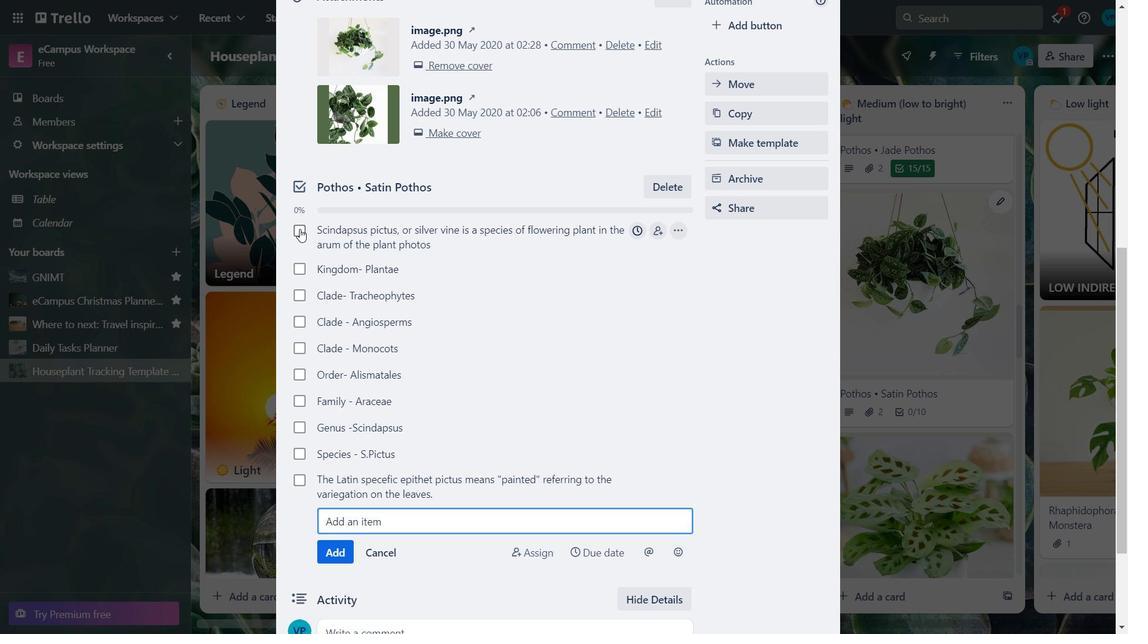 
Action: Mouse moved to (299, 278)
Screenshot: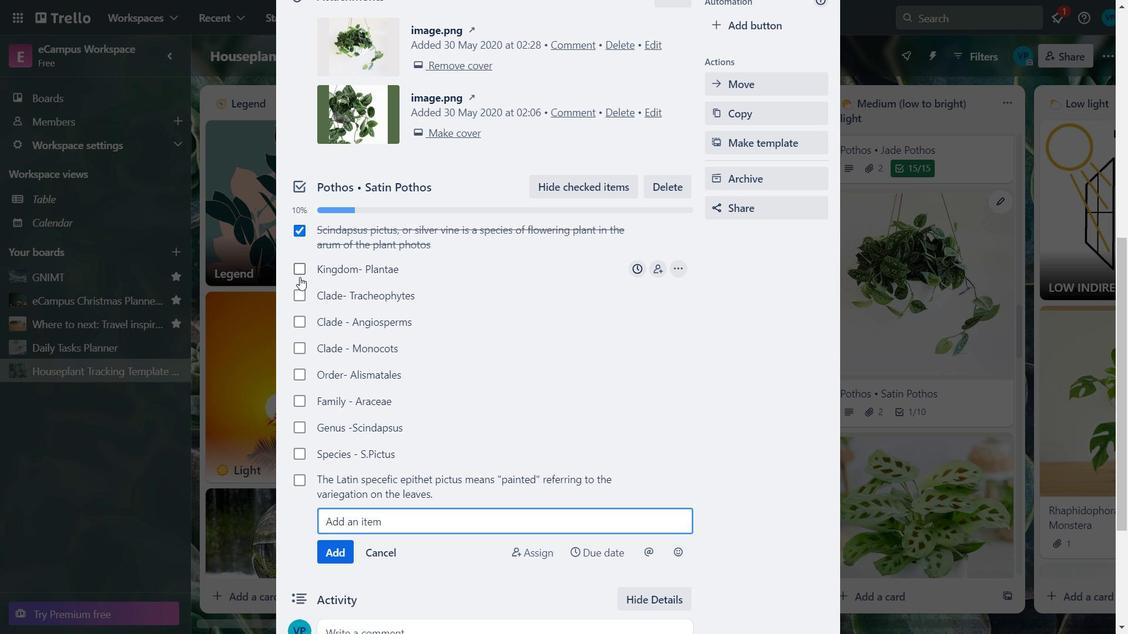 
Action: Mouse pressed left at (299, 278)
Screenshot: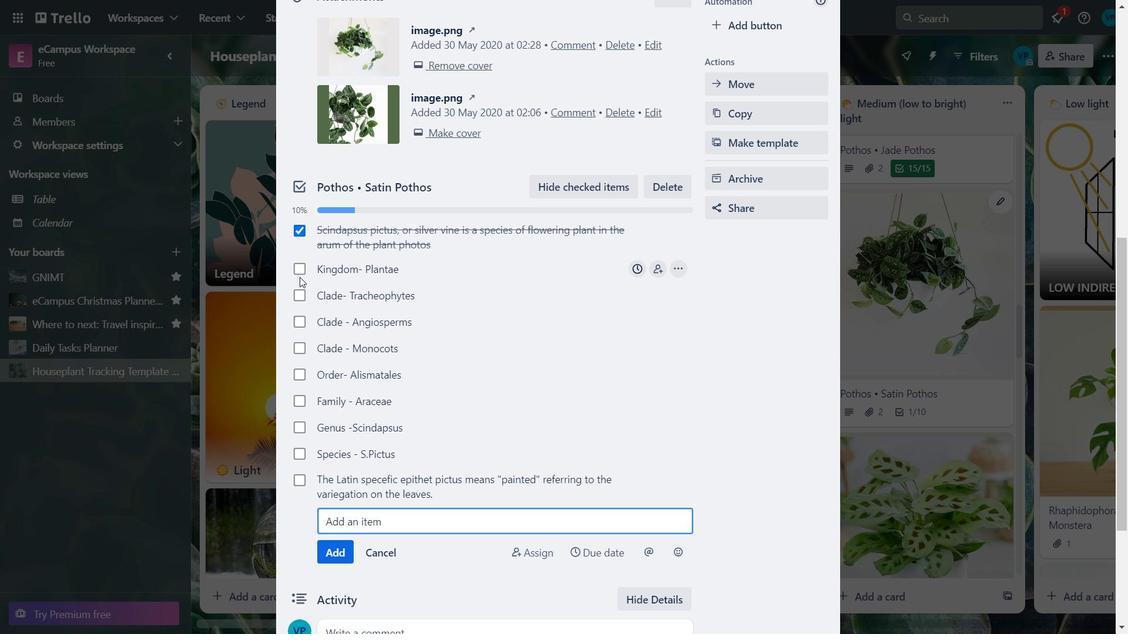 
Action: Mouse moved to (299, 267)
Screenshot: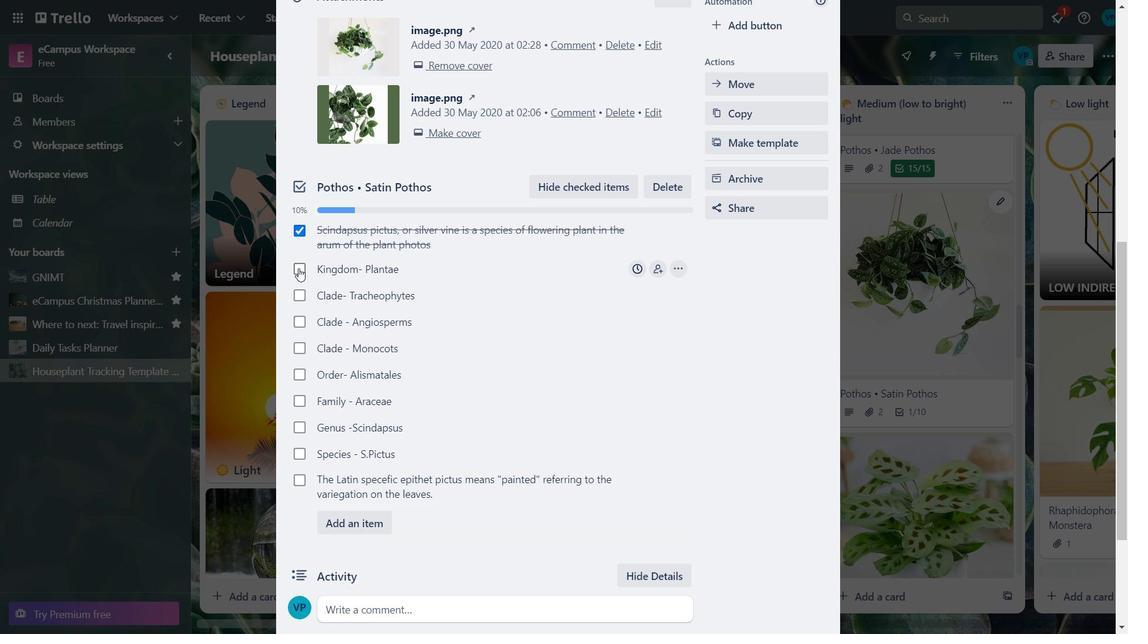 
Action: Mouse pressed left at (299, 267)
Screenshot: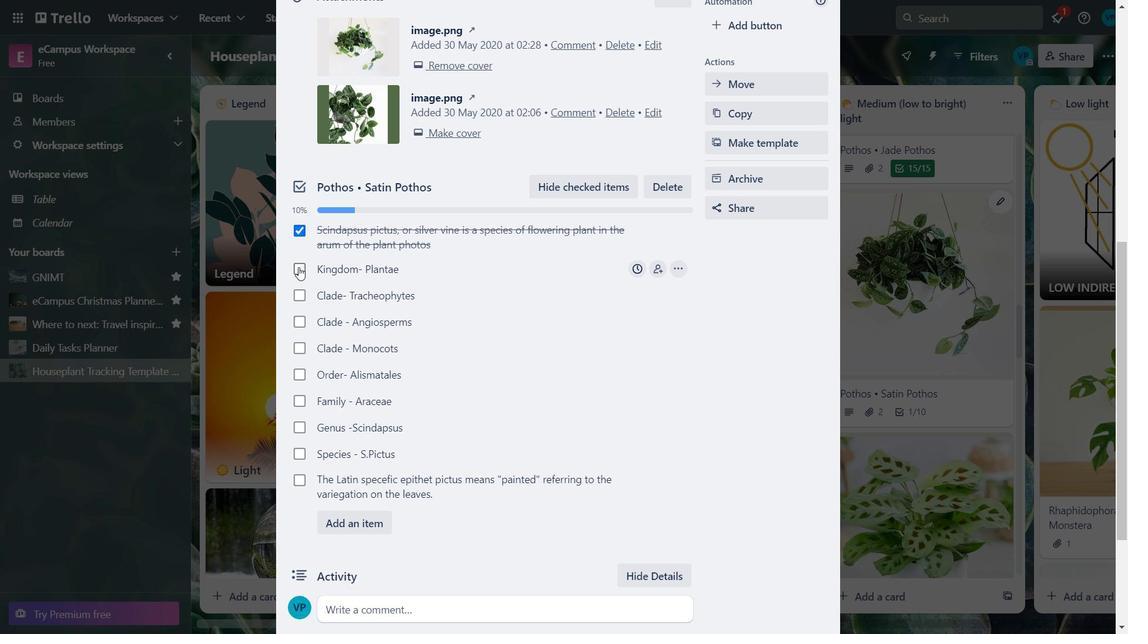 
Action: Mouse moved to (300, 293)
Screenshot: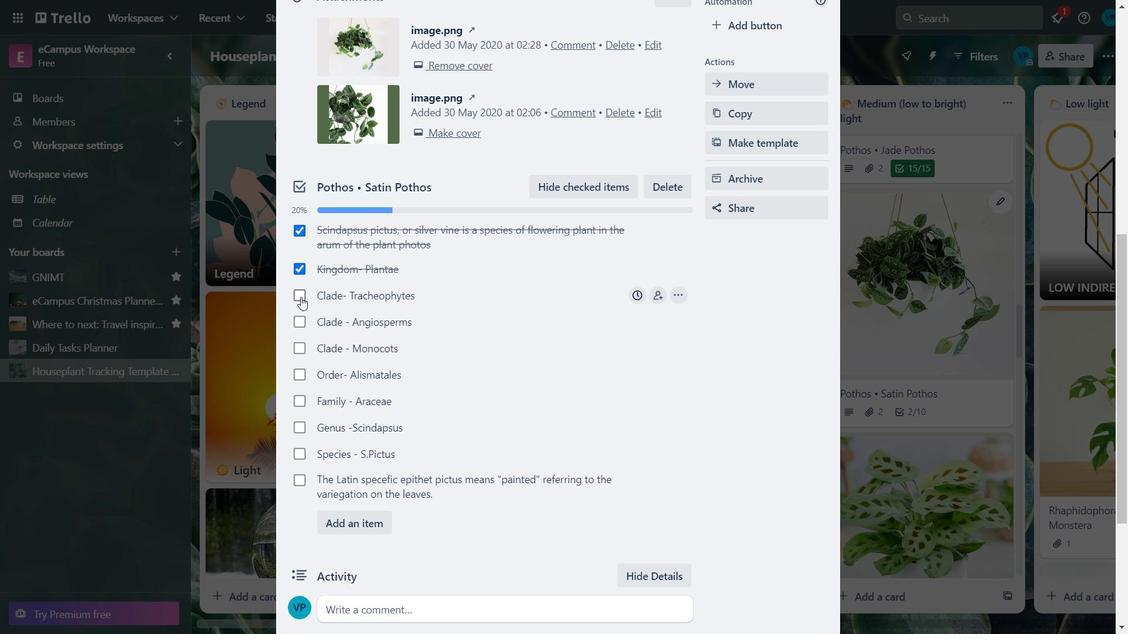 
Action: Mouse pressed left at (300, 293)
Screenshot: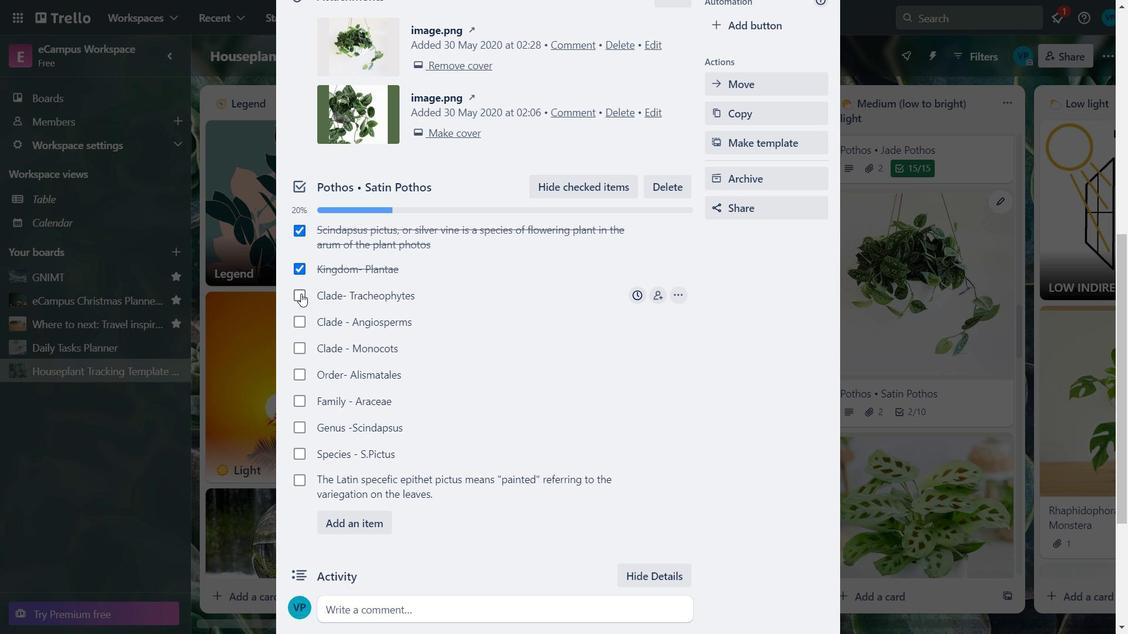 
Action: Mouse moved to (300, 322)
Screenshot: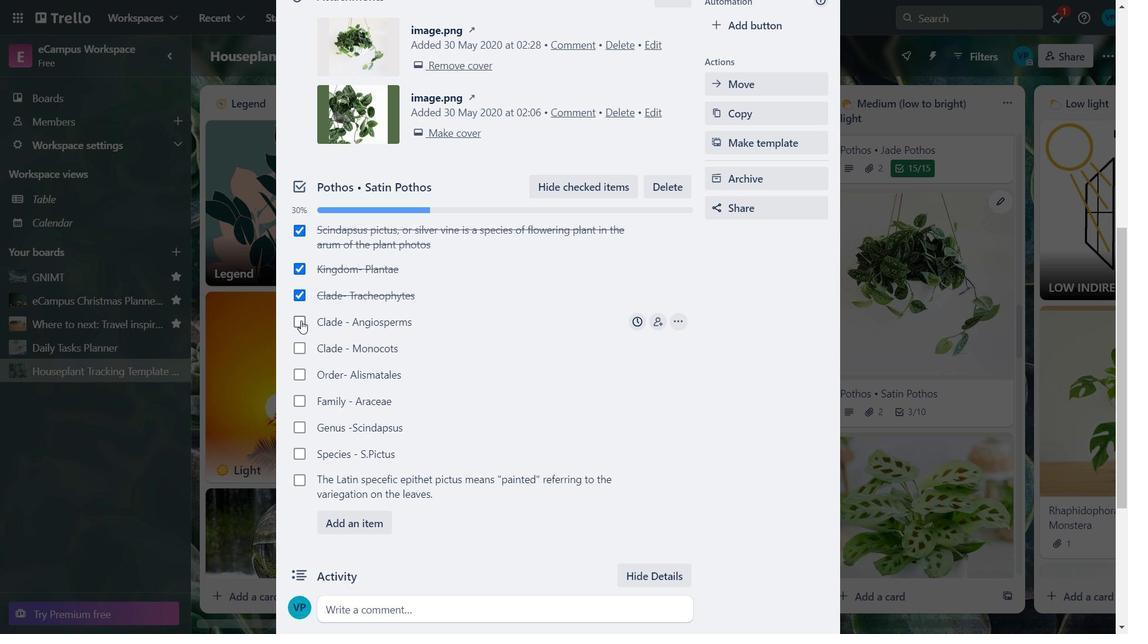 
Action: Mouse pressed left at (300, 322)
Screenshot: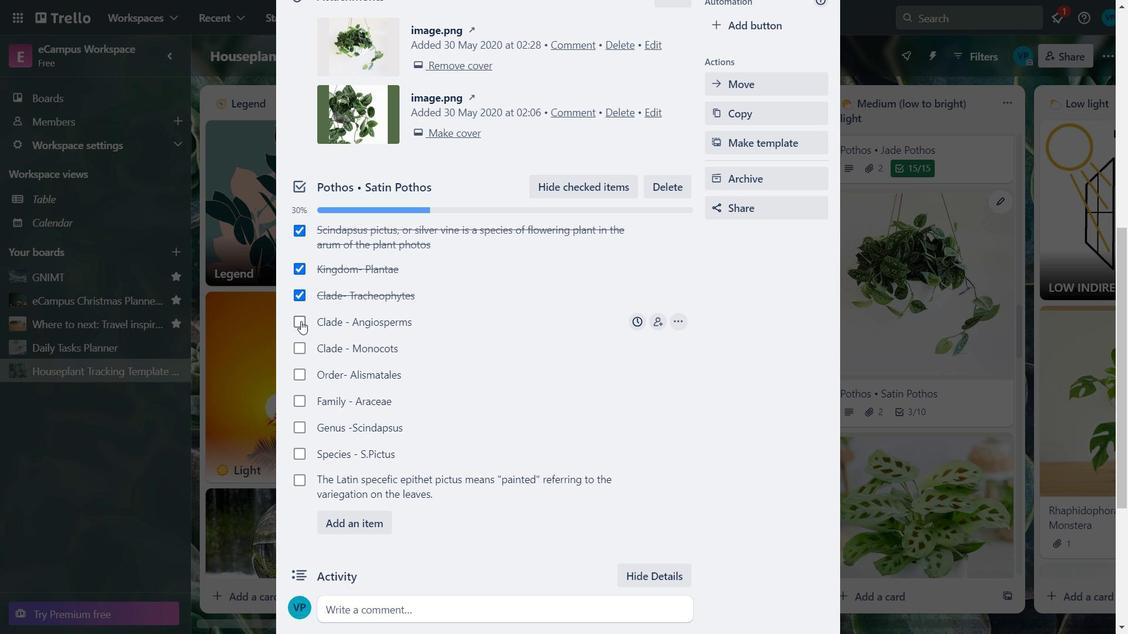
Action: Mouse moved to (300, 342)
Screenshot: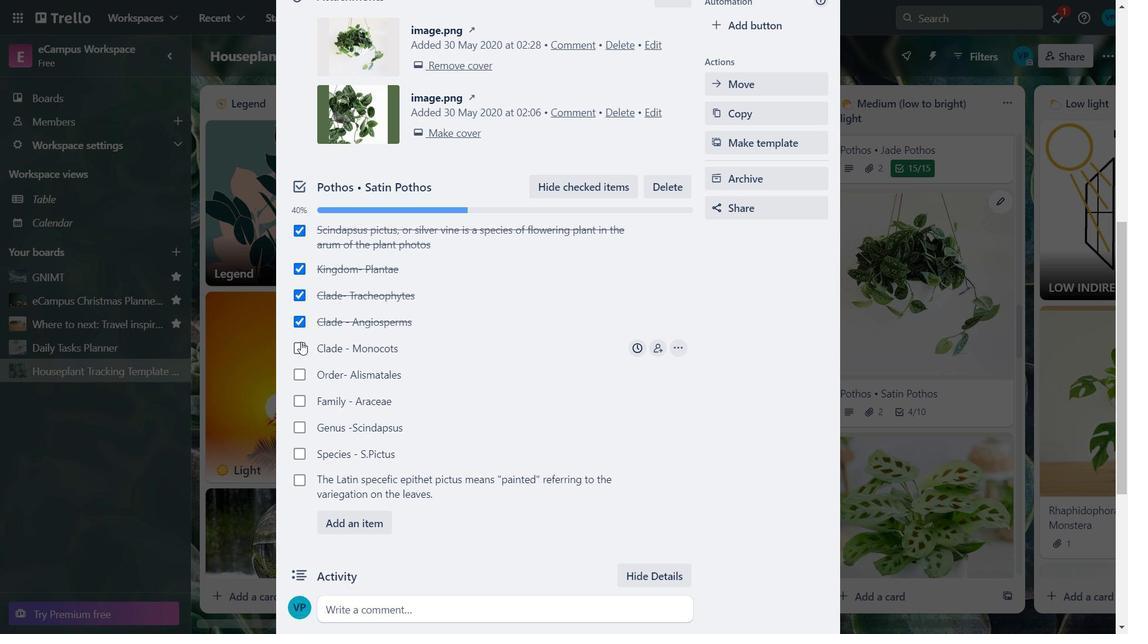 
Action: Mouse pressed left at (300, 342)
Screenshot: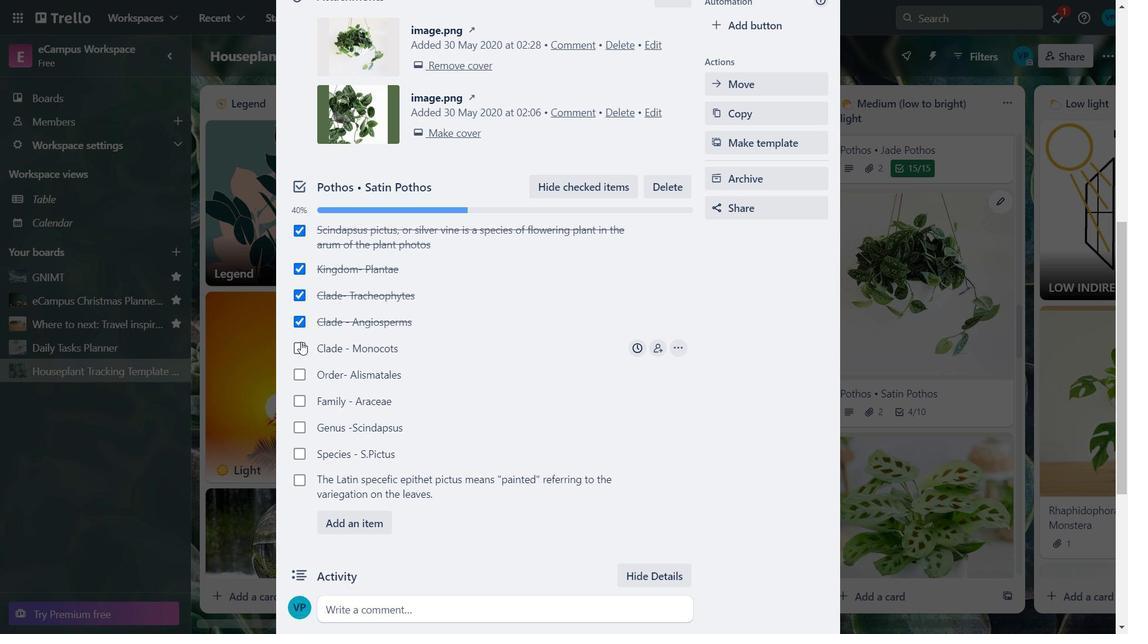 
Action: Mouse moved to (300, 380)
Screenshot: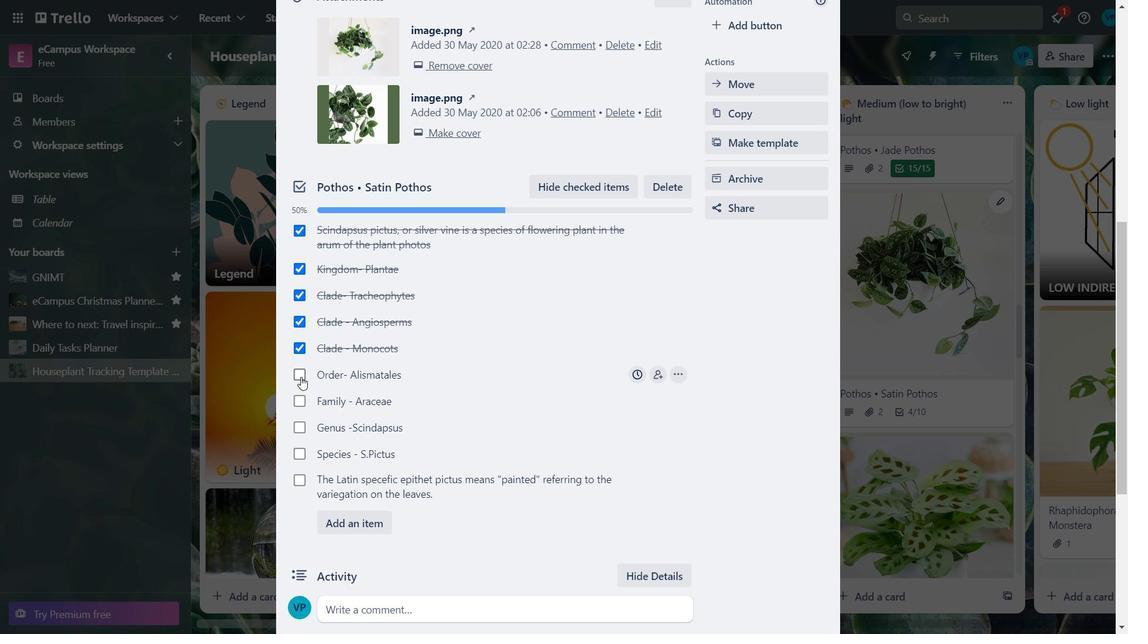 
Action: Mouse pressed left at (300, 380)
Screenshot: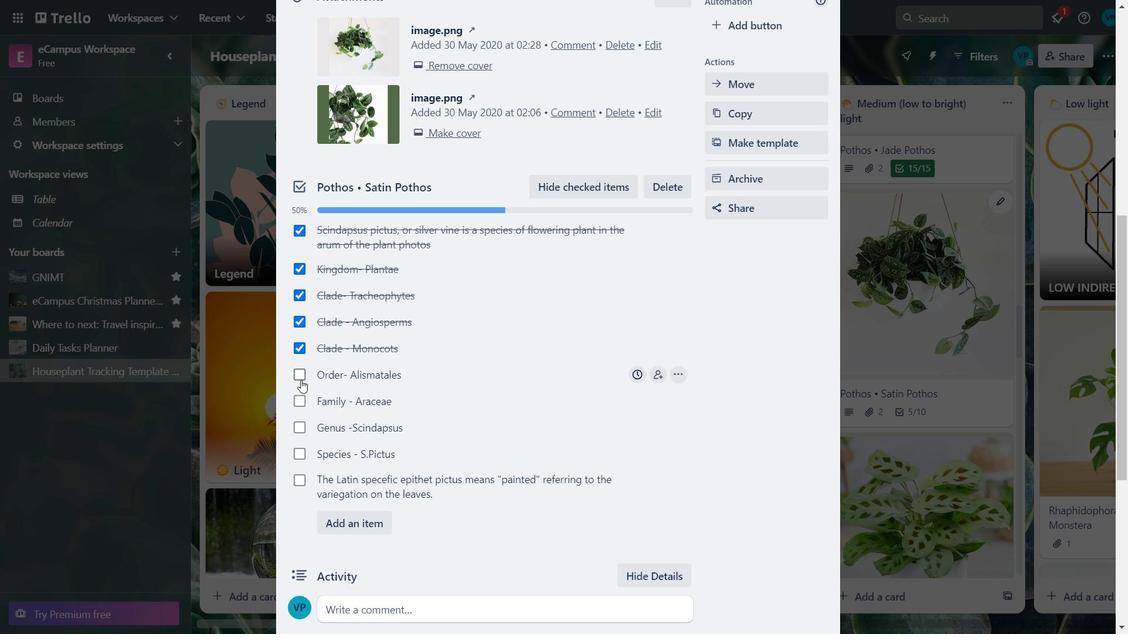 
Action: Mouse moved to (298, 406)
Screenshot: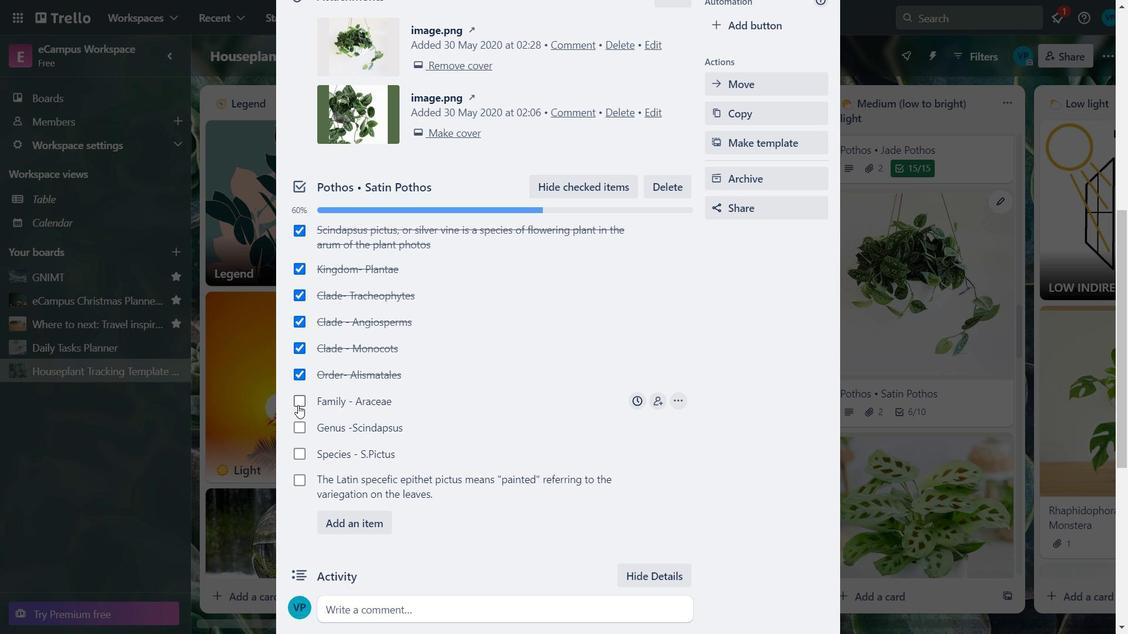 
Action: Mouse pressed left at (298, 406)
Screenshot: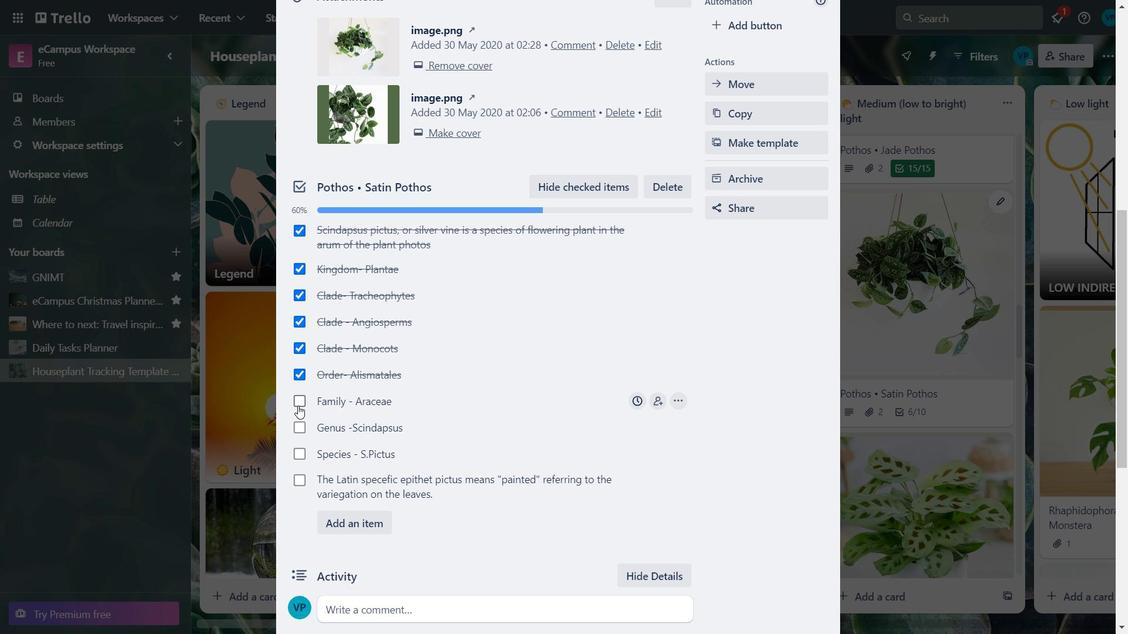 
Action: Mouse moved to (303, 426)
Screenshot: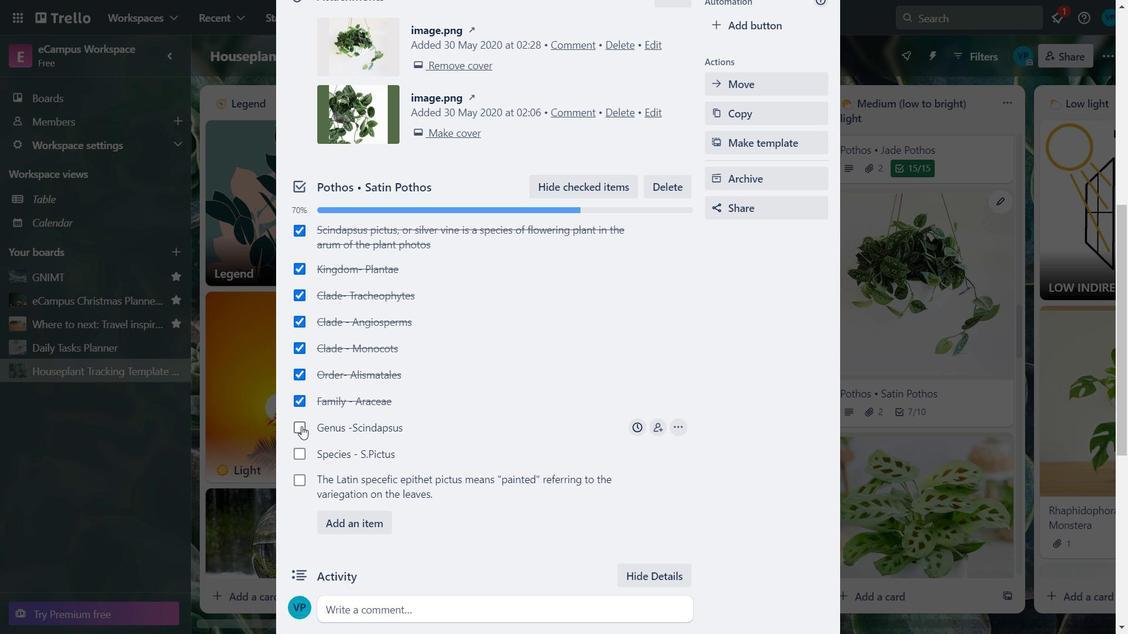 
Action: Mouse pressed left at (303, 426)
Screenshot: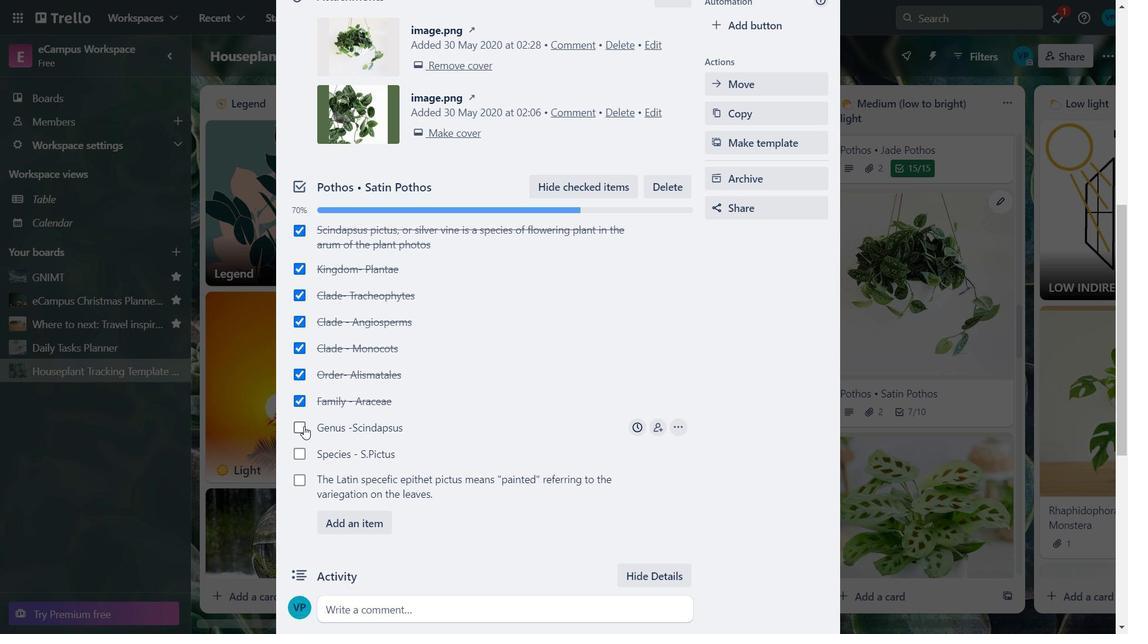 
Action: Mouse moved to (300, 457)
Screenshot: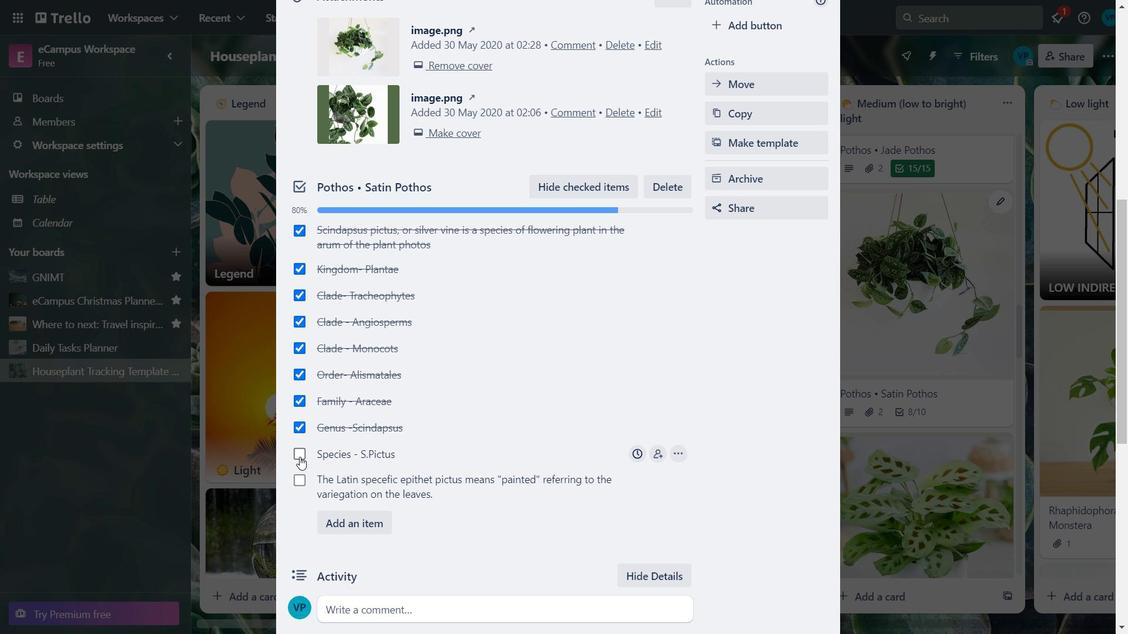 
Action: Mouse pressed left at (300, 457)
Screenshot: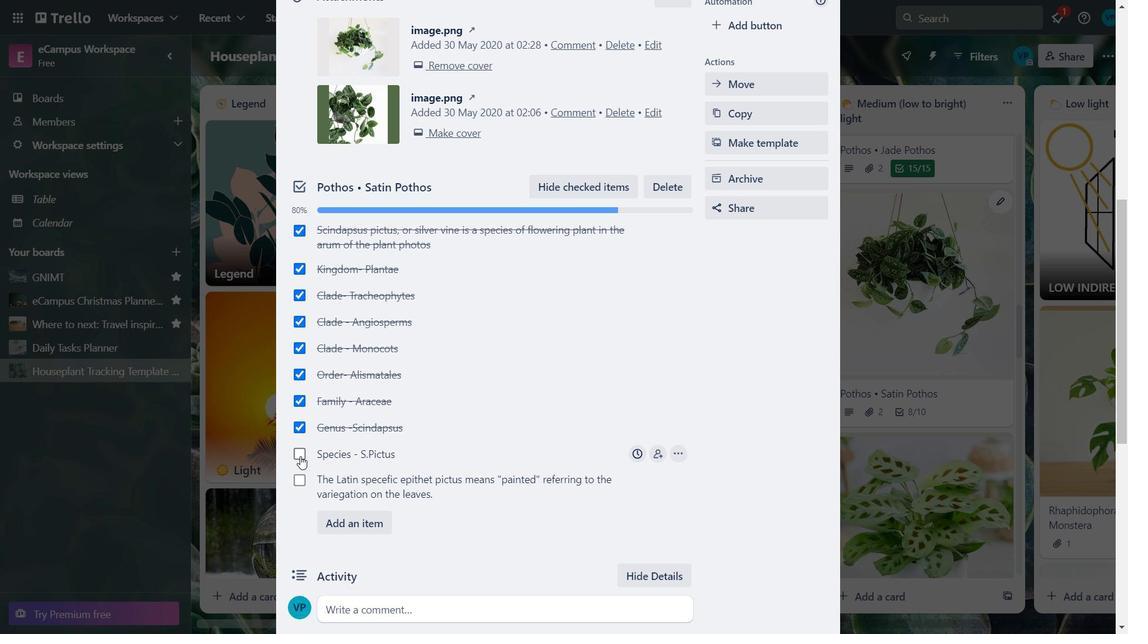 
Action: Mouse moved to (301, 475)
Screenshot: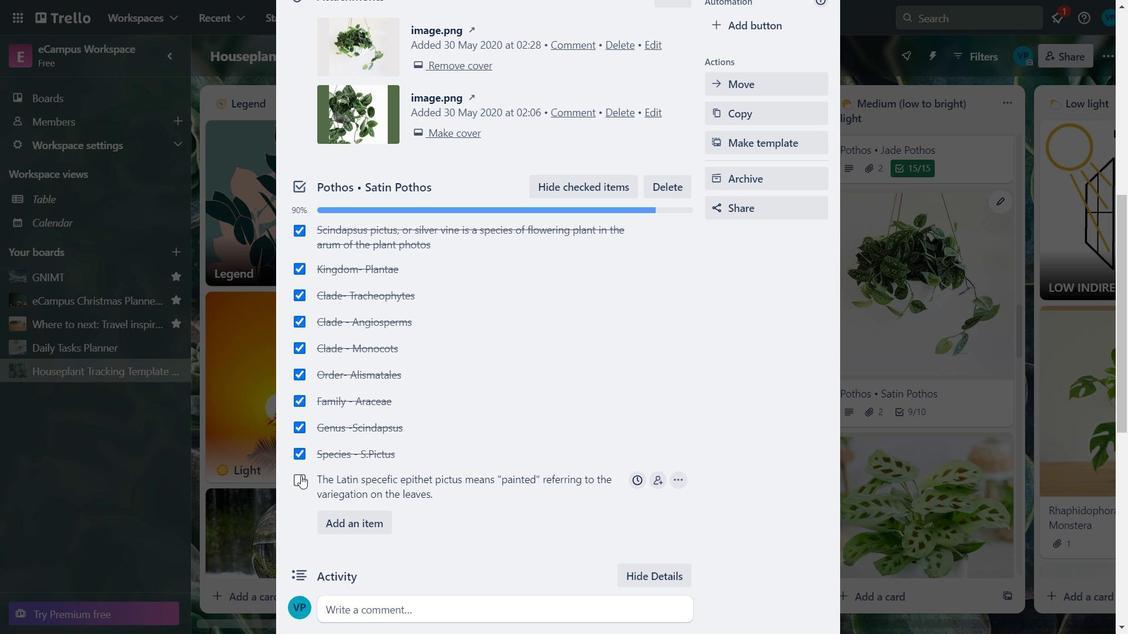 
Action: Mouse pressed left at (301, 475)
Screenshot: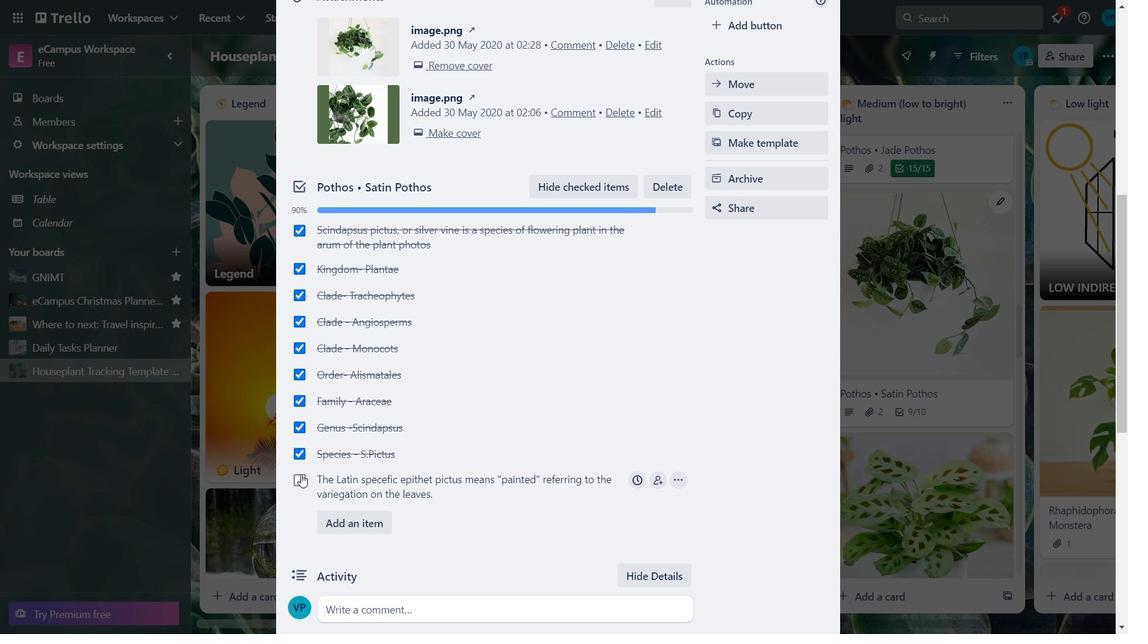 
Action: Mouse moved to (298, 263)
Screenshot: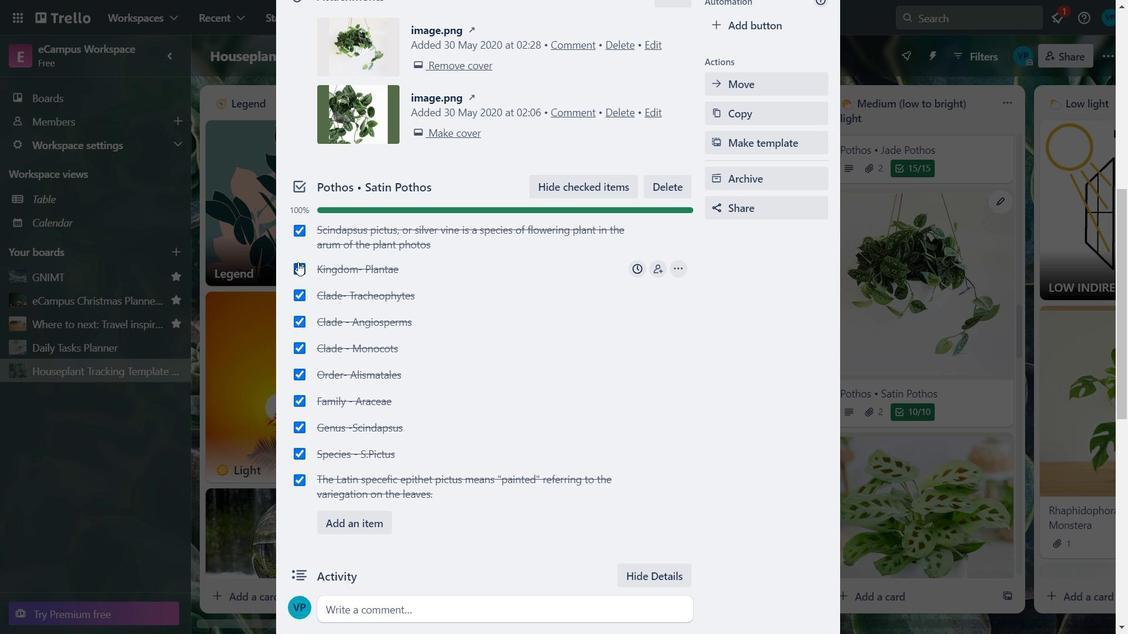 
Action: Mouse pressed left at (298, 263)
Screenshot: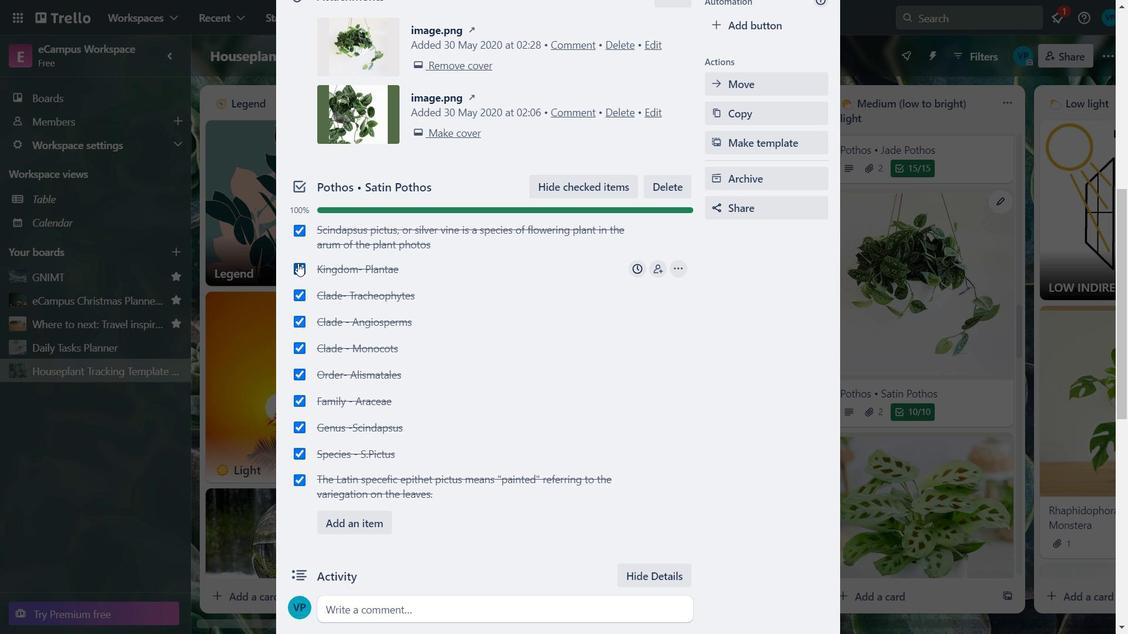
Action: Mouse moved to (302, 268)
Screenshot: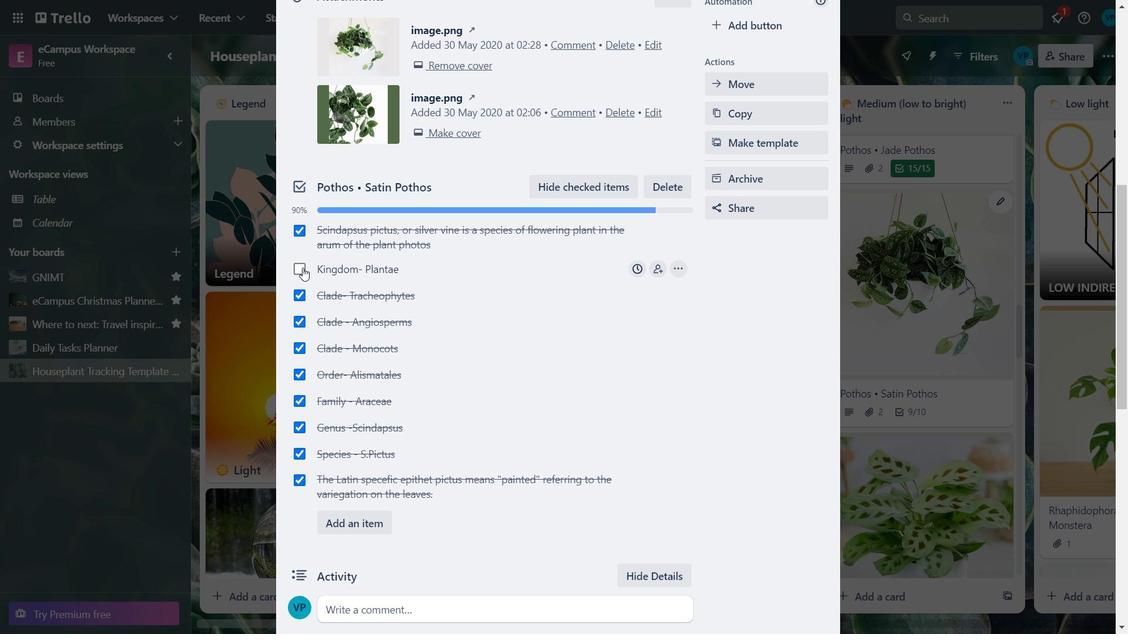 
Action: Mouse pressed left at (302, 268)
Screenshot: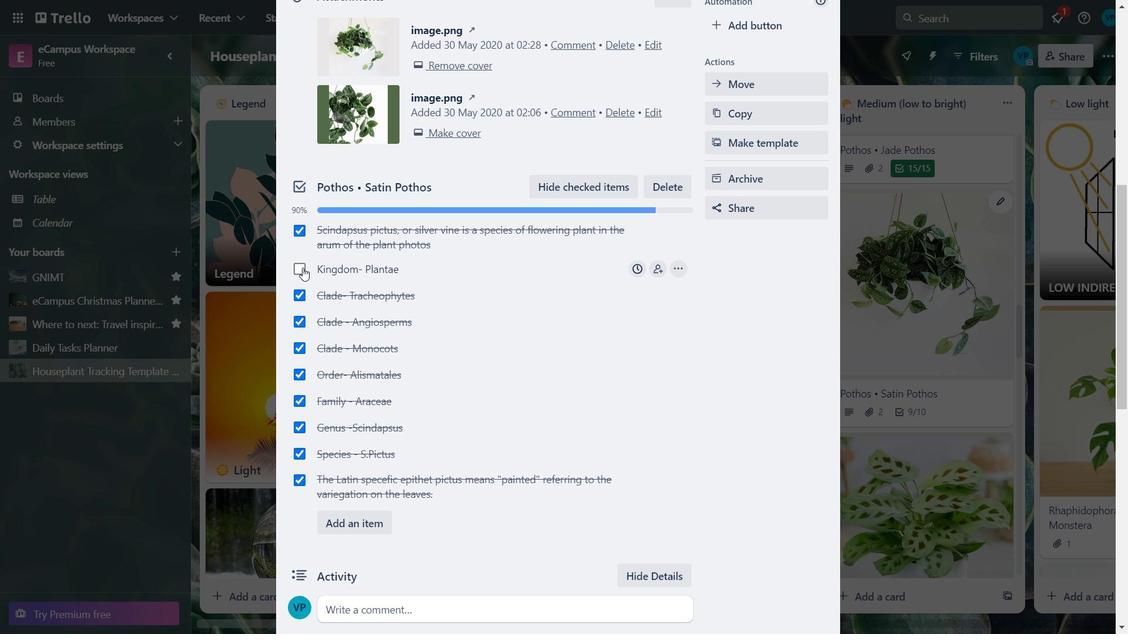 
Action: Mouse moved to (831, 18)
Screenshot: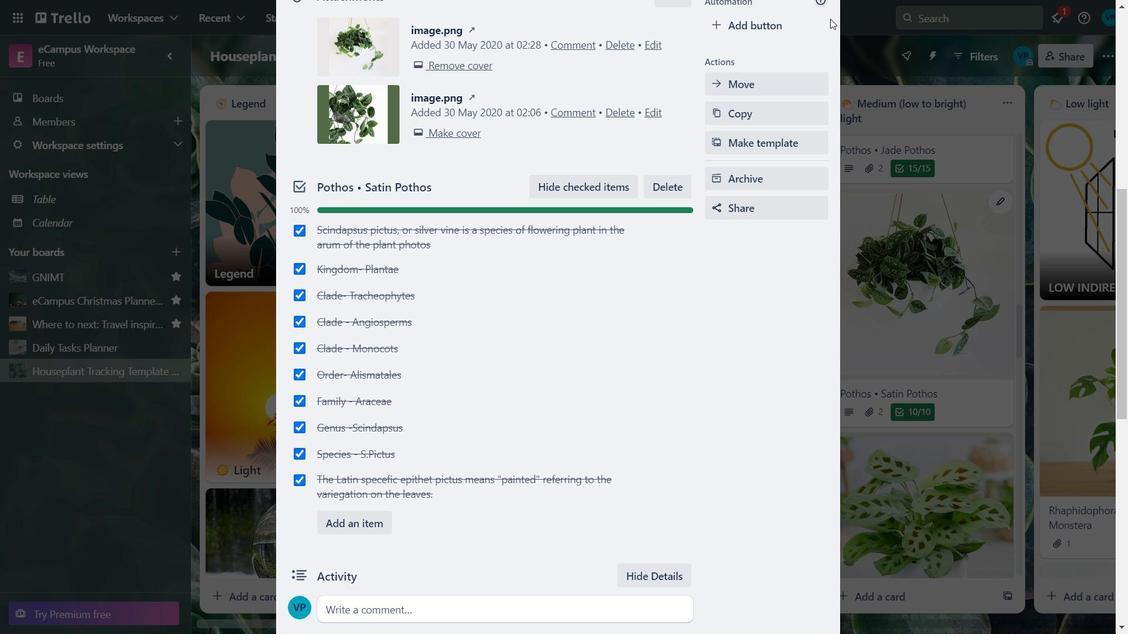 
Action: Mouse pressed left at (831, 18)
Screenshot: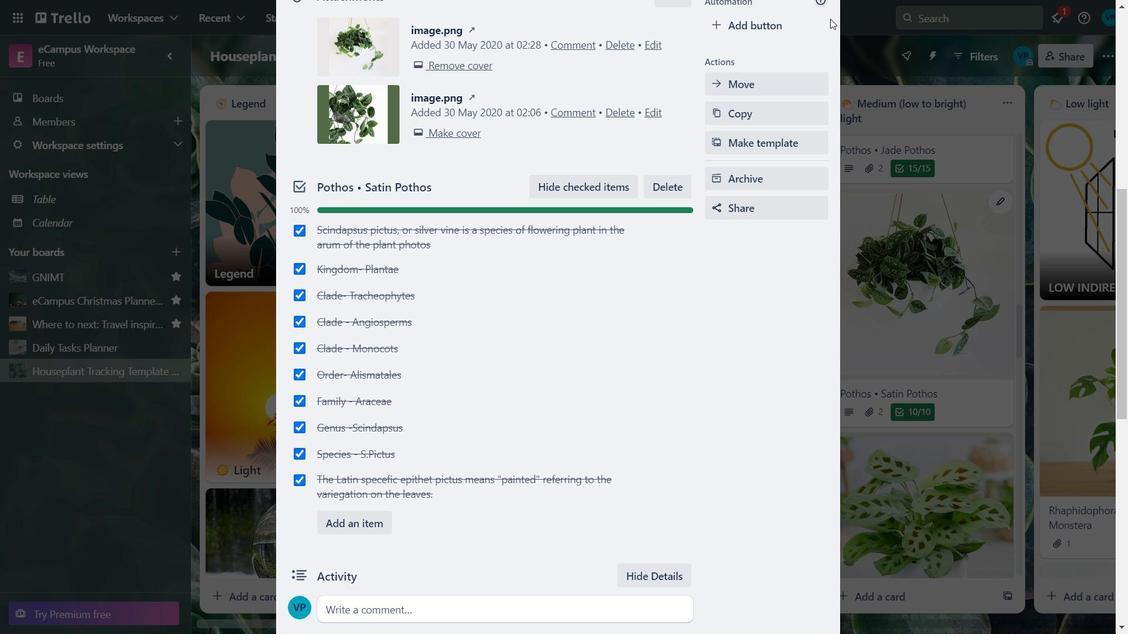 
Action: Key pressed <Key.up><Key.up><Key.up><Key.up><Key.up><Key.up><Key.up><Key.up><Key.up><Key.up><Key.up><Key.up><Key.up><Key.up><Key.up><Key.up><Key.up><Key.up><Key.up><Key.up><Key.up><Key.up><Key.up><Key.up><Key.up><Key.up>
Screenshot: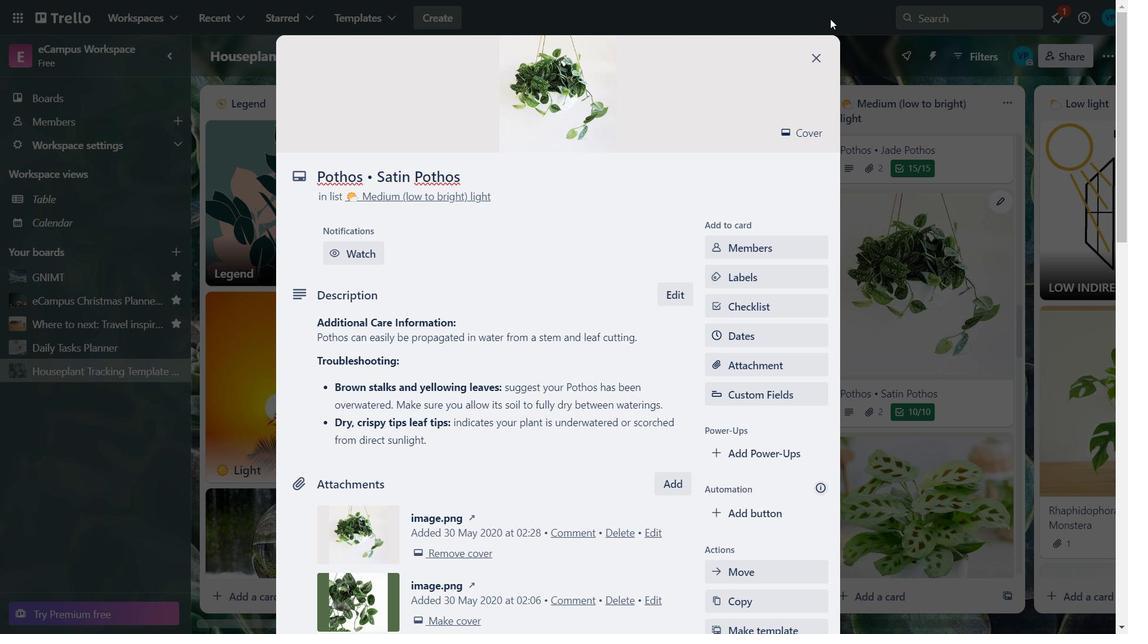 
Action: Mouse moved to (792, 271)
Screenshot: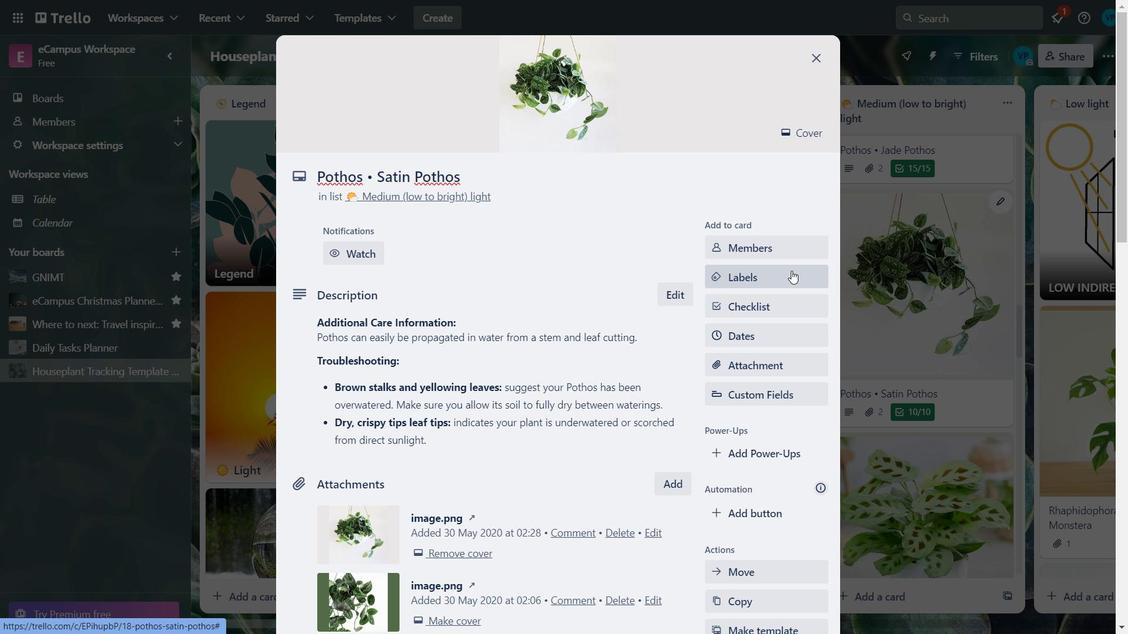 
Action: Mouse pressed left at (792, 271)
Screenshot: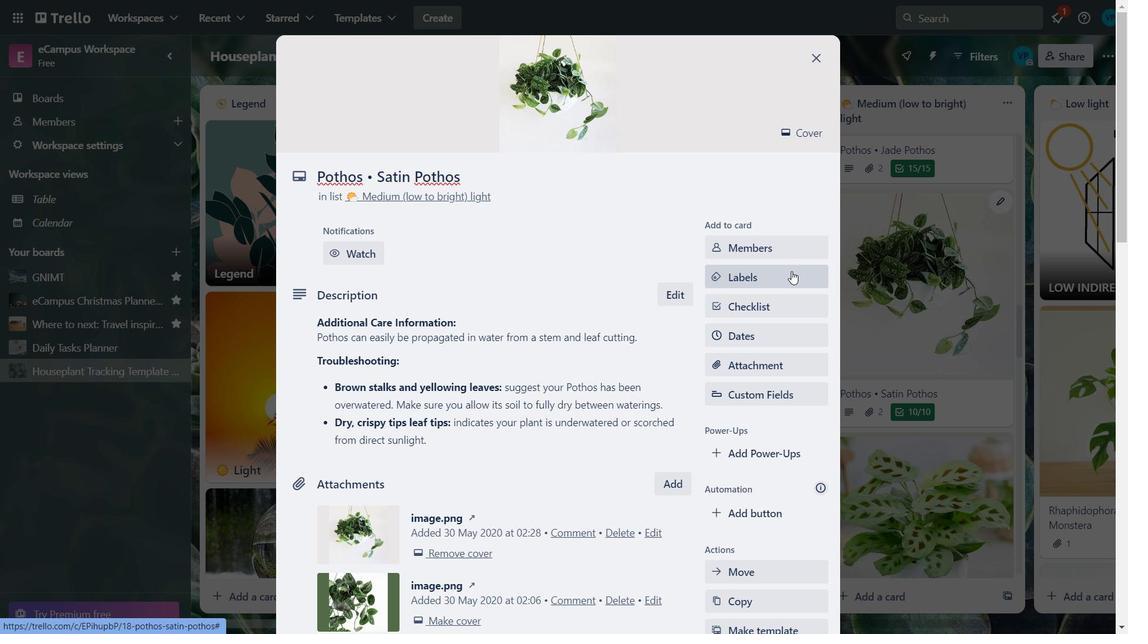 
Action: Mouse moved to (721, 399)
Screenshot: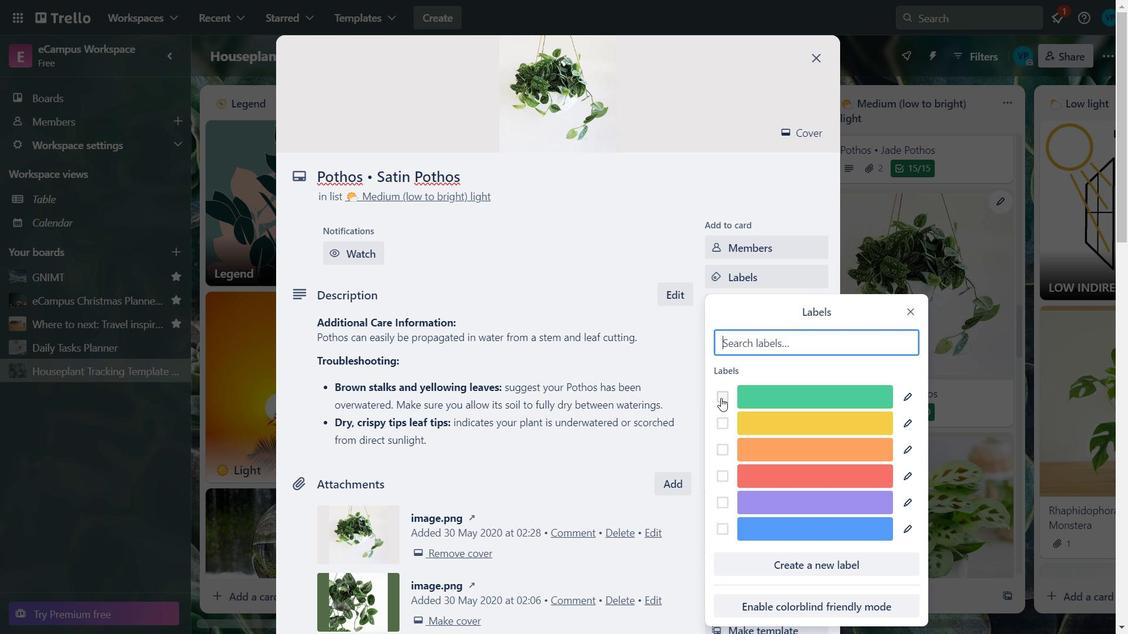 
Action: Mouse pressed left at (721, 399)
Screenshot: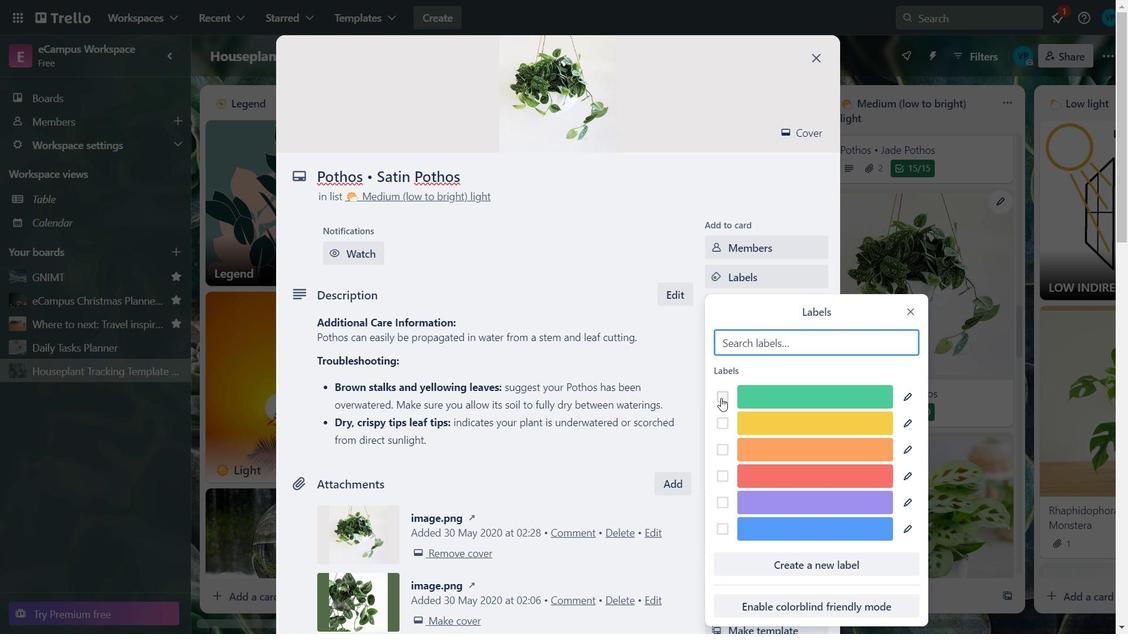 
Action: Mouse moved to (906, 307)
Screenshot: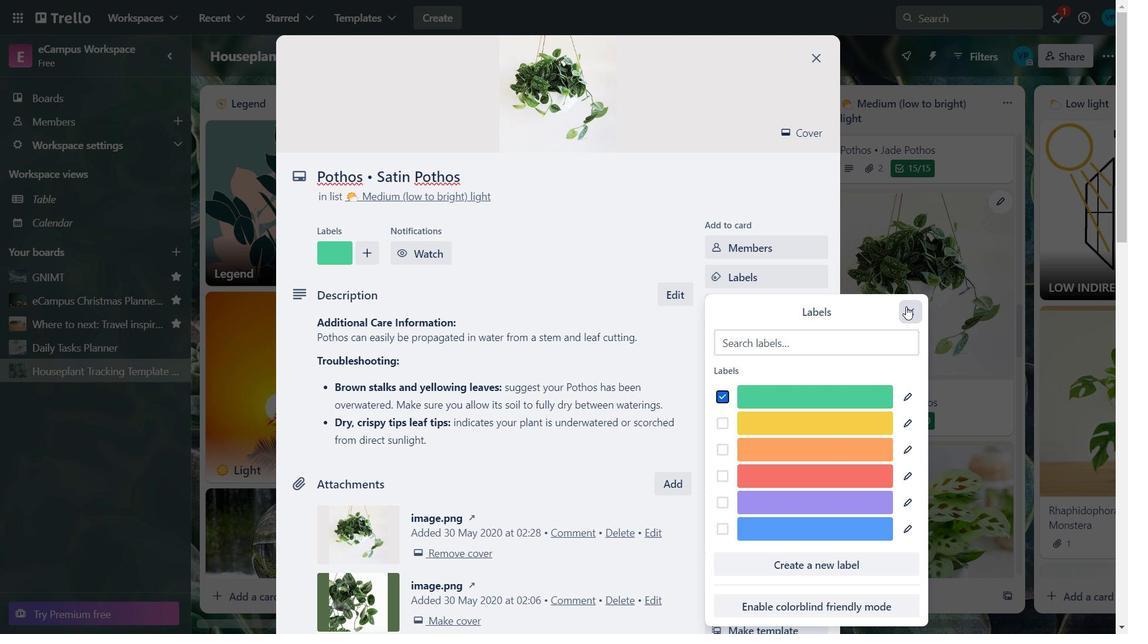 
Action: Mouse pressed left at (906, 307)
Screenshot: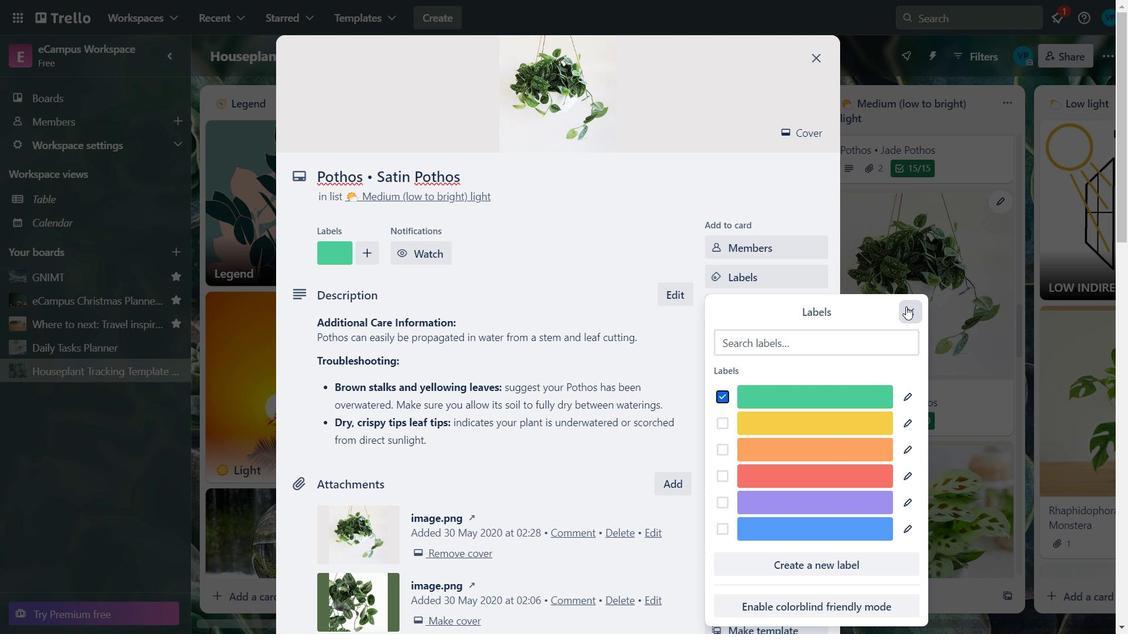 
Action: Mouse moved to (804, 135)
Screenshot: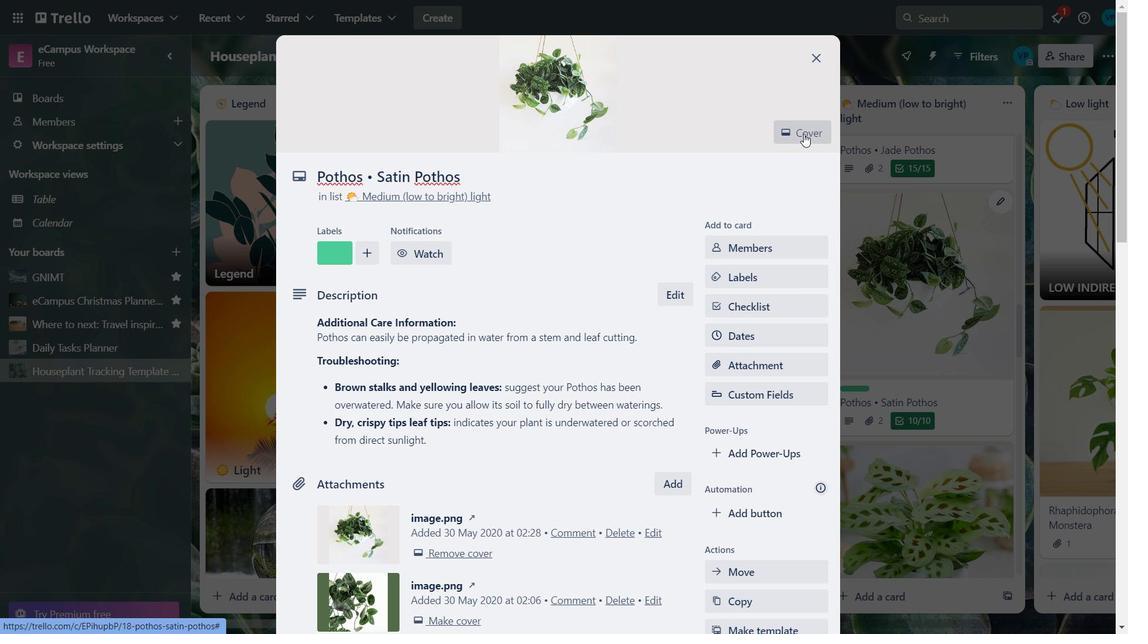 
Action: Mouse pressed left at (804, 135)
Screenshot: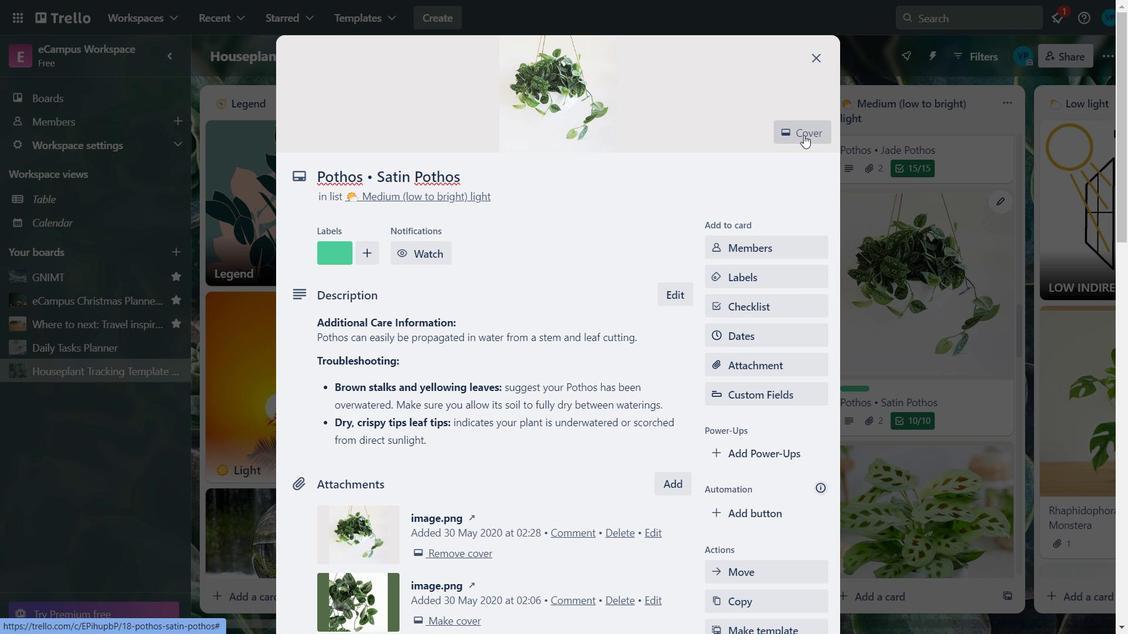 
Action: Mouse moved to (641, 194)
Screenshot: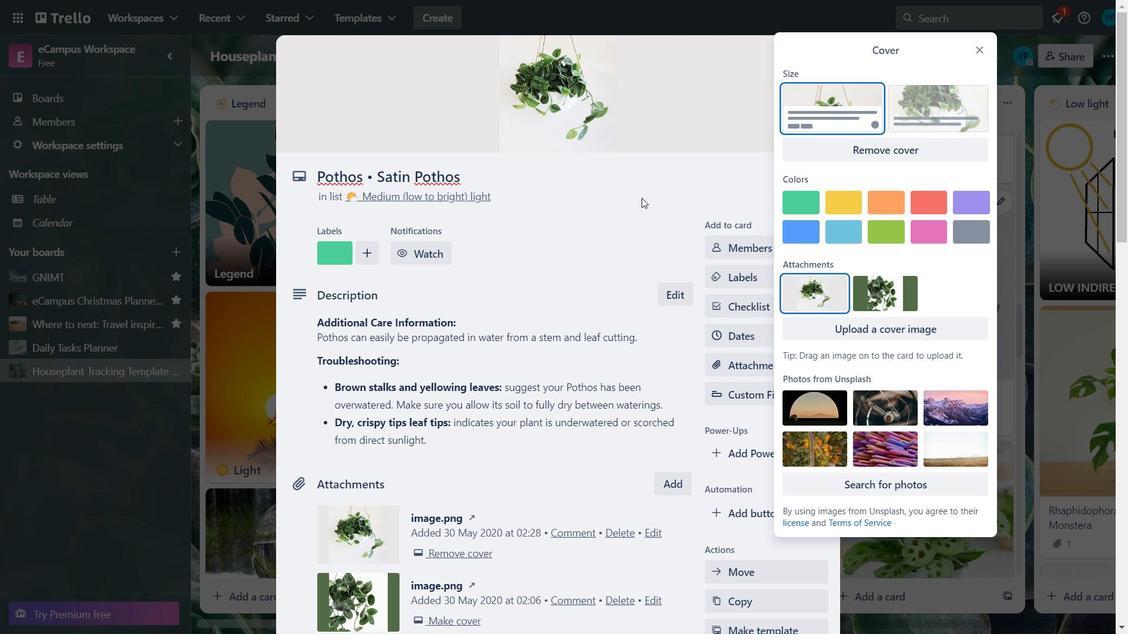 
Action: Mouse pressed left at (641, 194)
Screenshot: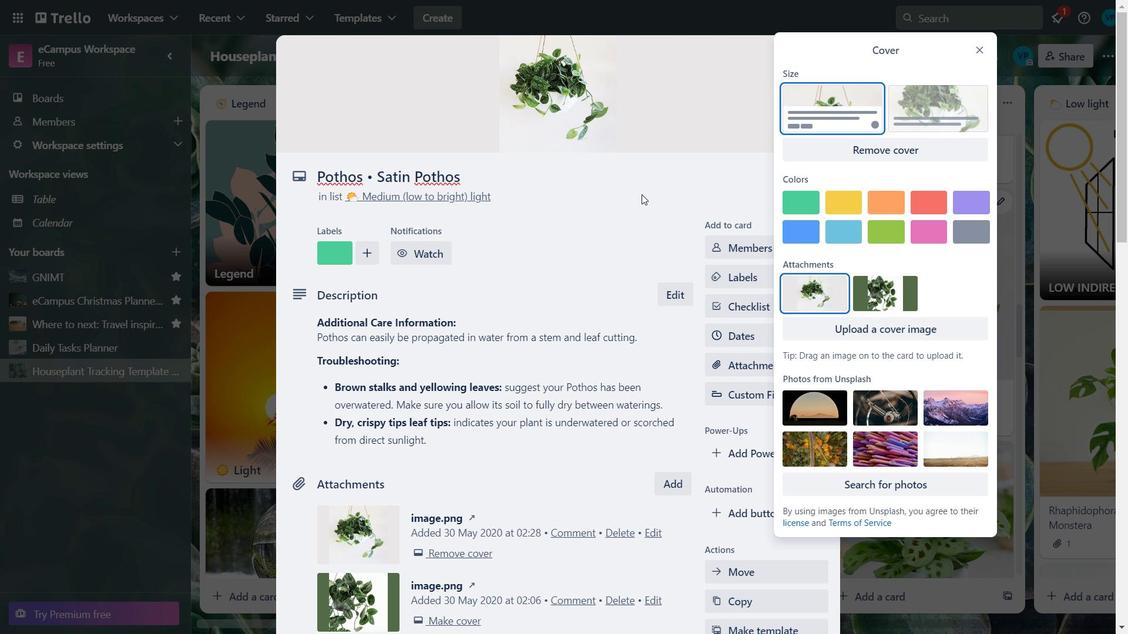 
Action: Mouse moved to (812, 62)
Screenshot: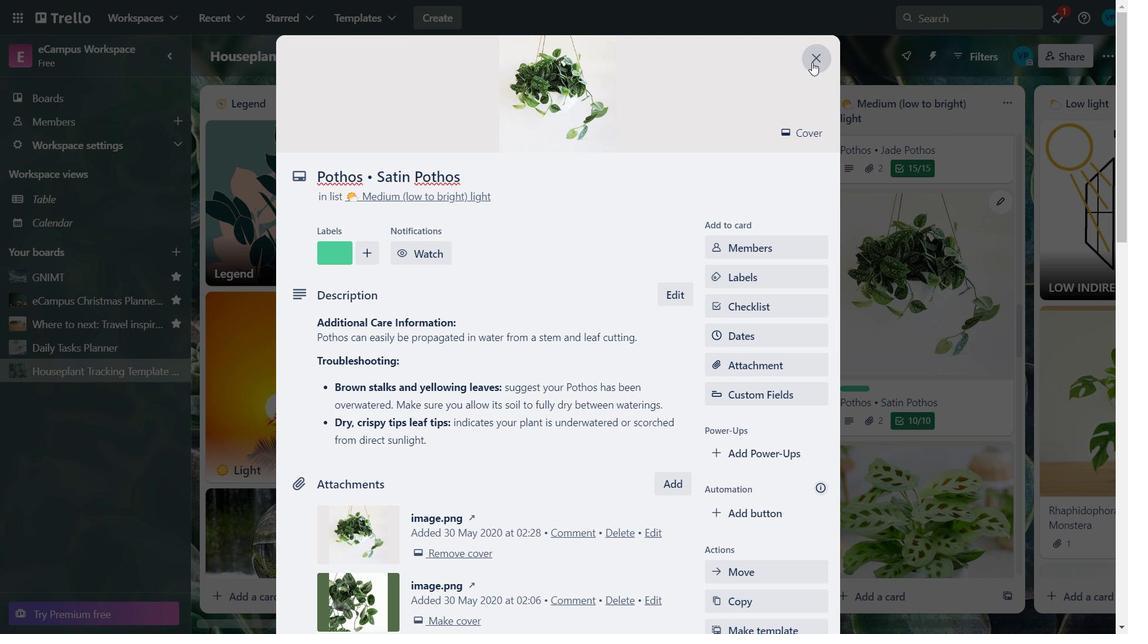 
Action: Mouse pressed left at (812, 62)
Screenshot: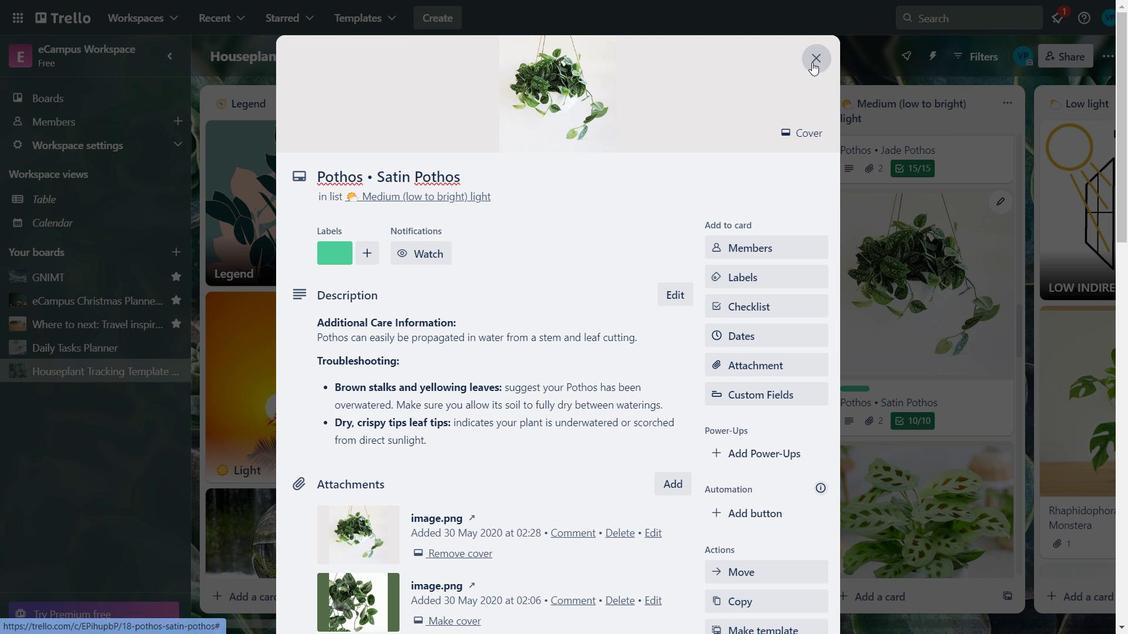
Action: Mouse moved to (885, 482)
Screenshot: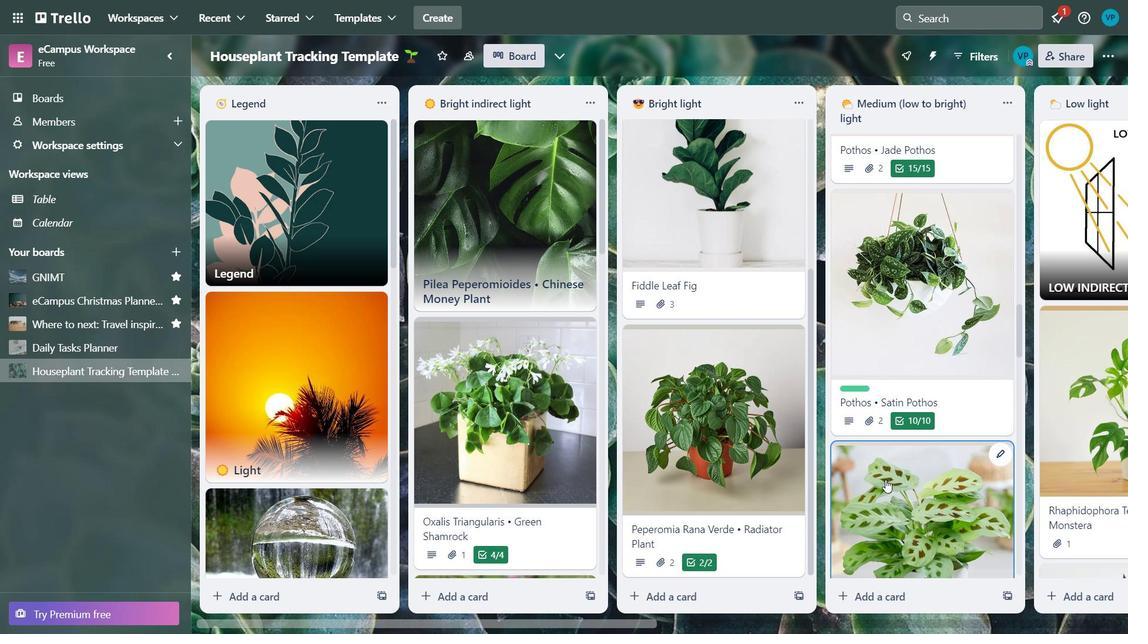 
Action: Mouse pressed left at (885, 482)
Screenshot: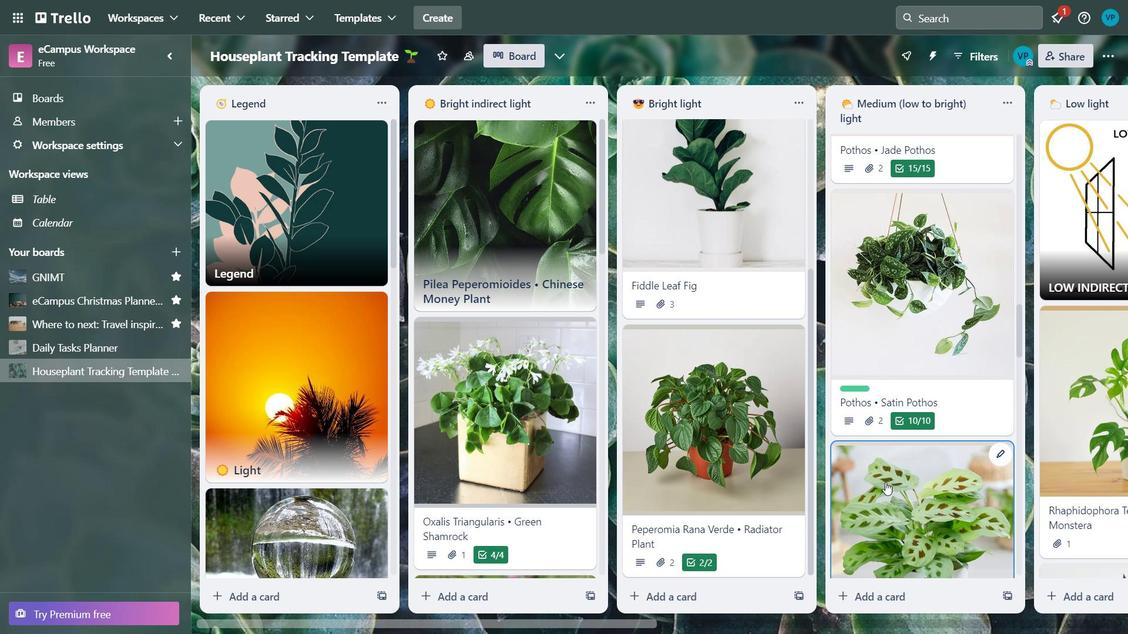 
Action: Mouse moved to (561, 321)
Screenshot: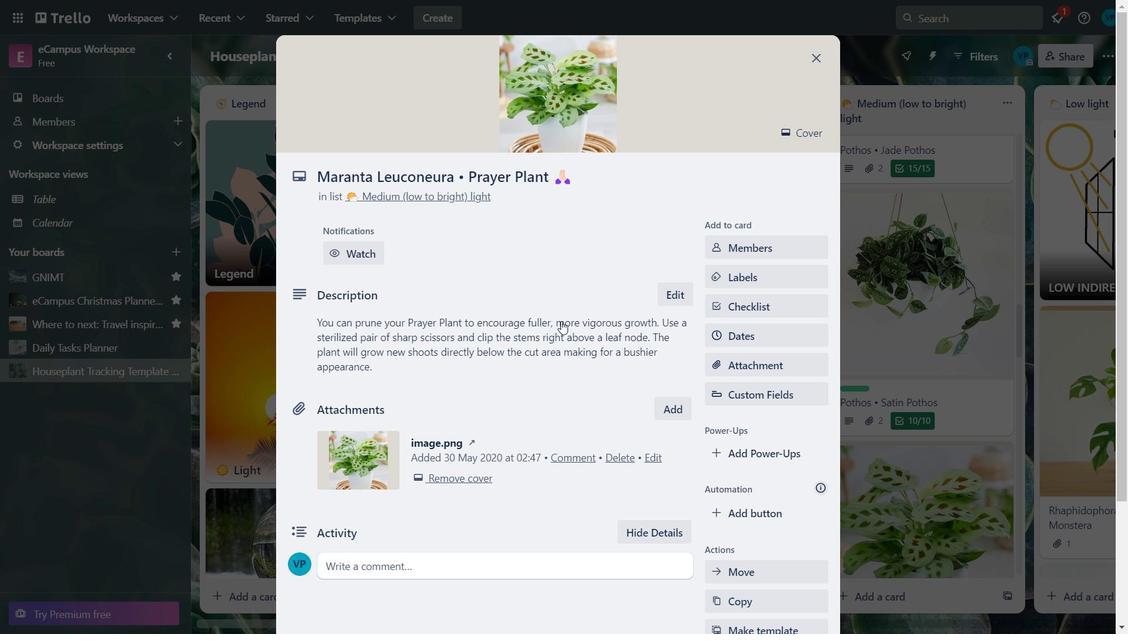 
Action: Mouse pressed left at (561, 321)
Screenshot: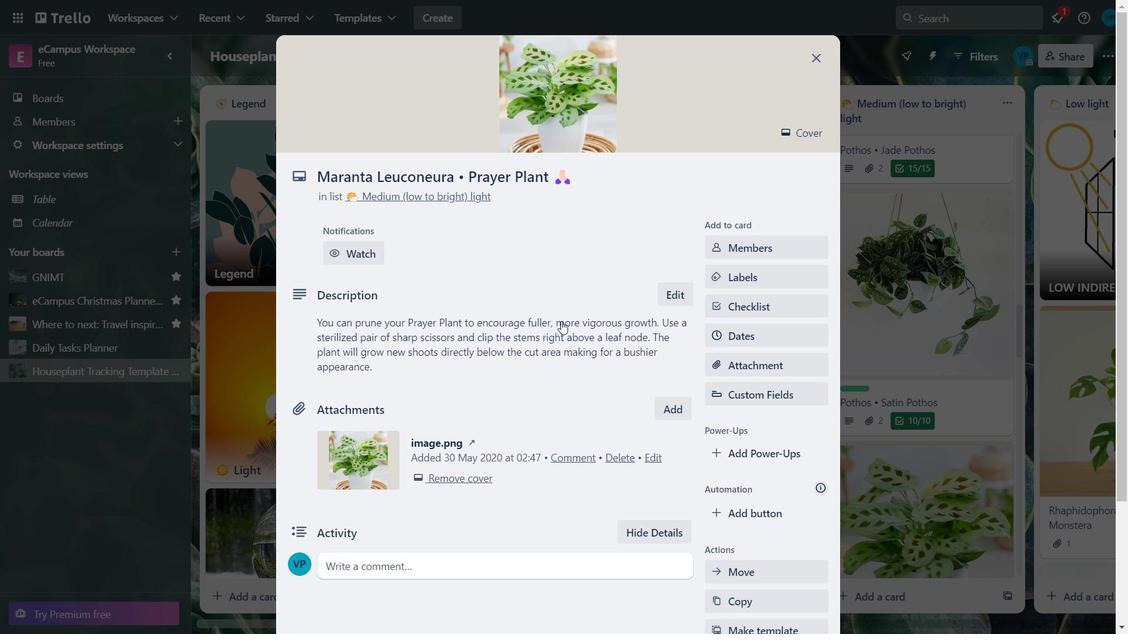 
Action: Mouse moved to (539, 336)
Screenshot: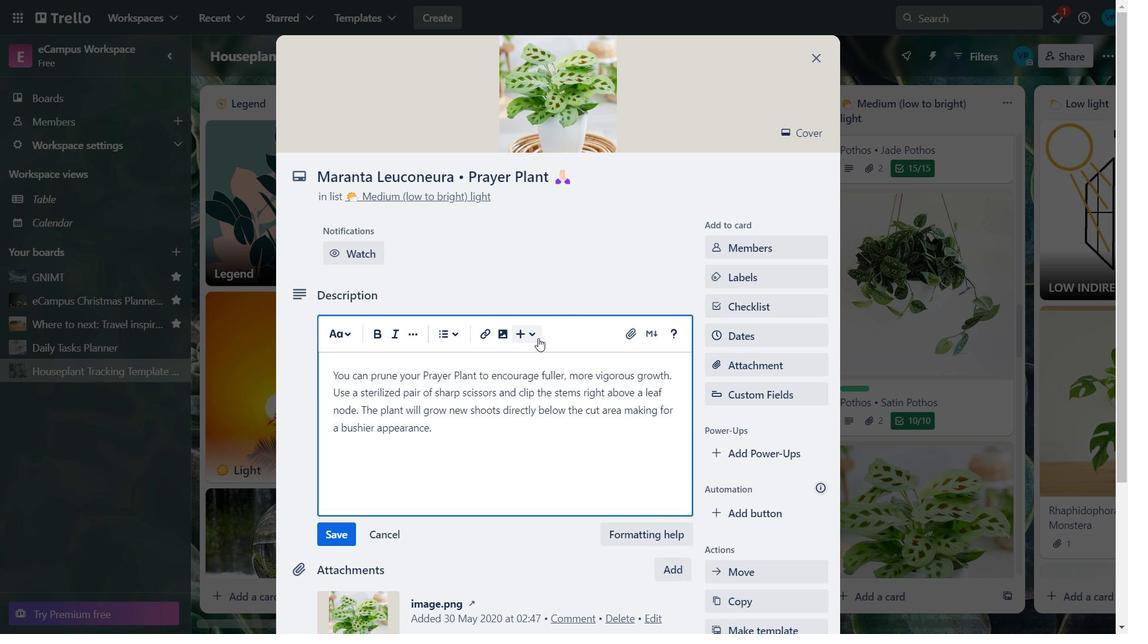 
Action: Mouse pressed left at (539, 336)
Screenshot: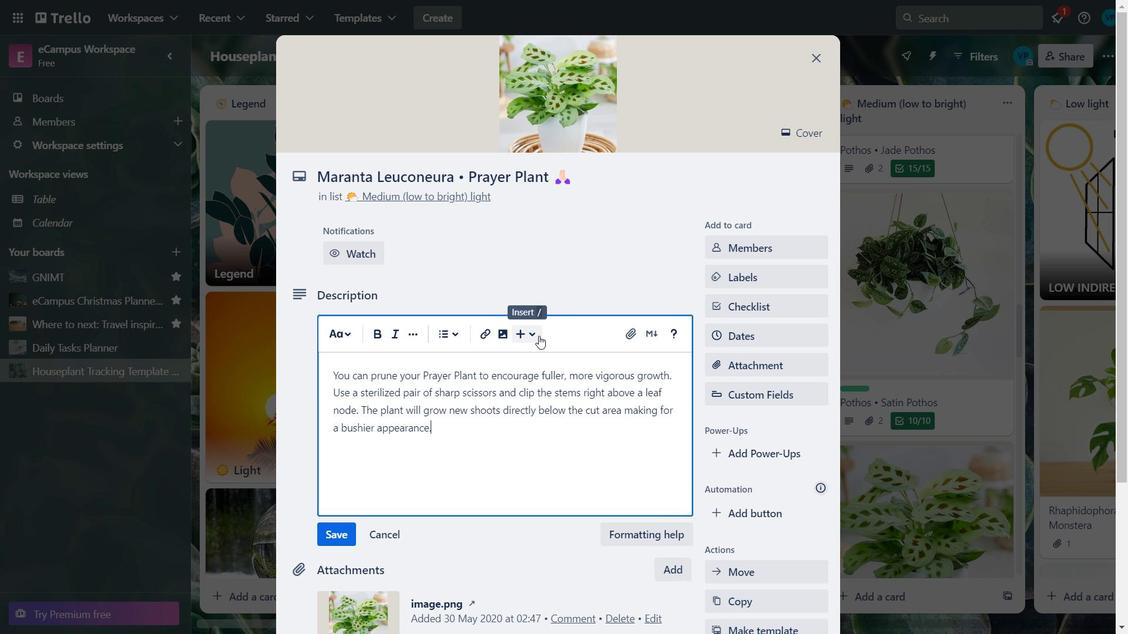 
Action: Mouse moved to (566, 371)
Screenshot: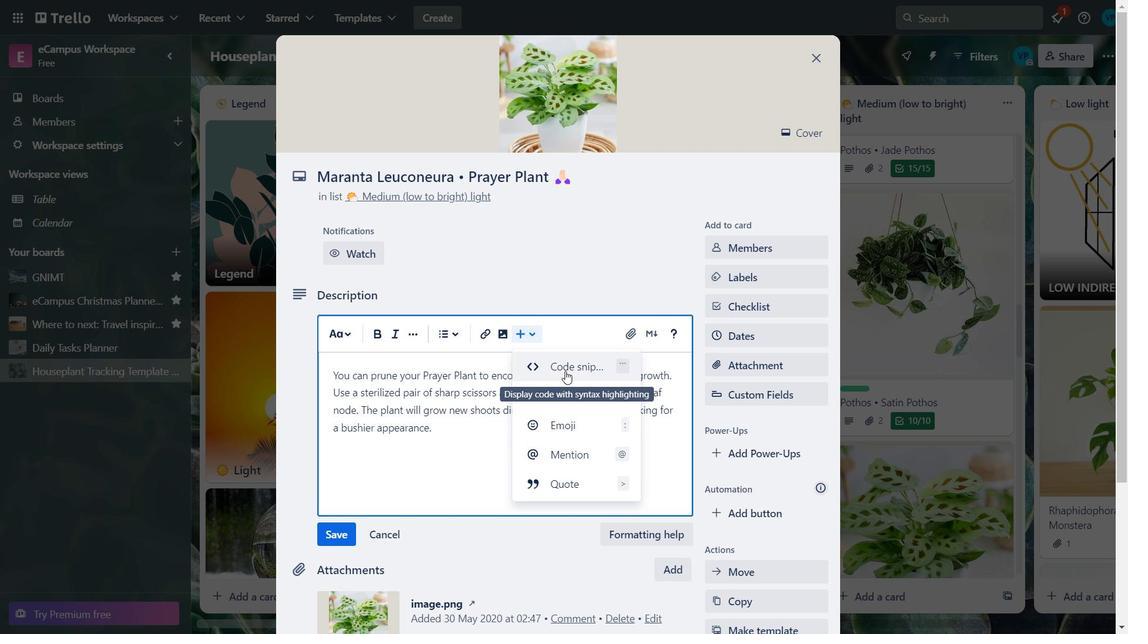 
Action: Mouse pressed left at (566, 371)
Screenshot: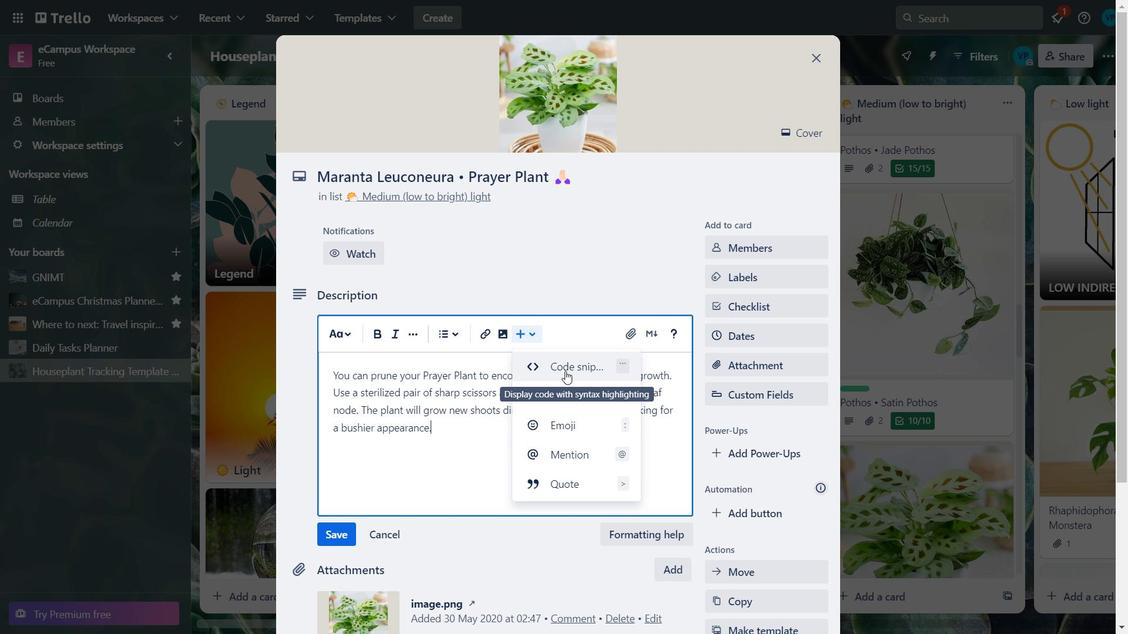 
Action: Mouse moved to (551, 504)
Screenshot: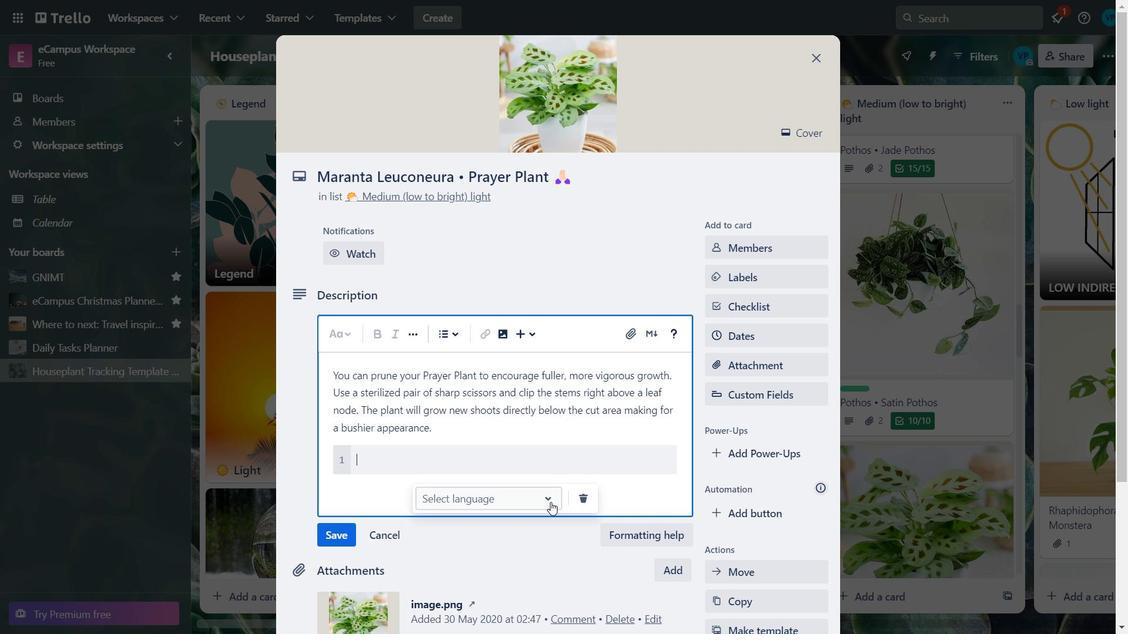
Action: Mouse pressed left at (551, 504)
Screenshot: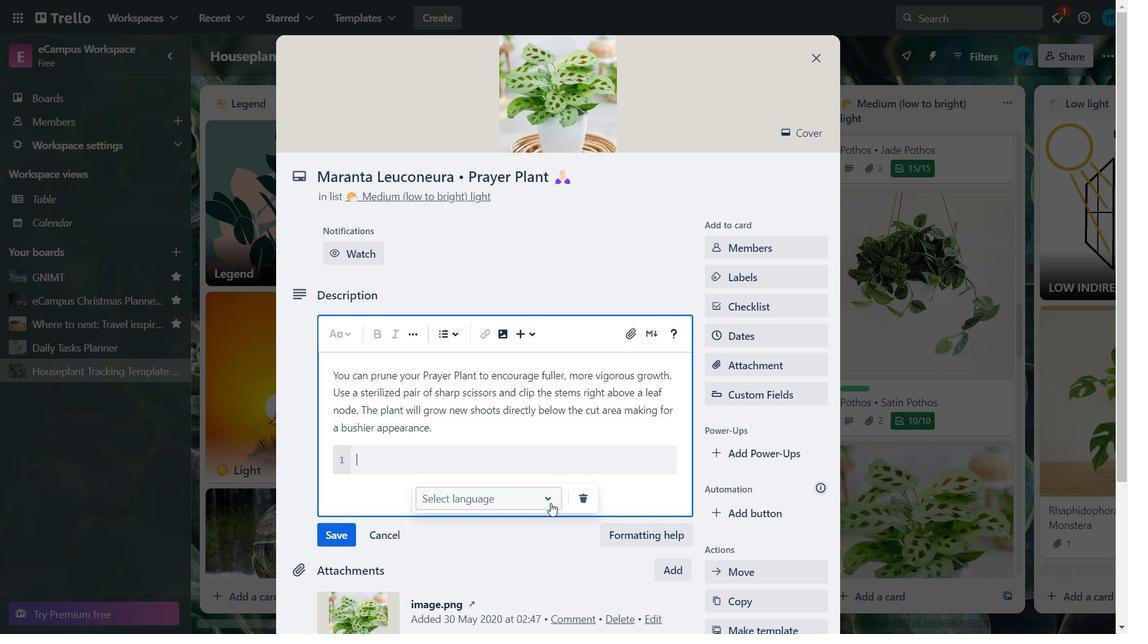 
Action: Mouse moved to (560, 513)
Screenshot: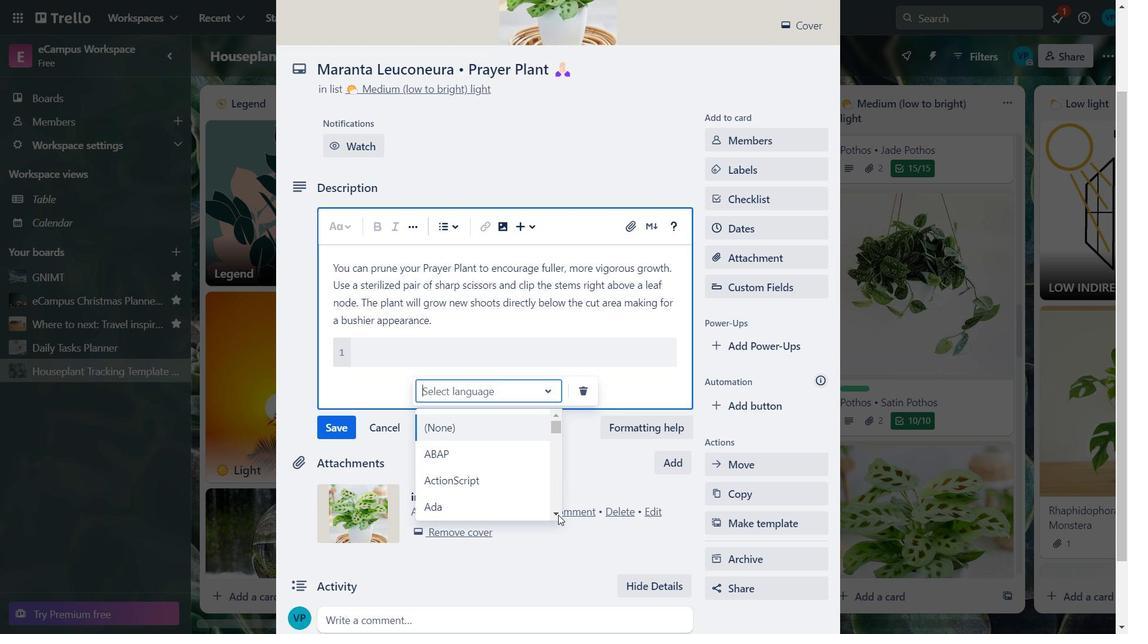 
Action: Mouse pressed left at (560, 513)
Screenshot: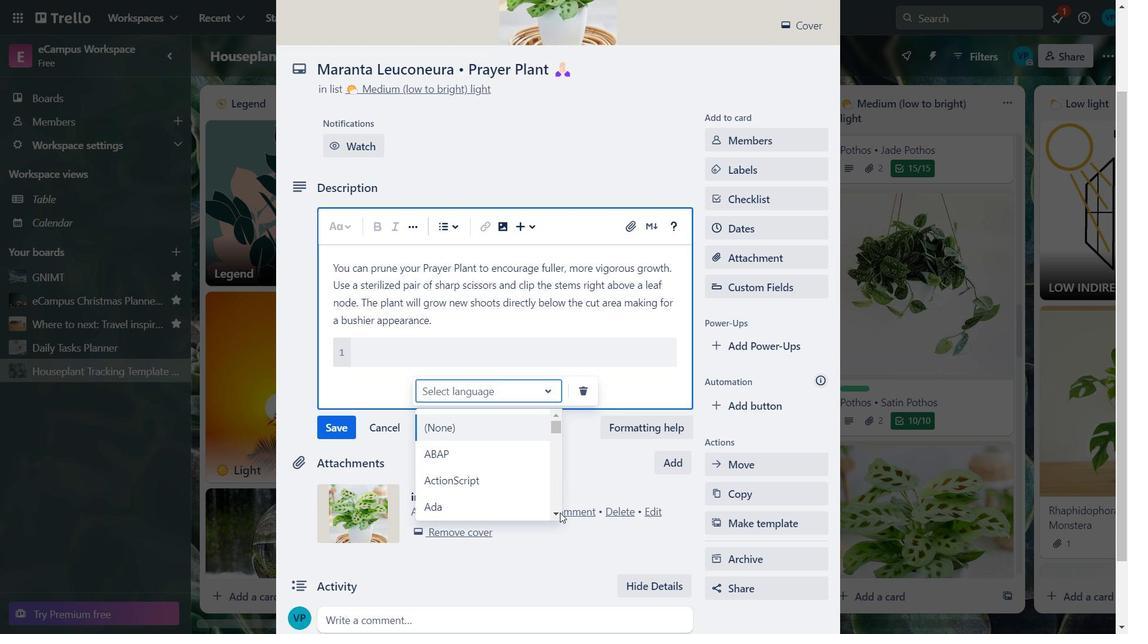 
Action: Mouse moved to (585, 393)
Screenshot: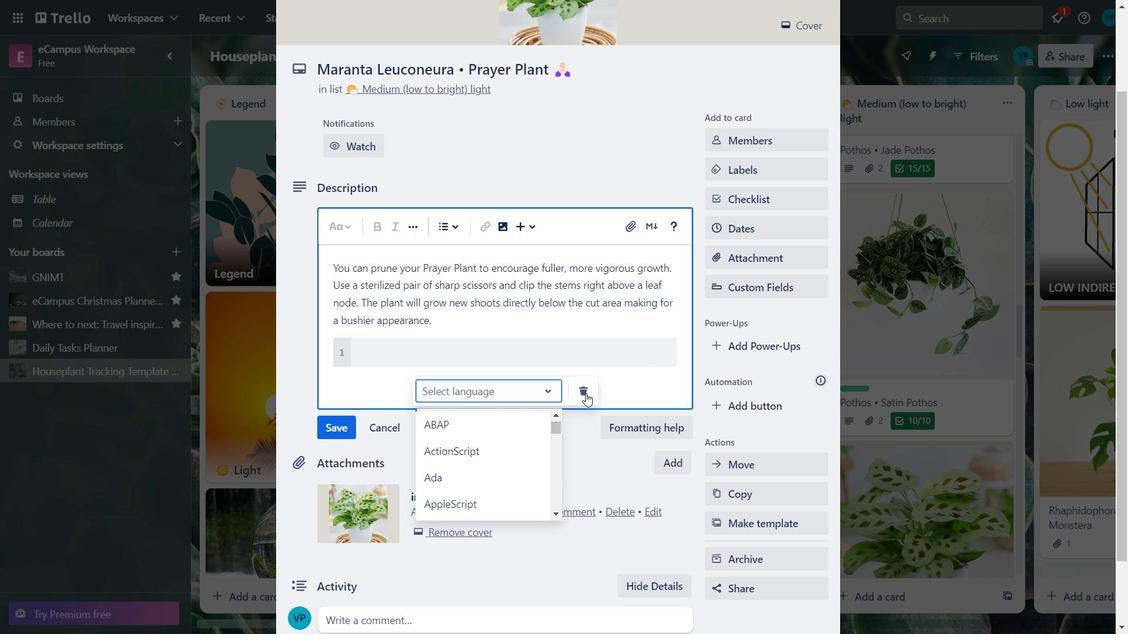 
Action: Mouse pressed left at (585, 393)
Screenshot: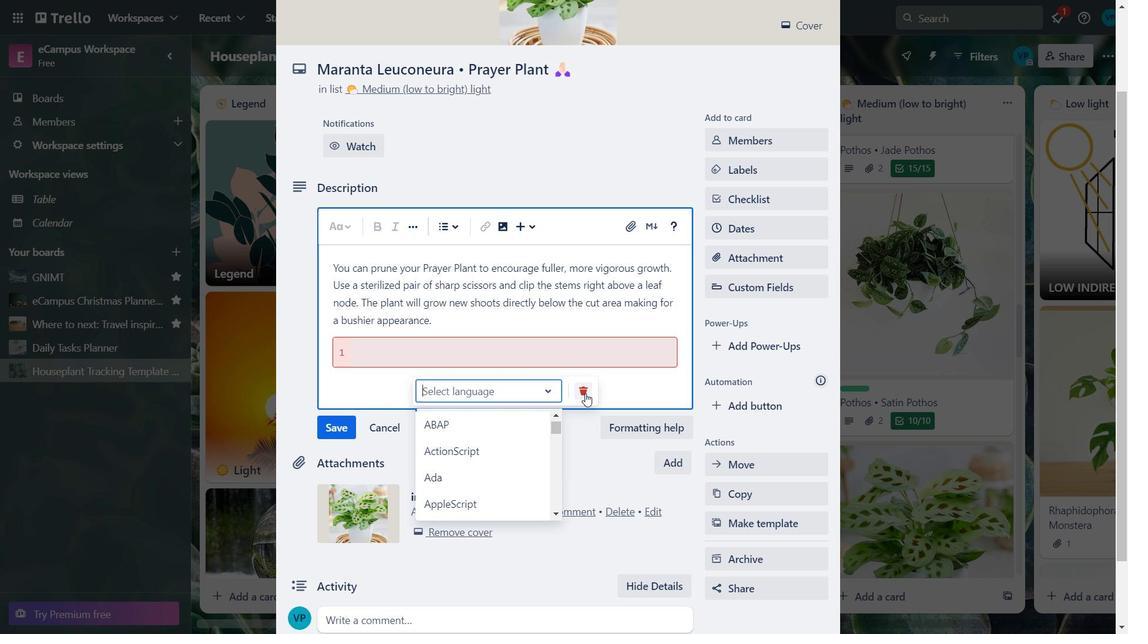 
Action: Mouse moved to (469, 325)
Screenshot: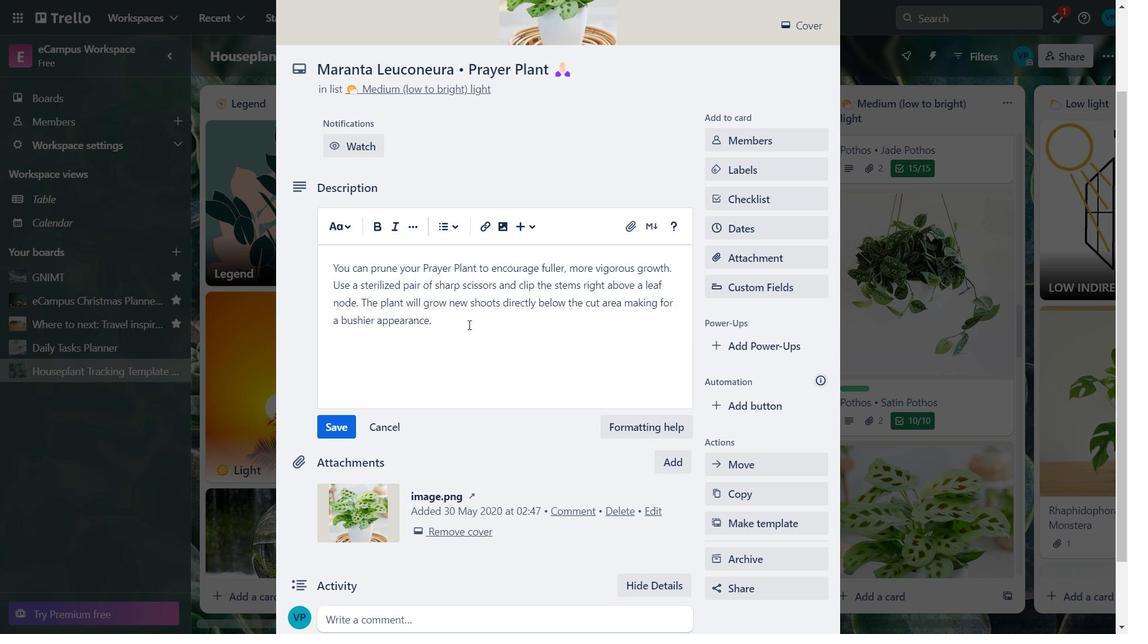 
Action: Mouse pressed left at (469, 325)
Screenshot: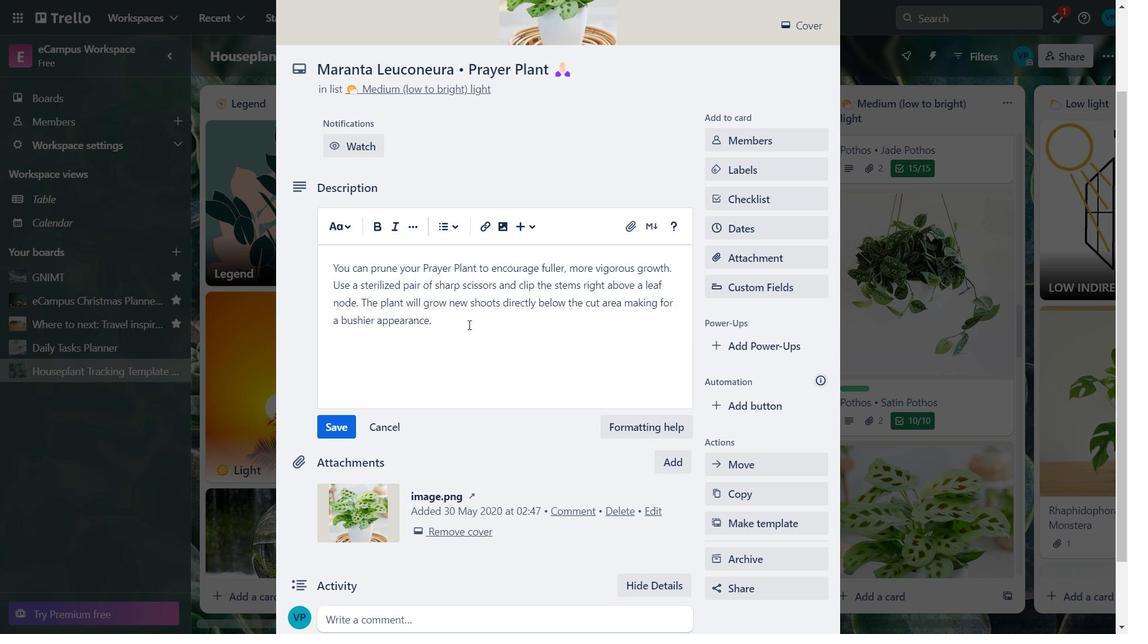
Action: Key pressed <Key.enter><Key.caps_lock>I<Key.caps_lock>t<Key.space>isa<Key.backspace><Key.space>a<Key.space>variable<Key.space>,<Key.space>rhizomatous<Key.space>perennial<Key.space>,<Key.space>growing<Key.space>to<Key.space>30<Key.space>cm<Key.space><Key.shift>(<Key.shift>)<Key.left>12<Key.space>in<Key.space>
Screenshot: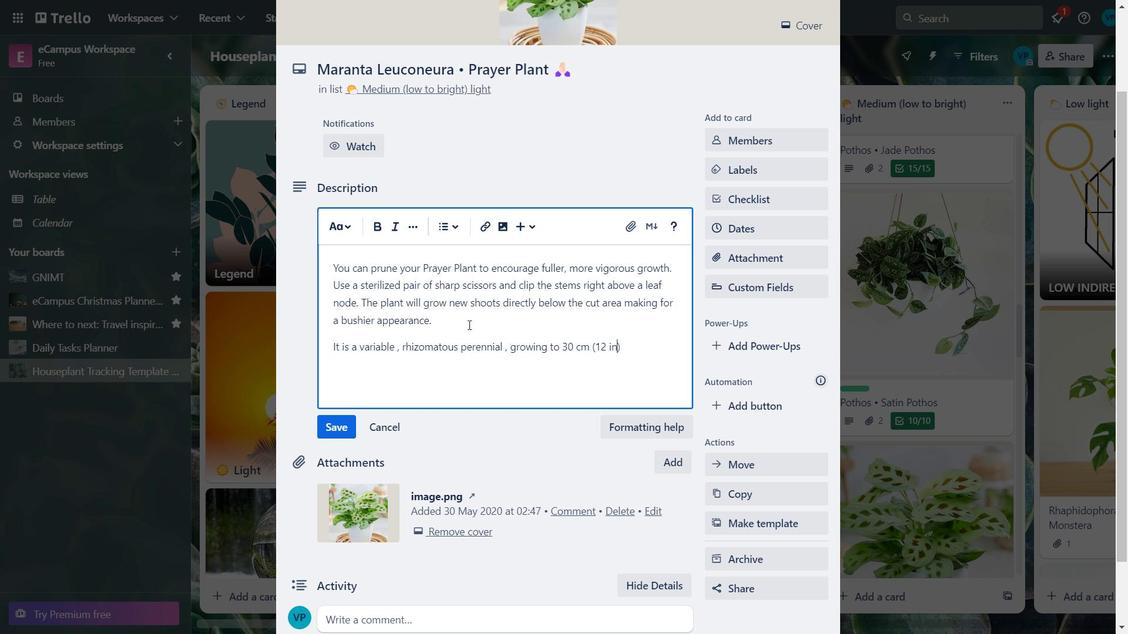 
Action: Mouse moved to (626, 345)
Screenshot: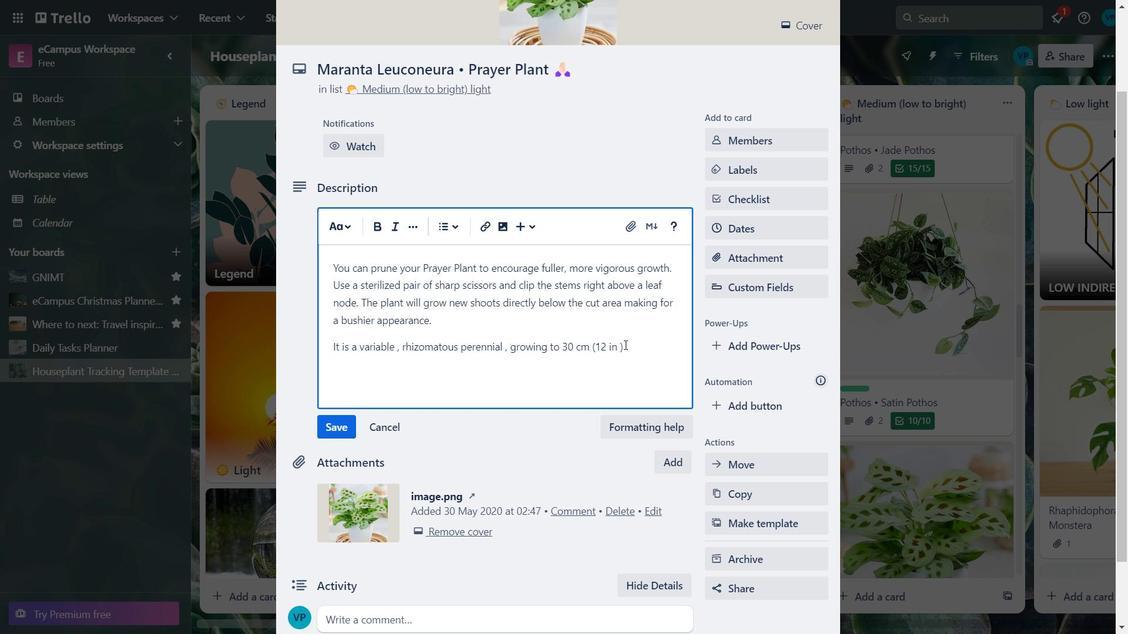 
Action: Mouse pressed left at (626, 345)
Screenshot: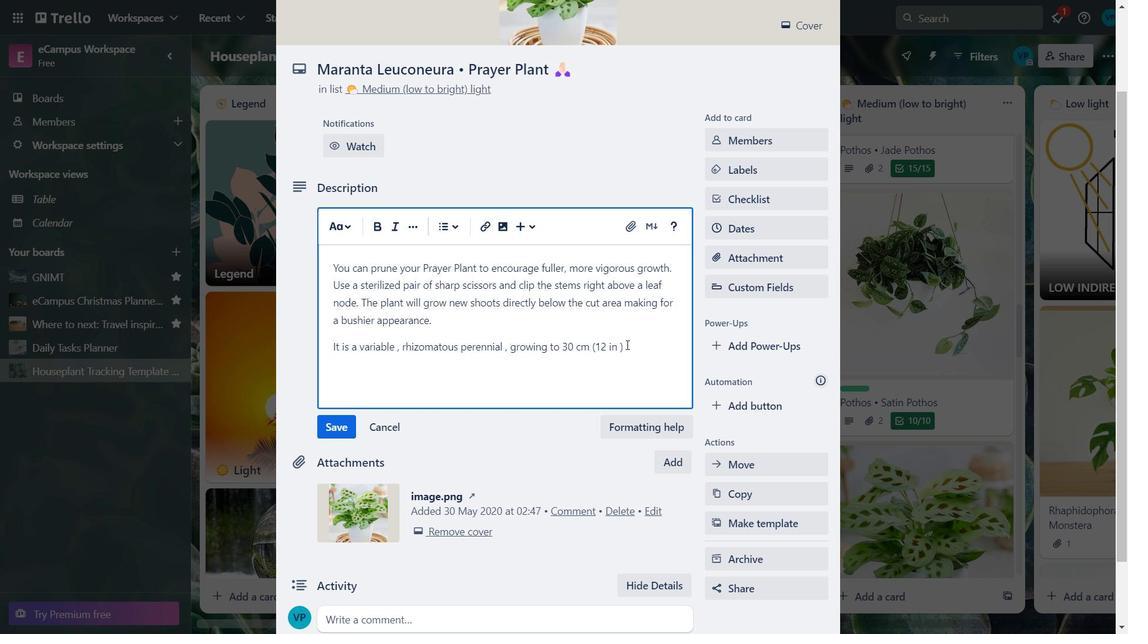 
Action: Key pressed <Key.space>tall<Key.space>and<Key.space>broad.
Screenshot: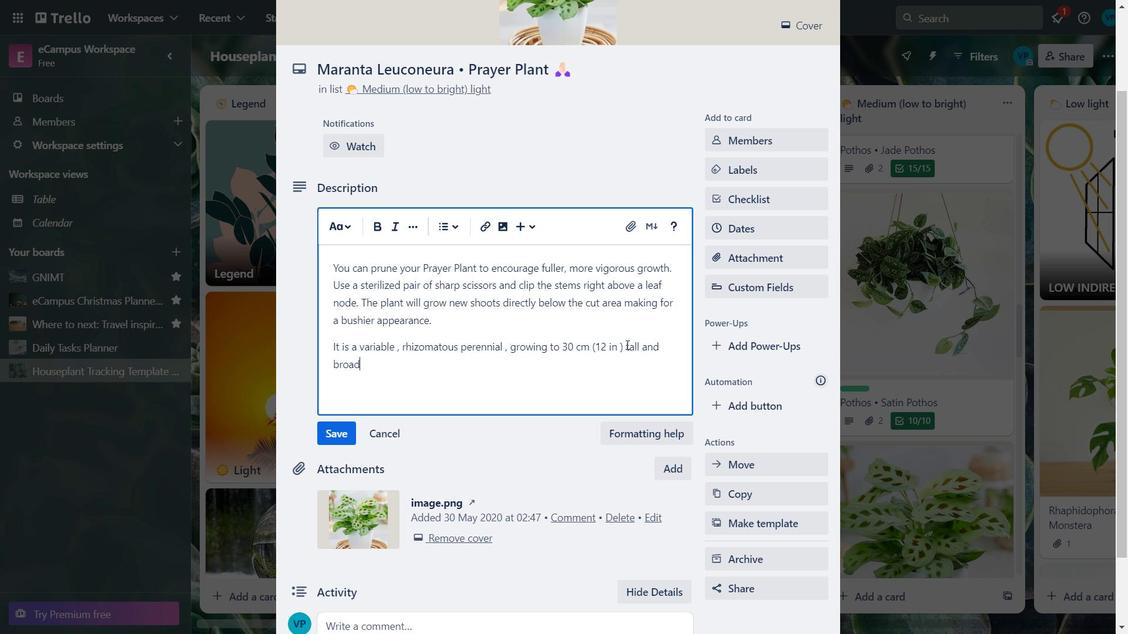 
Action: Mouse moved to (336, 430)
Screenshot: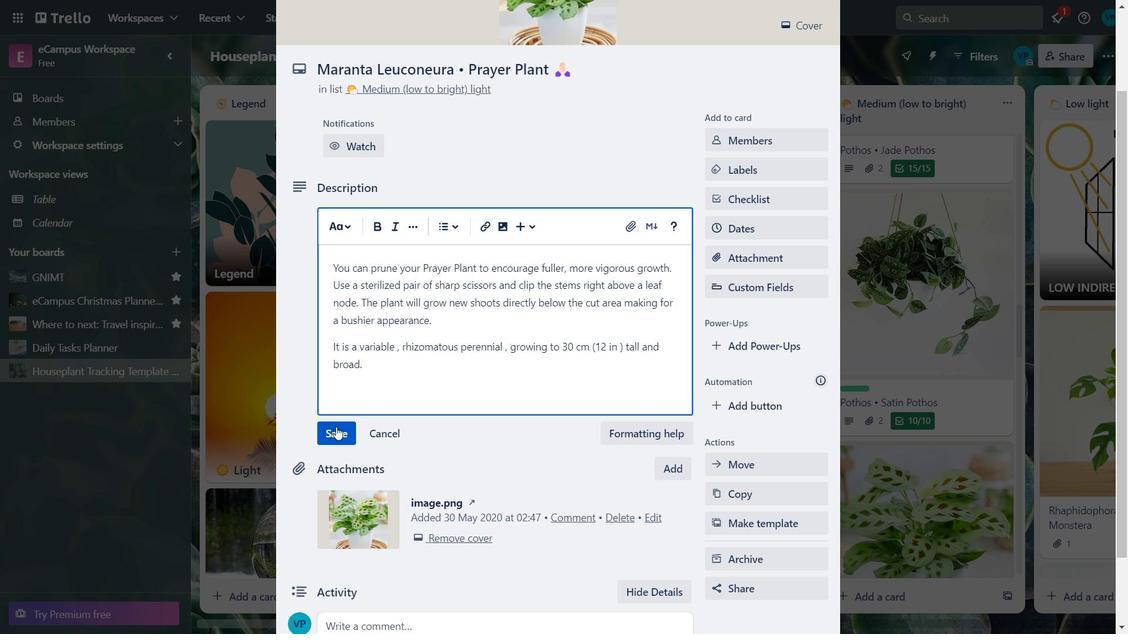 
Action: Mouse pressed left at (336, 430)
Screenshot: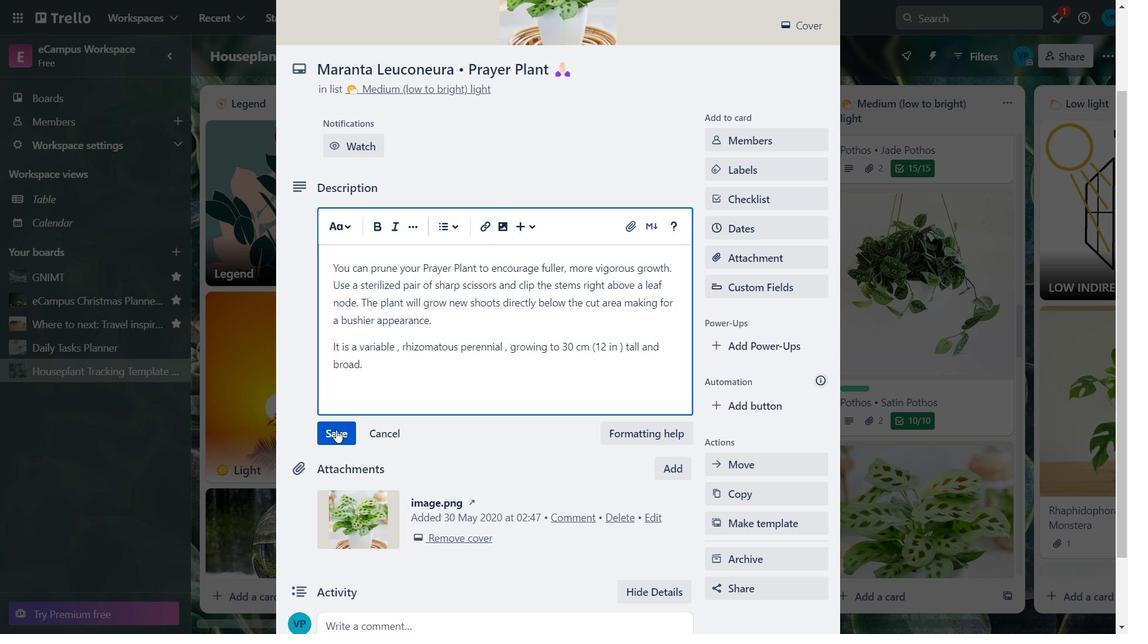 
Action: Mouse moved to (742, 198)
Screenshot: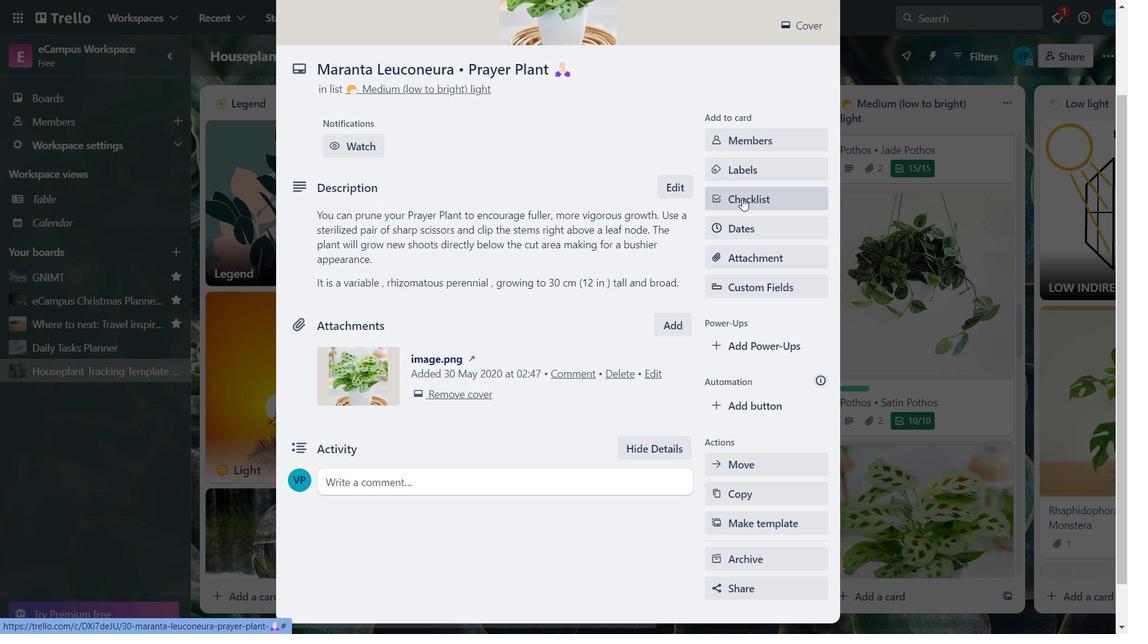 
Action: Mouse pressed left at (742, 198)
Screenshot: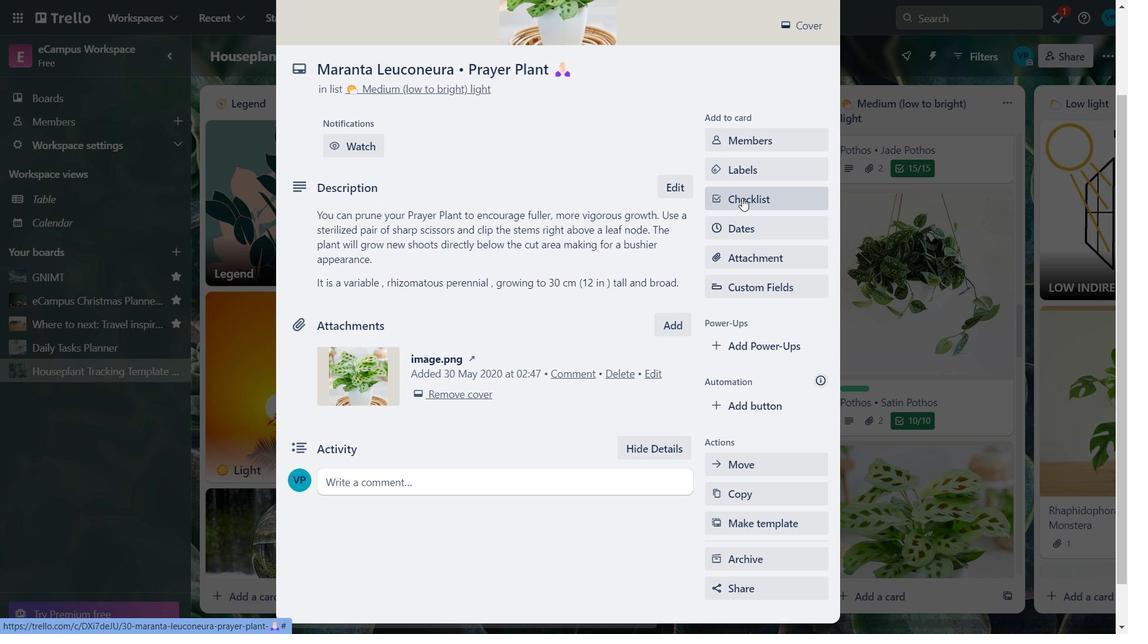 
Action: Mouse moved to (314, 72)
